 Task: Find and explore tourist information centers near Phase IV, Udyog Vihar, Sector 18, Gurugram.
Action: Mouse moved to (1040, 132)
Screenshot: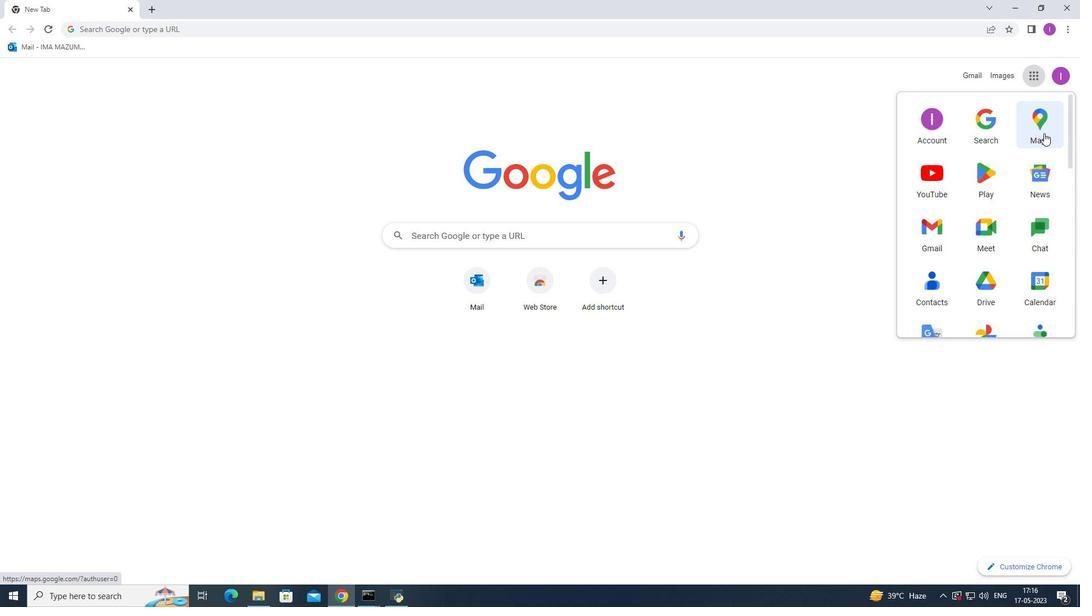 
Action: Mouse pressed left at (1040, 132)
Screenshot: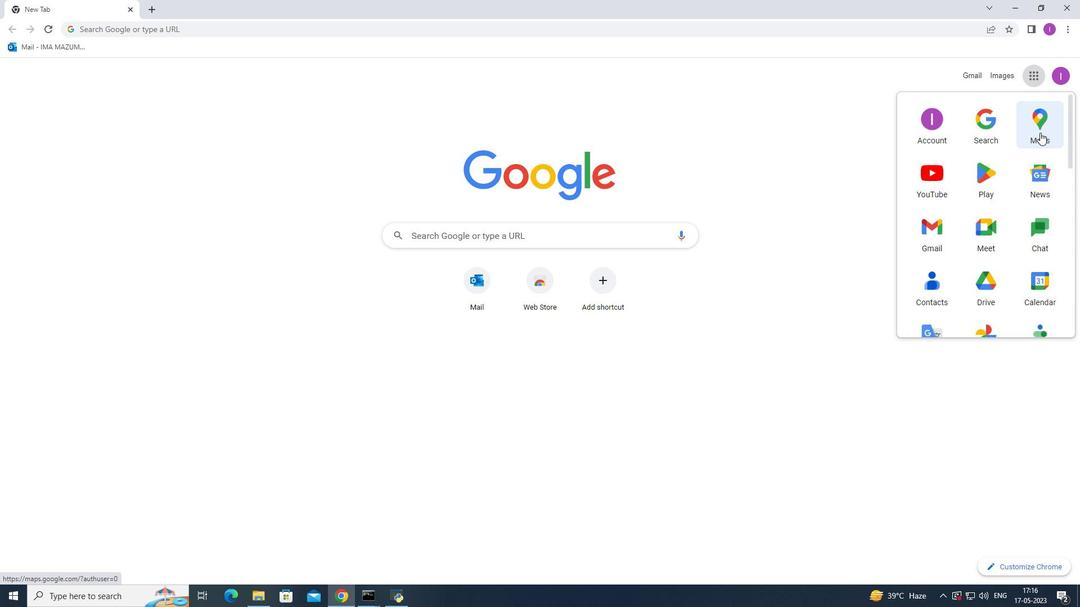 
Action: Mouse moved to (756, 177)
Screenshot: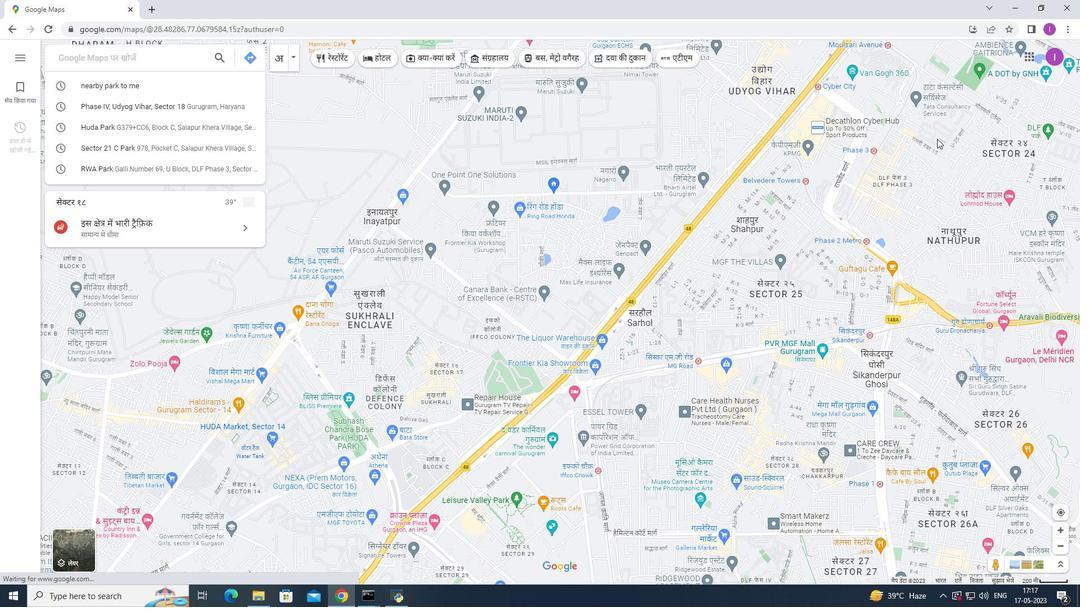 
Action: Key pressed my<Key.space>current<Key.space>location<Key.enter>
Screenshot: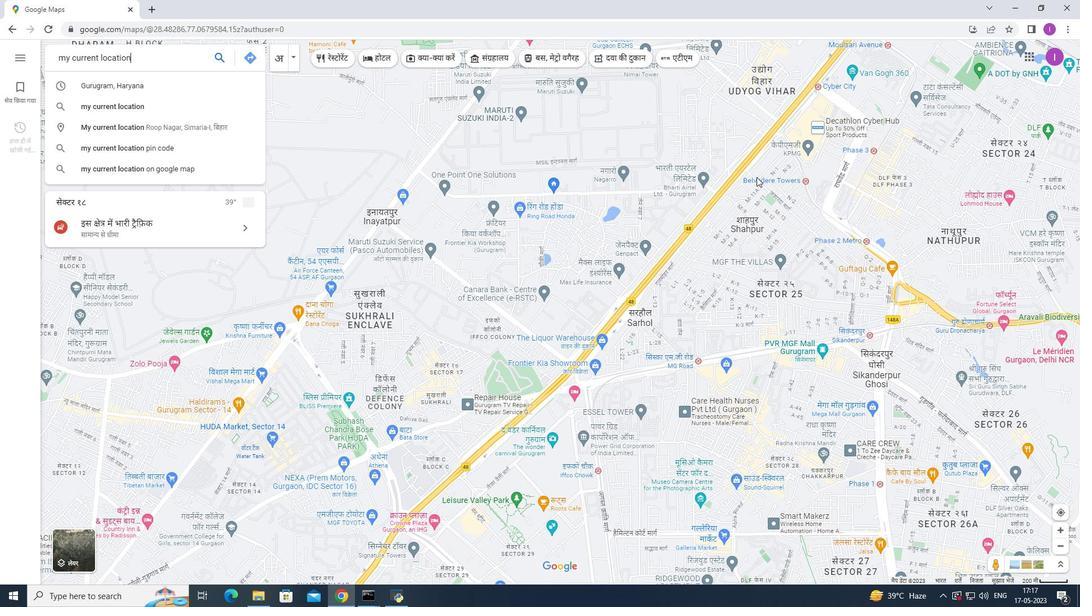 
Action: Mouse moved to (216, 56)
Screenshot: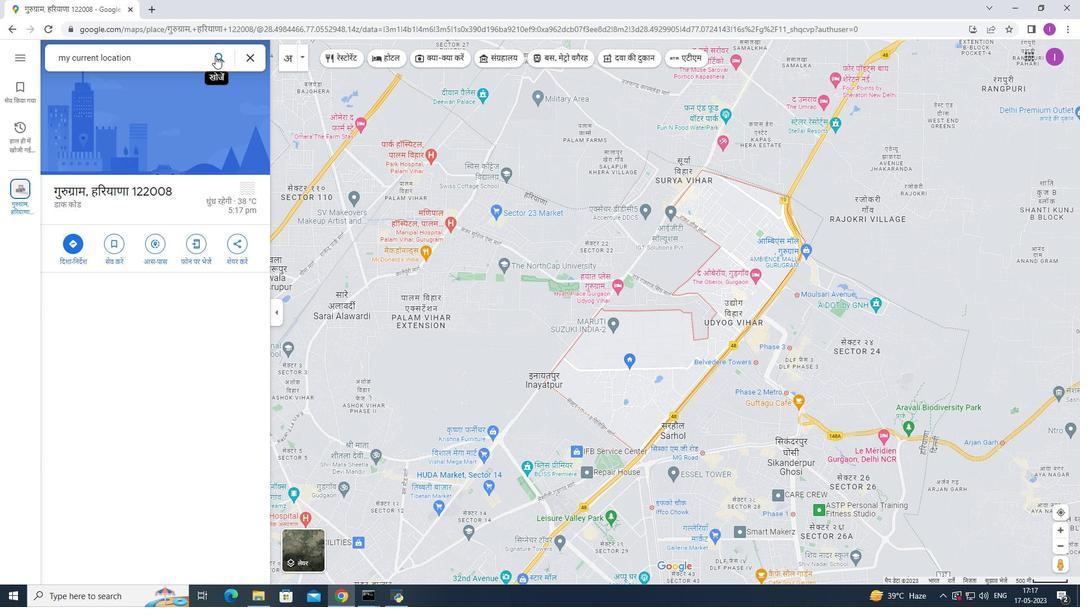 
Action: Mouse pressed left at (216, 56)
Screenshot: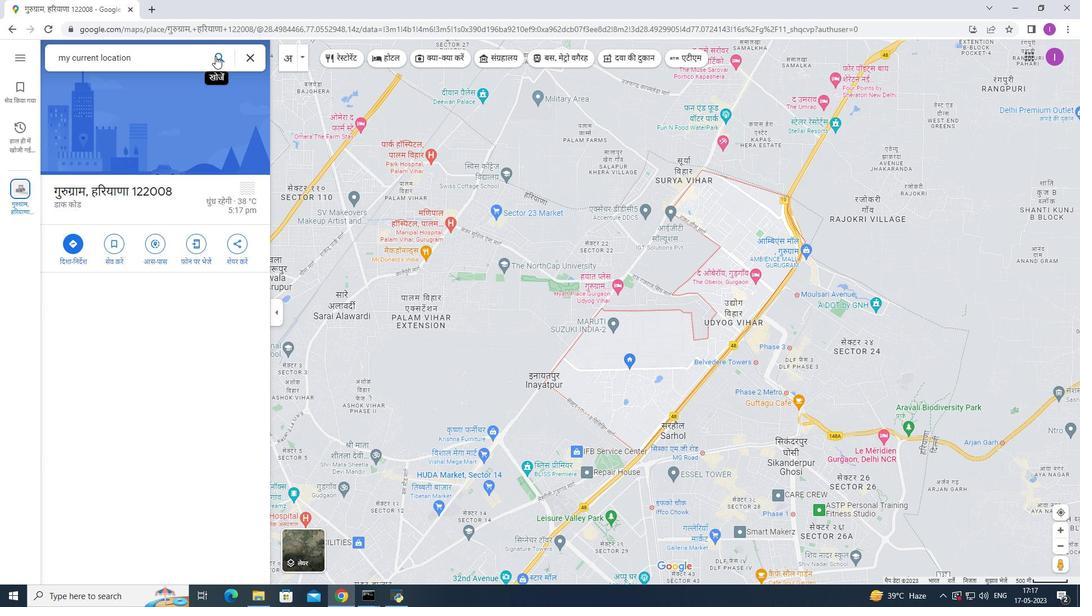 
Action: Mouse moved to (135, 59)
Screenshot: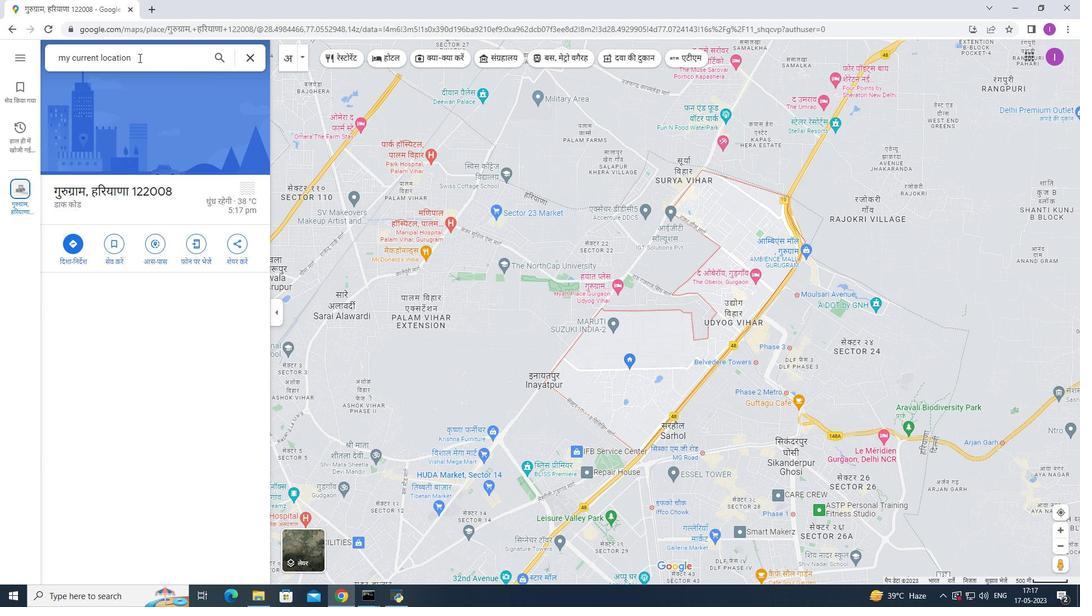 
Action: Mouse pressed left at (135, 59)
Screenshot: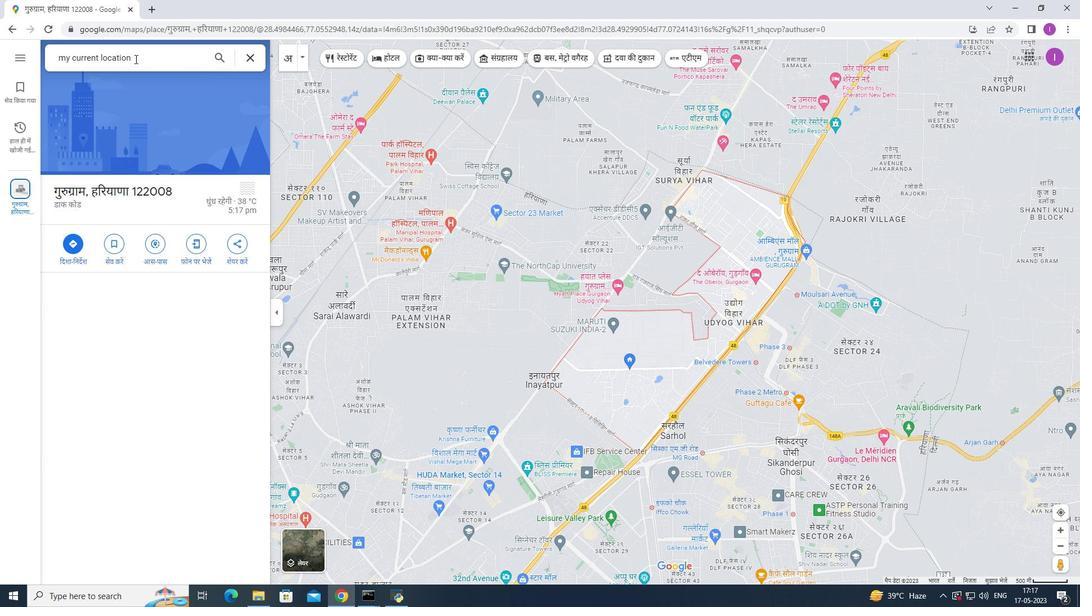 
Action: Mouse moved to (203, 82)
Screenshot: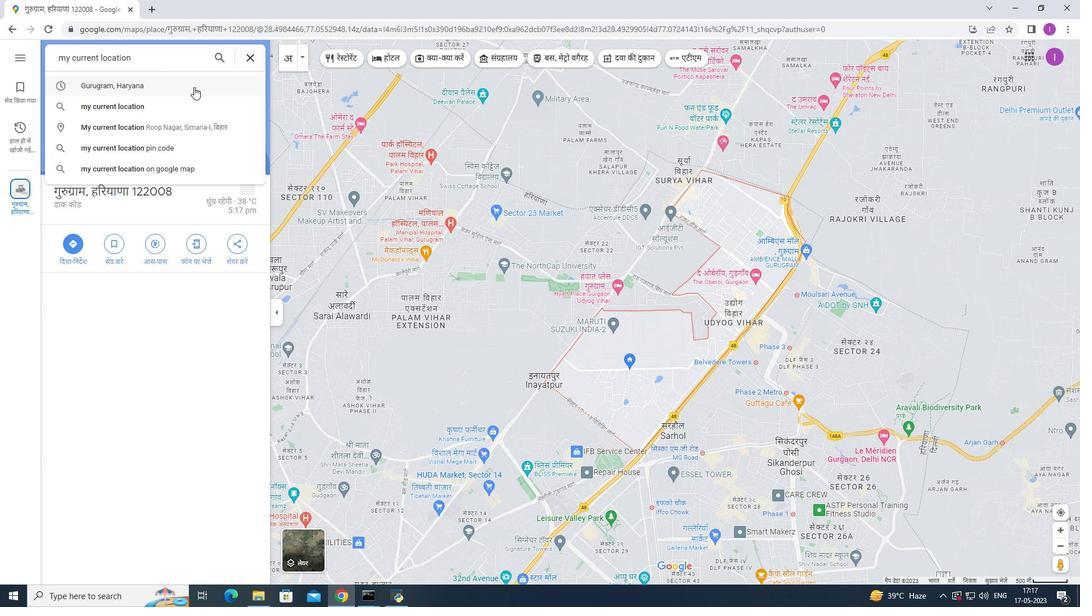 
Action: Key pressed <Key.backspace><Key.backspace><Key.backspace><Key.backspace><Key.backspace><Key.backspace><Key.backspace><Key.backspace><Key.backspace><Key.backspace><Key.backspace><Key.backspace><Key.backspace><Key.backspace><Key.backspace><Key.backspace><Key.backspace><Key.backspace><Key.backspace><Key.backspace><Key.backspace><Key.backspace><Key.backspace><Key.backspace><Key.backspace><Key.backspace><Key.backspace><Key.backspace><Key.backspace><Key.backspace><Key.backspace><Key.backspace>
Screenshot: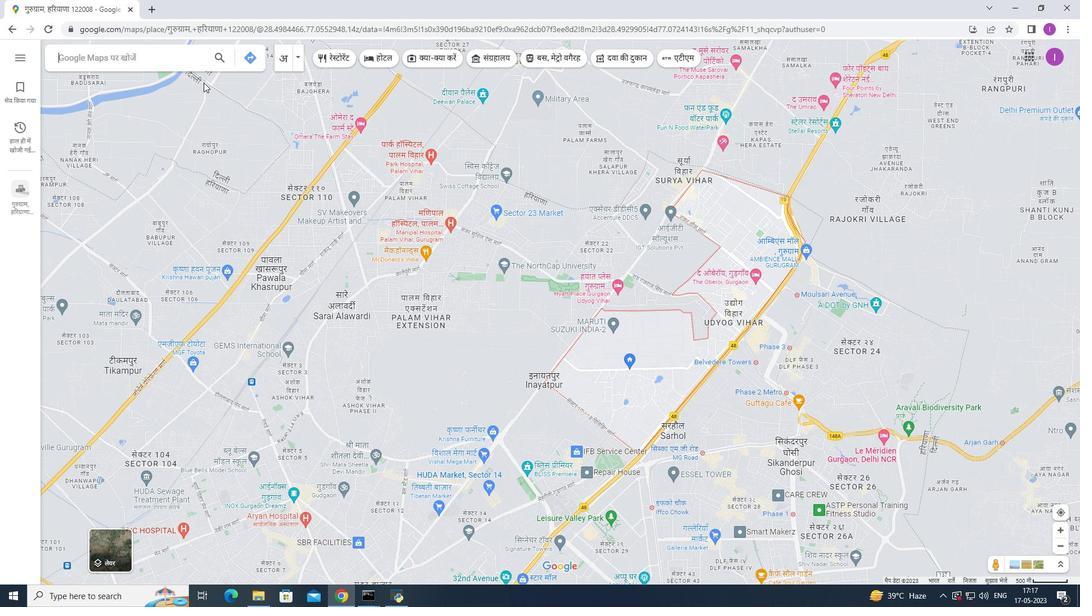 
Action: Mouse moved to (159, 92)
Screenshot: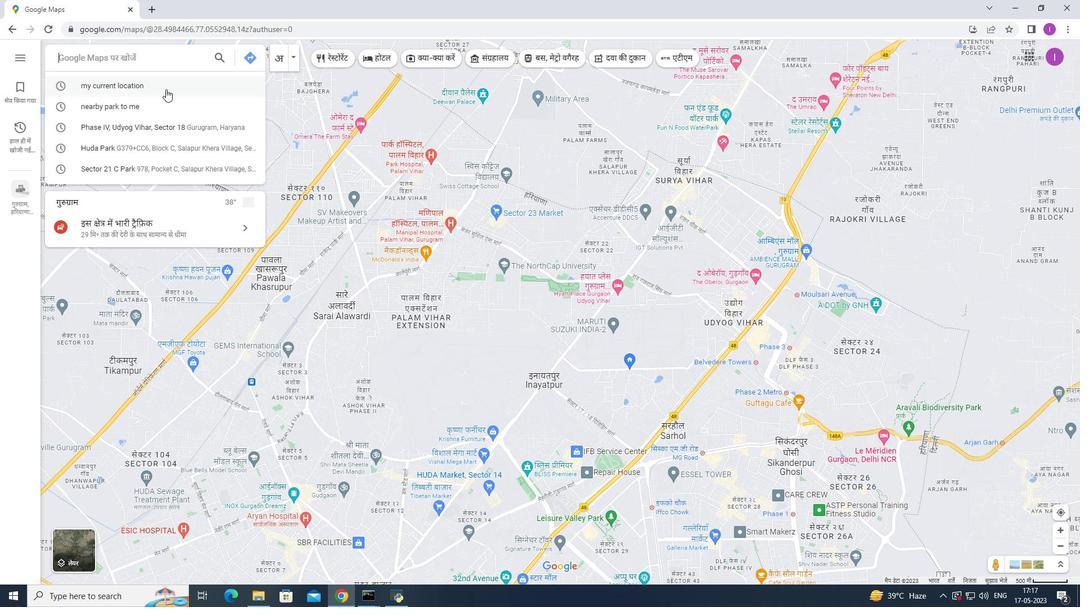 
Action: Key pressed <Key.shift><Key.shift><Key.shift><Key.shift><Key.shift><Key.shift><Key.shift><Key.shift><Key.shift><Key.shift><Key.shift><Key.shift><Key.shift><Key.shift><Key.shift><Key.shift><Key.shift><Key.shift><Key.shift><Key.shift><Key.shift><Key.shift><Key.shift><Key.shift><Key.shift><Key.shift><Key.shift><Key.shift><Key.shift><Key.shift><Key.shift><Key.shift><Key.shift><Key.shift><Key.shift><Key.shift><Key.shift><Key.shift><Key.shift><Key.shift><Key.shift><Key.shift><Key.shift><Key.shift><Key.shift><Key.shift><Key.shift><Key.shift><Key.shift><Key.shift><Key.shift><Key.shift><Key.shift><Key.shift><Key.shift><Key.shift><Key.shift><Key.shift><Key.shift><Key.shift><Key.shift><Key.shift><Key.shift><Key.shift><Key.shift><Key.shift><Key.shift><Key.shift><Key.shift><Key.shift><Key.shift><Key.shift><Key.shift><Key.shift><Key.shift><Key.shift><Key.shift><Key.shift><Key.shift><Key.shift><Key.shift><Key.shift><Key.shift><Key.shift><Key.shift><Key.shift><Key.shift><Key.shift><Key.shift><Key.shift><Key.shift><Key.shift><Key.shift><Key.shift><Key.shift><Key.shift><Key.shift>Tourist<Key.space>information<Key.space>center<Key.space><Key.space>near<Key.space>to<Key.space>me<Key.enter>
Screenshot: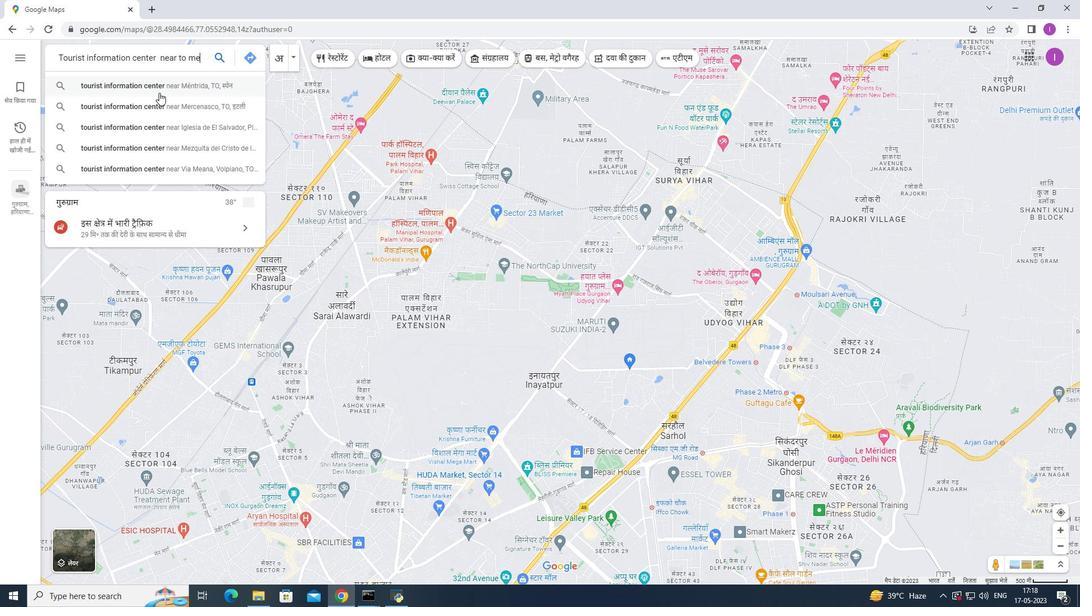 
Action: Mouse moved to (21, 57)
Screenshot: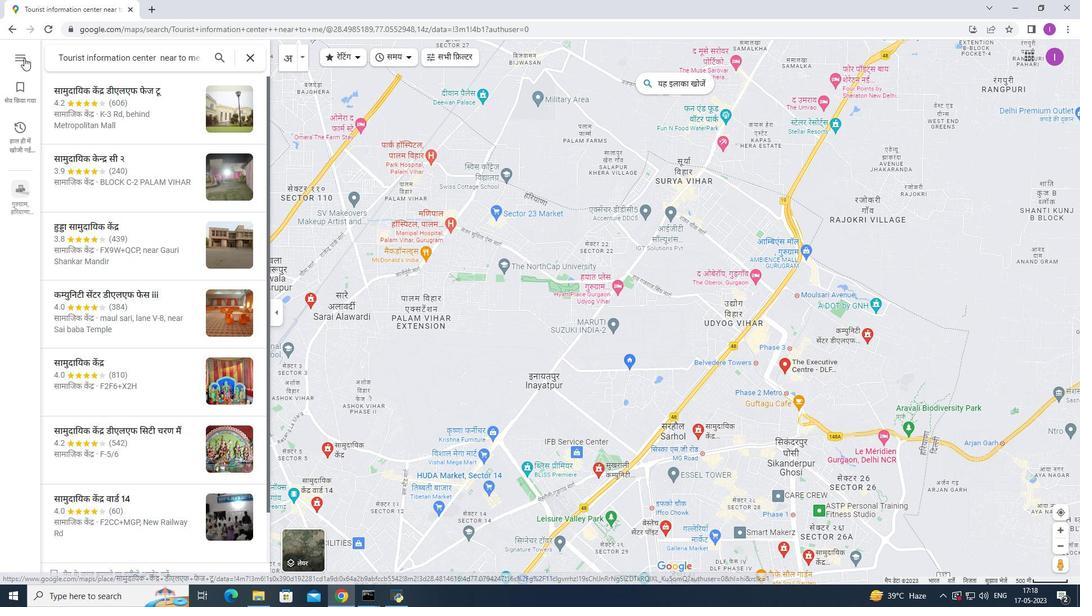 
Action: Mouse pressed left at (21, 57)
Screenshot: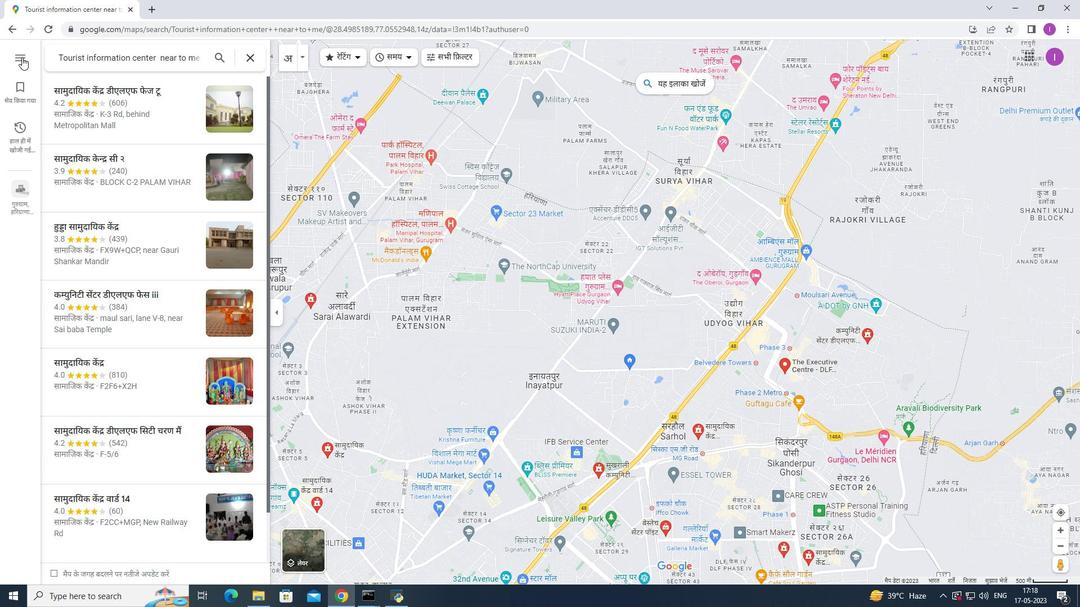 
Action: Mouse moved to (21, 495)
Screenshot: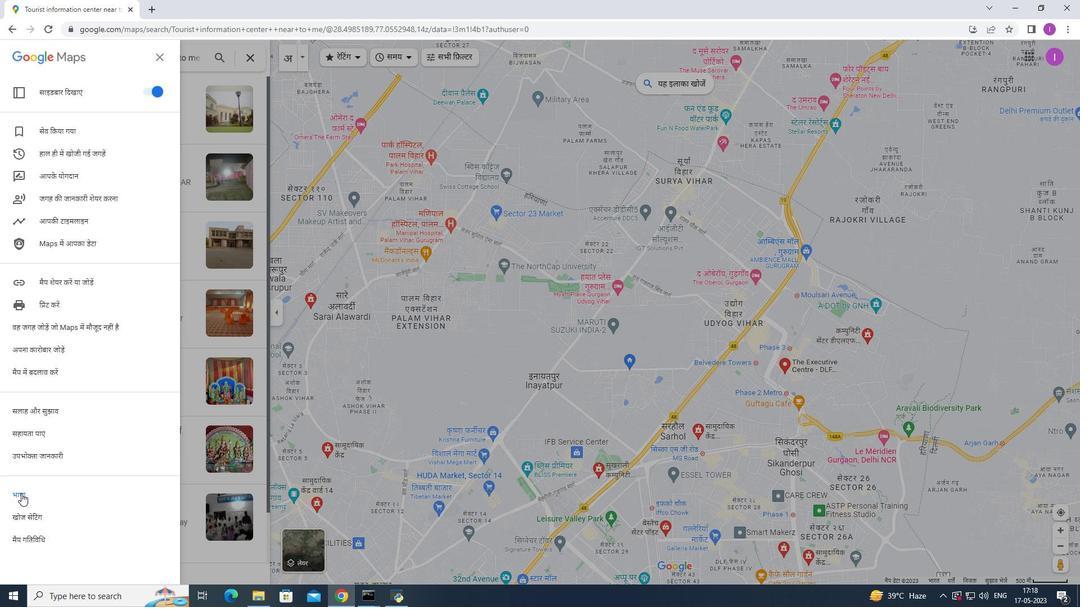 
Action: Mouse pressed left at (21, 495)
Screenshot: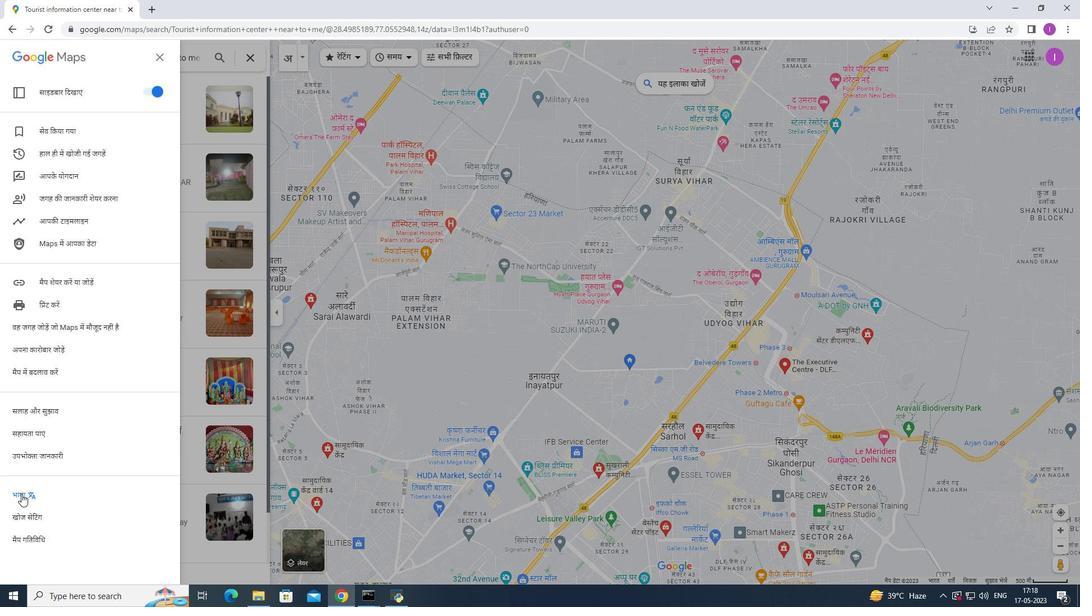 
Action: Mouse moved to (378, 187)
Screenshot: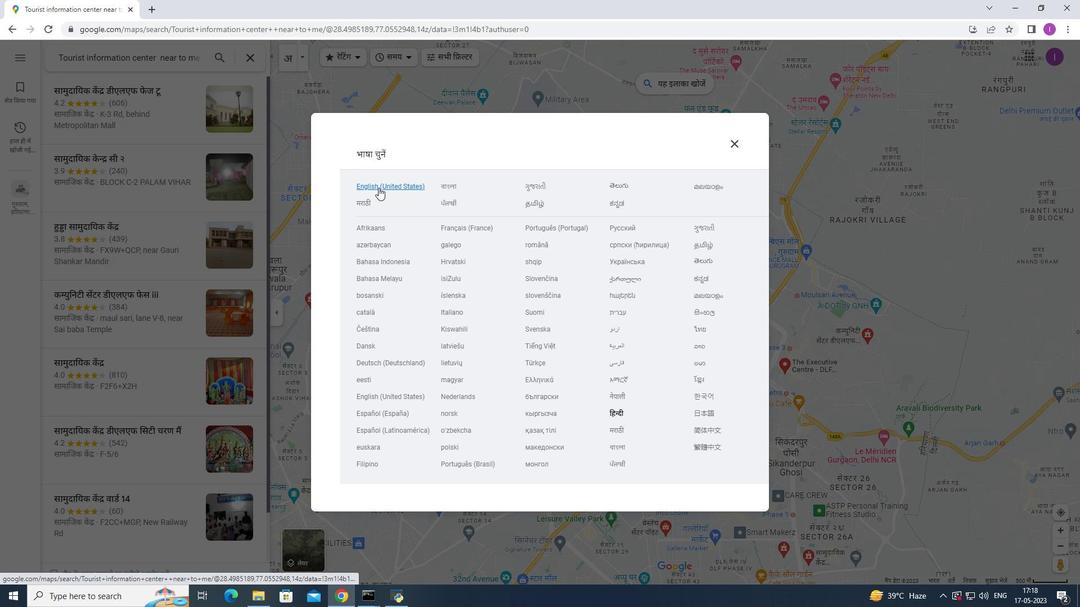 
Action: Mouse pressed left at (378, 187)
Screenshot: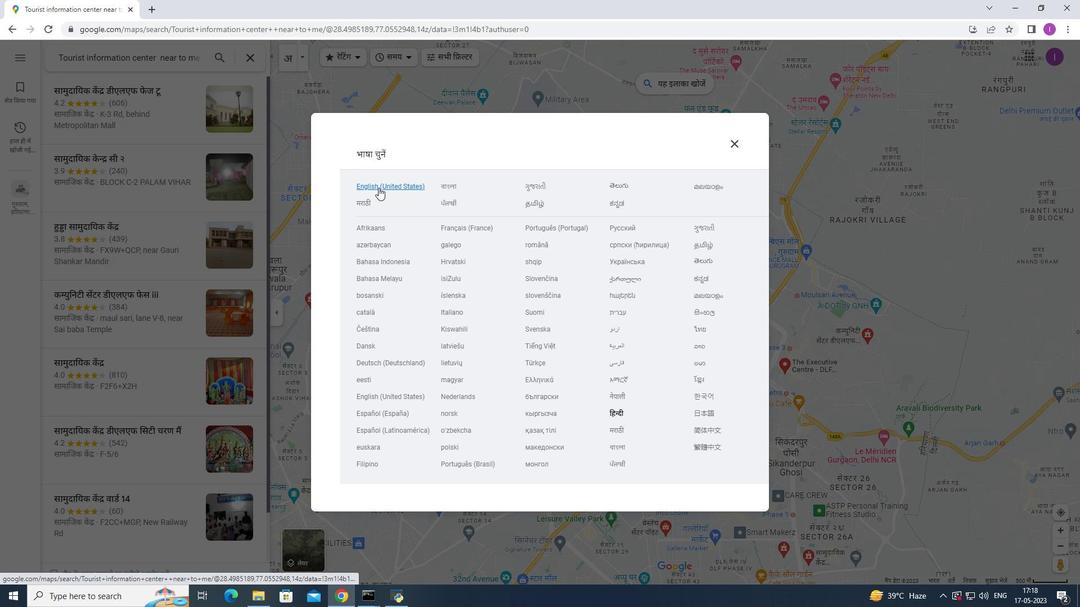 
Action: Mouse moved to (379, 187)
Screenshot: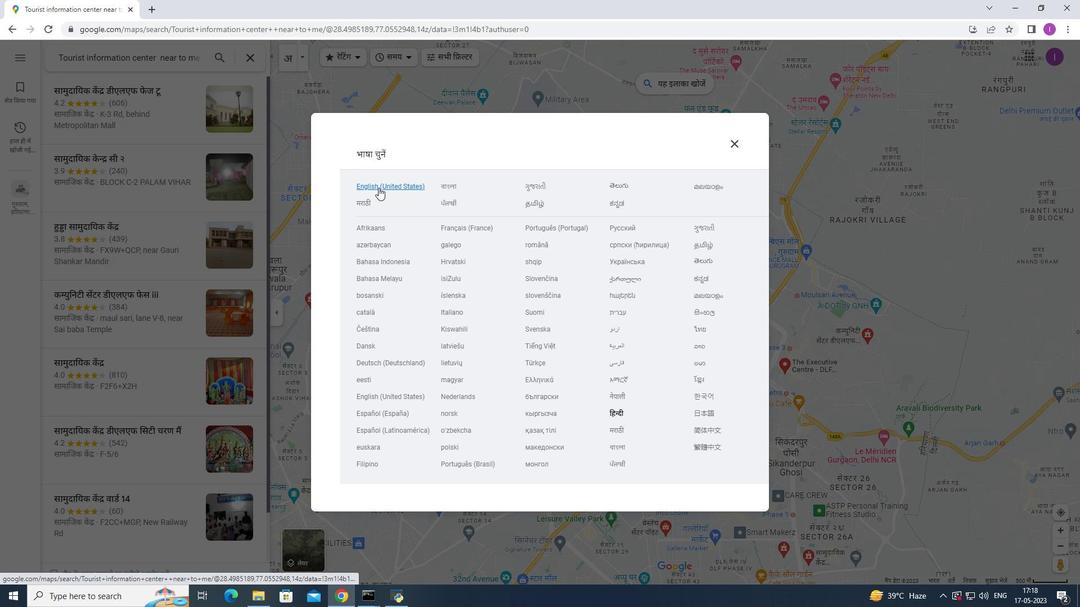 
Action: Mouse pressed left at (379, 187)
Screenshot: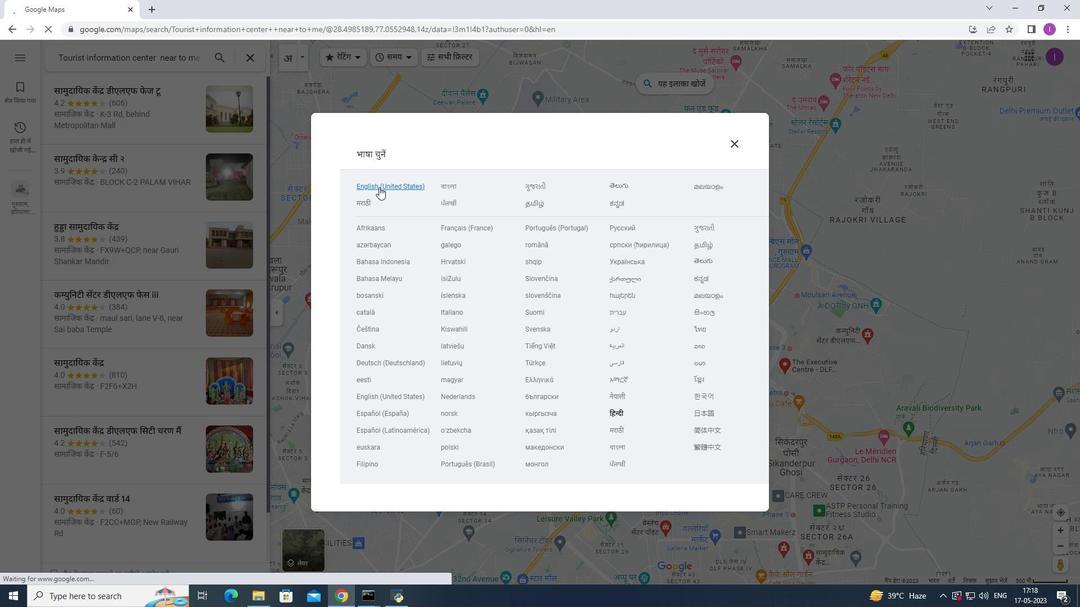 
Action: Mouse moved to (380, 181)
Screenshot: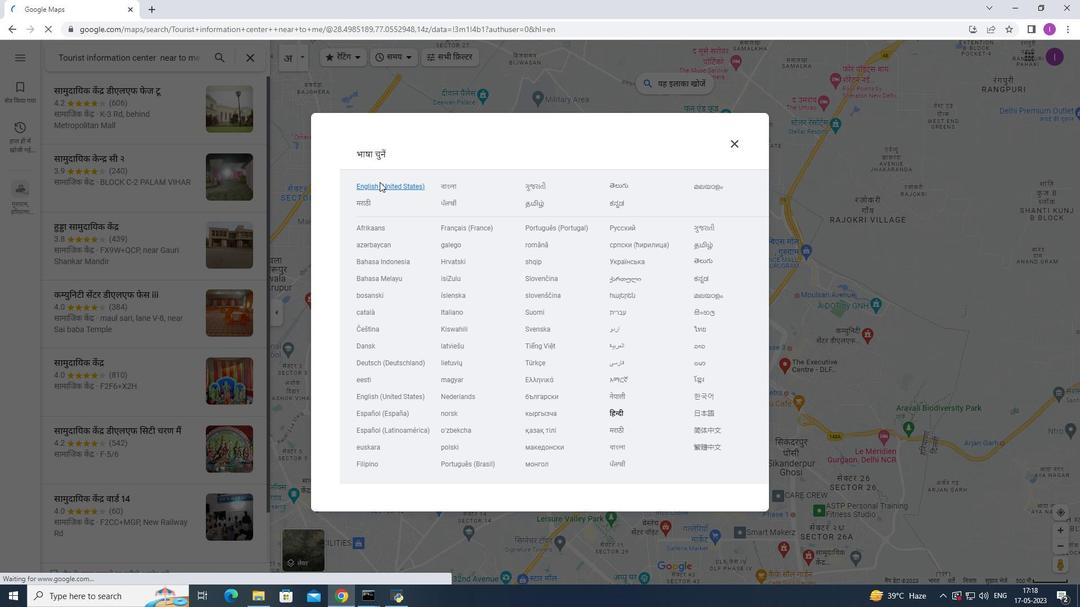 
Action: Mouse pressed left at (380, 181)
Screenshot: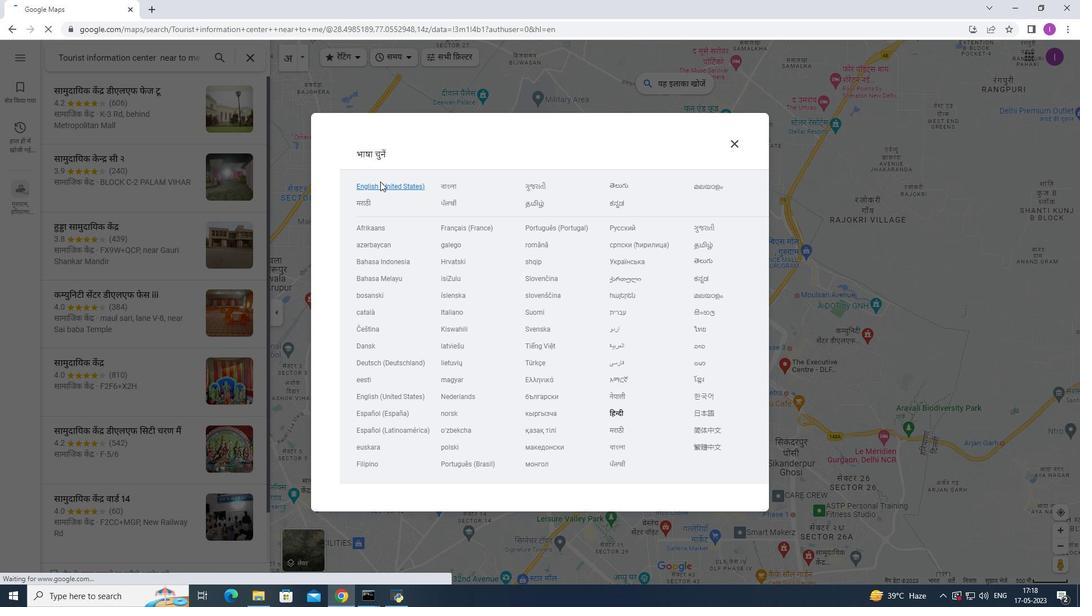 
Action: Mouse moved to (128, 108)
Screenshot: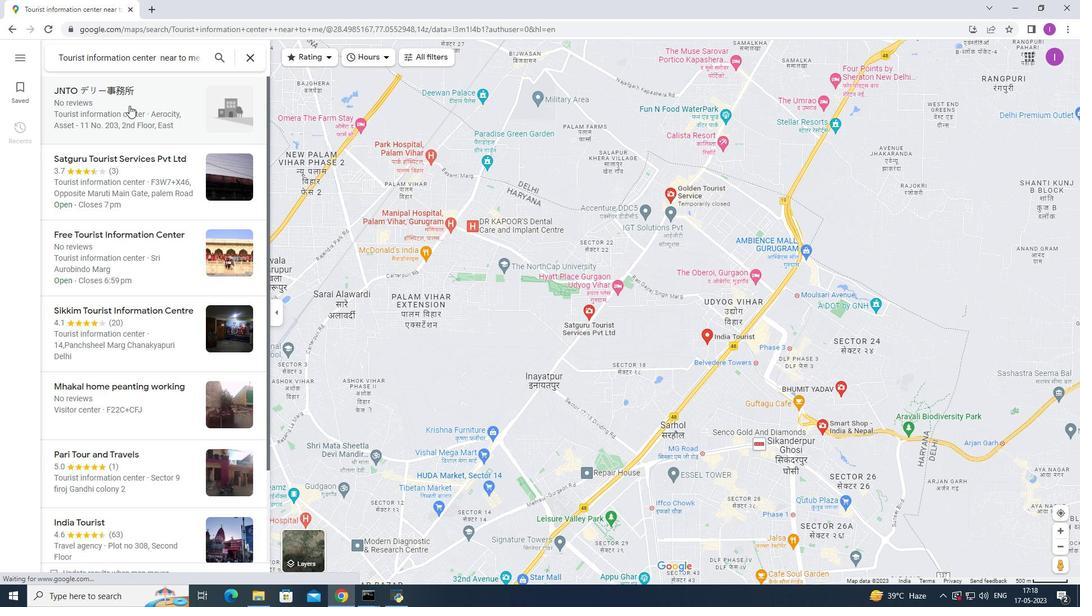 
Action: Mouse pressed left at (128, 108)
Screenshot: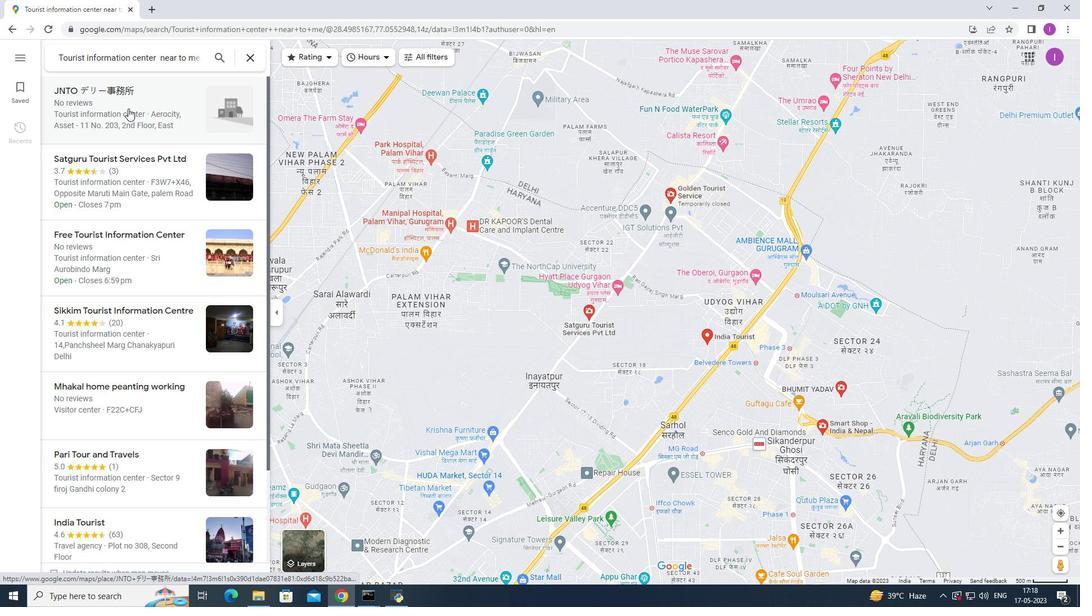 
Action: Mouse moved to (316, 294)
Screenshot: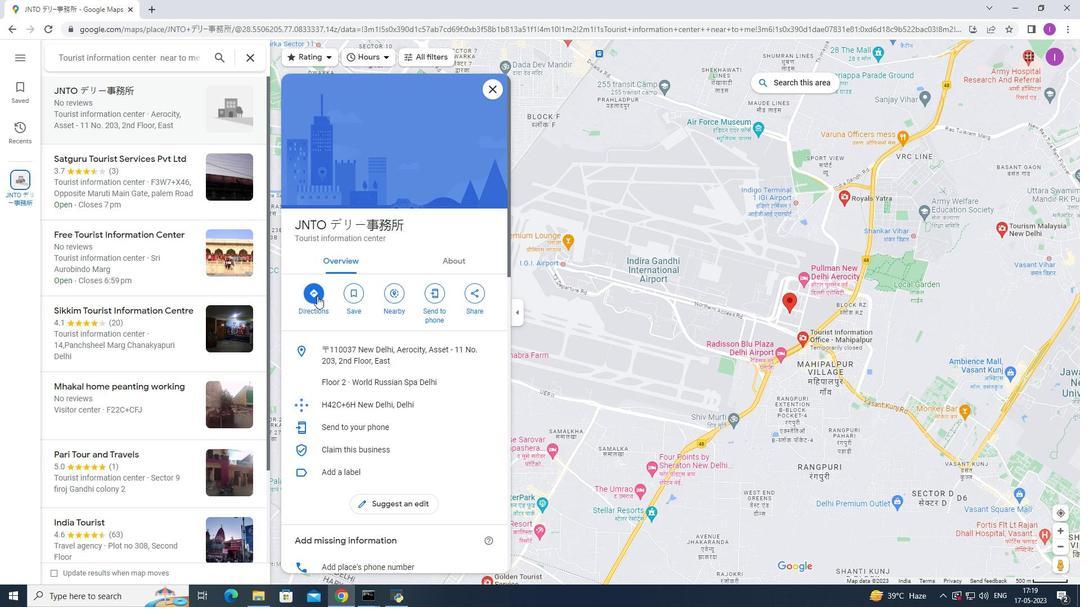 
Action: Mouse pressed left at (316, 294)
Screenshot: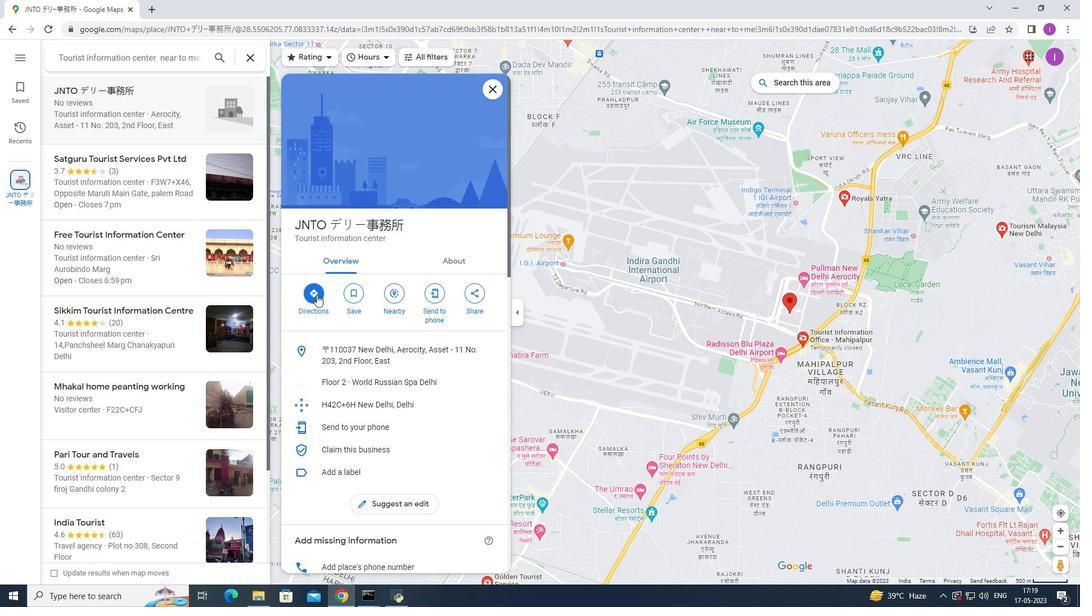 
Action: Mouse moved to (108, 250)
Screenshot: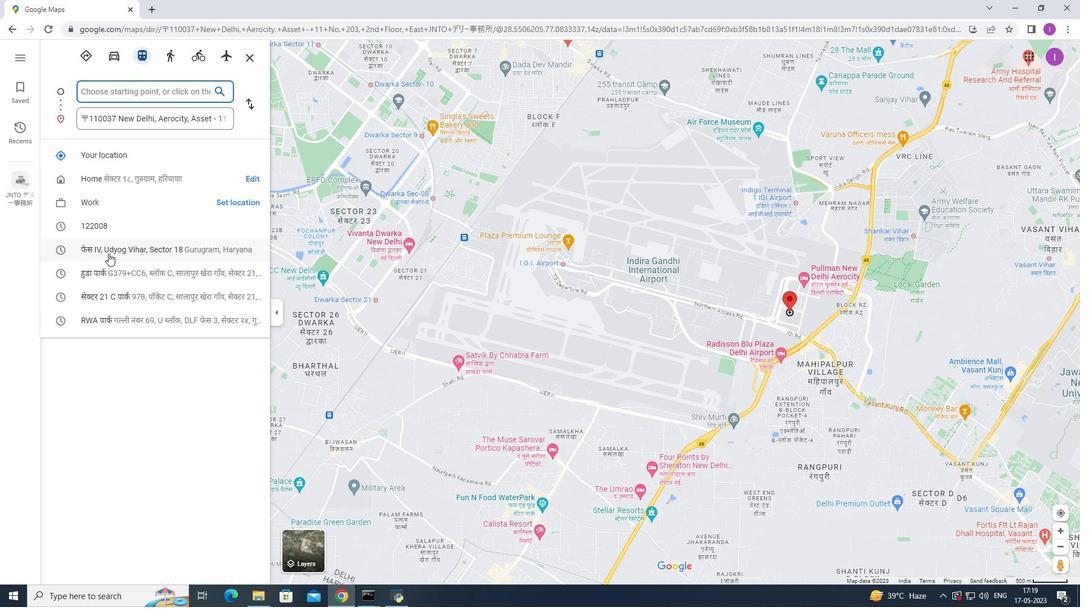 
Action: Mouse pressed left at (108, 250)
Screenshot: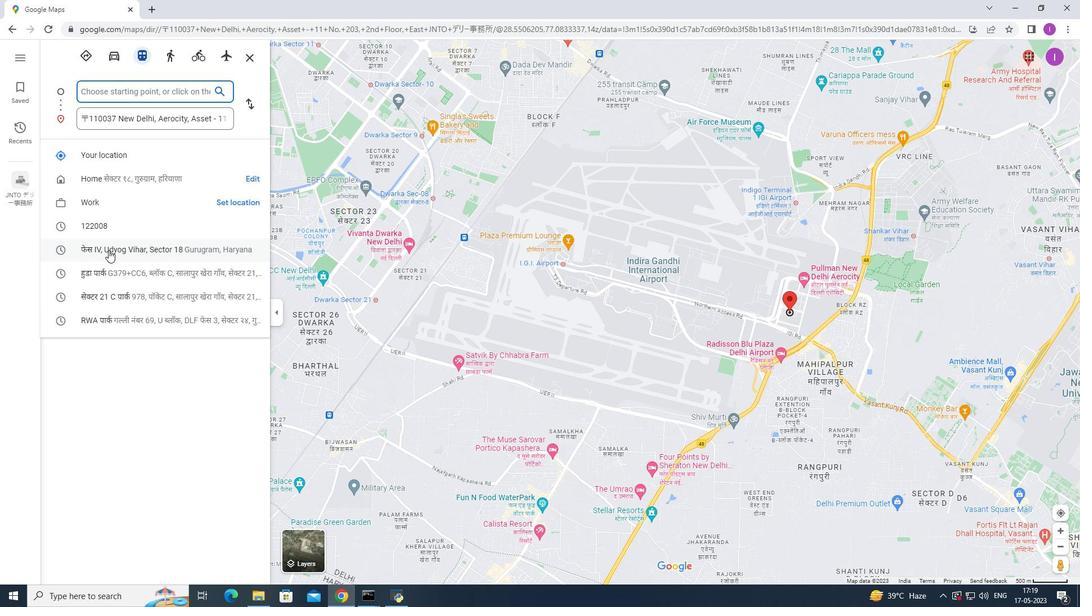 
Action: Mouse moved to (597, 343)
Screenshot: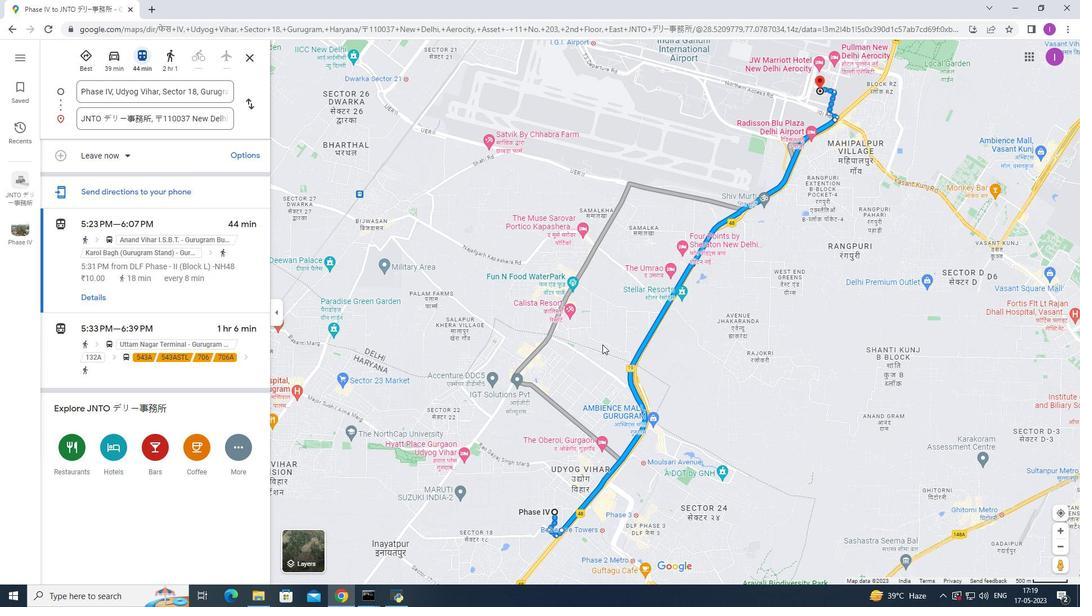 
Action: Mouse scrolled (597, 343) with delta (0, 0)
Screenshot: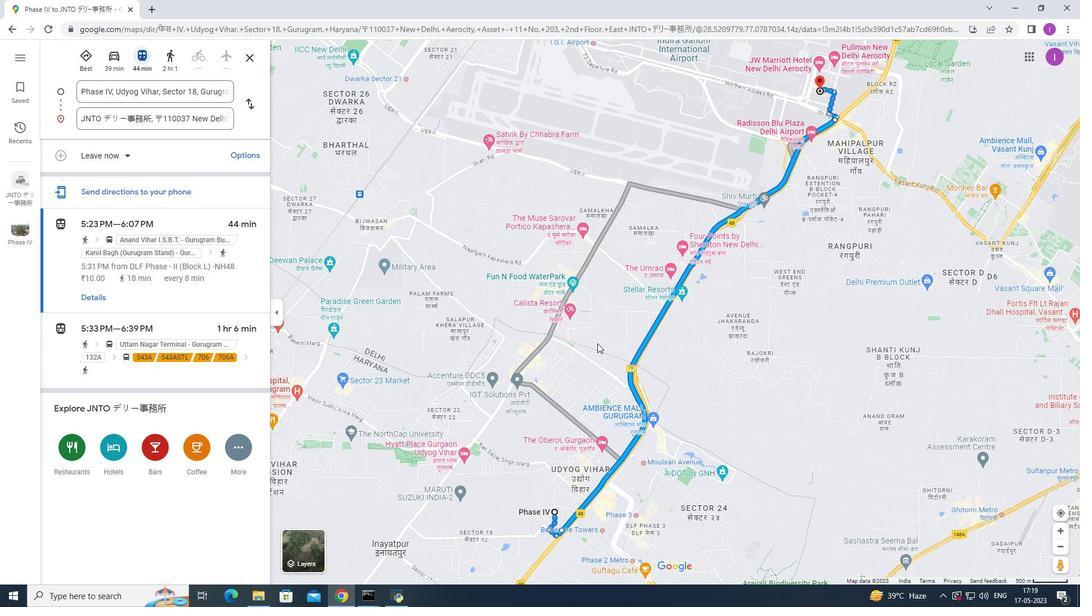 
Action: Mouse scrolled (597, 343) with delta (0, 0)
Screenshot: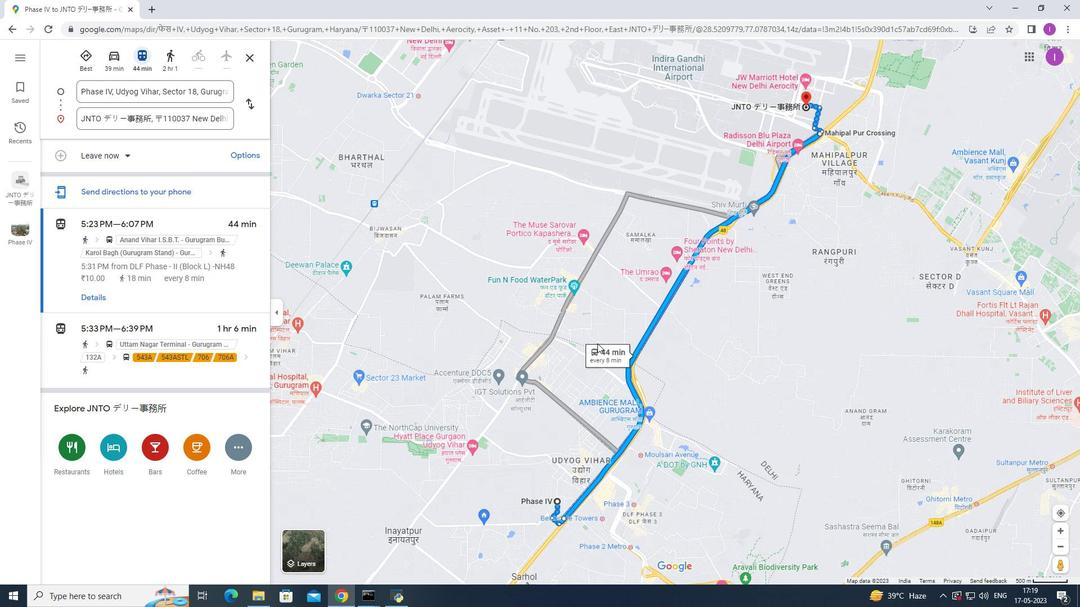 
Action: Mouse moved to (597, 343)
Screenshot: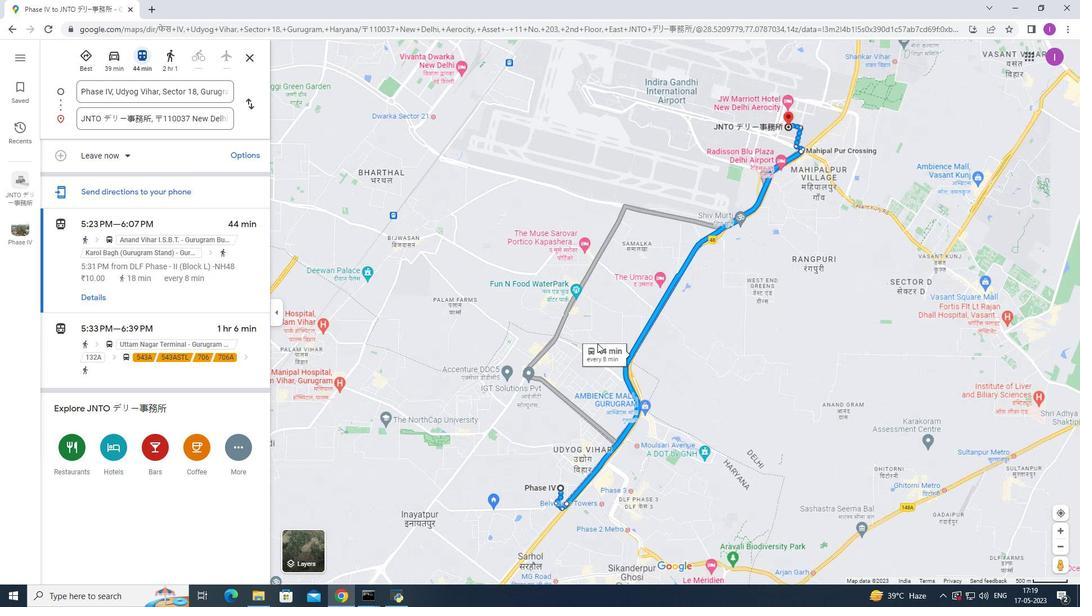 
Action: Mouse scrolled (597, 344) with delta (0, 0)
Screenshot: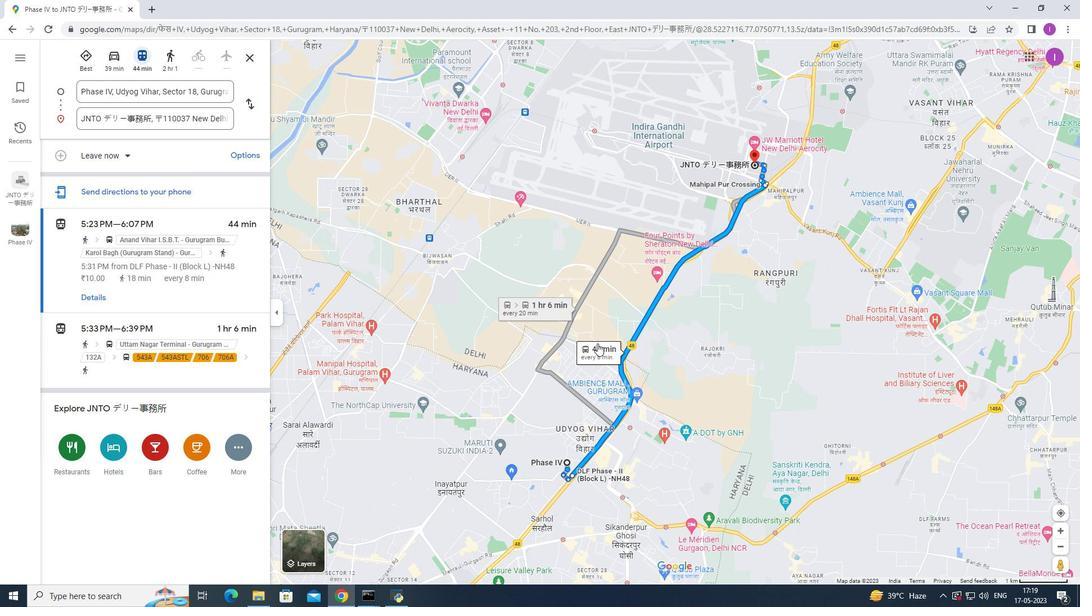 
Action: Mouse scrolled (597, 344) with delta (0, 0)
Screenshot: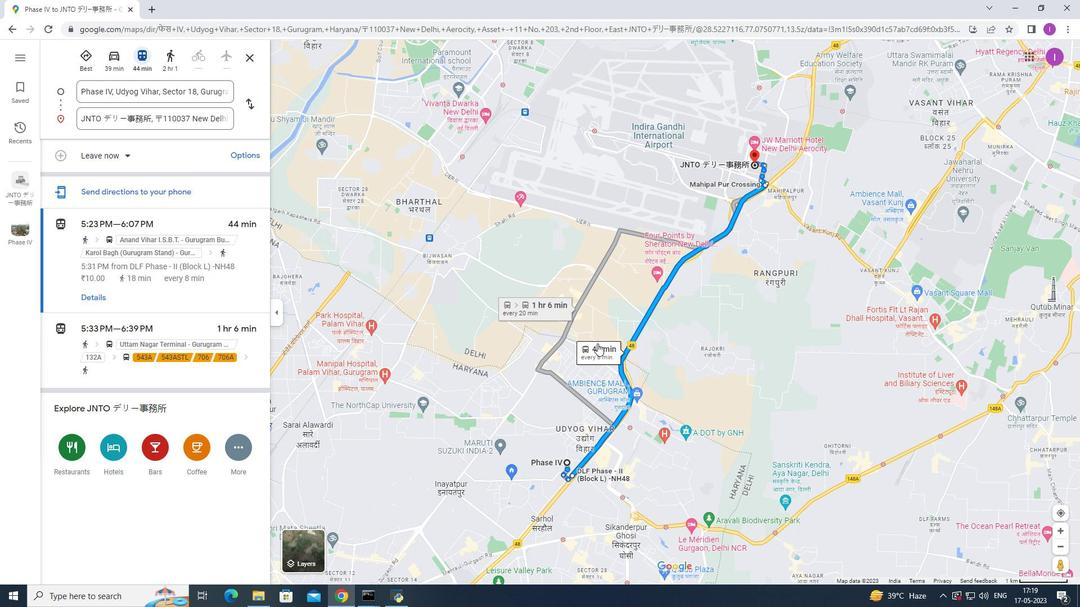 
Action: Mouse scrolled (597, 344) with delta (0, 0)
Screenshot: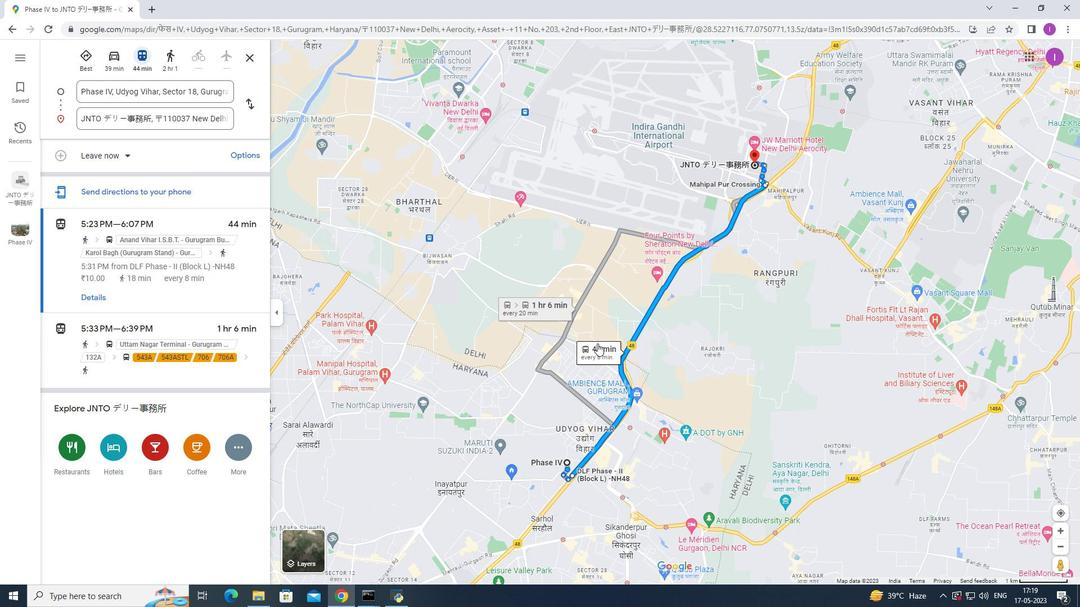 
Action: Mouse scrolled (597, 343) with delta (0, 0)
Screenshot: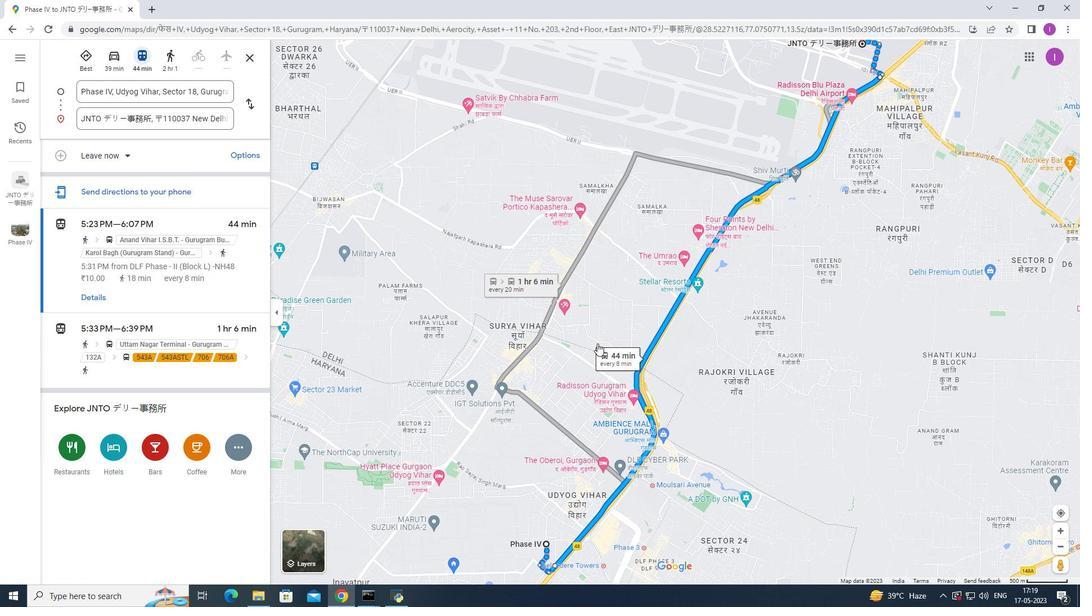
Action: Mouse scrolled (597, 343) with delta (0, 0)
Screenshot: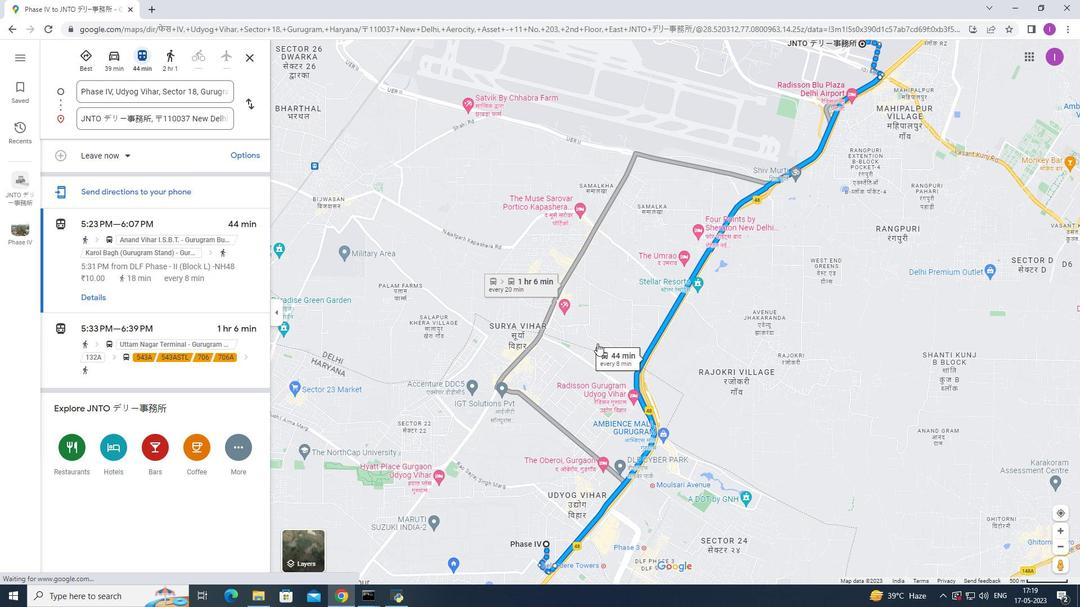 
Action: Mouse scrolled (597, 343) with delta (0, 0)
Screenshot: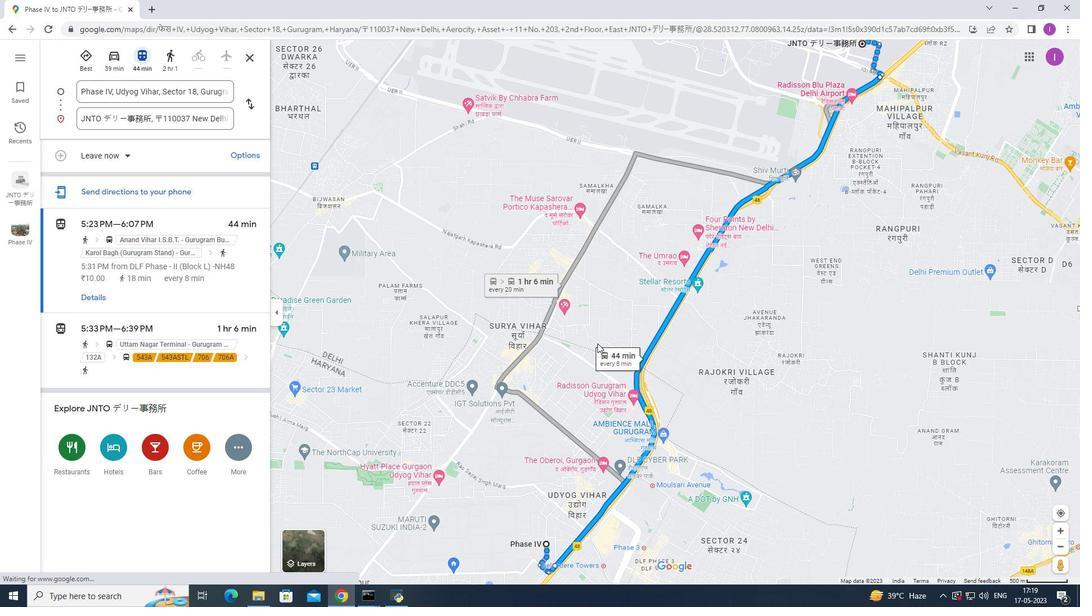 
Action: Mouse scrolled (597, 343) with delta (0, 0)
Screenshot: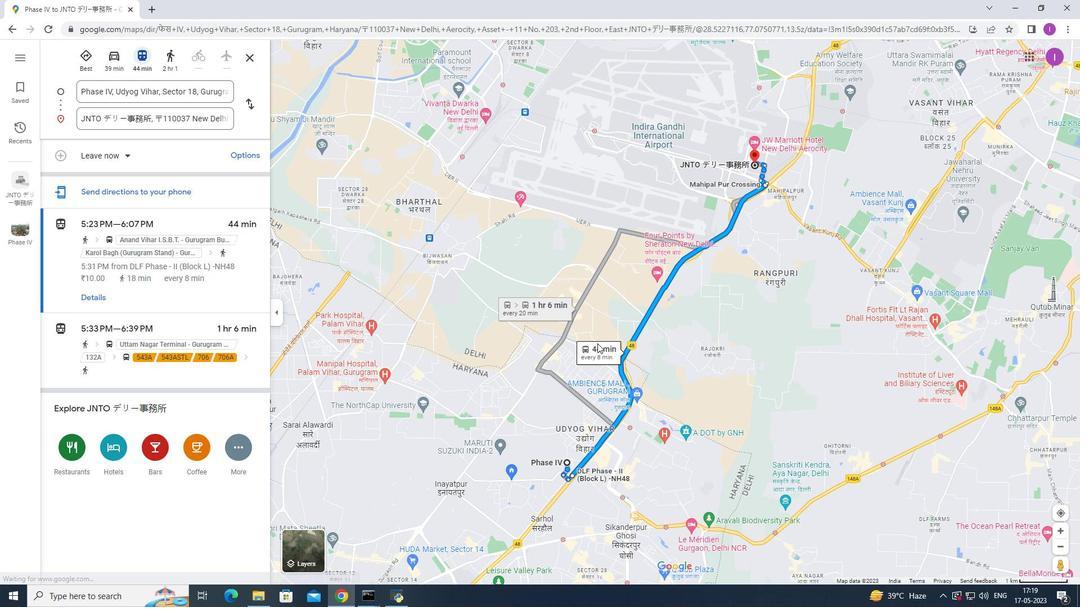 
Action: Mouse scrolled (597, 343) with delta (0, 0)
Screenshot: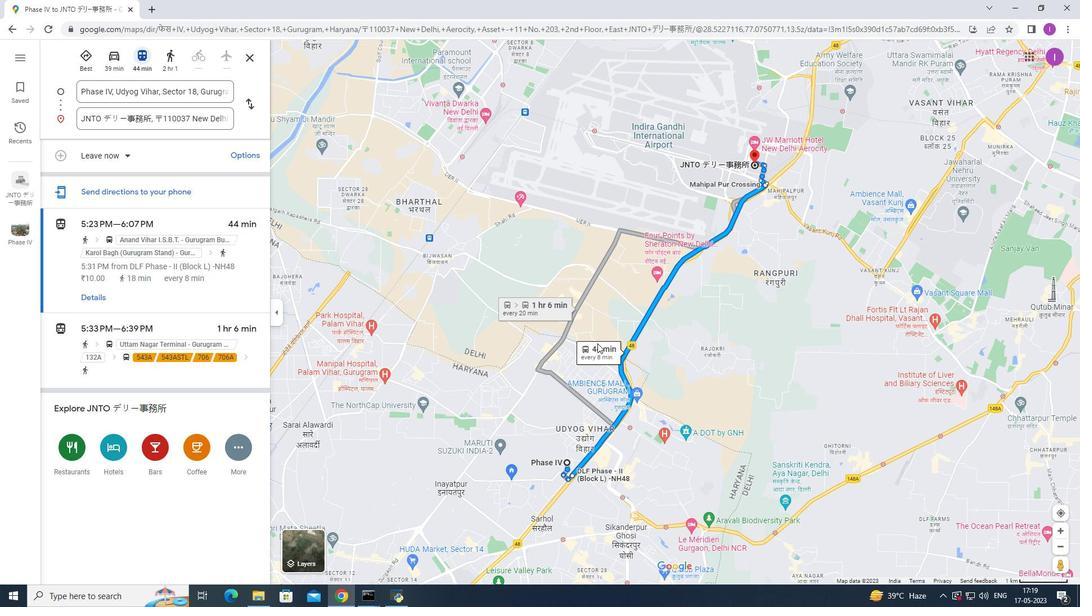 
Action: Mouse scrolled (597, 343) with delta (0, 0)
Screenshot: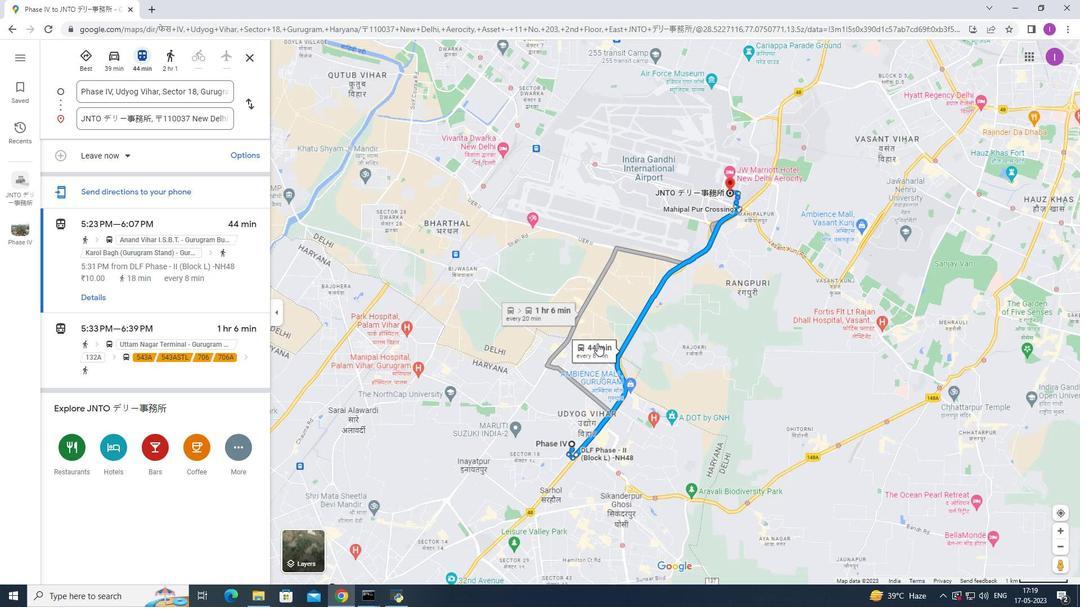 
Action: Mouse scrolled (597, 343) with delta (0, 0)
Screenshot: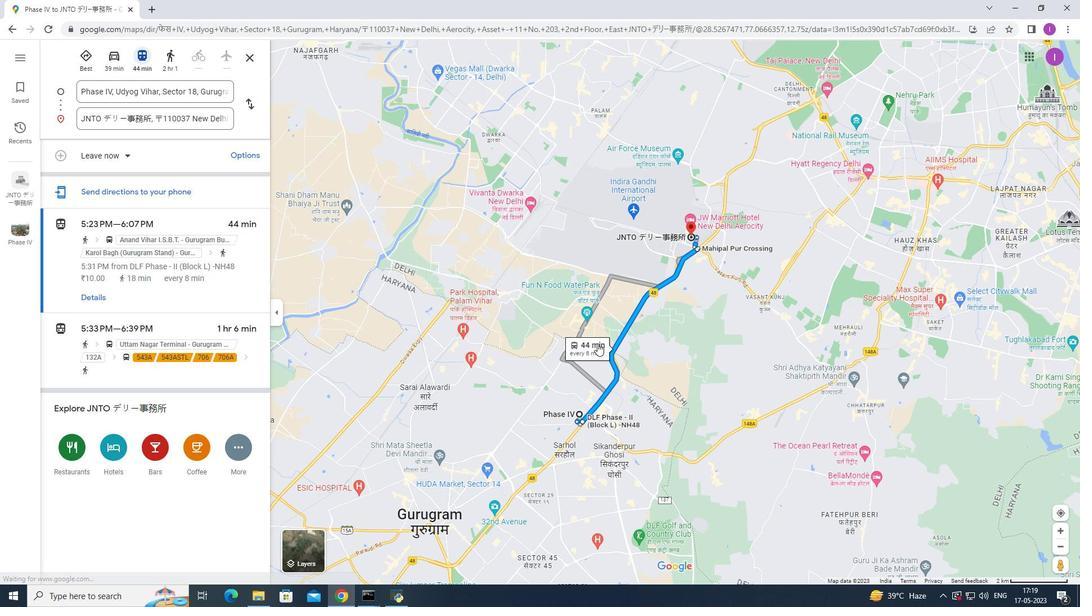 
Action: Mouse scrolled (597, 343) with delta (0, 0)
Screenshot: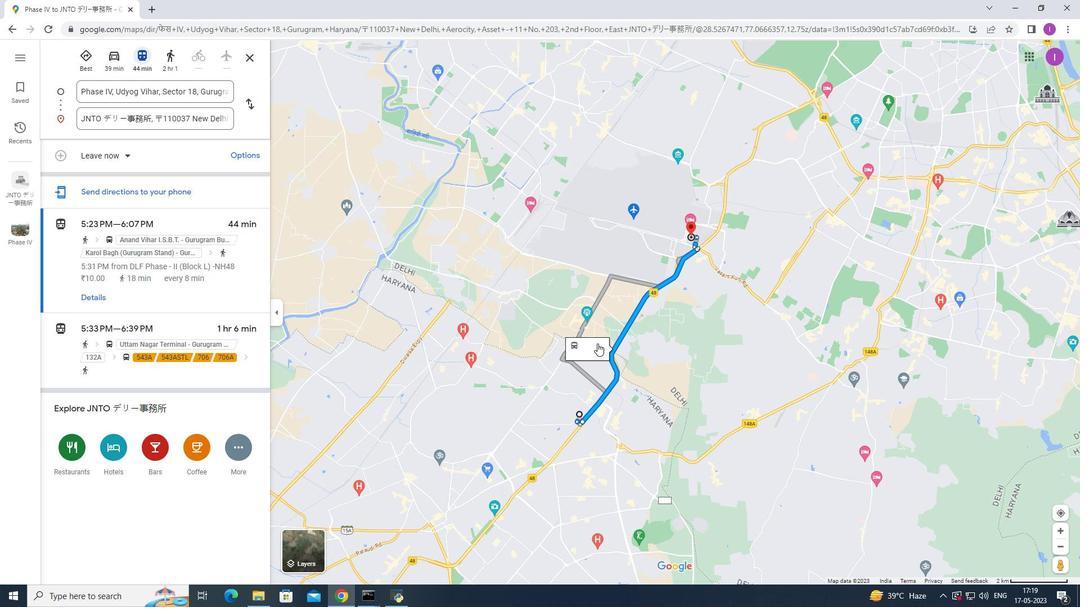 
Action: Mouse moved to (593, 355)
Screenshot: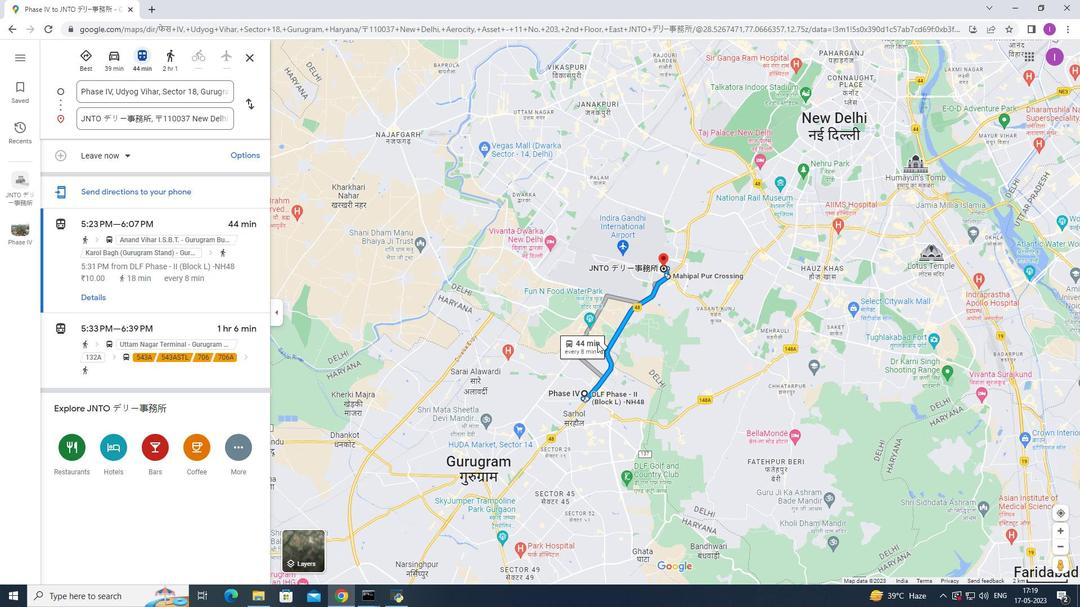 
Action: Mouse scrolled (593, 355) with delta (0, 0)
Screenshot: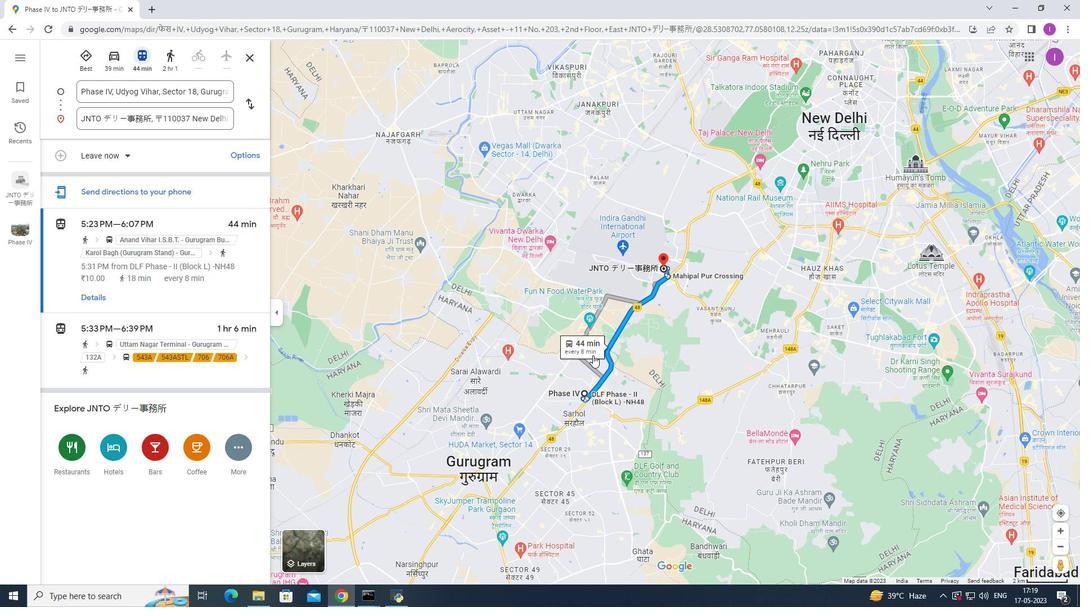 
Action: Mouse scrolled (593, 355) with delta (0, 0)
Screenshot: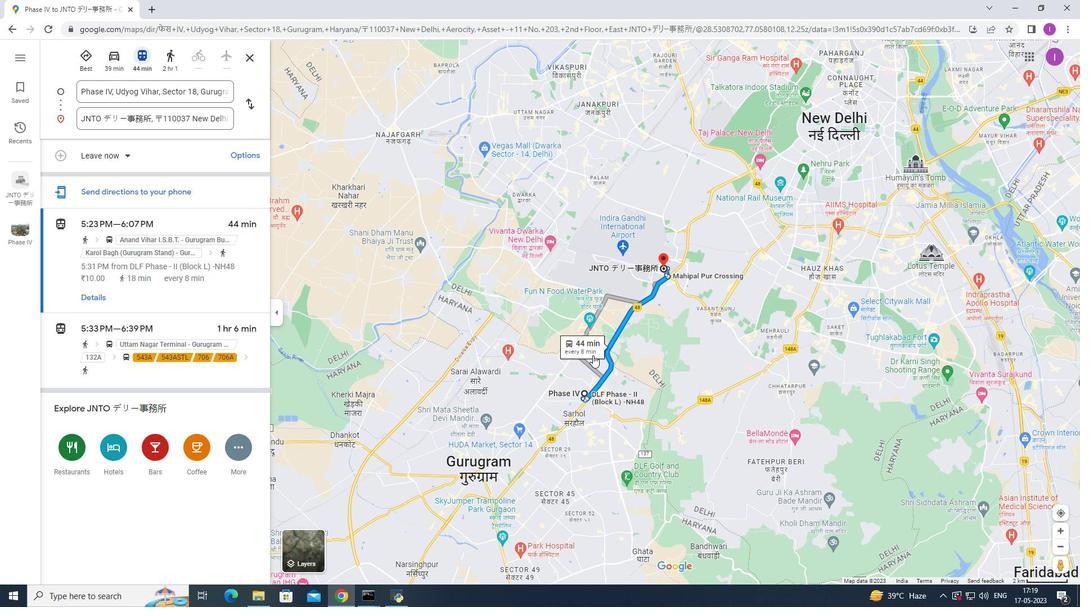 
Action: Mouse scrolled (593, 356) with delta (0, 0)
Screenshot: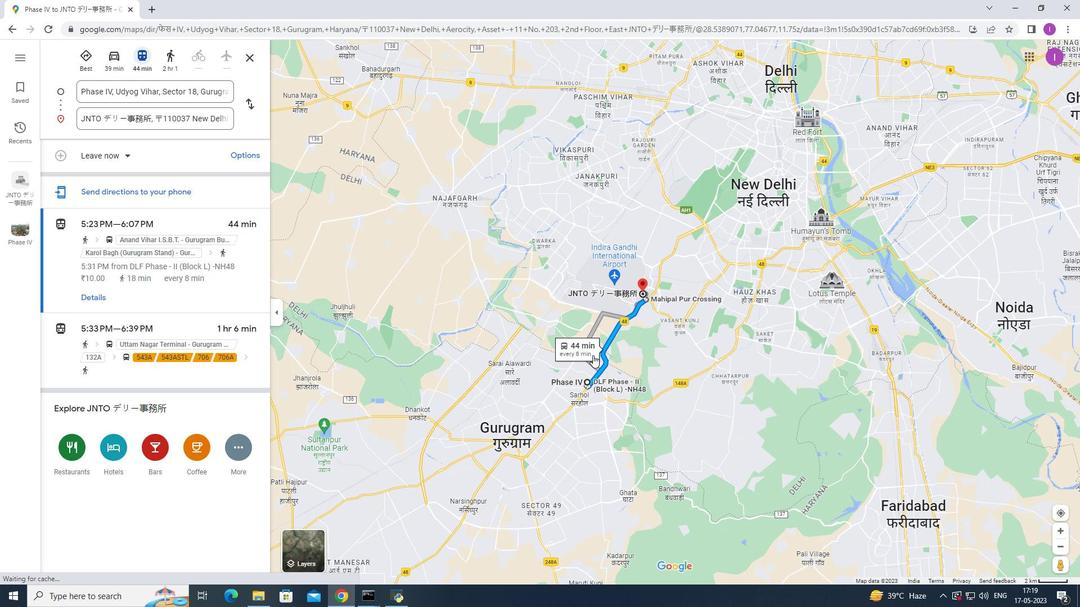 
Action: Mouse scrolled (593, 356) with delta (0, 0)
Screenshot: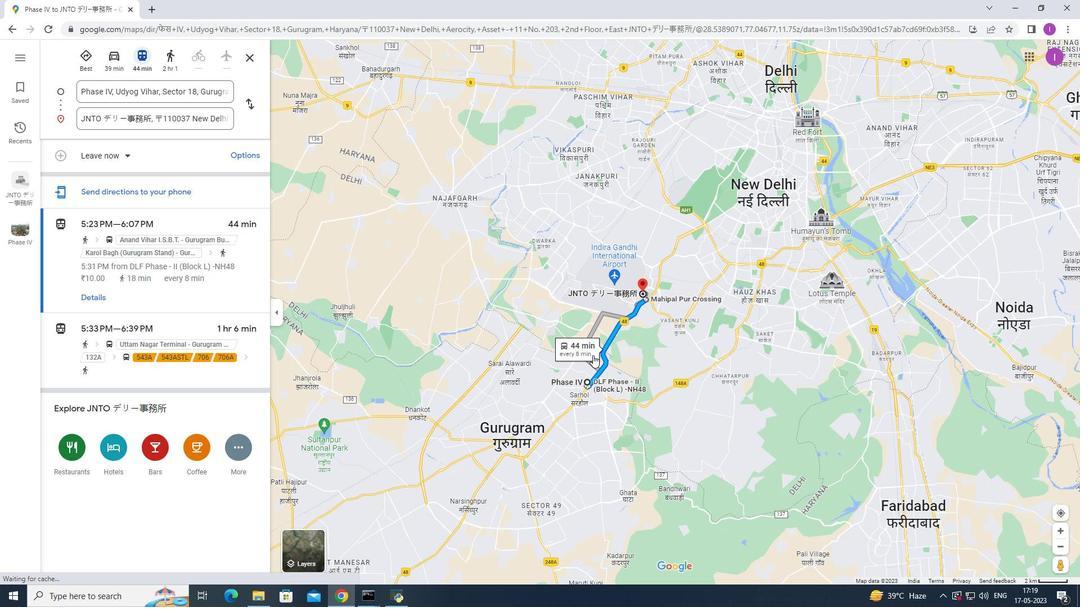 
Action: Mouse scrolled (593, 356) with delta (0, 0)
Screenshot: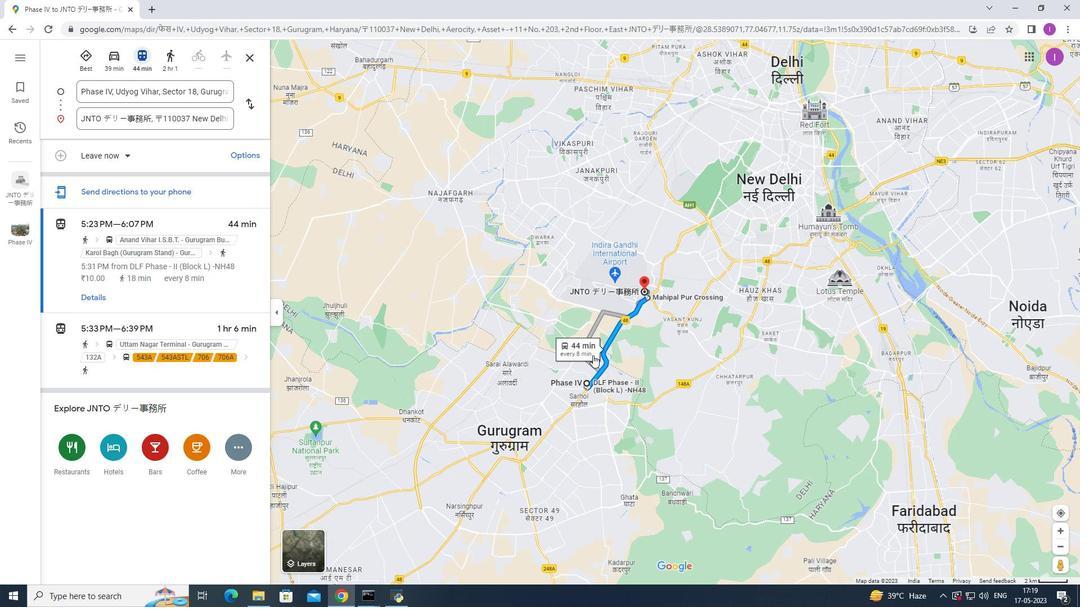 
Action: Mouse scrolled (593, 356) with delta (0, 0)
Screenshot: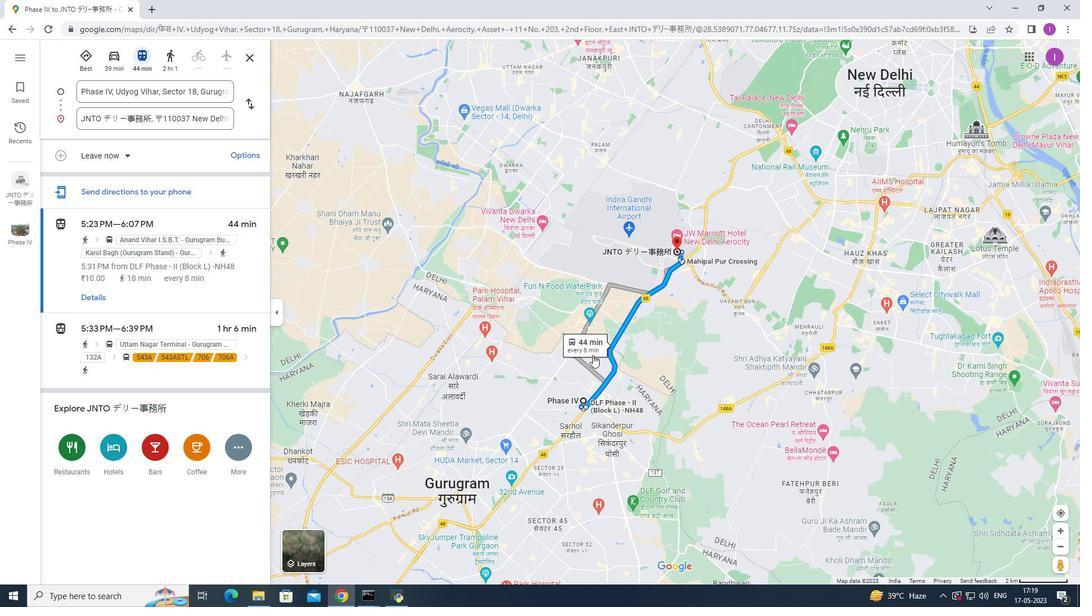 
Action: Mouse scrolled (593, 356) with delta (0, 0)
Screenshot: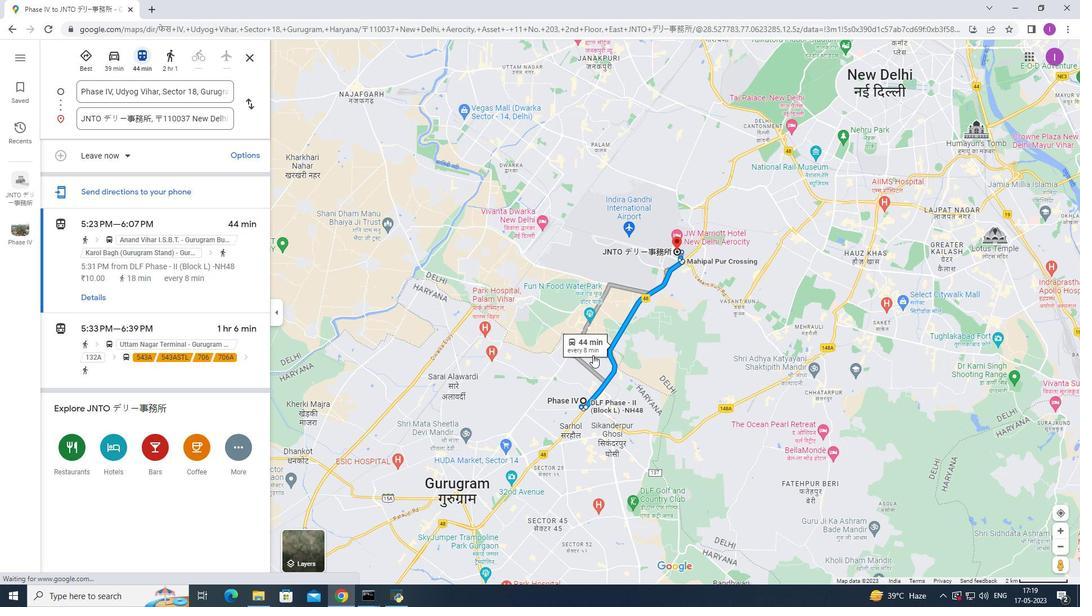 
Action: Mouse scrolled (593, 356) with delta (0, 0)
Screenshot: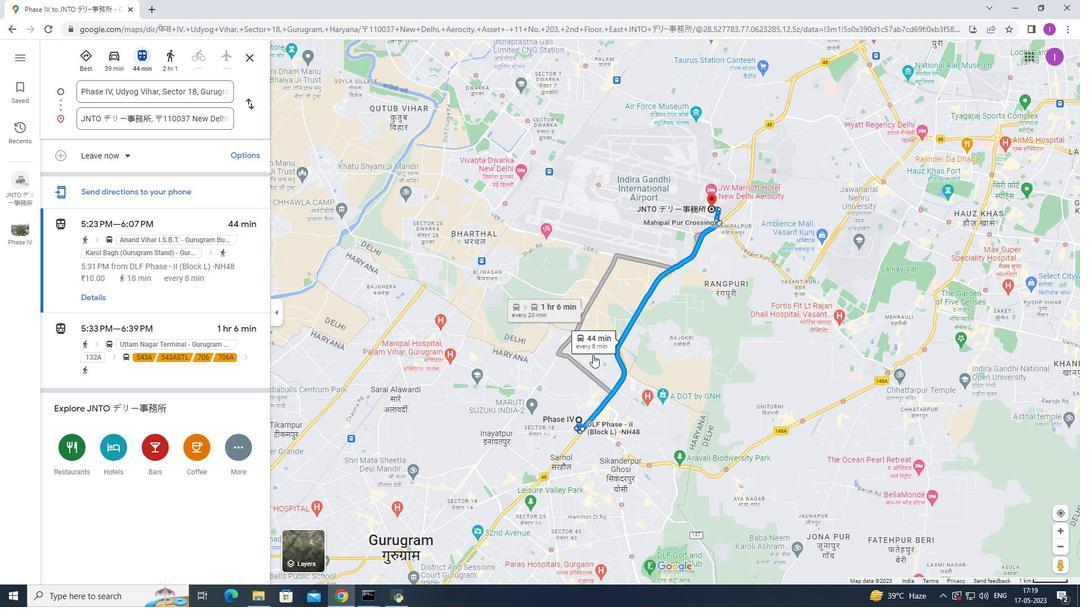 
Action: Mouse scrolled (593, 356) with delta (0, 0)
Screenshot: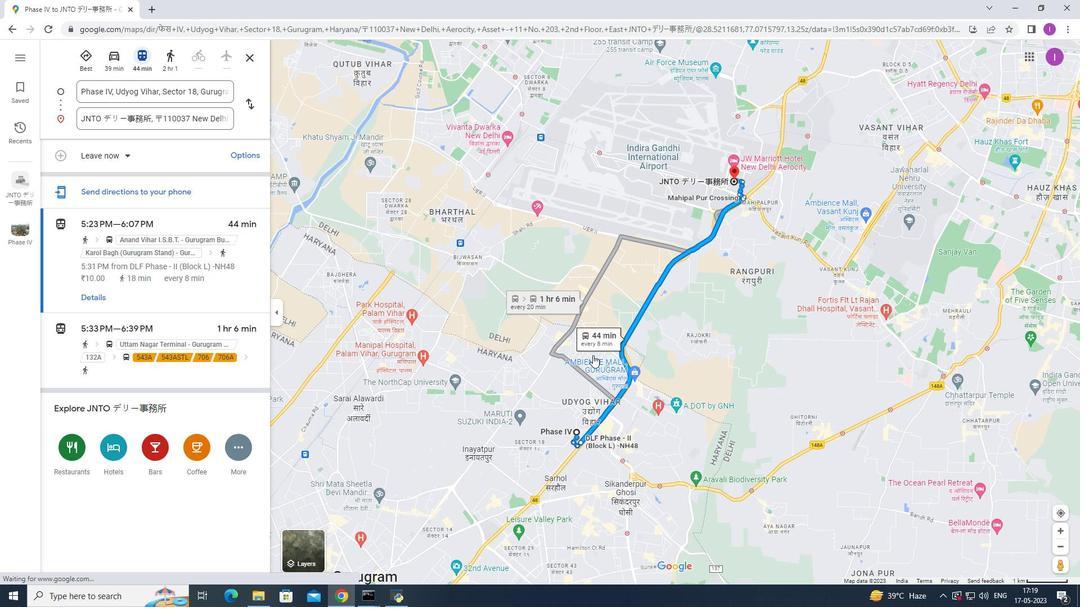 
Action: Mouse moved to (374, 276)
Screenshot: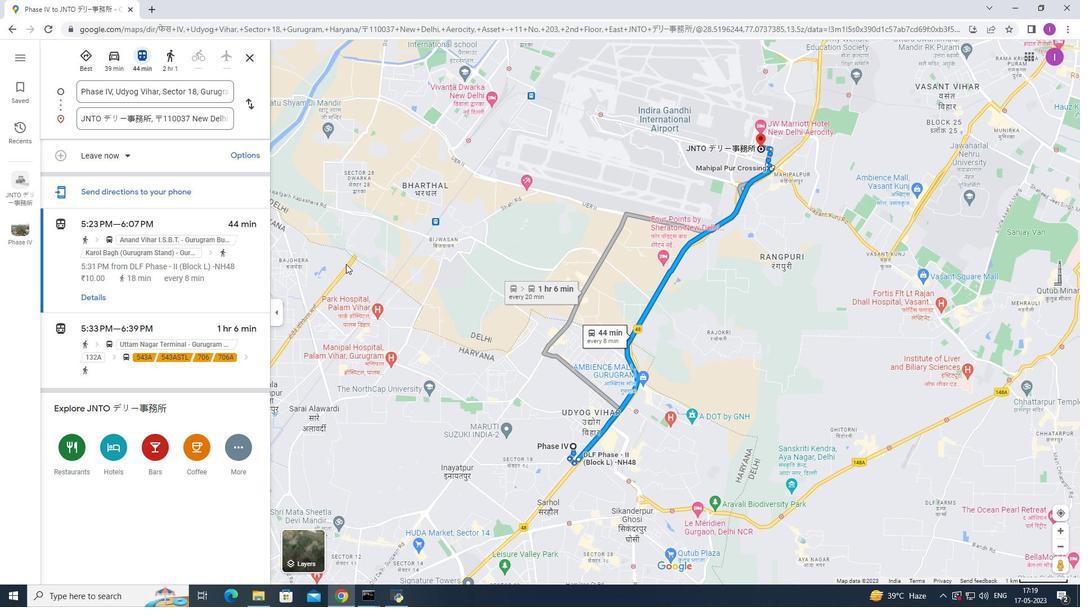 
Action: Mouse scrolled (374, 276) with delta (0, 0)
Screenshot: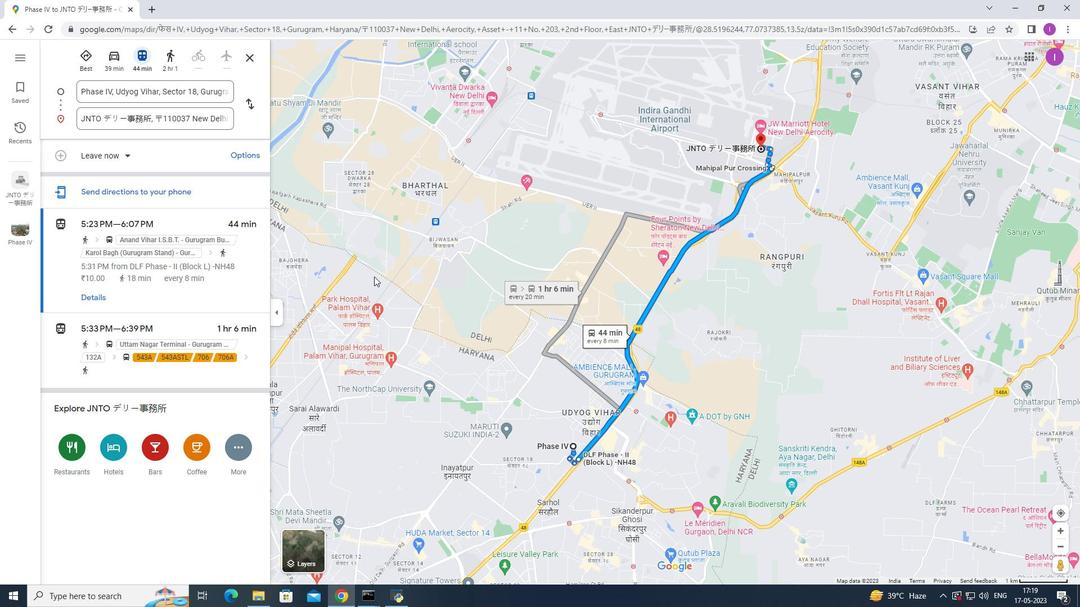 
Action: Mouse moved to (375, 276)
Screenshot: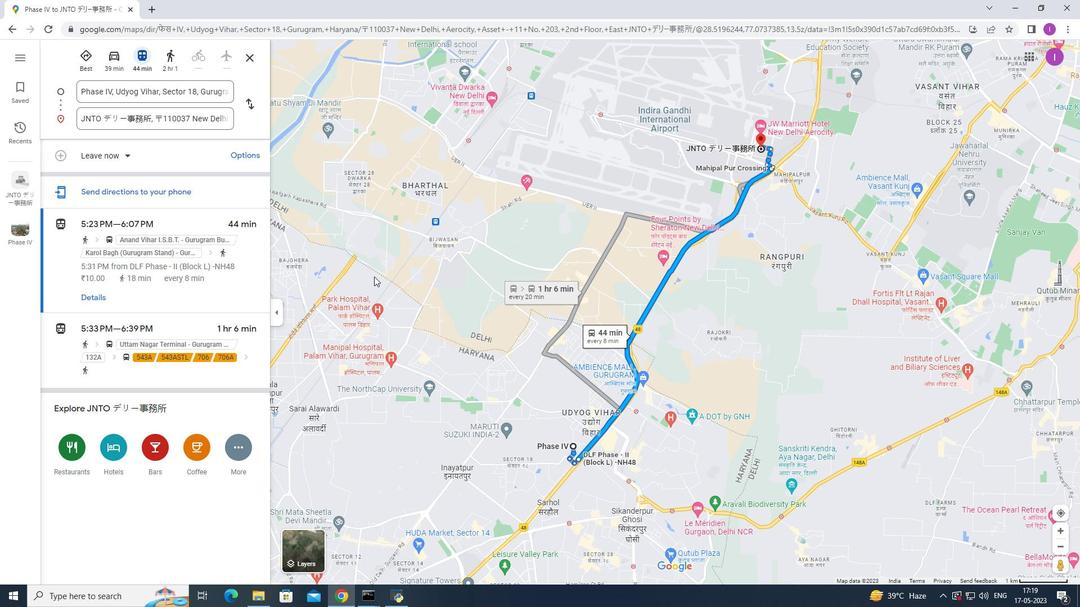 
Action: Mouse scrolled (375, 276) with delta (0, 0)
Screenshot: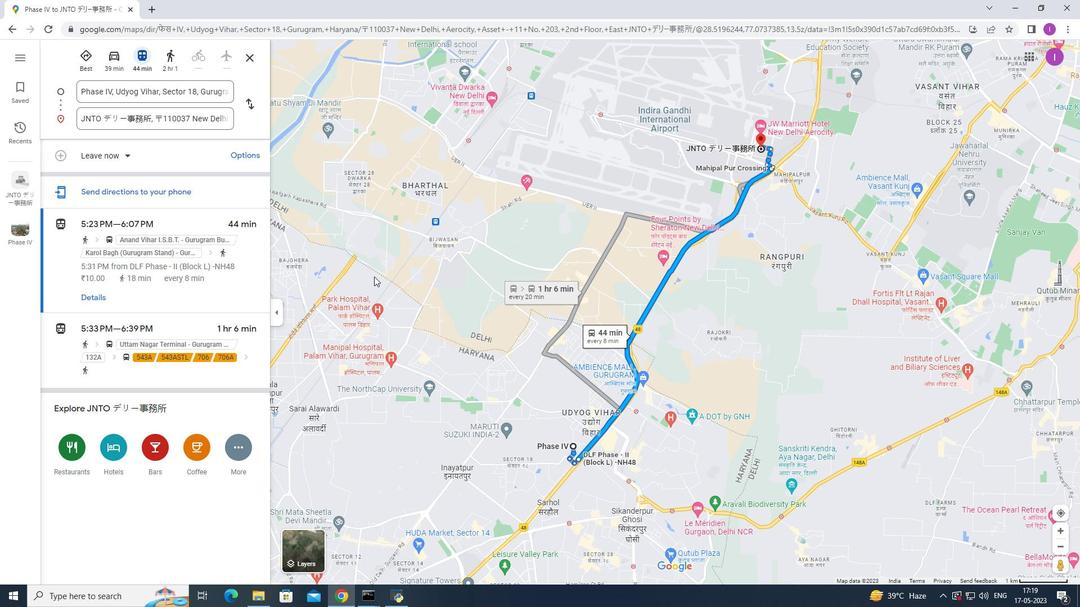 
Action: Mouse moved to (5, 28)
Screenshot: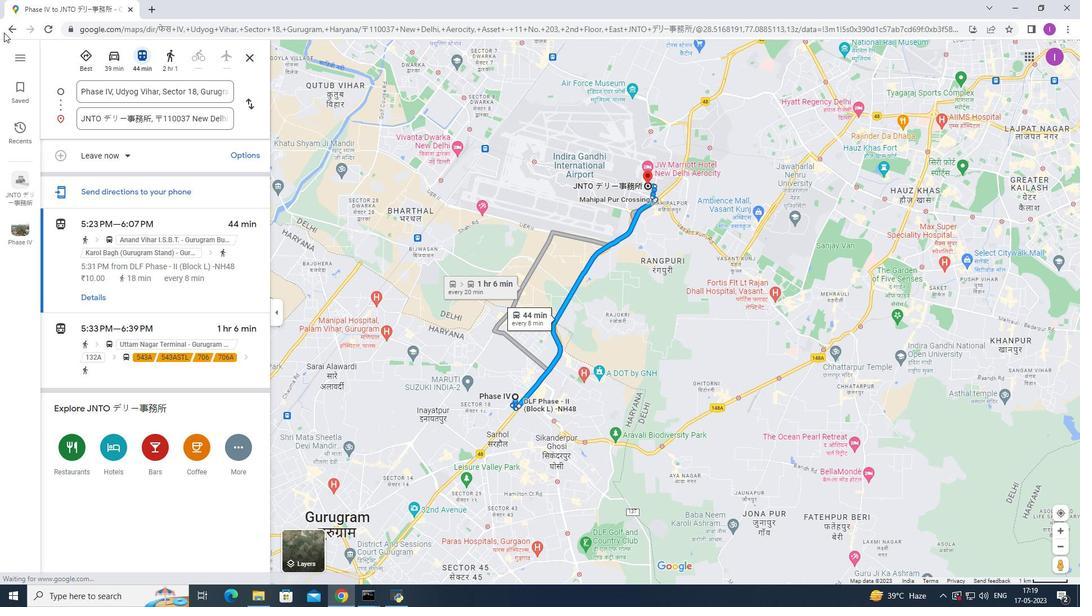 
Action: Mouse pressed left at (5, 28)
Screenshot: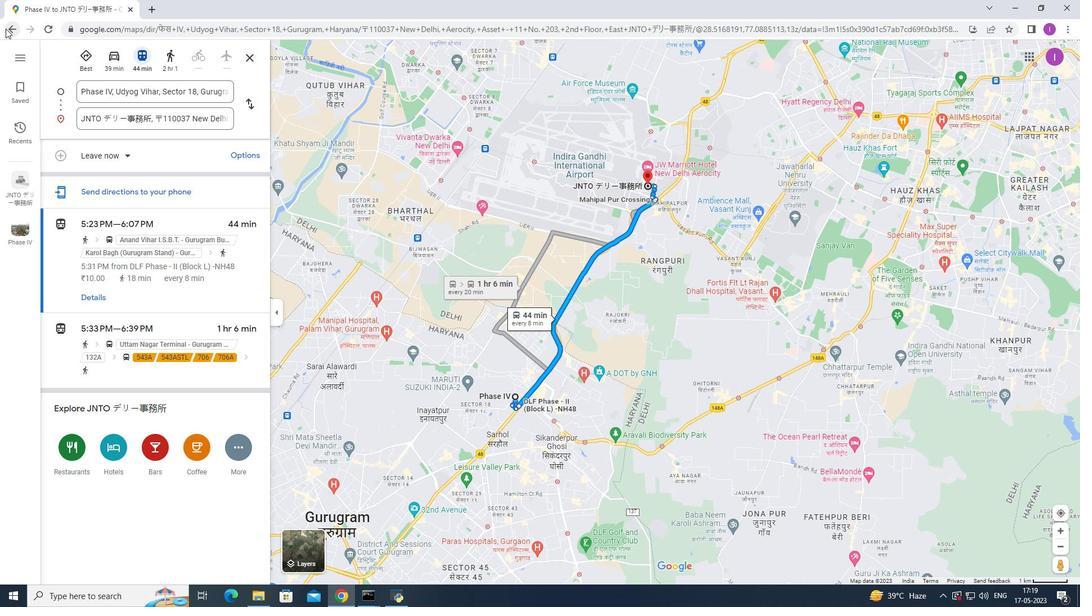 
Action: Mouse moved to (12, 25)
Screenshot: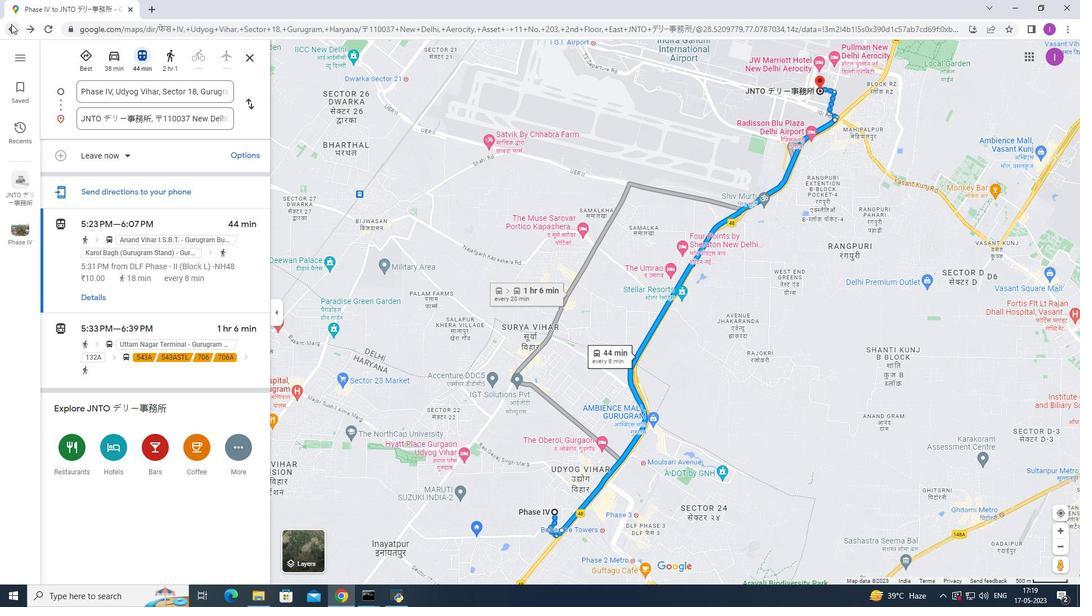 
Action: Mouse pressed left at (12, 25)
Screenshot: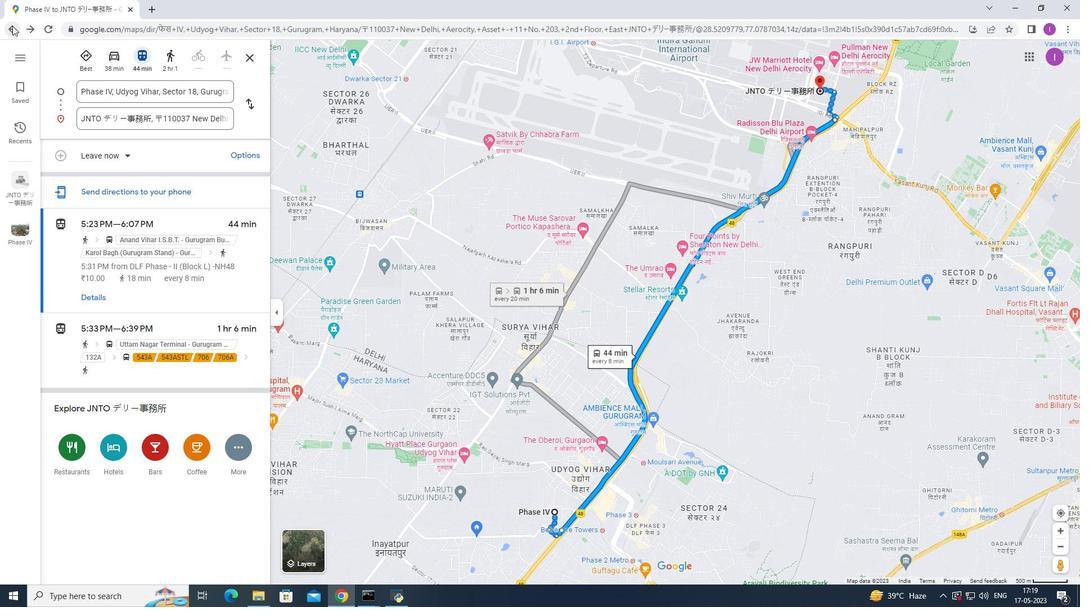 
Action: Mouse moved to (106, 173)
Screenshot: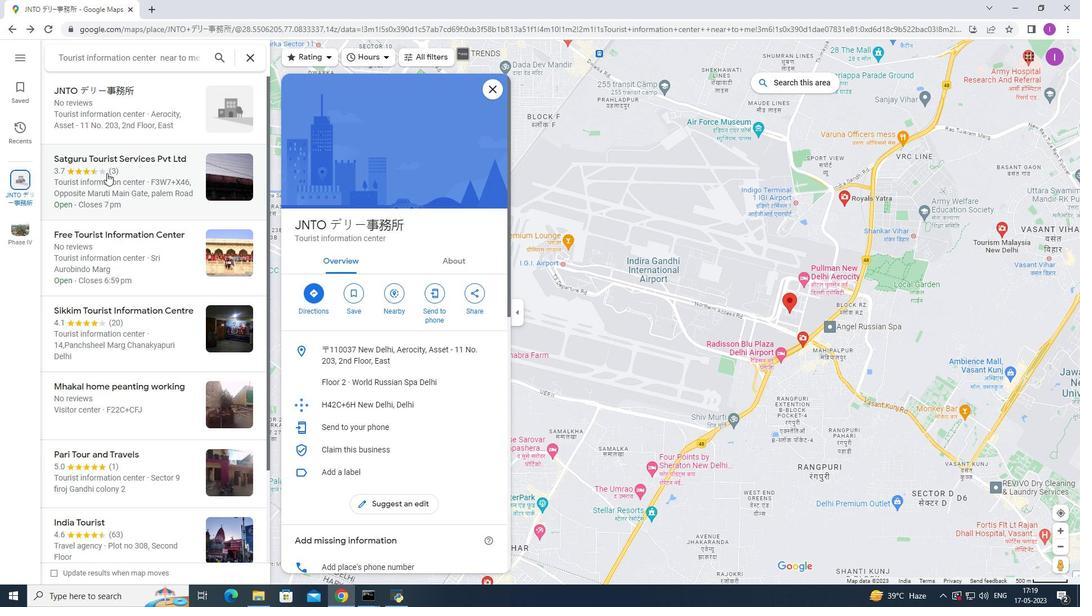 
Action: Mouse pressed left at (106, 173)
Screenshot: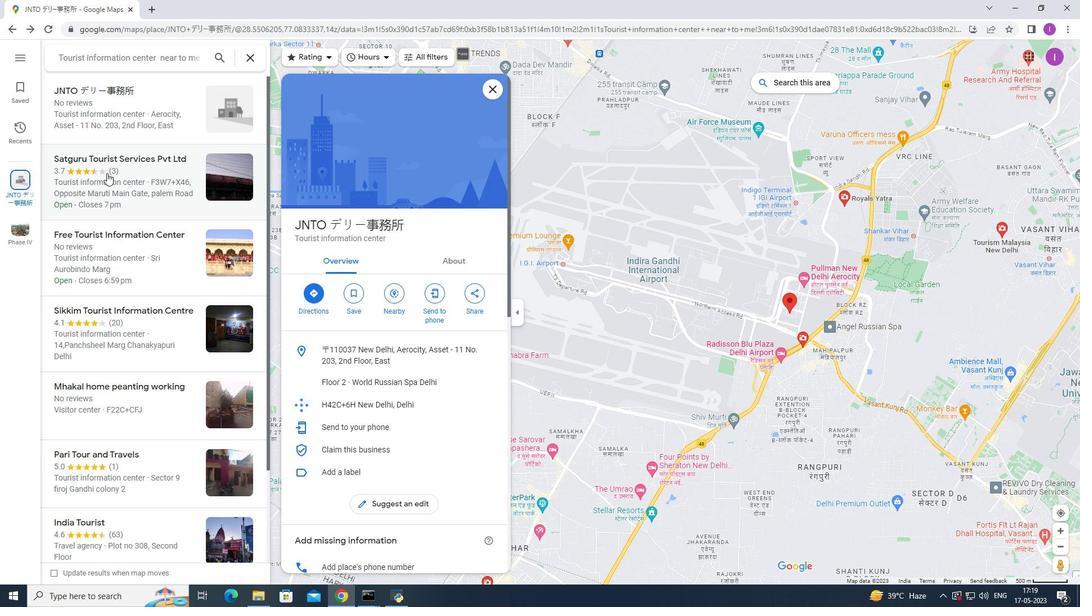 
Action: Mouse moved to (321, 330)
Screenshot: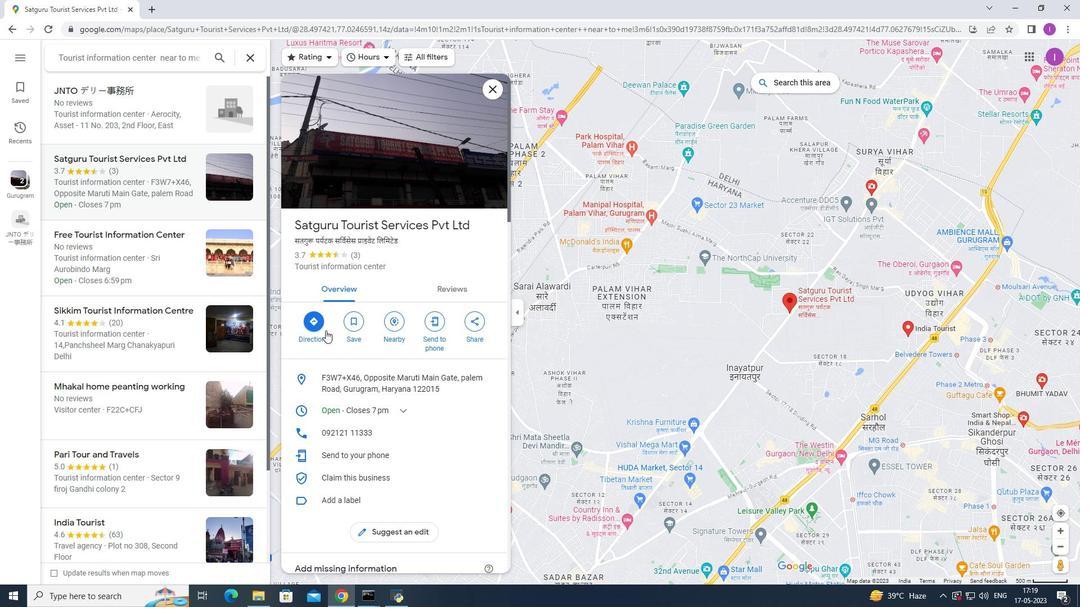 
Action: Mouse pressed left at (321, 330)
Screenshot: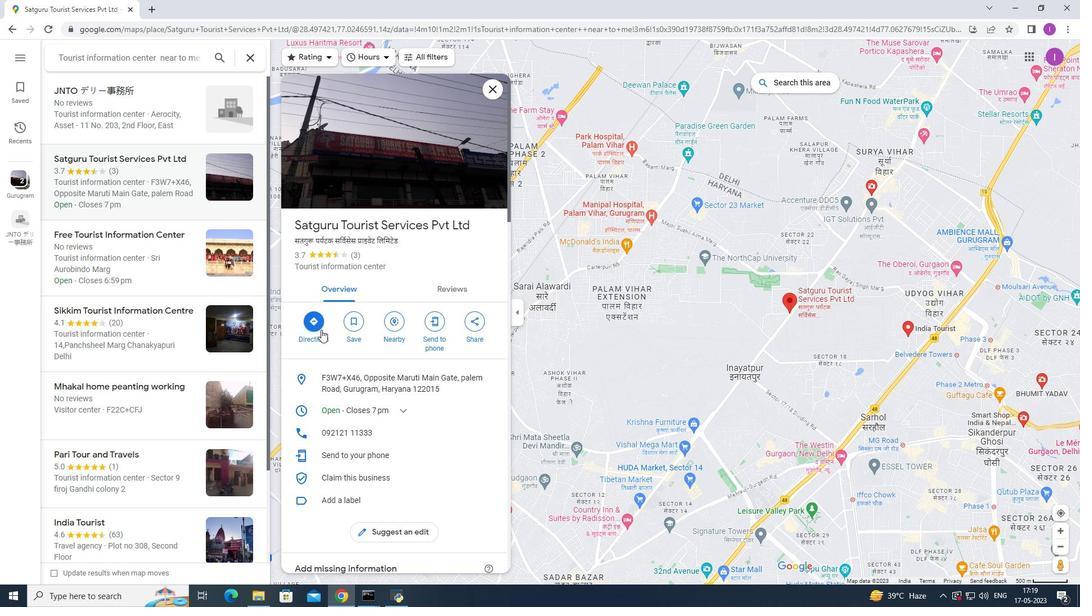 
Action: Mouse moved to (105, 272)
Screenshot: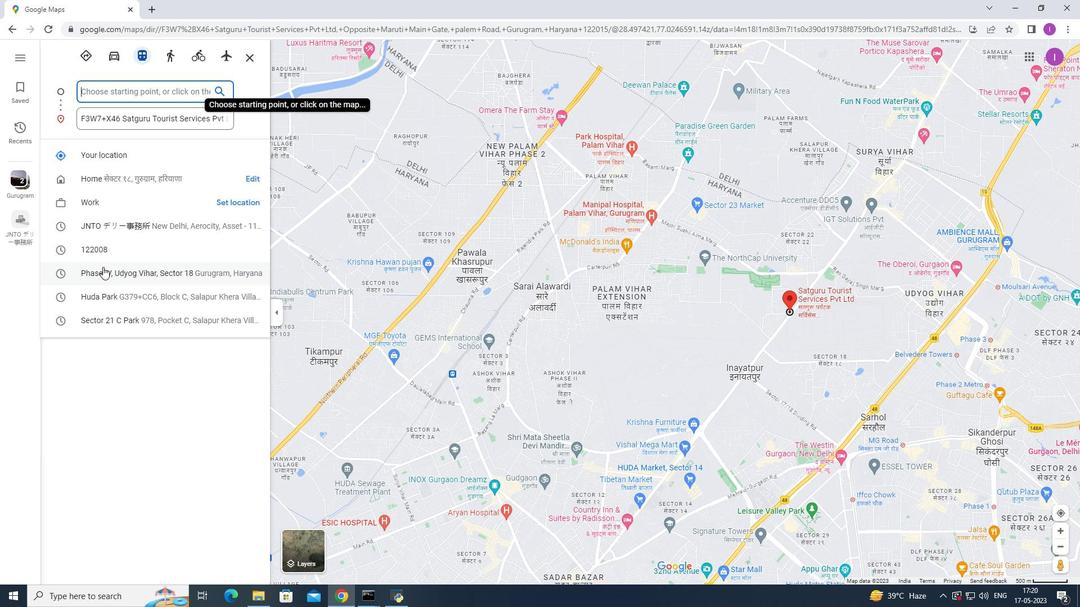 
Action: Mouse pressed left at (105, 272)
Screenshot: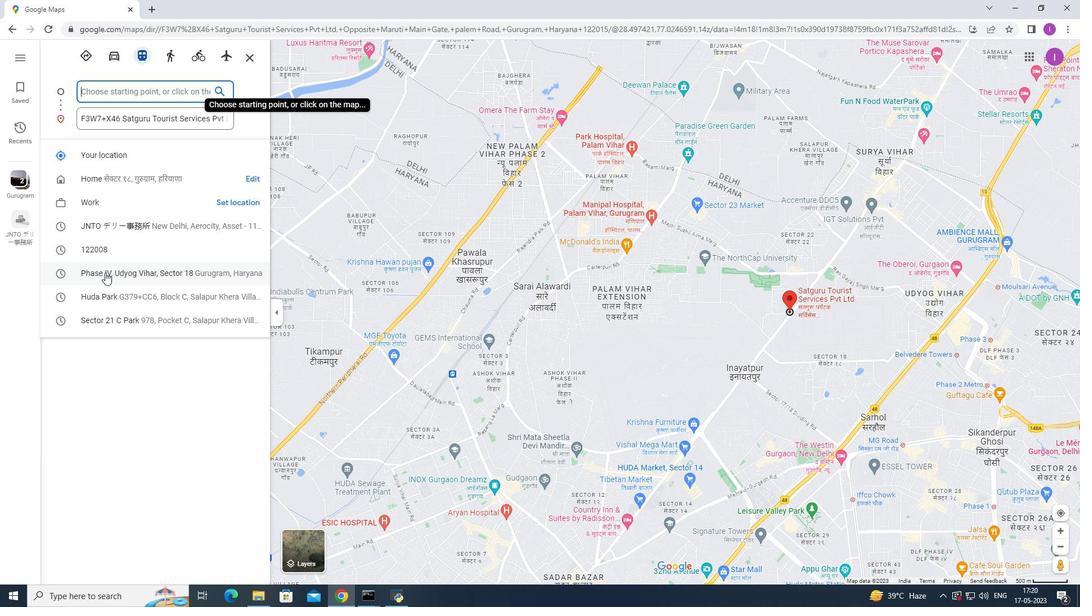 
Action: Mouse moved to (357, 313)
Screenshot: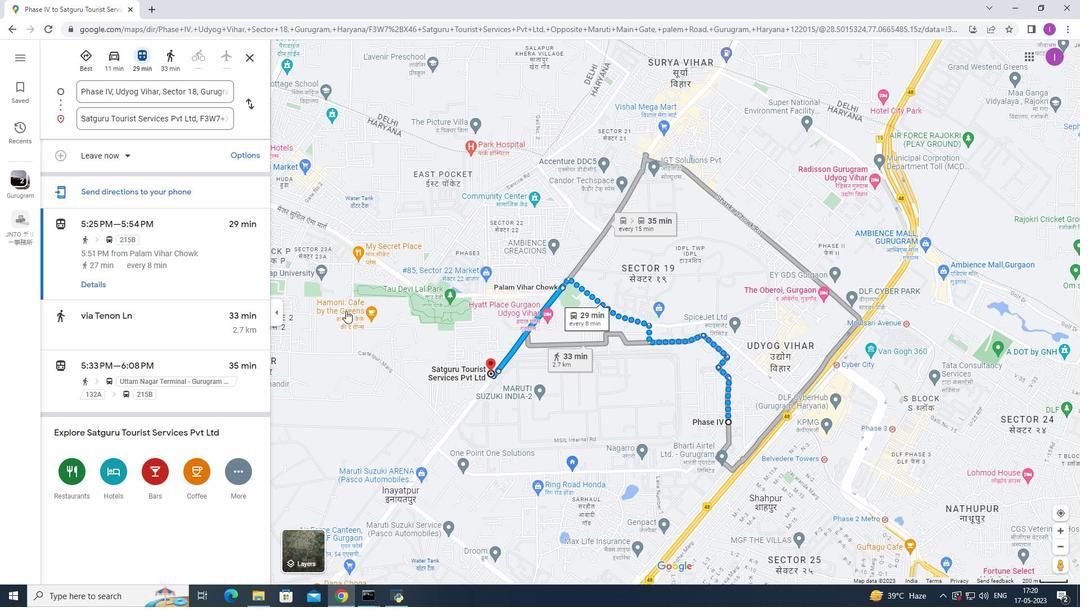 
Action: Mouse scrolled (357, 312) with delta (0, 0)
Screenshot: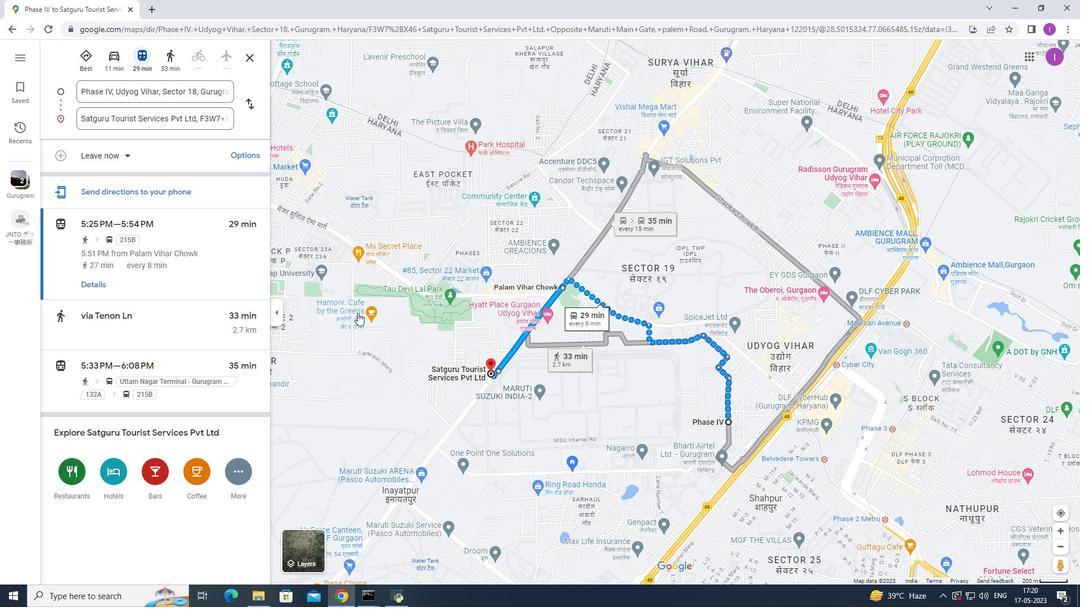 
Action: Mouse scrolled (357, 312) with delta (0, 0)
Screenshot: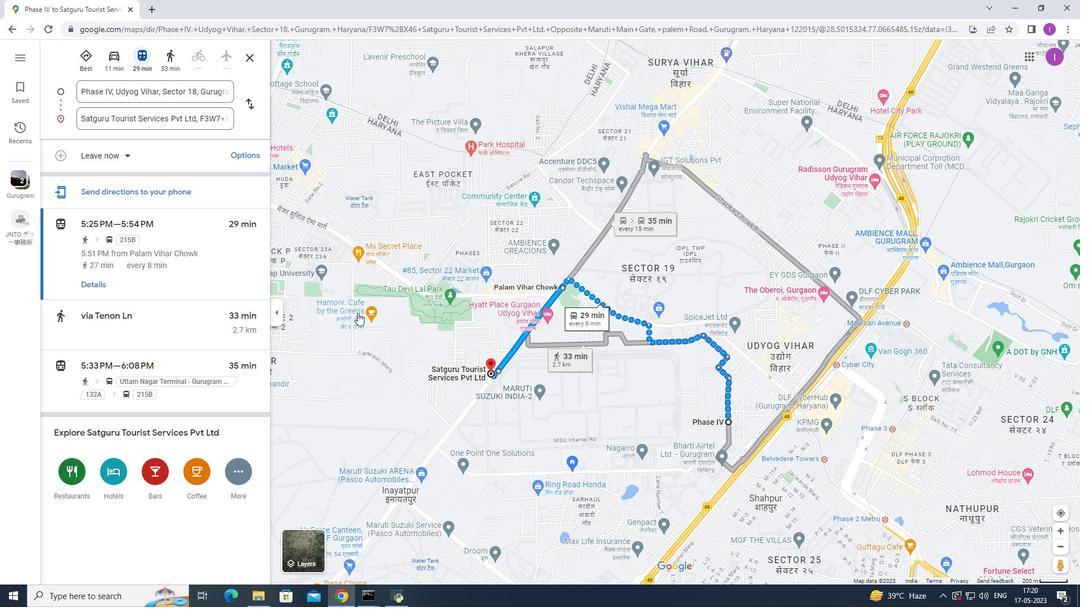 
Action: Mouse scrolled (357, 312) with delta (0, 0)
Screenshot: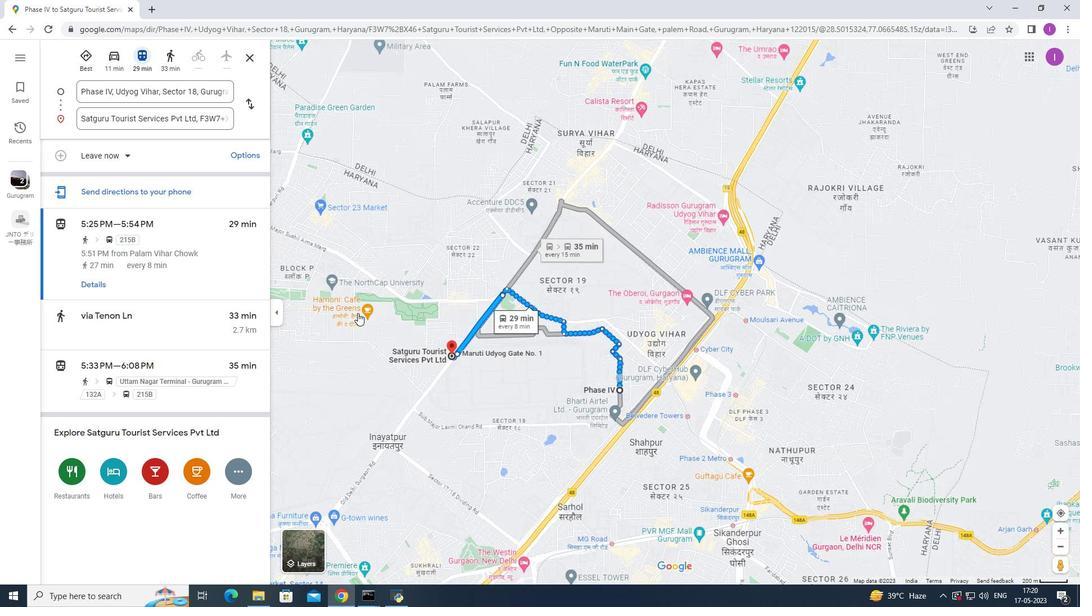 
Action: Mouse moved to (358, 313)
Screenshot: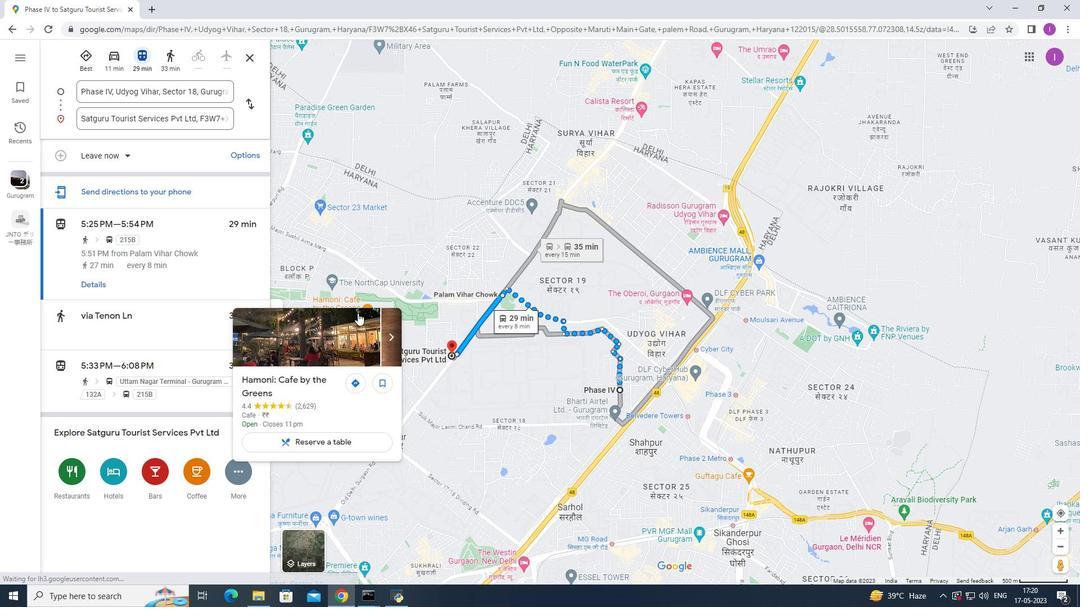 
Action: Mouse scrolled (358, 314) with delta (0, 0)
Screenshot: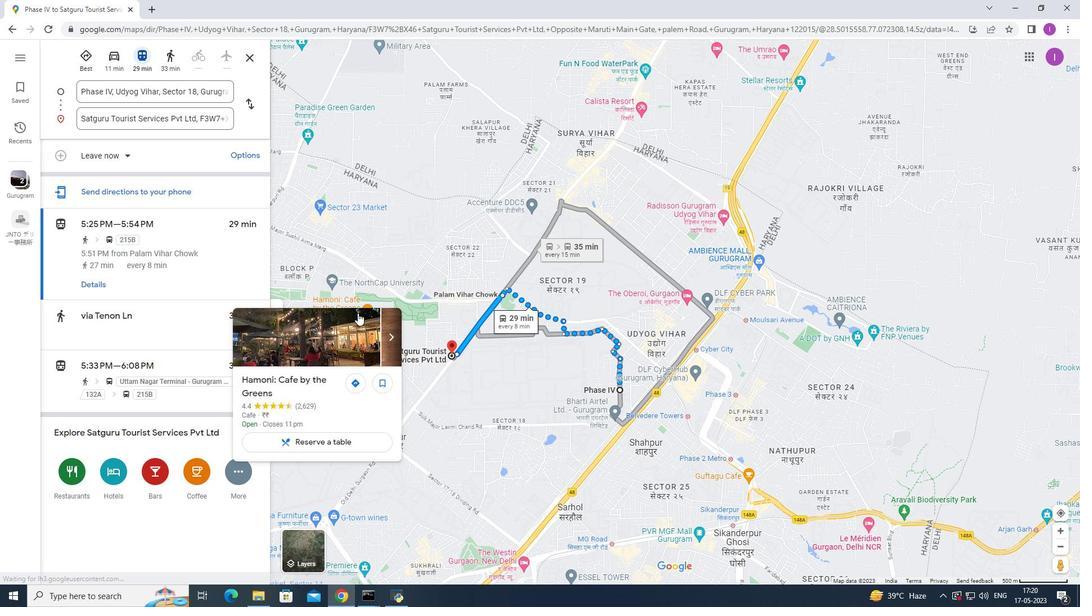 
Action: Mouse scrolled (358, 314) with delta (0, 0)
Screenshot: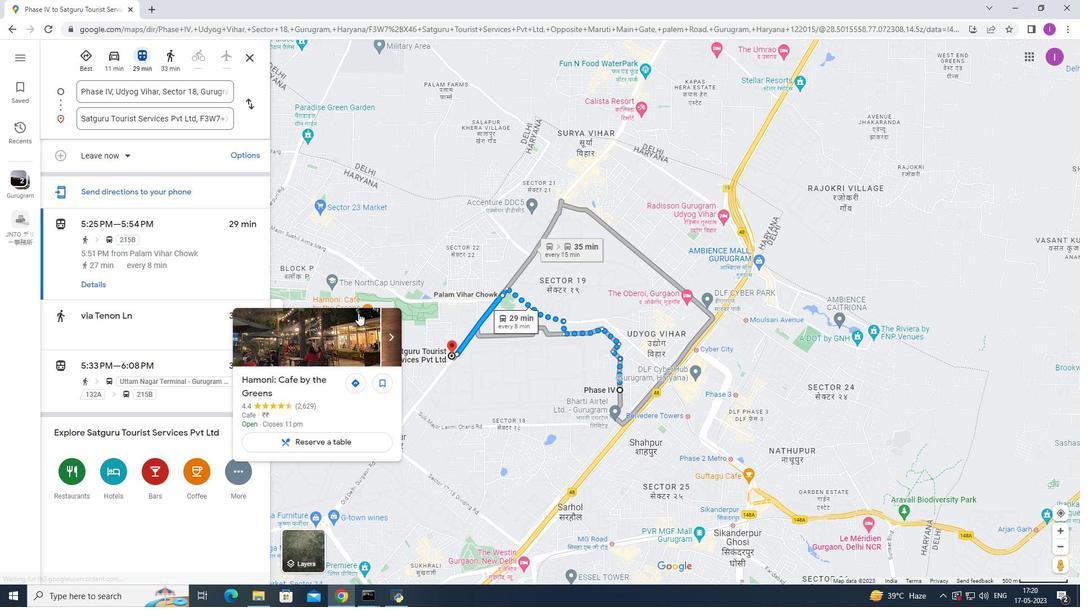 
Action: Mouse moved to (360, 311)
Screenshot: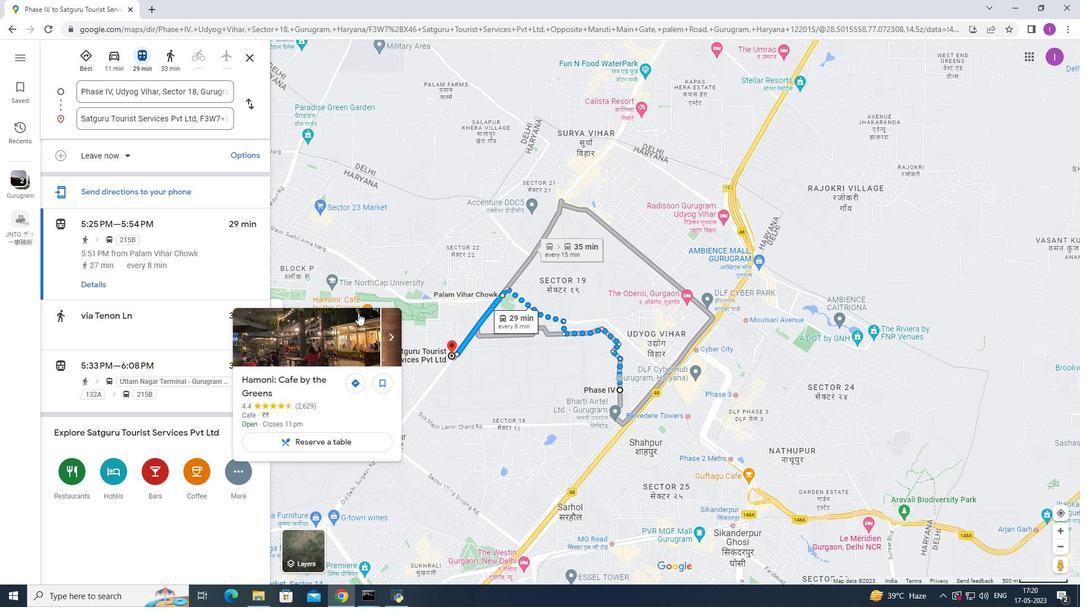 
Action: Mouse scrolled (360, 311) with delta (0, 0)
Screenshot: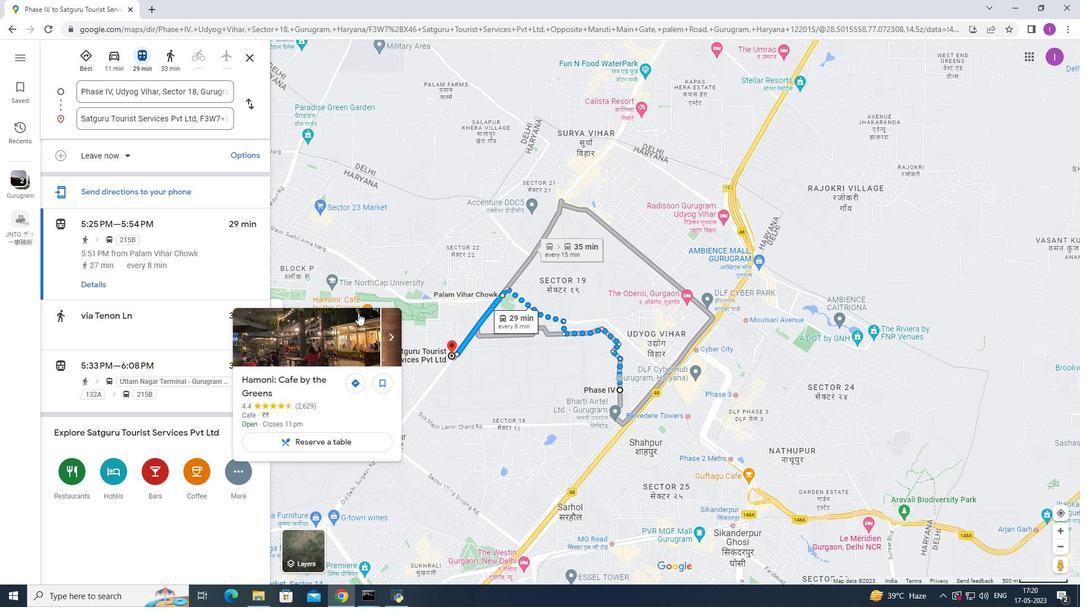
Action: Mouse moved to (12, 19)
Screenshot: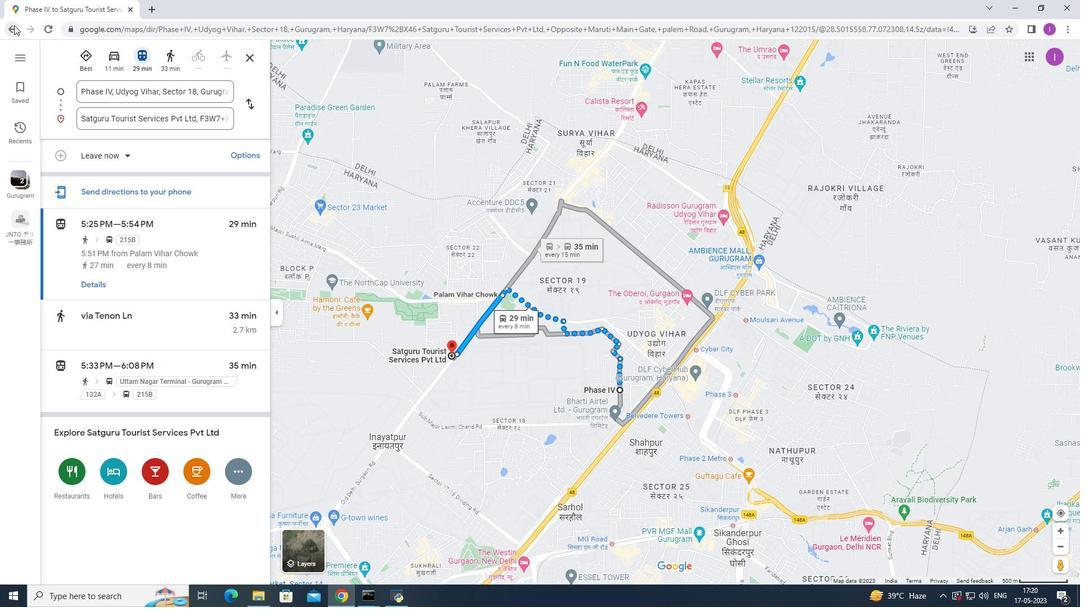 
Action: Mouse pressed left at (12, 19)
Screenshot: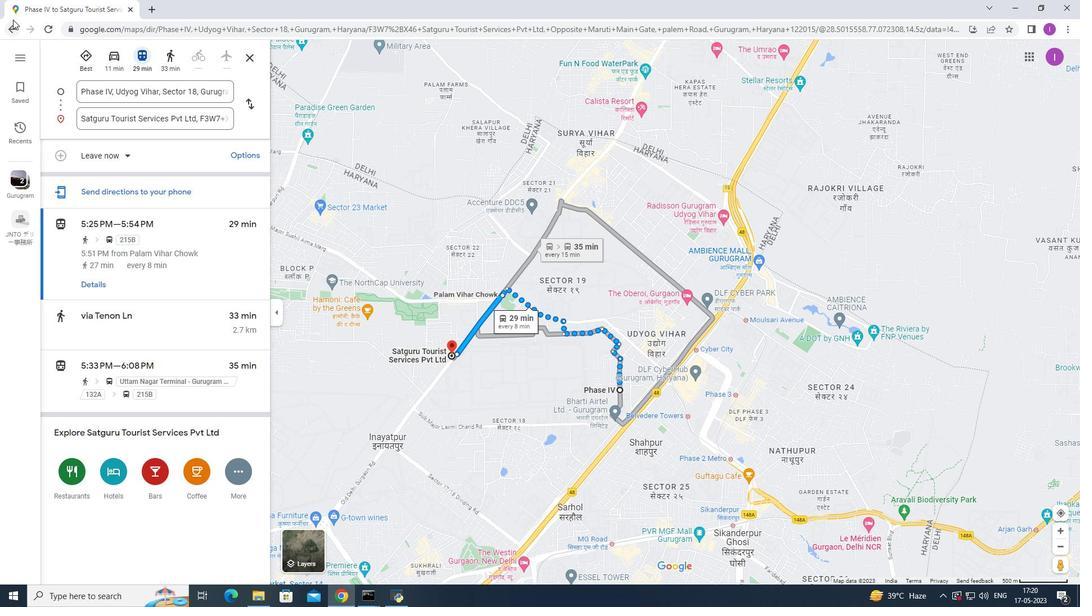 
Action: Mouse moved to (15, 26)
Screenshot: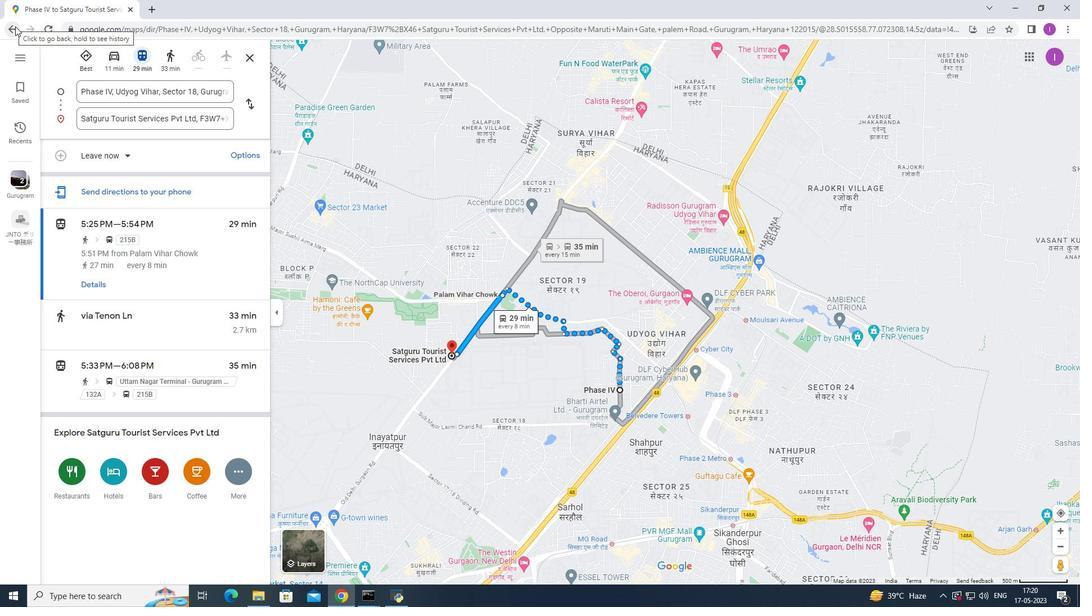 
Action: Mouse pressed left at (15, 26)
Screenshot: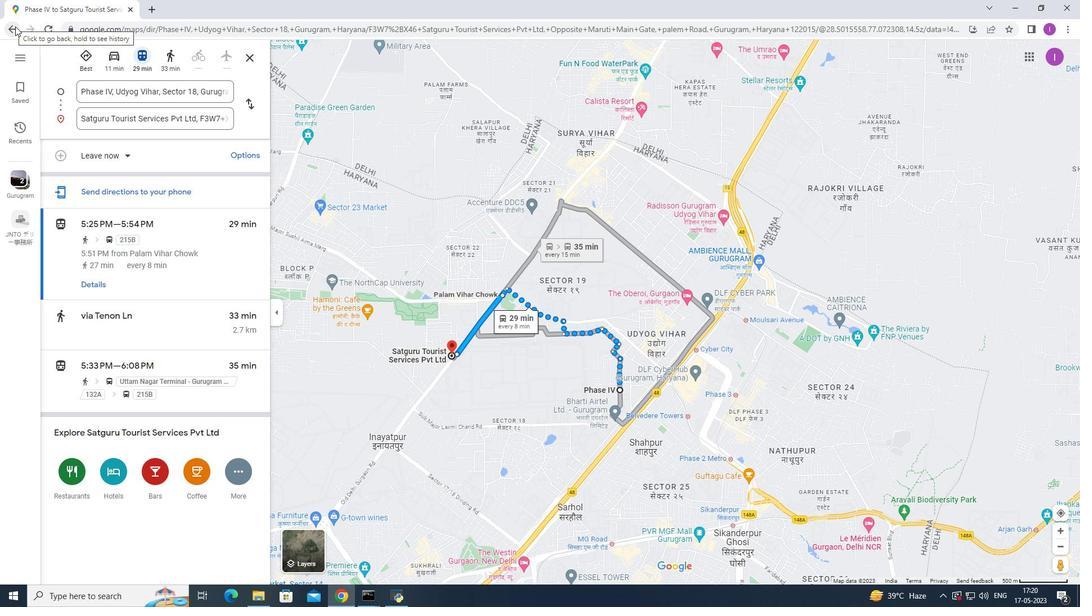
Action: Mouse moved to (16, 28)
Screenshot: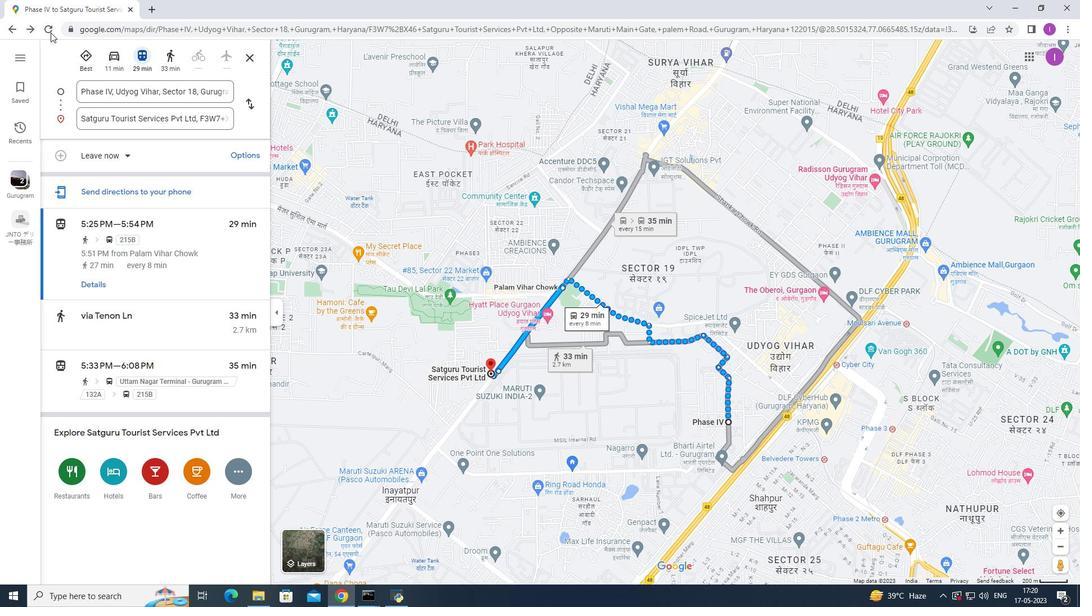 
Action: Mouse pressed left at (16, 28)
Screenshot: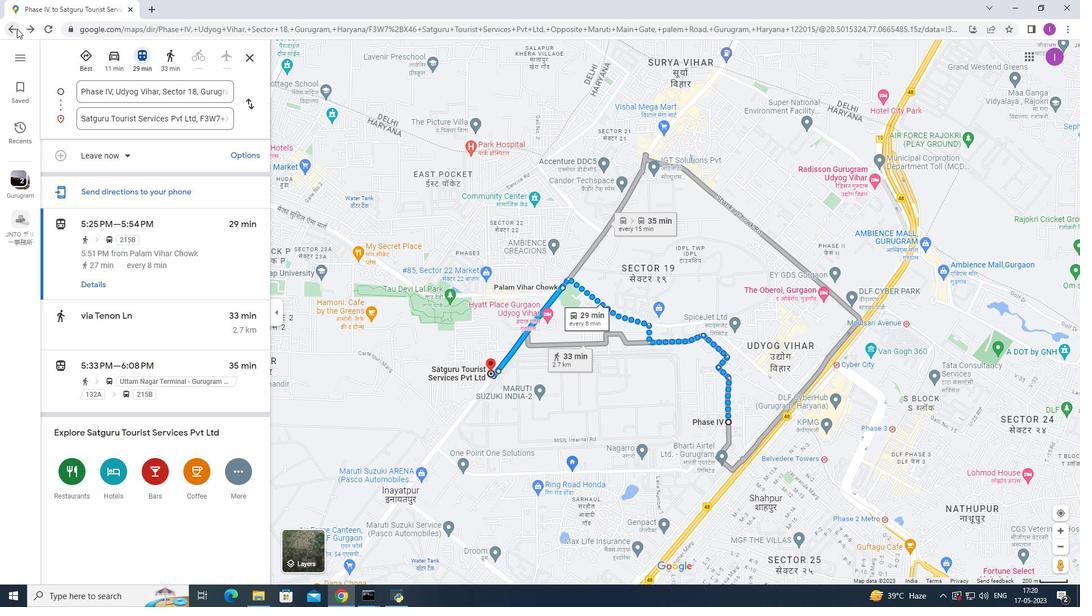 
Action: Mouse moved to (107, 196)
Screenshot: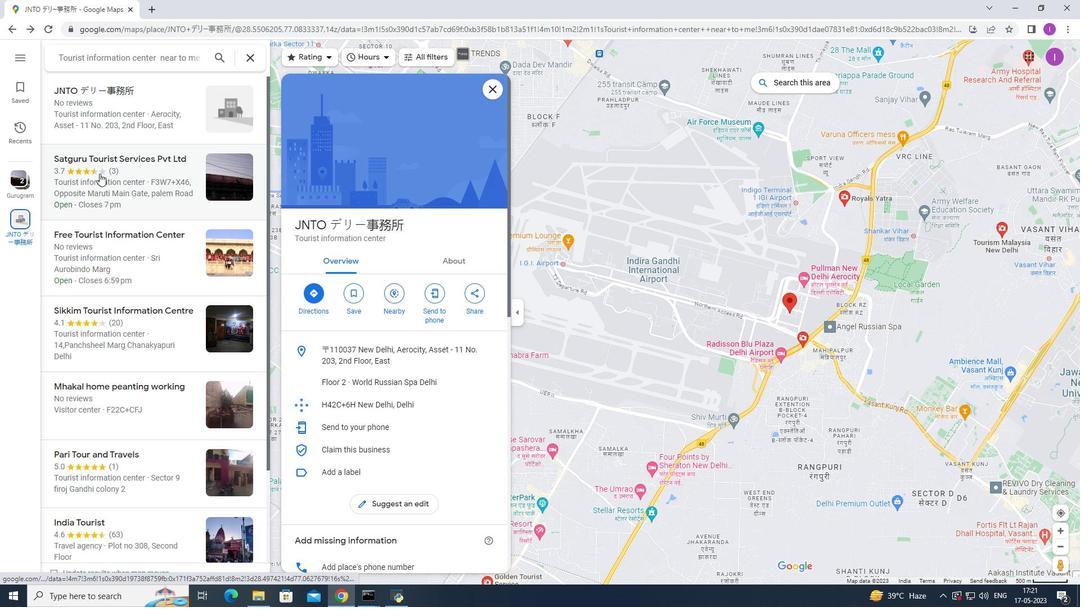 
Action: Mouse pressed left at (107, 196)
Screenshot: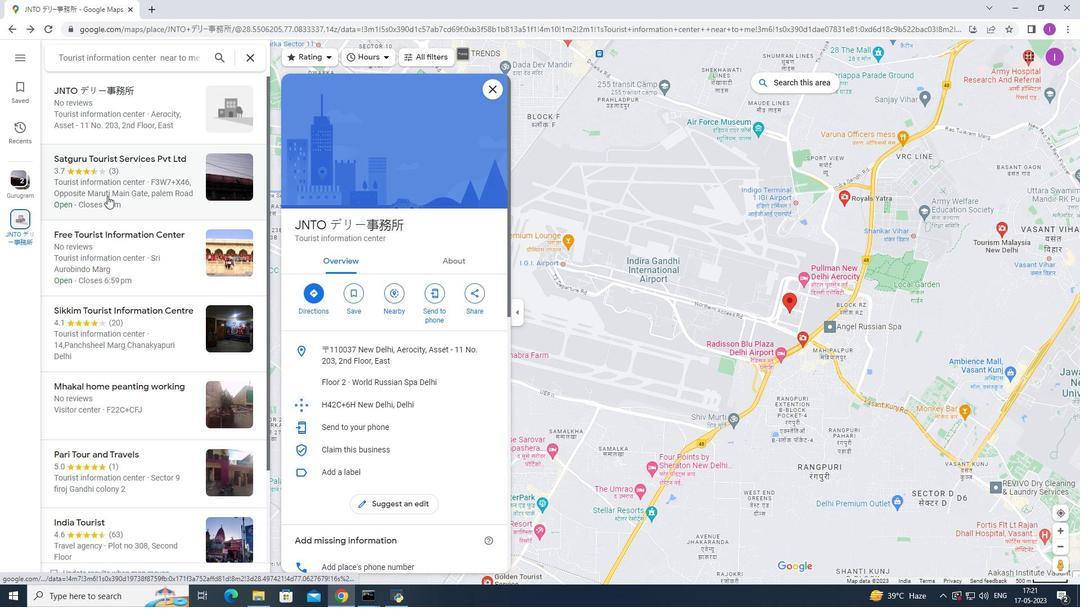 
Action: Mouse moved to (317, 323)
Screenshot: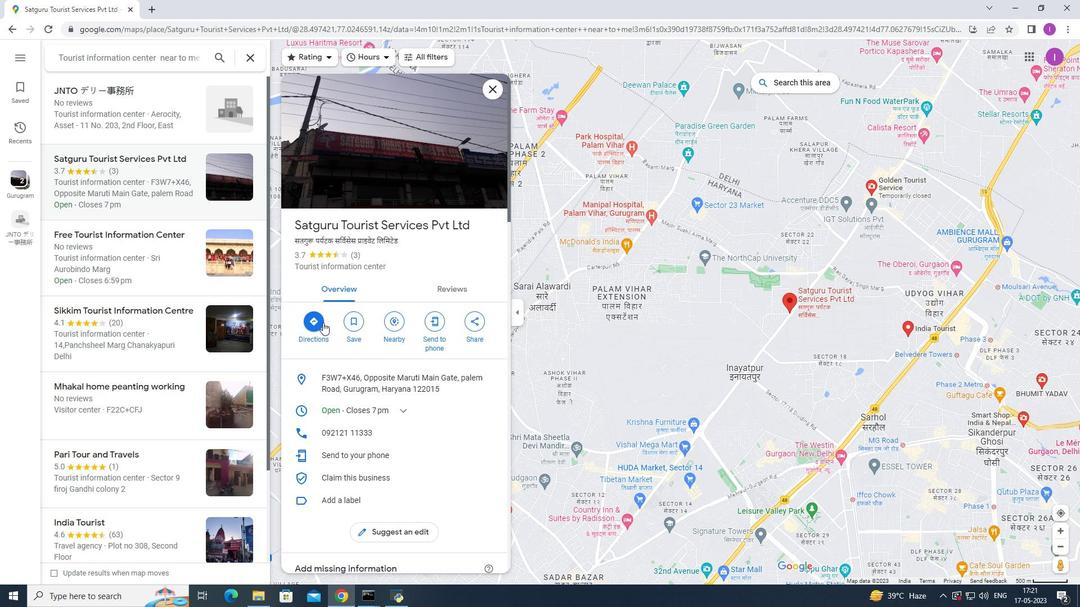 
Action: Mouse pressed left at (317, 323)
Screenshot: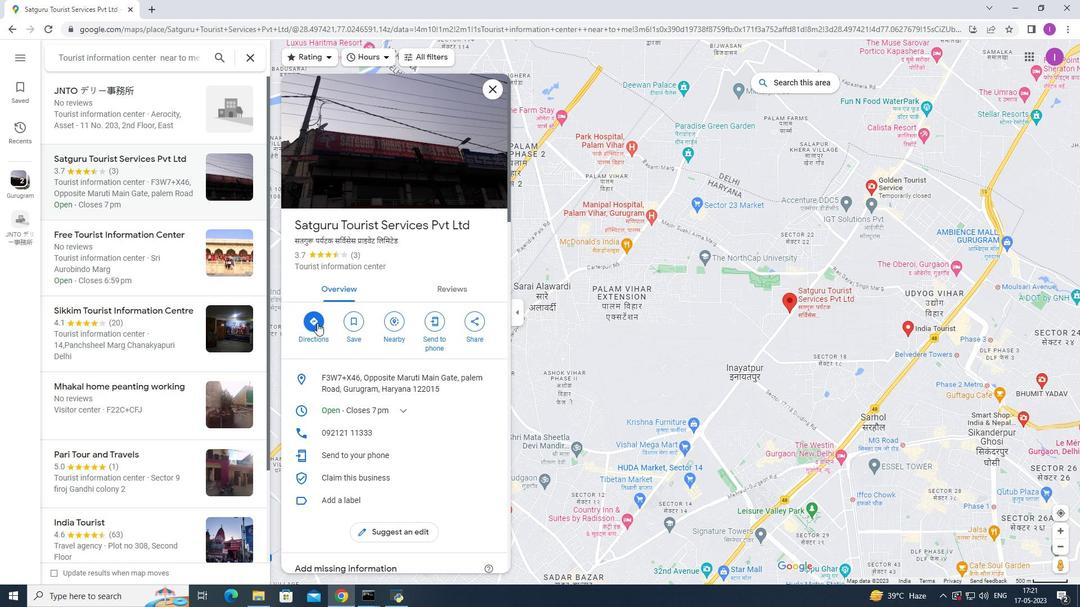 
Action: Mouse moved to (106, 251)
Screenshot: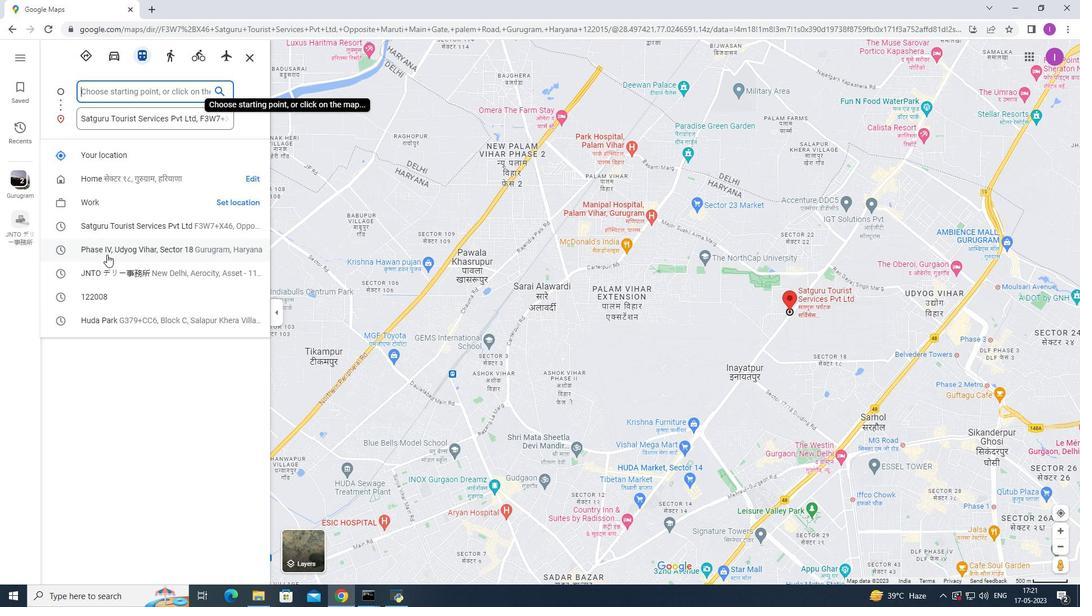 
Action: Mouse pressed left at (106, 251)
Screenshot: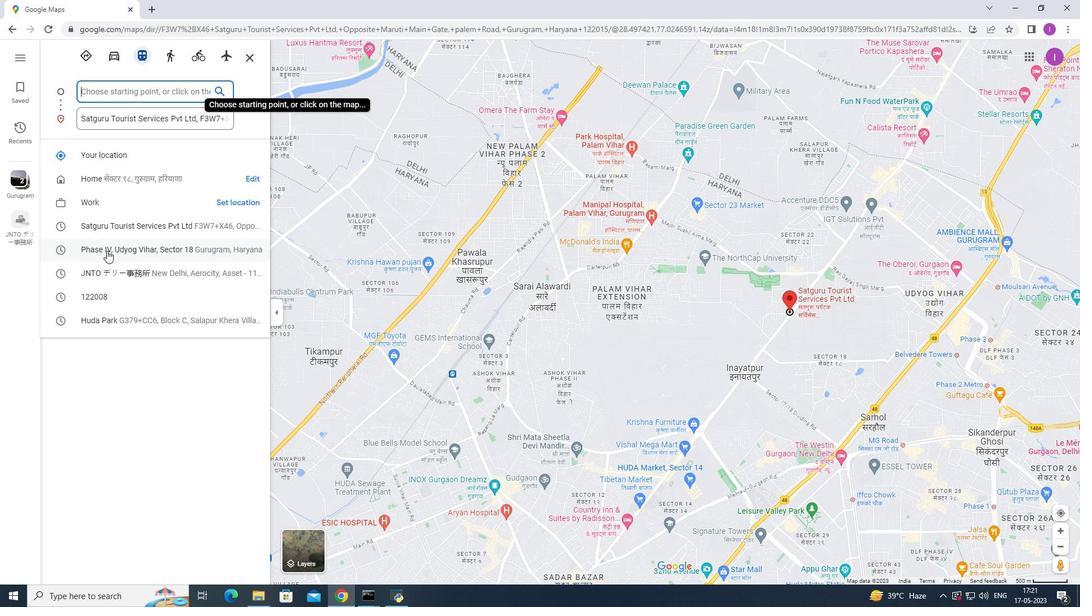 
Action: Mouse moved to (15, 34)
Screenshot: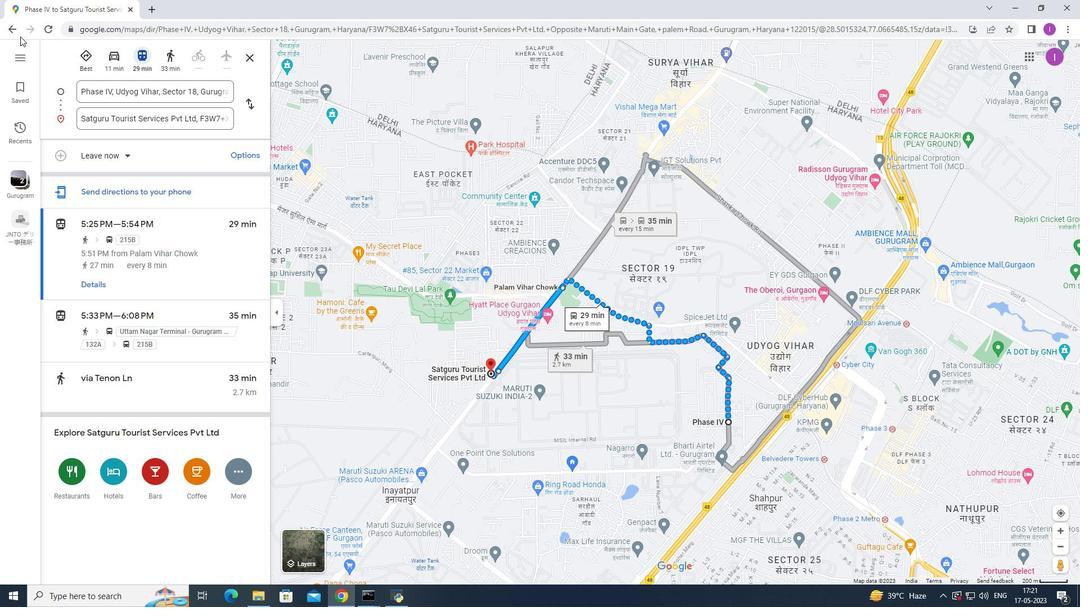 
Action: Mouse pressed left at (15, 34)
Screenshot: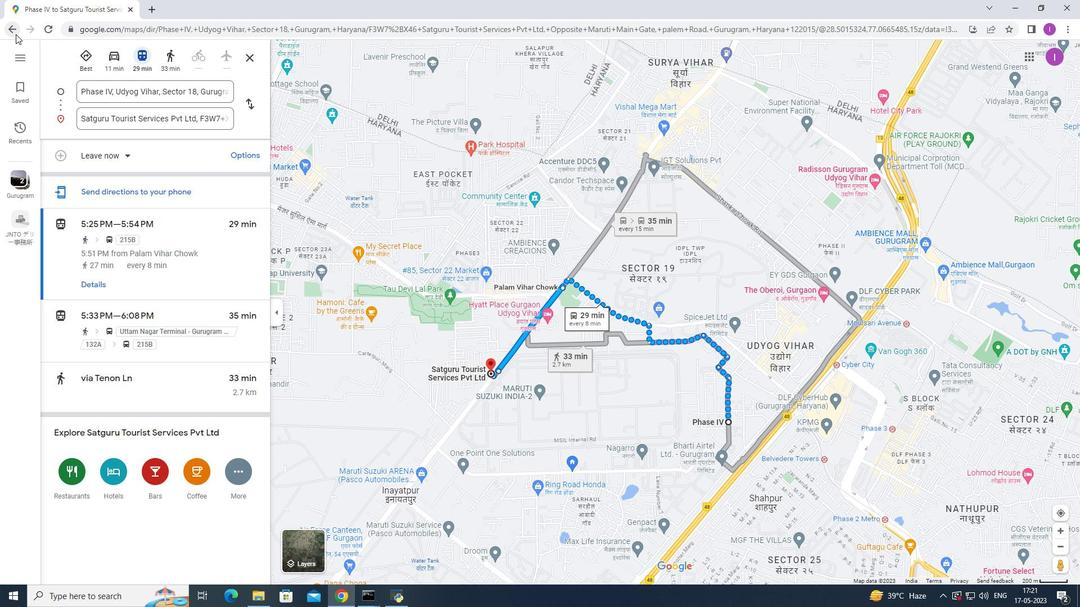 
Action: Mouse moved to (405, 315)
Screenshot: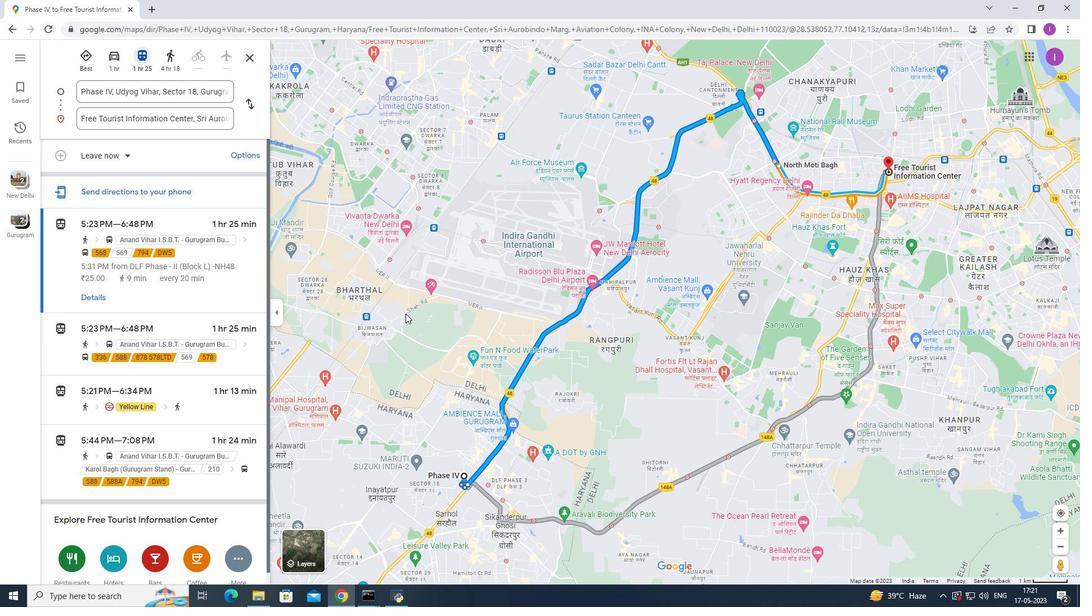
Action: Mouse scrolled (405, 315) with delta (0, 0)
Screenshot: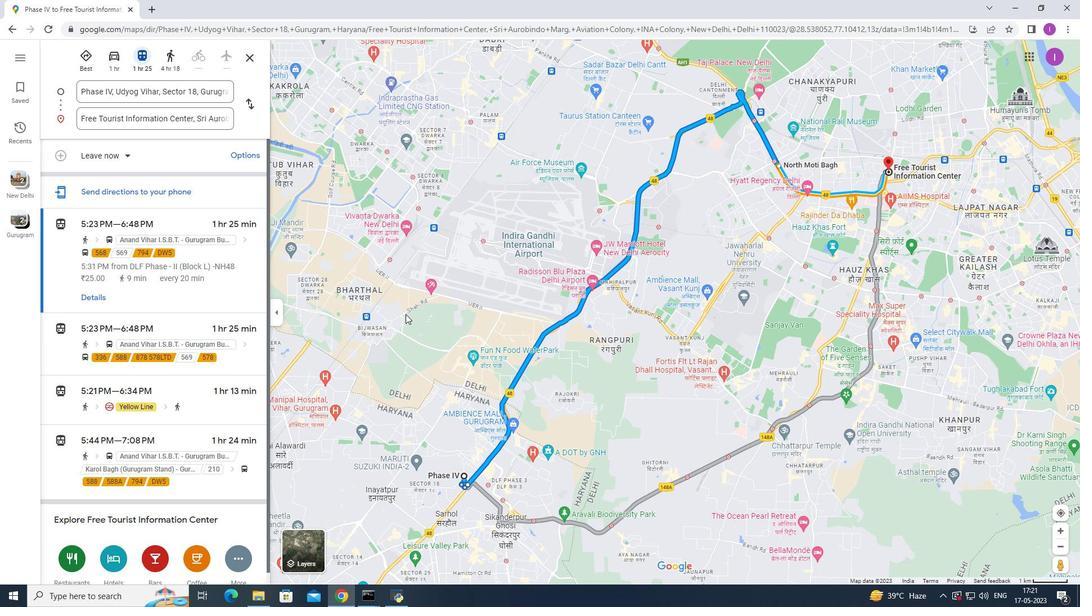 
Action: Mouse scrolled (405, 315) with delta (0, 0)
Screenshot: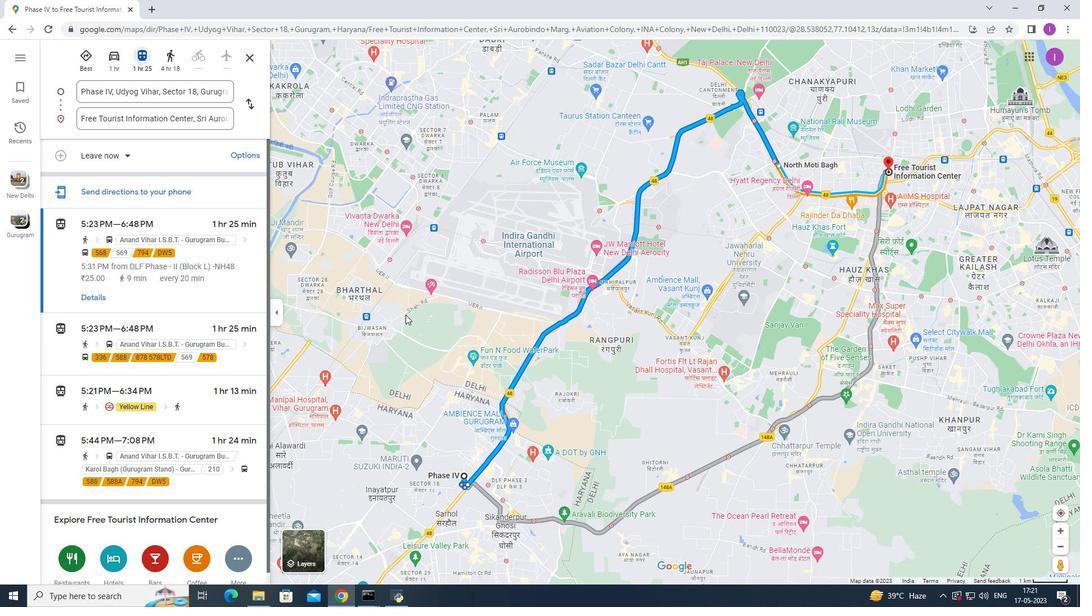 
Action: Mouse scrolled (405, 315) with delta (0, 0)
Screenshot: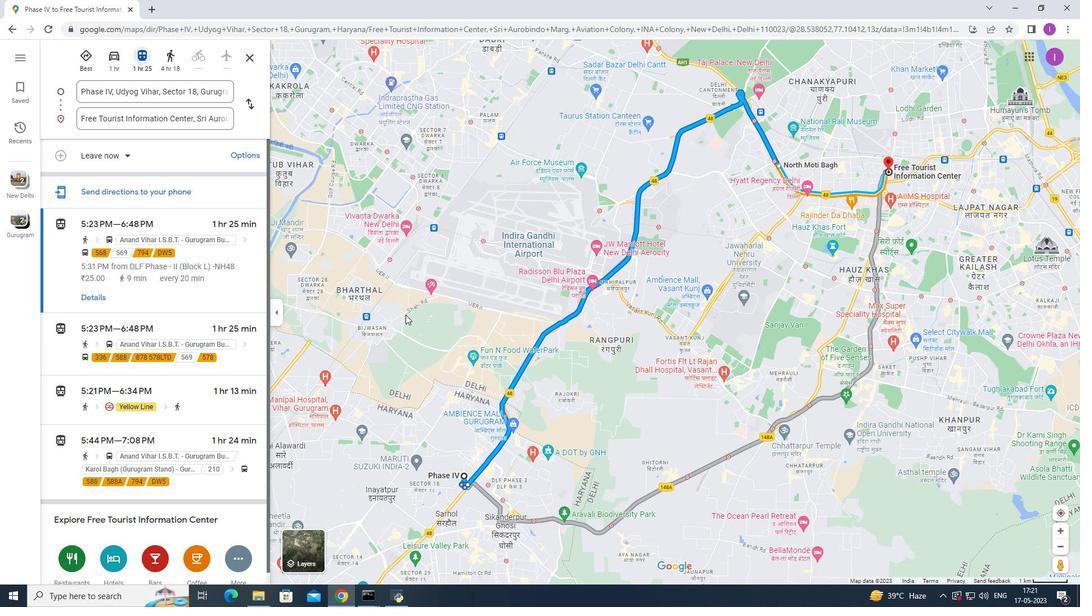 
Action: Mouse scrolled (405, 314) with delta (0, 0)
Screenshot: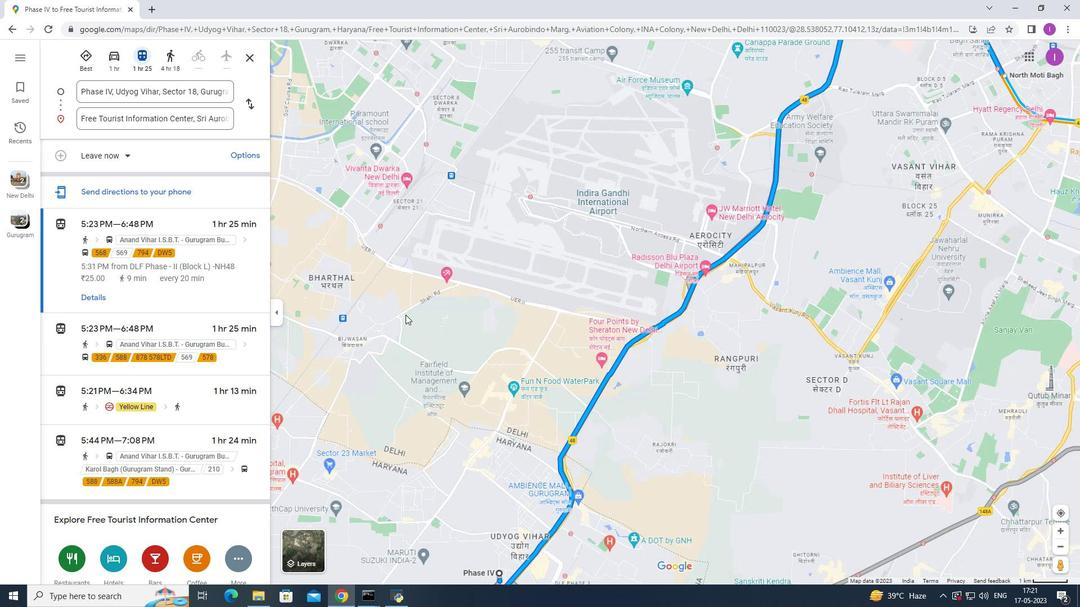 
Action: Mouse scrolled (405, 314) with delta (0, 0)
Screenshot: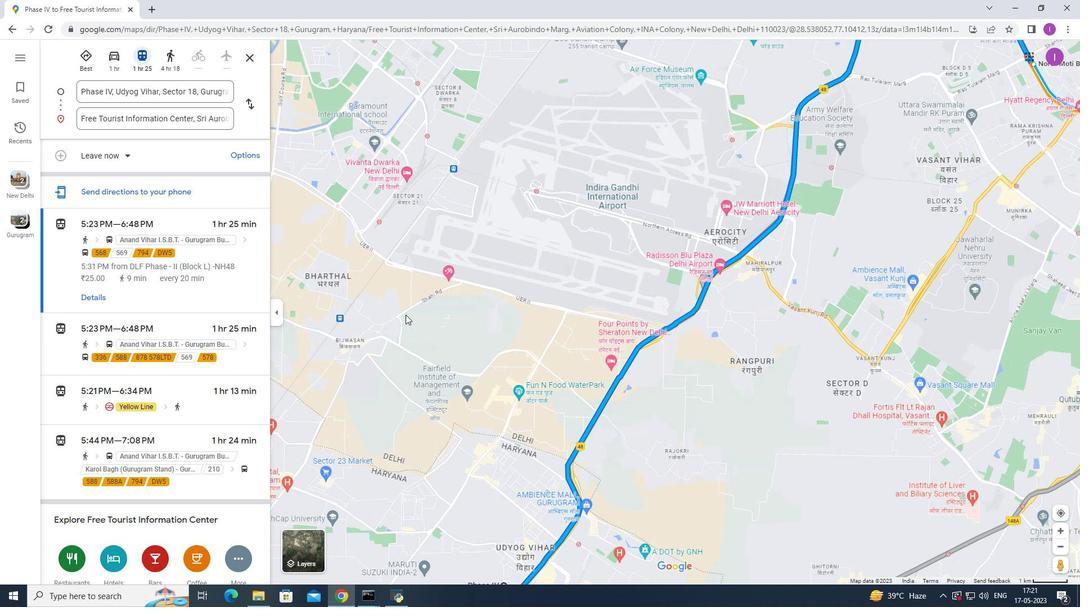 
Action: Mouse scrolled (405, 314) with delta (0, 0)
Screenshot: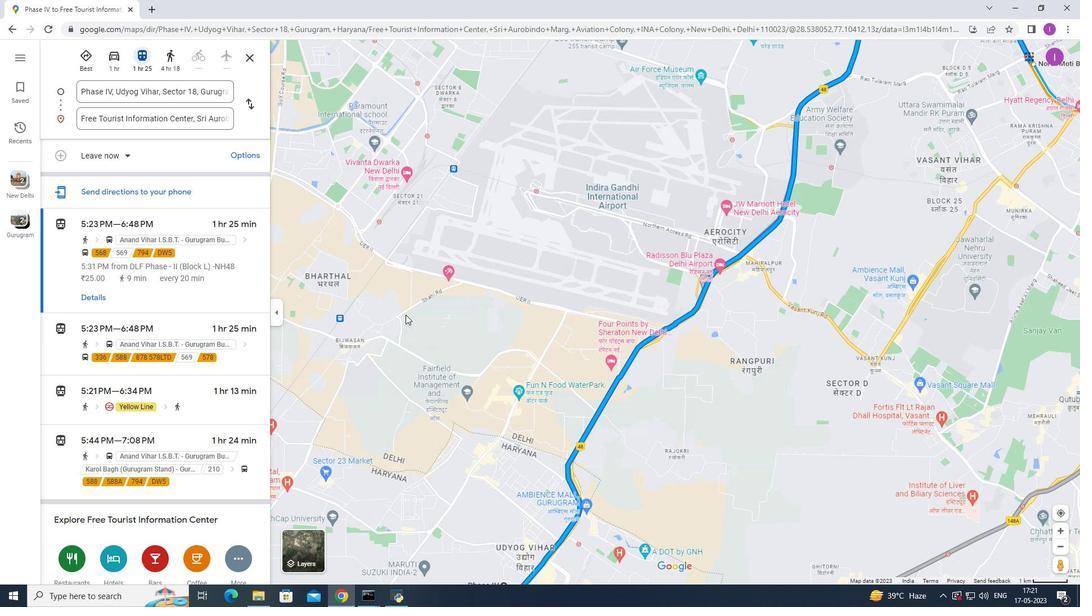 
Action: Mouse scrolled (405, 314) with delta (0, 0)
Screenshot: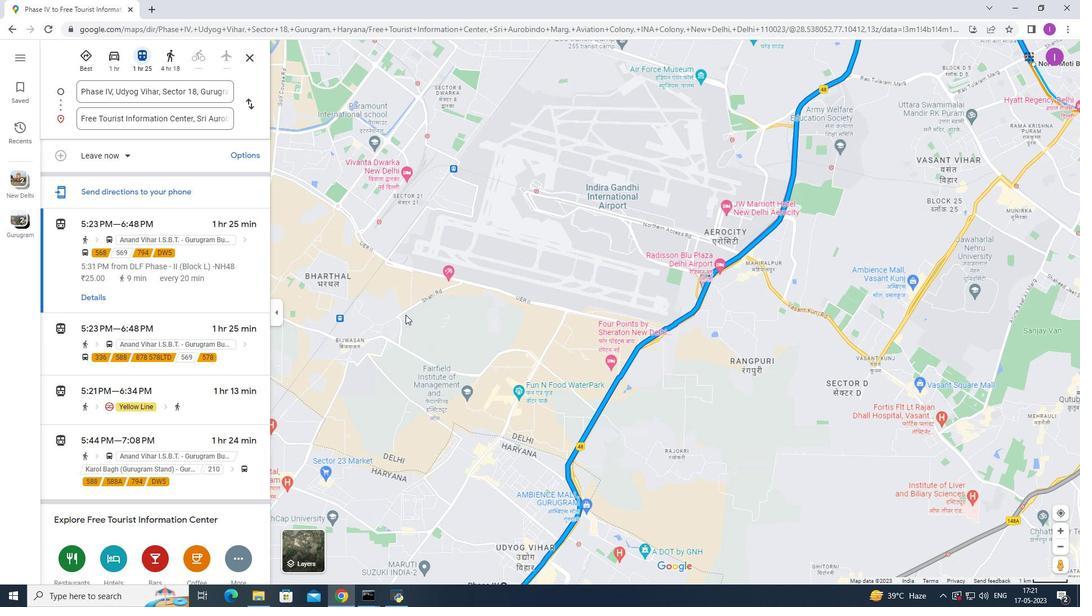 
Action: Mouse scrolled (405, 314) with delta (0, 0)
Screenshot: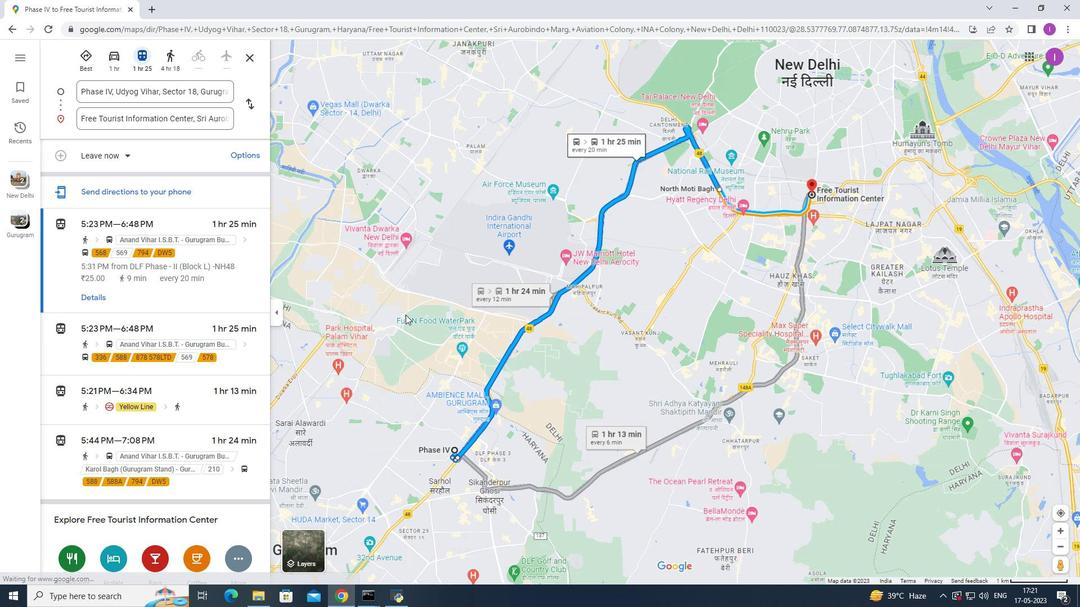 
Action: Mouse scrolled (405, 314) with delta (0, 0)
Screenshot: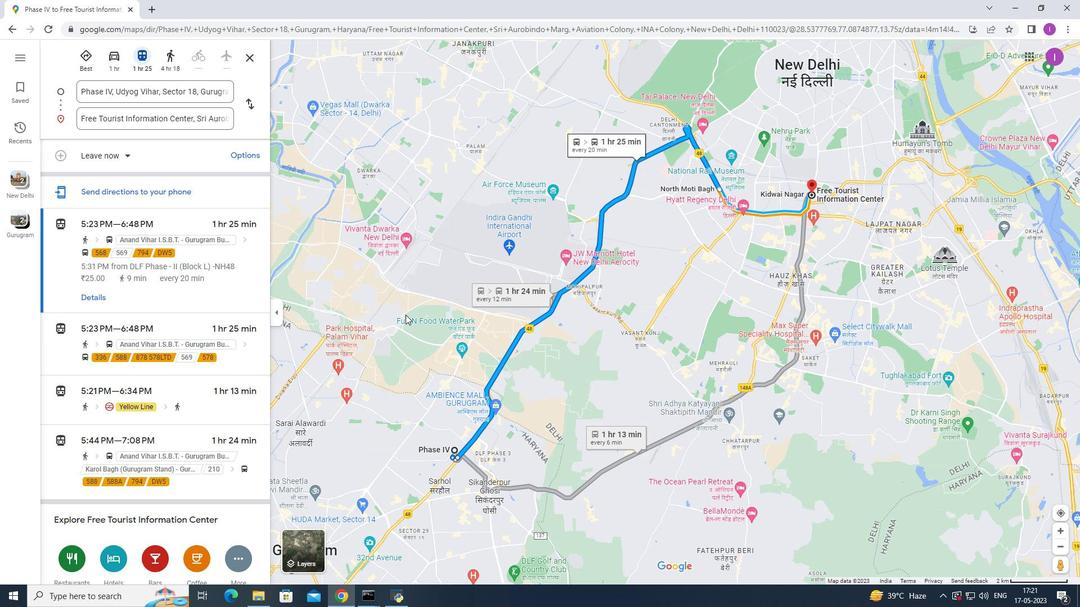 
Action: Mouse scrolled (405, 314) with delta (0, 0)
Screenshot: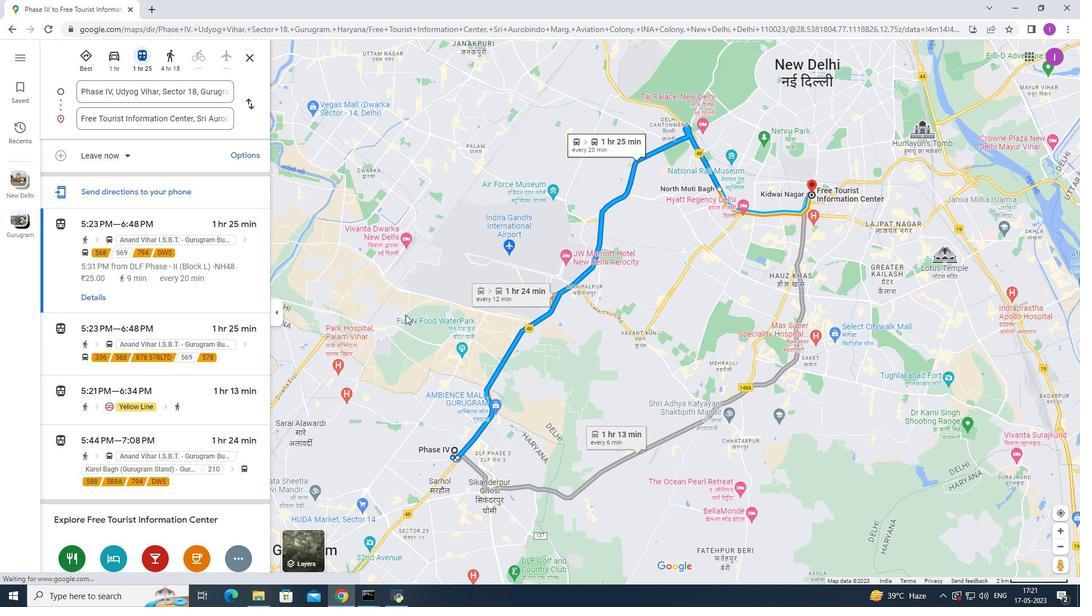 
Action: Mouse scrolled (405, 314) with delta (0, 0)
Screenshot: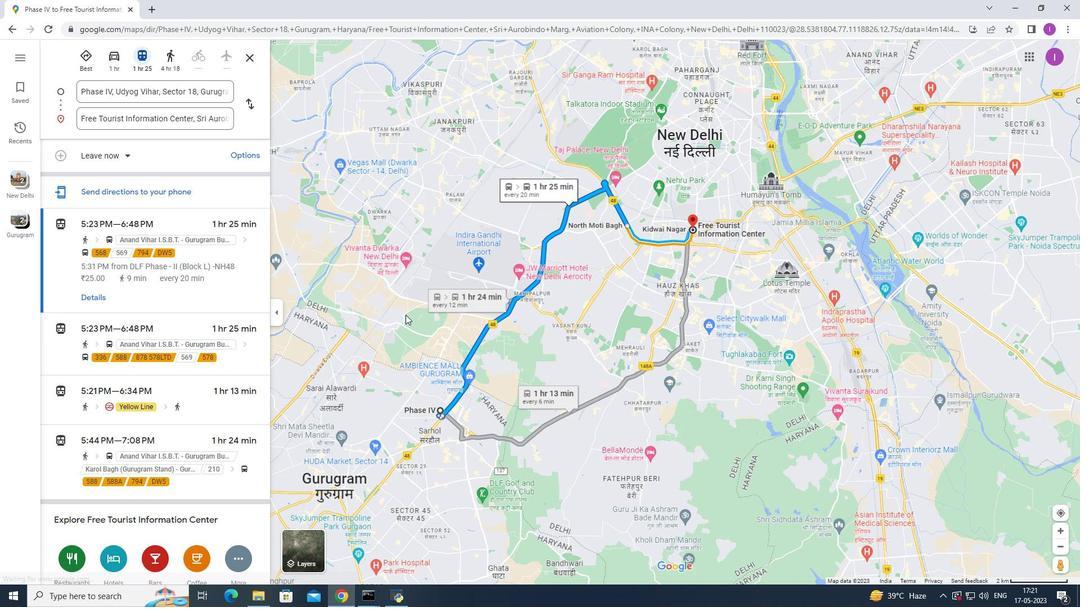 
Action: Mouse moved to (423, 277)
Screenshot: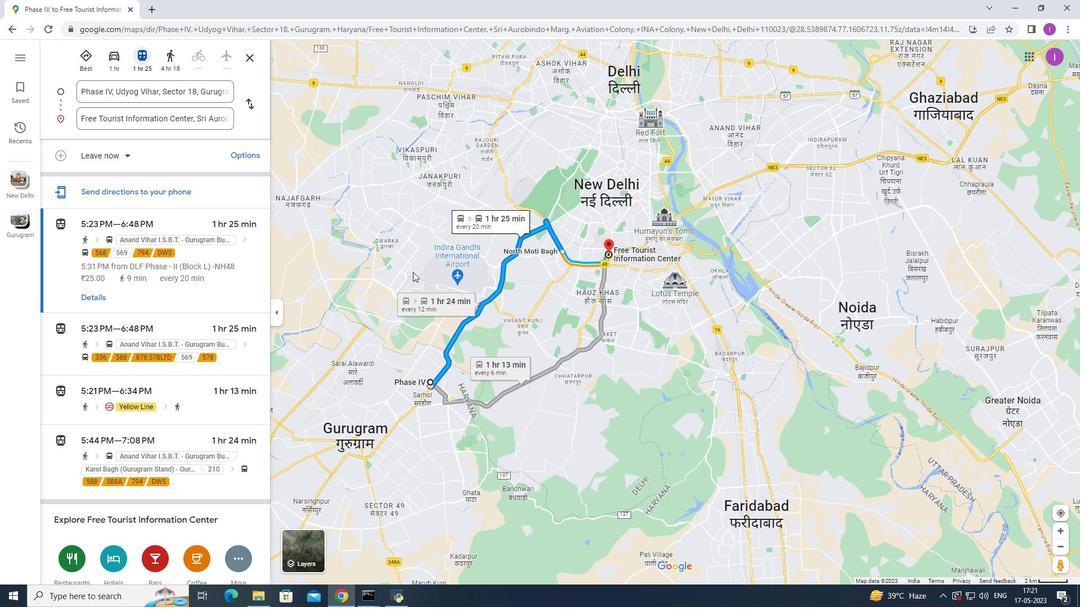 
Action: Mouse scrolled (423, 278) with delta (0, 0)
Screenshot: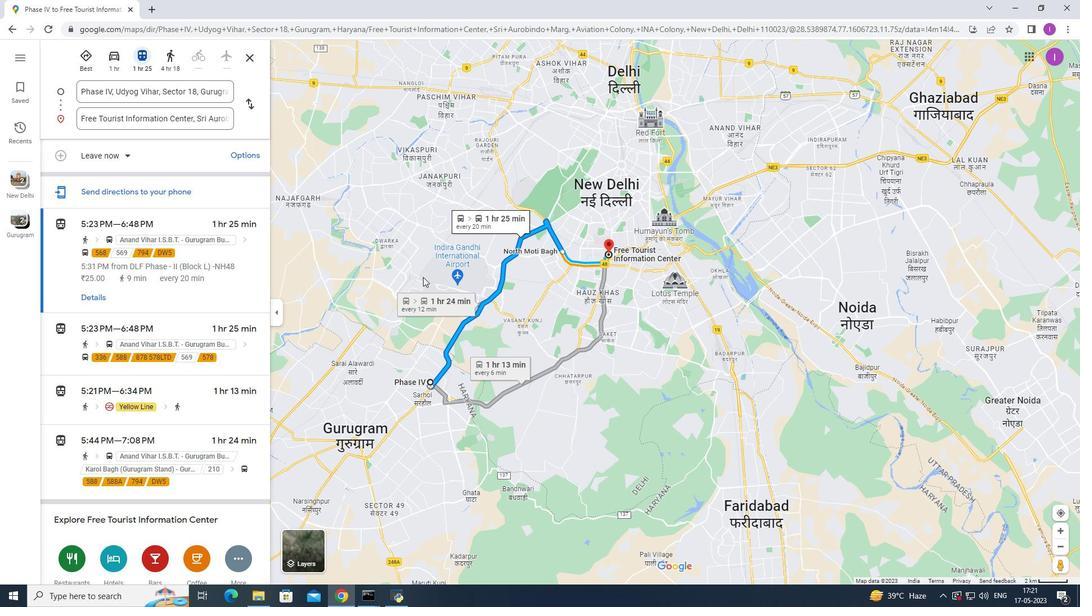 
Action: Mouse scrolled (423, 278) with delta (0, 0)
Screenshot: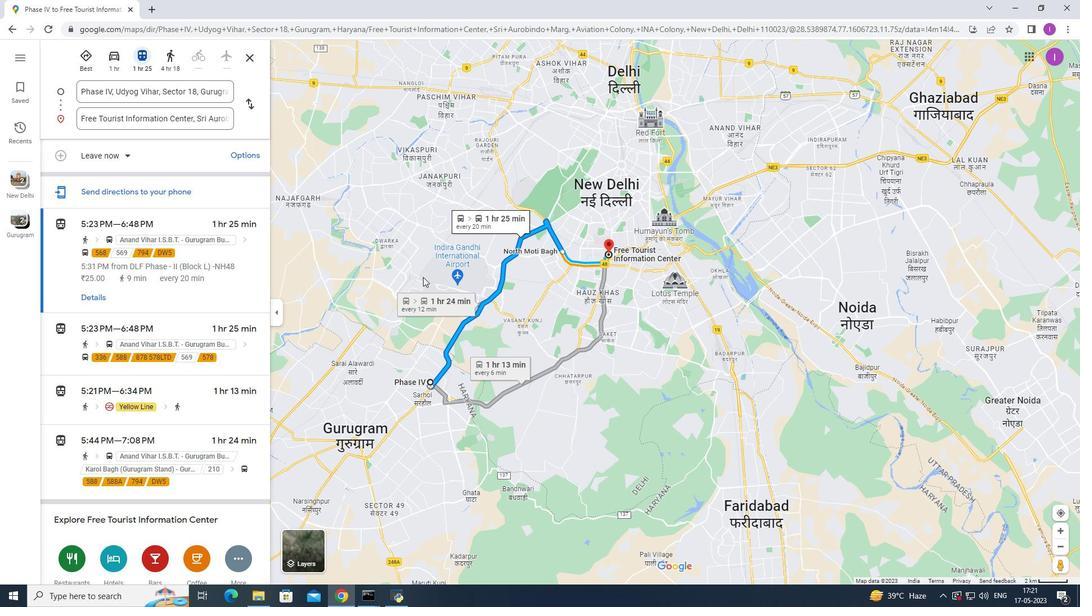 
Action: Mouse scrolled (423, 278) with delta (0, 0)
Screenshot: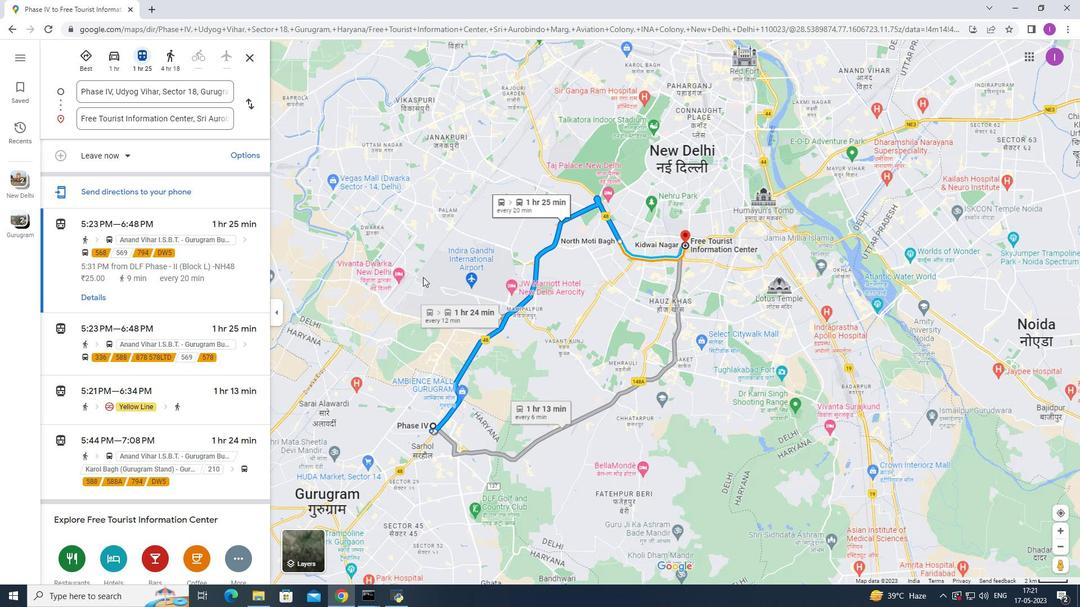 
Action: Mouse moved to (423, 278)
Screenshot: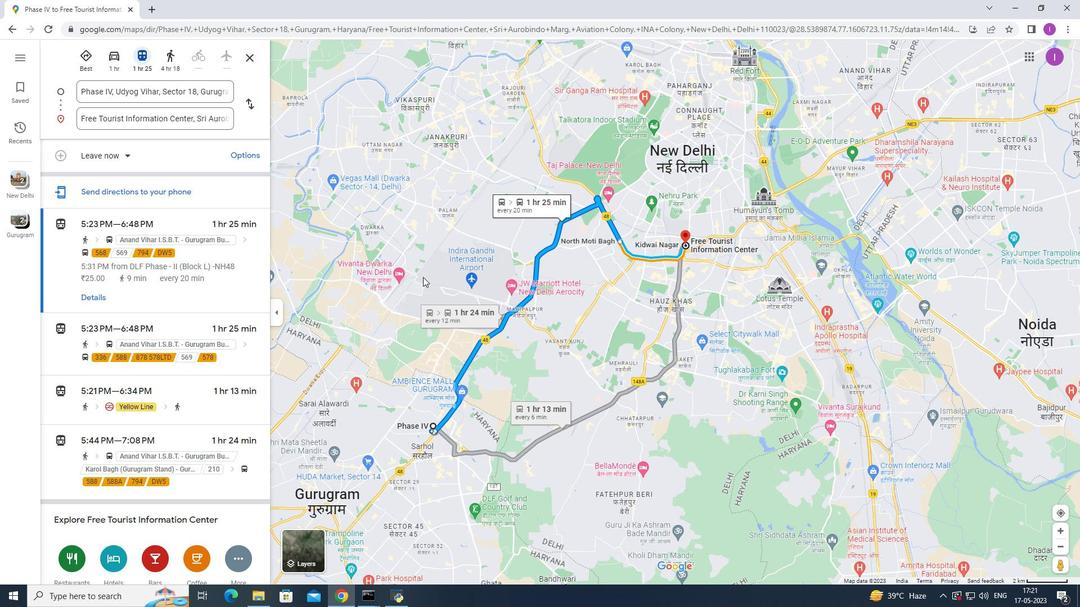 
Action: Mouse scrolled (423, 278) with delta (0, 0)
Screenshot: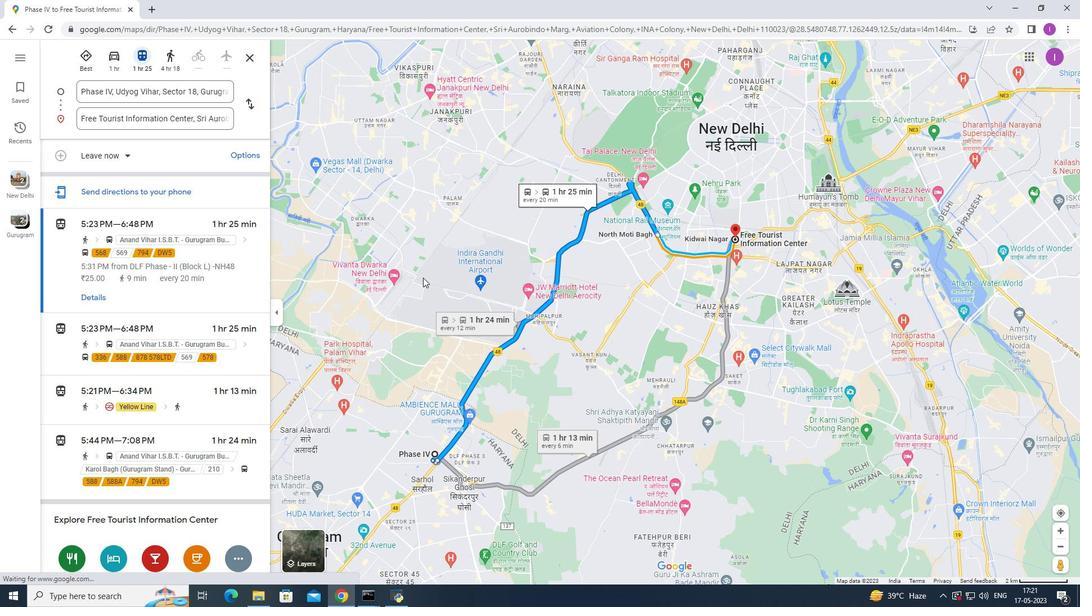
Action: Mouse moved to (357, 279)
Screenshot: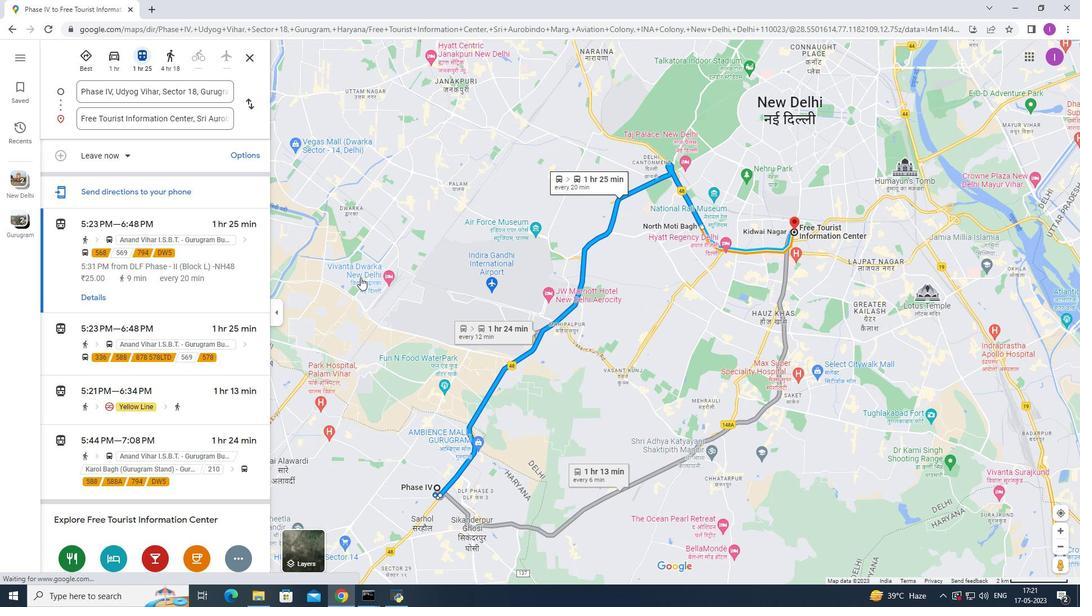 
Action: Mouse scrolled (357, 278) with delta (0, 0)
Screenshot: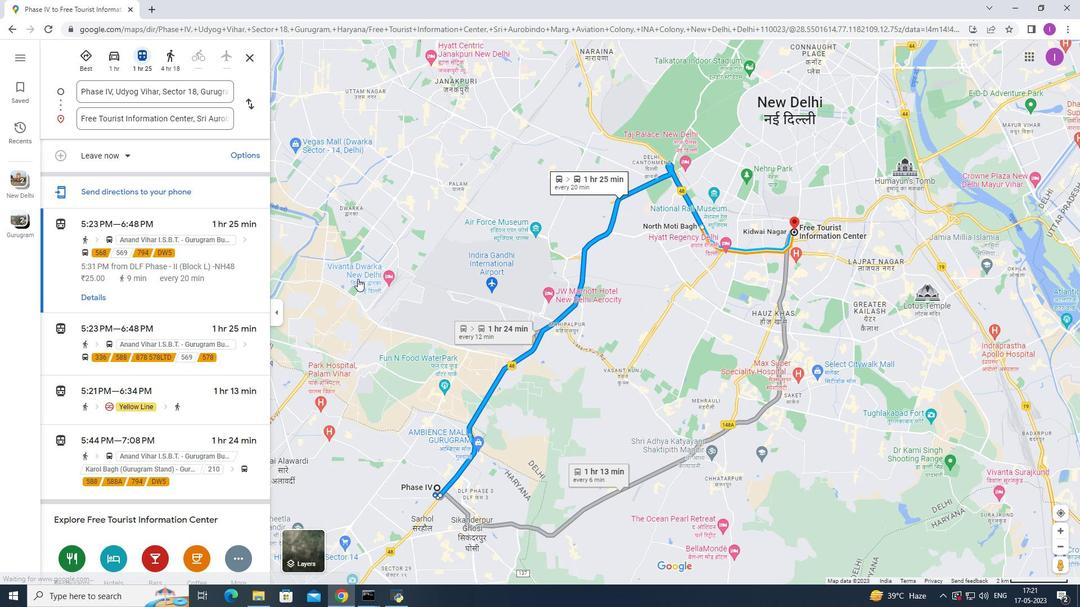 
Action: Mouse scrolled (357, 278) with delta (0, 0)
Screenshot: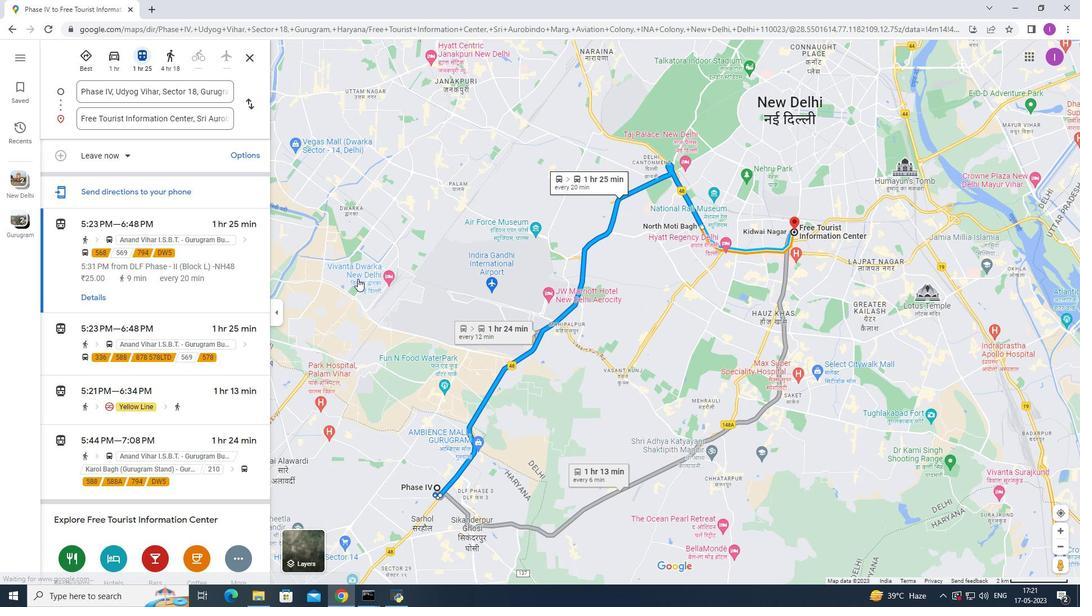 
Action: Mouse moved to (360, 259)
Screenshot: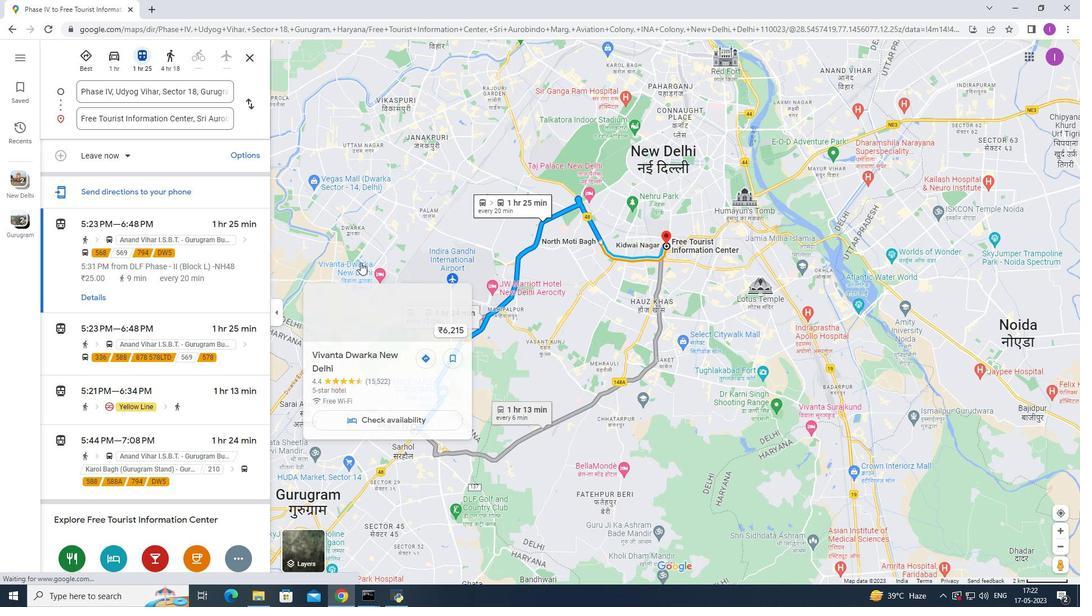 
Action: Mouse scrolled (360, 258) with delta (0, 0)
Screenshot: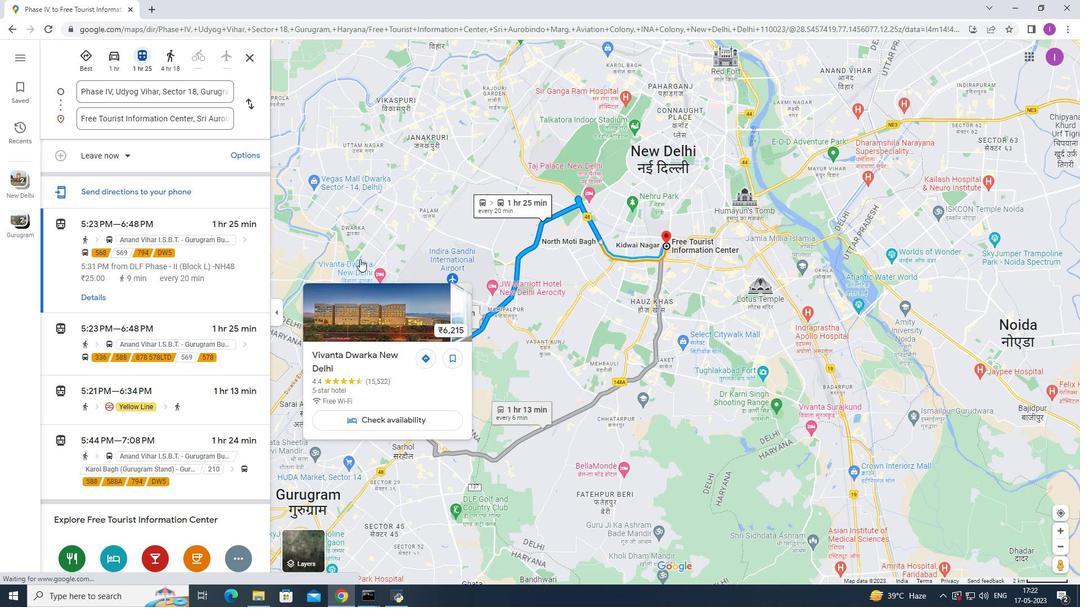 
Action: Mouse moved to (15, 27)
Screenshot: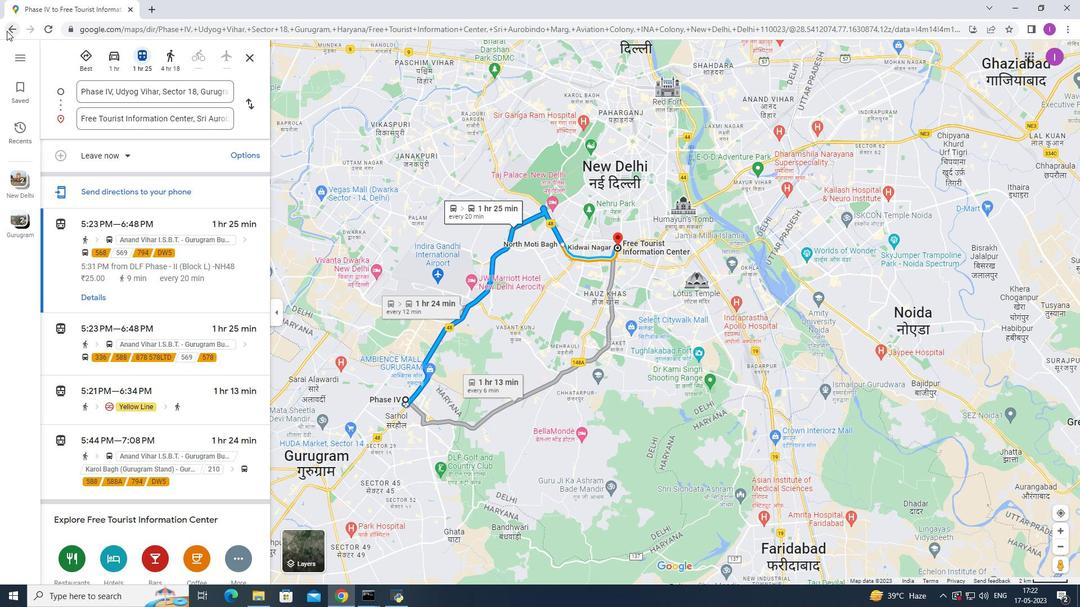 
Action: Mouse pressed left at (15, 27)
Screenshot: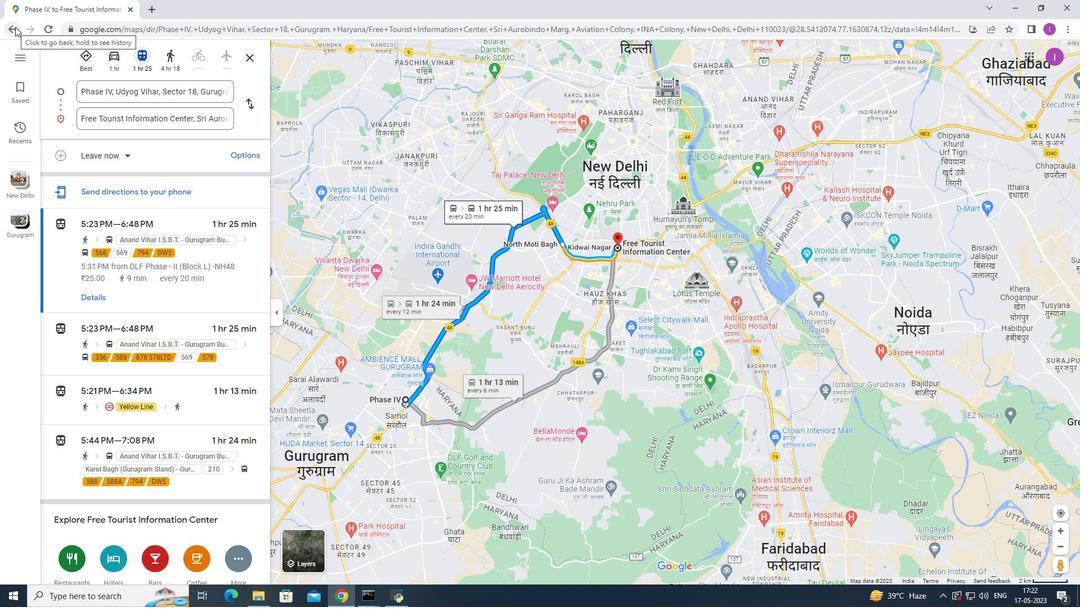 
Action: Mouse moved to (11, 26)
Screenshot: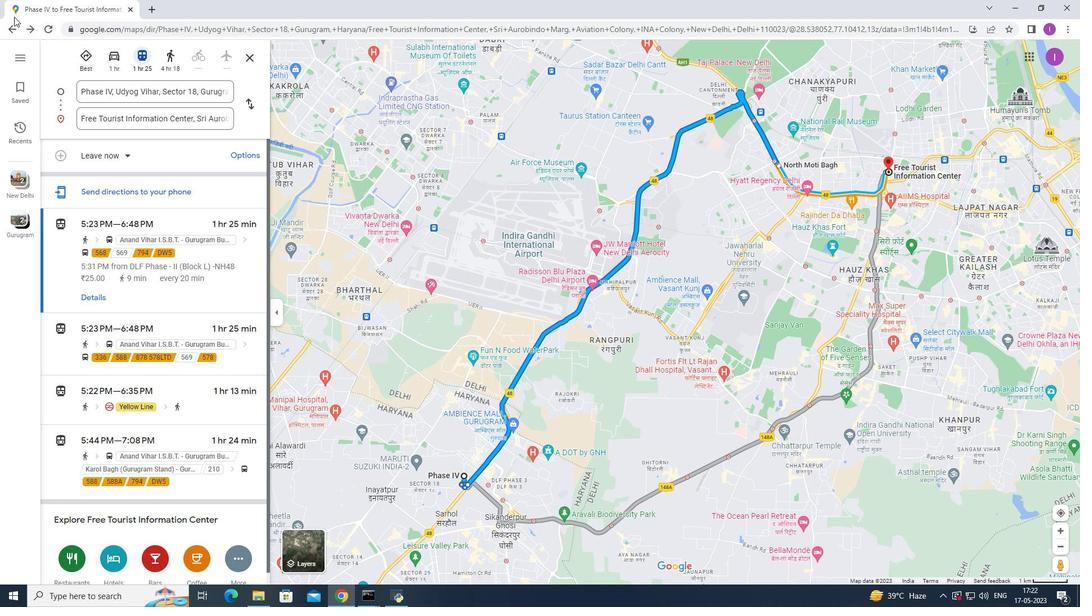 
Action: Mouse pressed left at (11, 26)
Screenshot: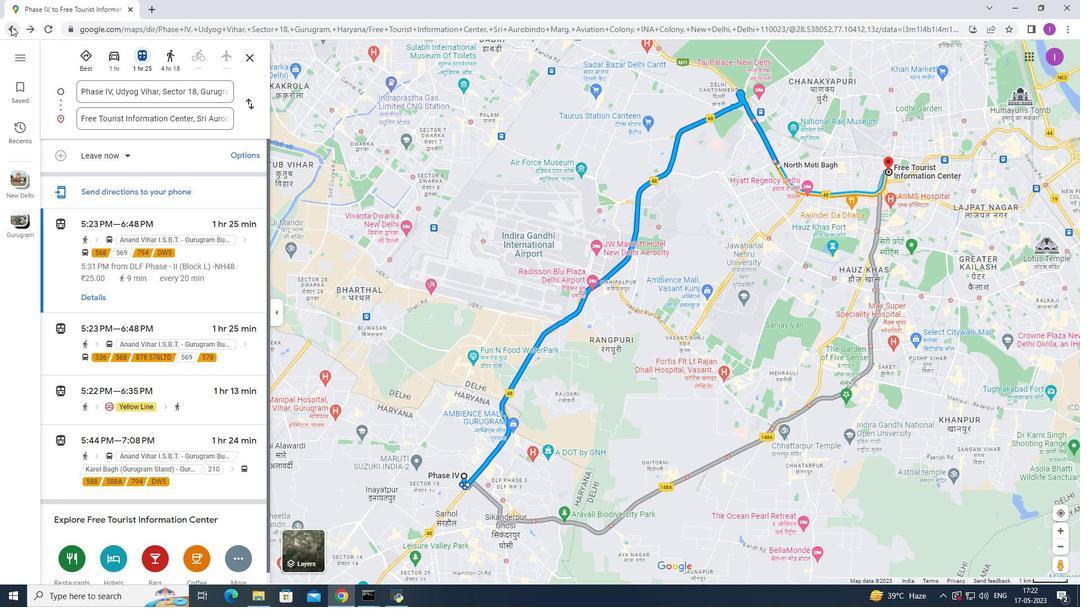 
Action: Mouse moved to (72, 339)
Screenshot: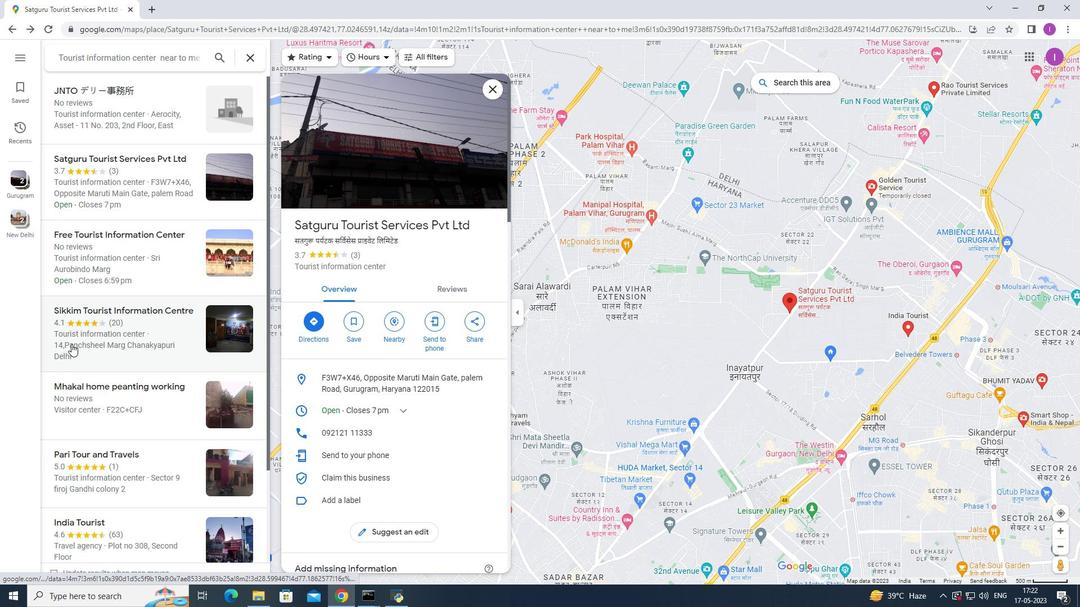 
Action: Mouse pressed left at (72, 339)
Screenshot: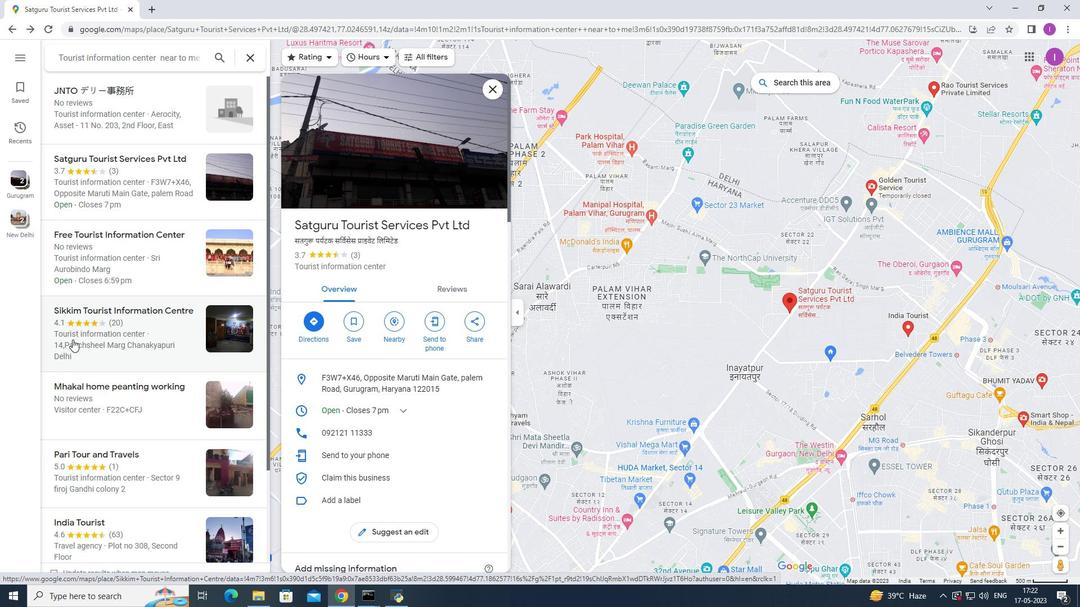
Action: Mouse moved to (319, 319)
Screenshot: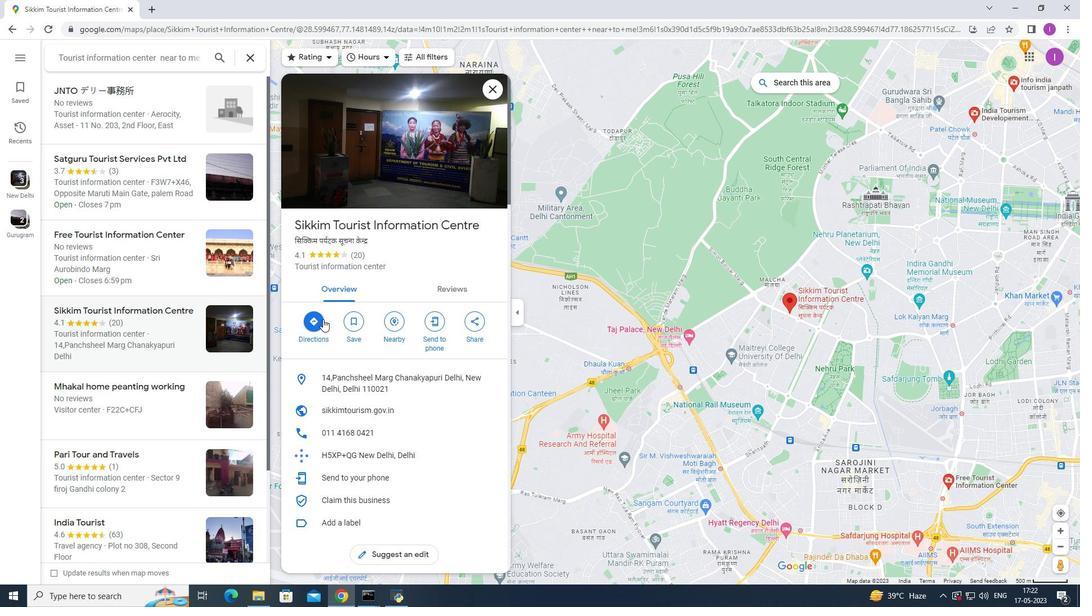 
Action: Mouse pressed left at (319, 319)
Screenshot: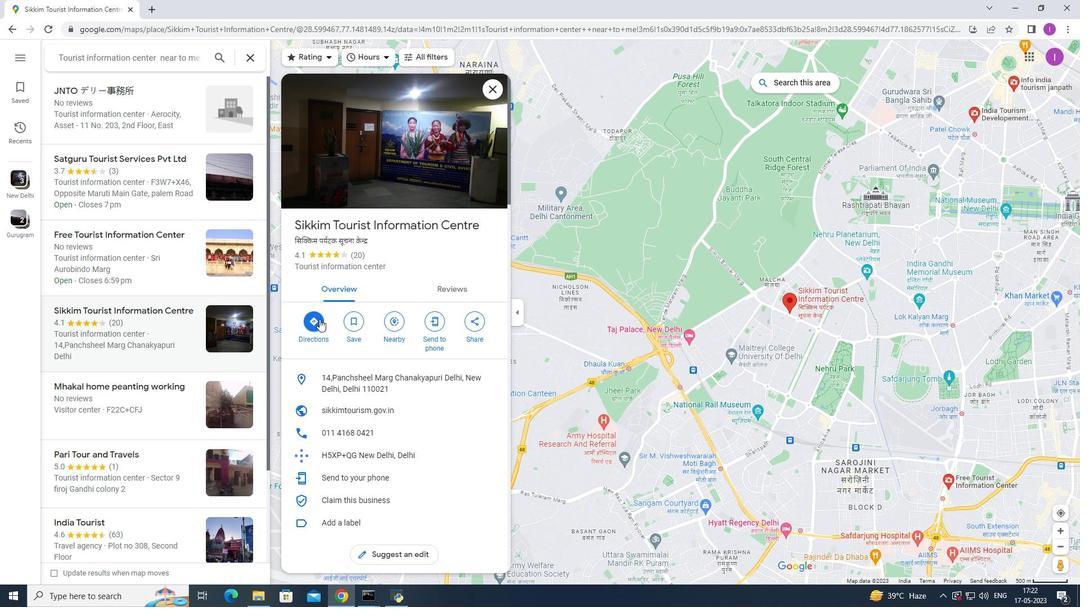 
Action: Mouse moved to (104, 245)
Screenshot: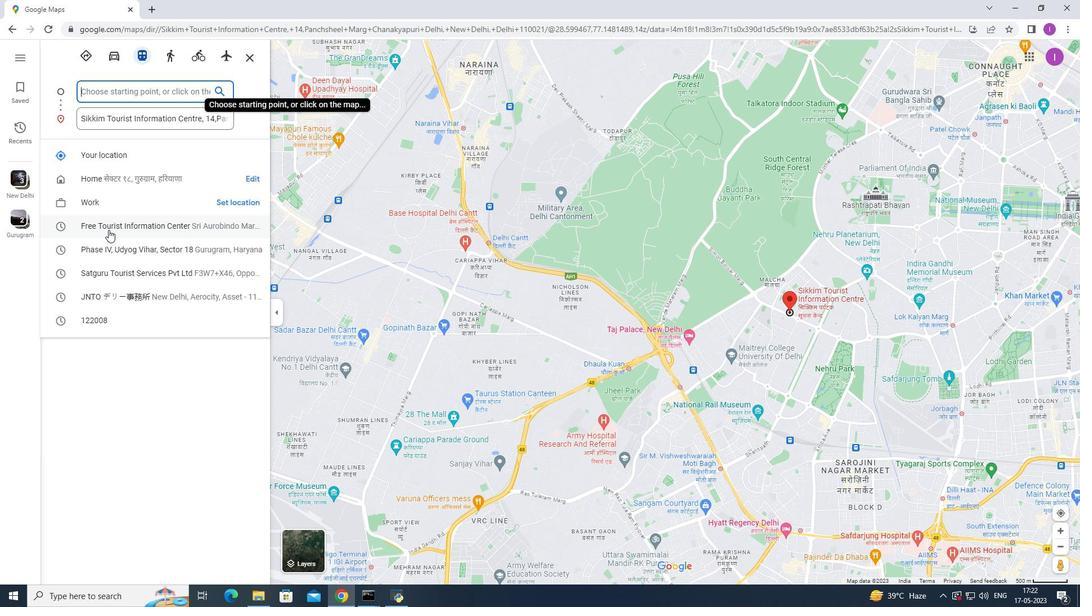 
Action: Mouse pressed left at (104, 245)
Screenshot: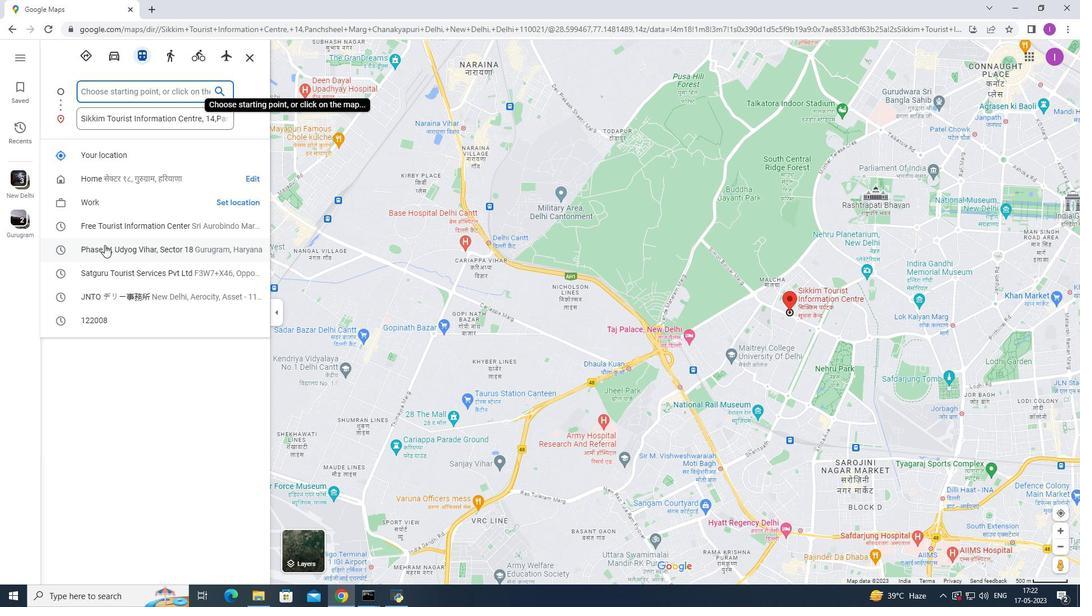
Action: Mouse moved to (337, 172)
Screenshot: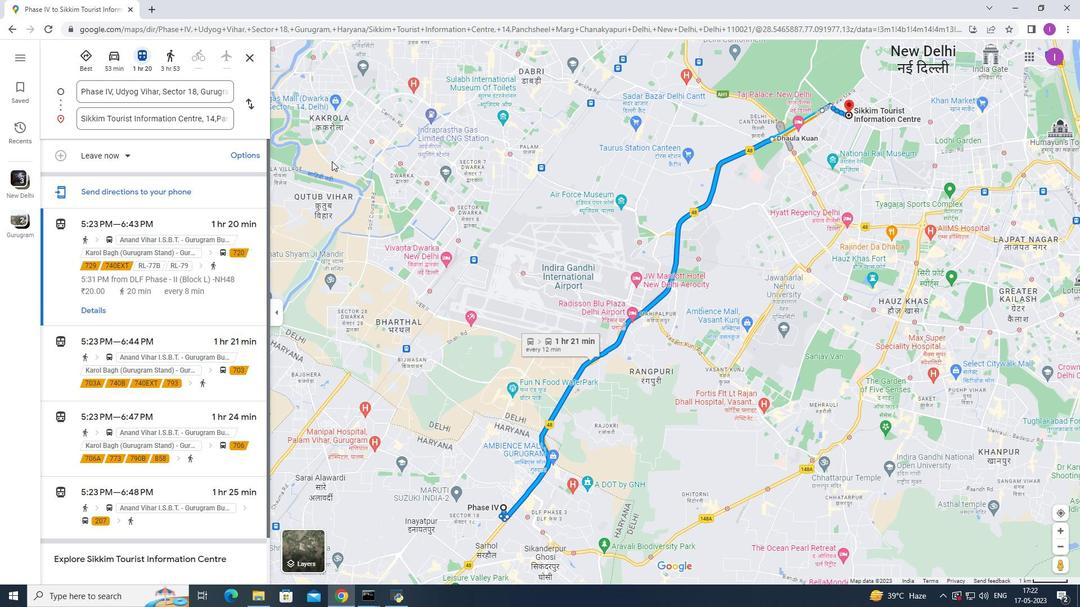 
Action: Mouse scrolled (337, 172) with delta (0, 0)
Screenshot: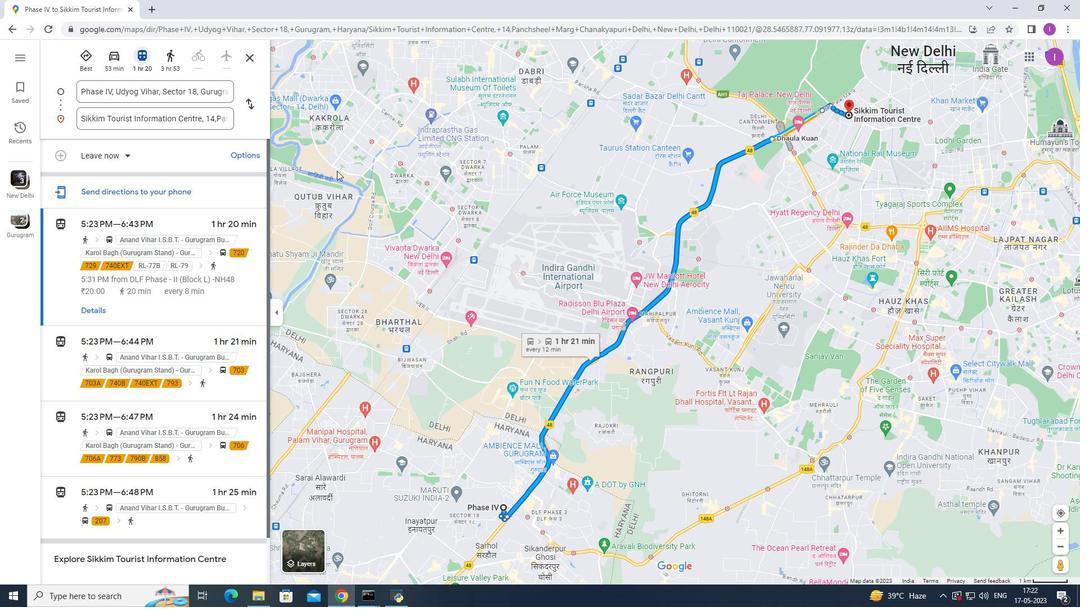 
Action: Mouse scrolled (337, 172) with delta (0, 0)
Screenshot: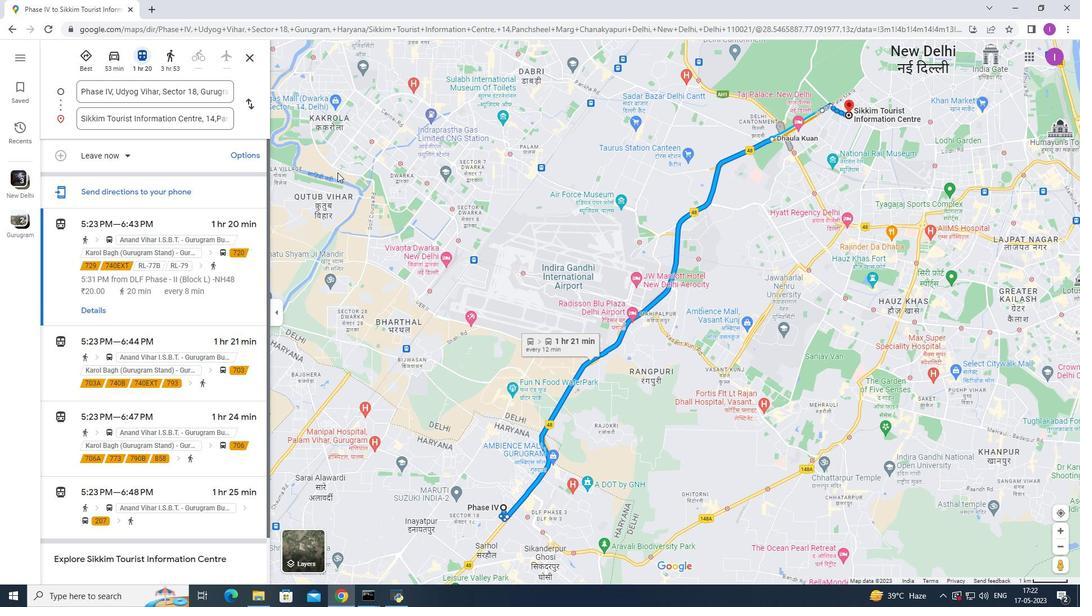 
Action: Mouse moved to (8, 26)
Screenshot: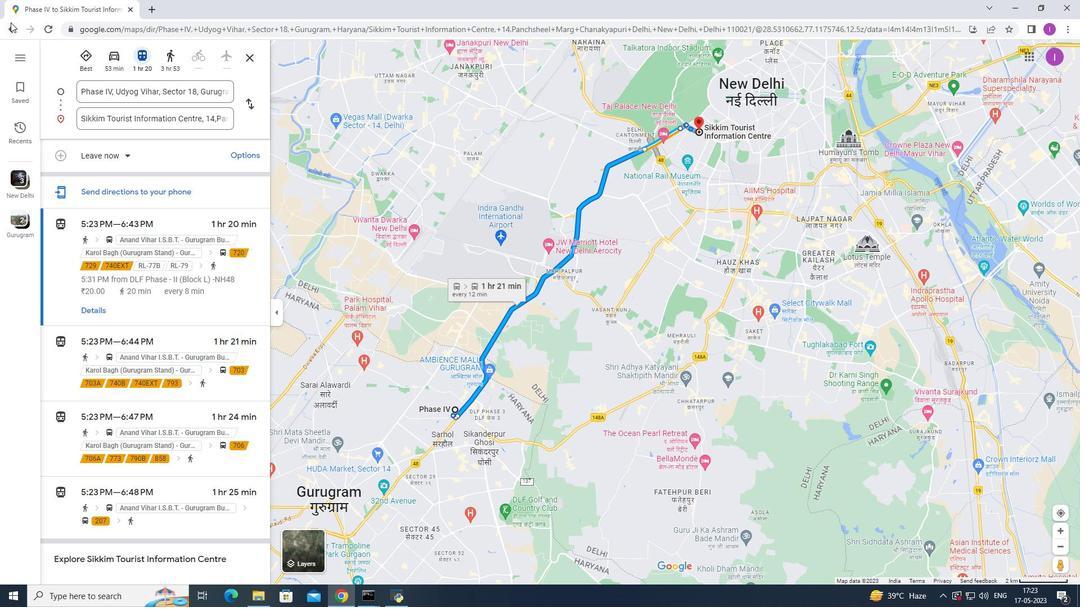 
Action: Mouse pressed left at (8, 26)
Screenshot: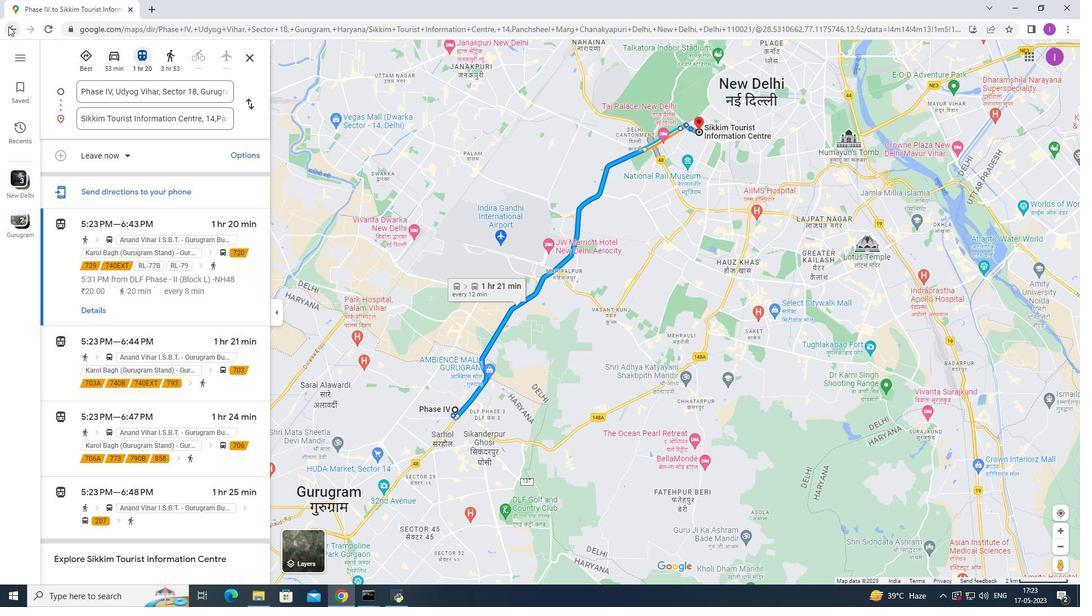 
Action: Mouse moved to (10, 26)
Screenshot: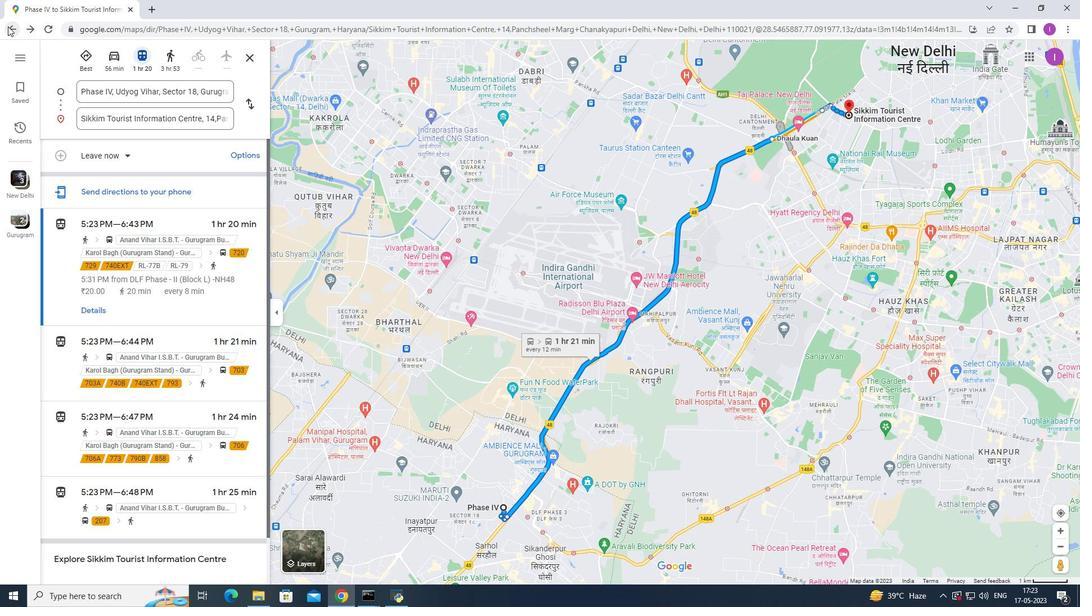 
Action: Mouse pressed left at (10, 26)
Screenshot: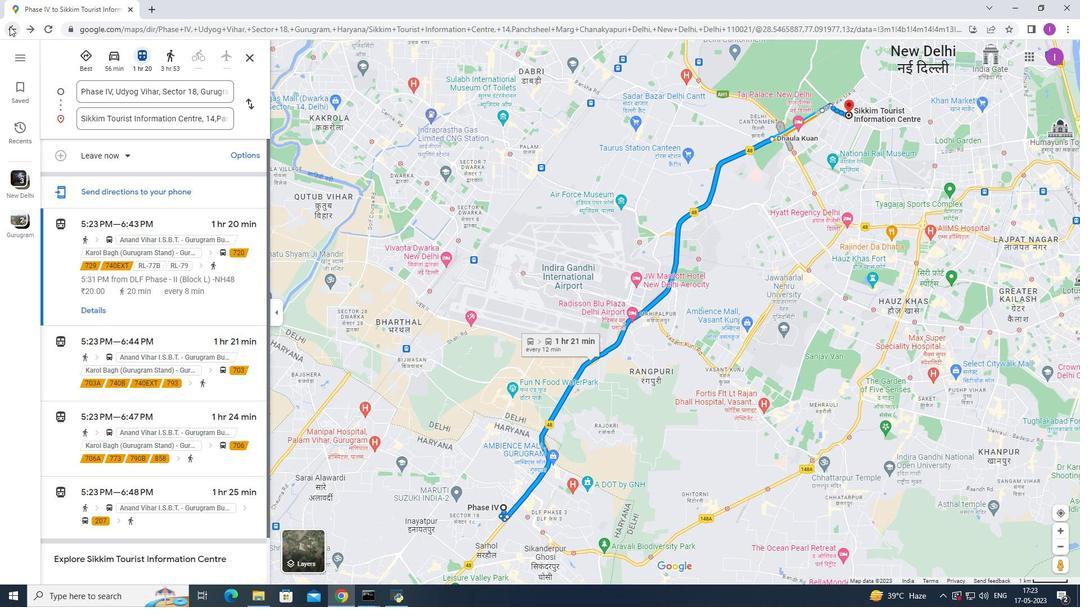 
Action: Mouse moved to (63, 368)
Screenshot: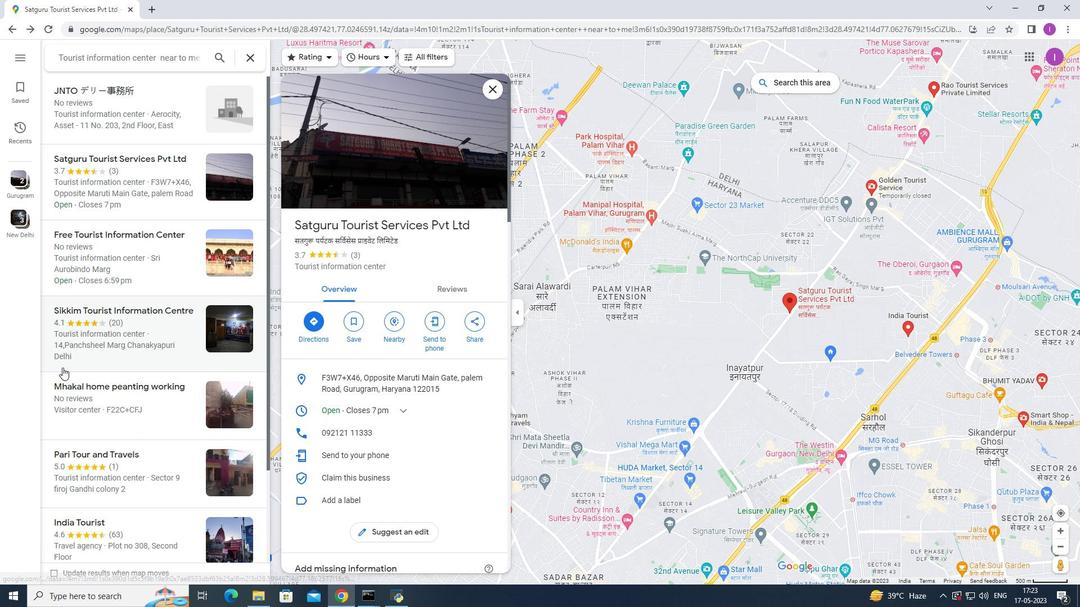 
Action: Mouse scrolled (63, 368) with delta (0, 0)
Screenshot: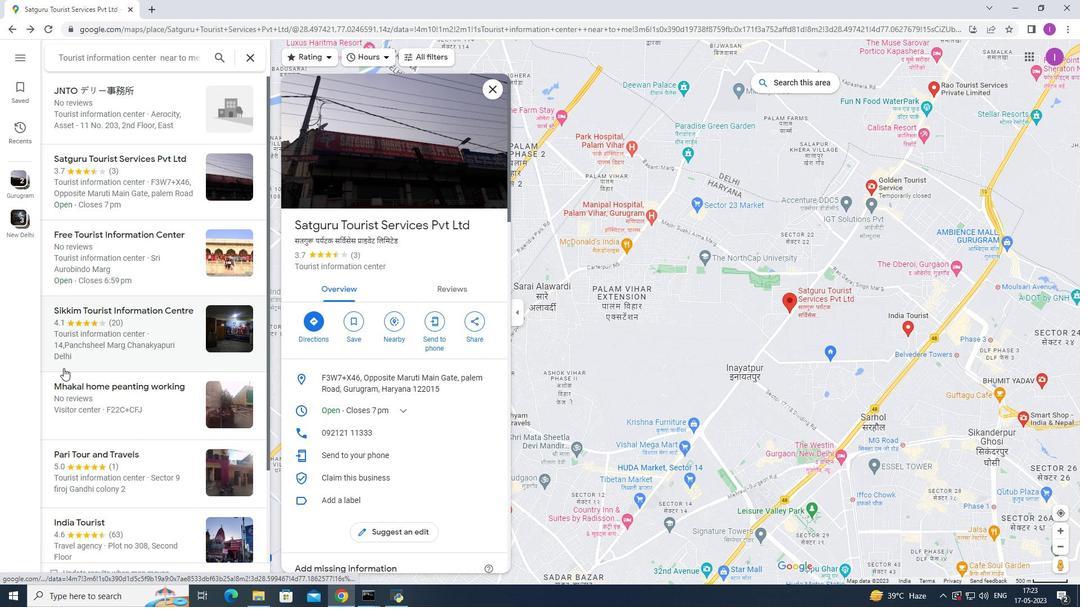 
Action: Mouse scrolled (63, 368) with delta (0, 0)
Screenshot: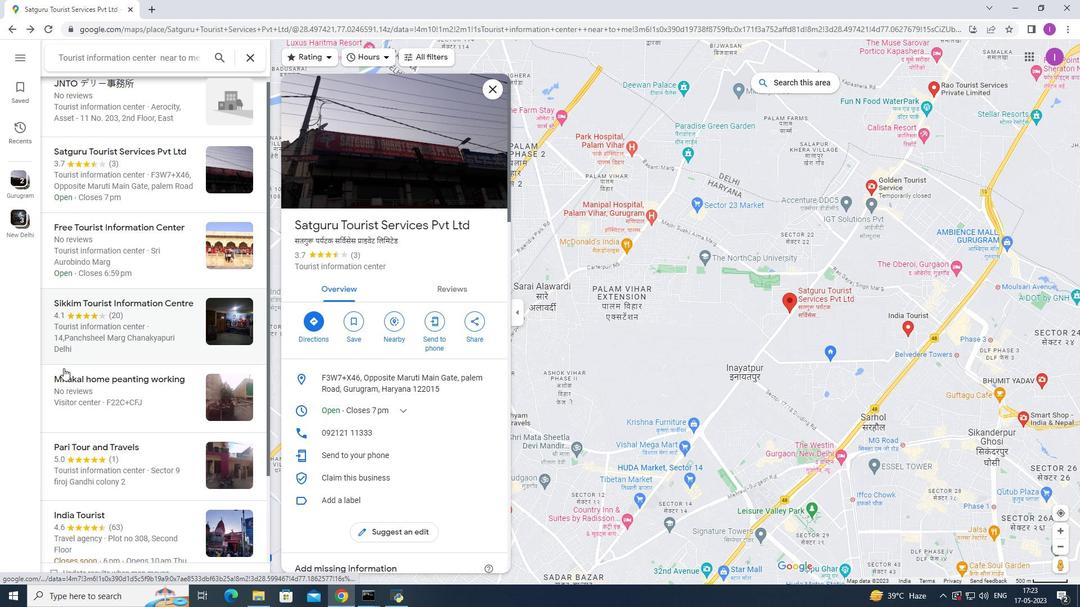 
Action: Mouse moved to (79, 281)
Screenshot: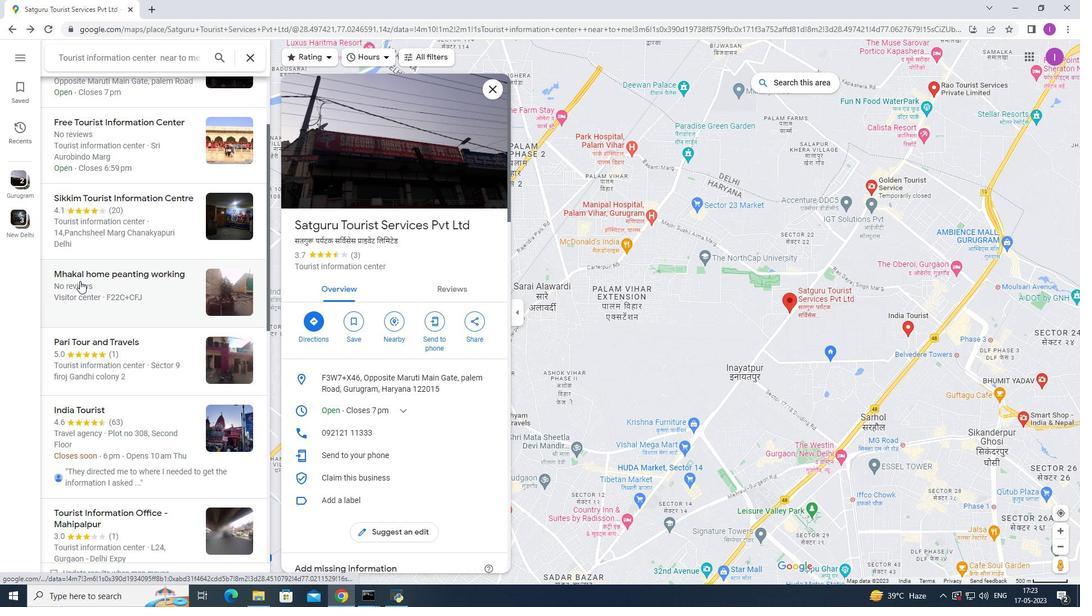 
Action: Mouse pressed left at (79, 281)
Screenshot: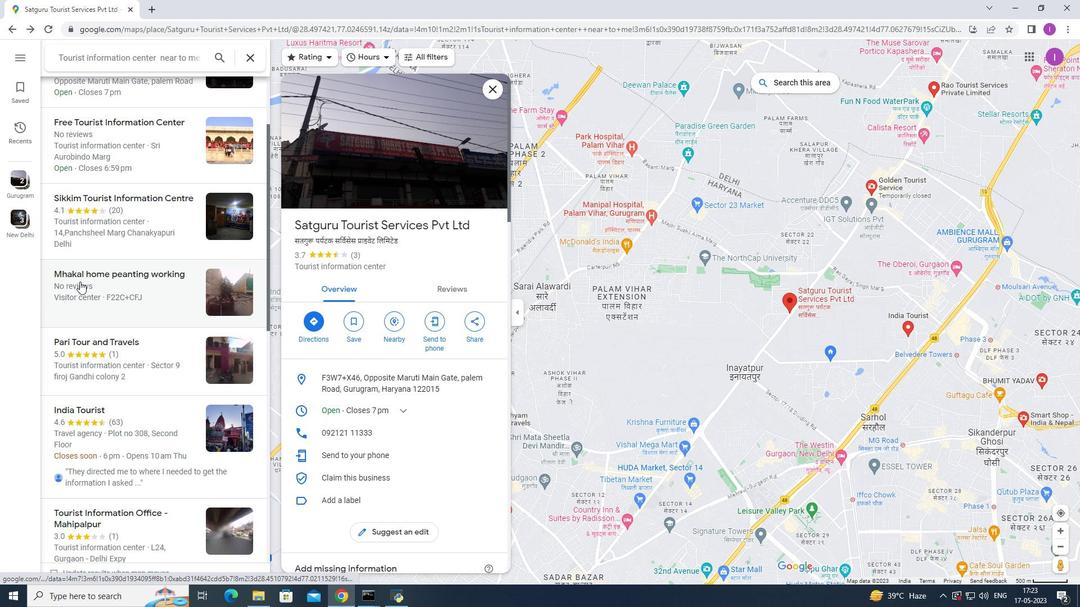 
Action: Mouse moved to (309, 295)
Screenshot: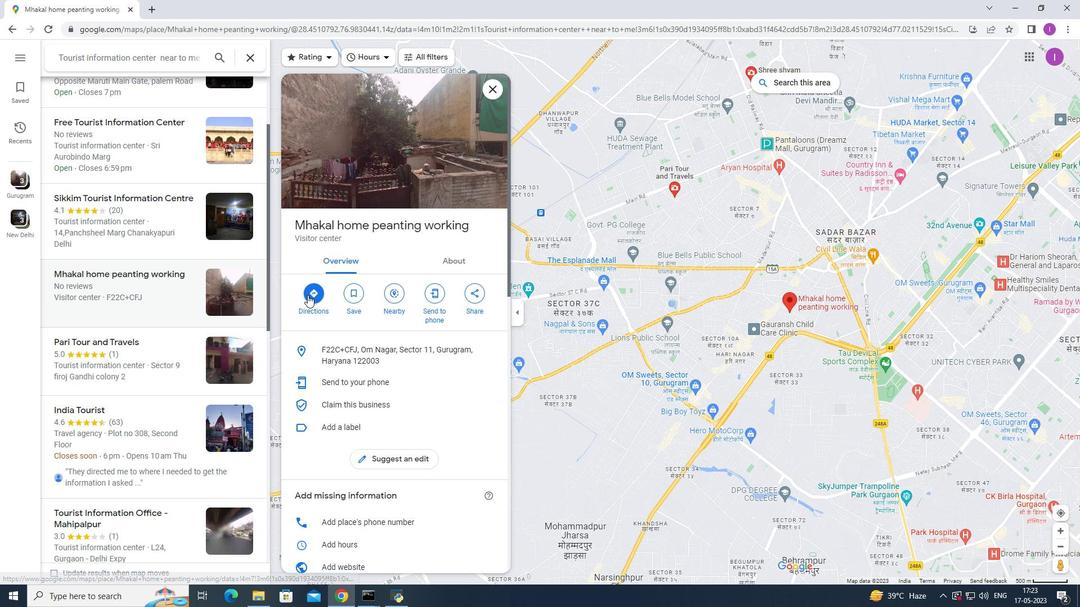 
Action: Mouse pressed left at (309, 295)
Screenshot: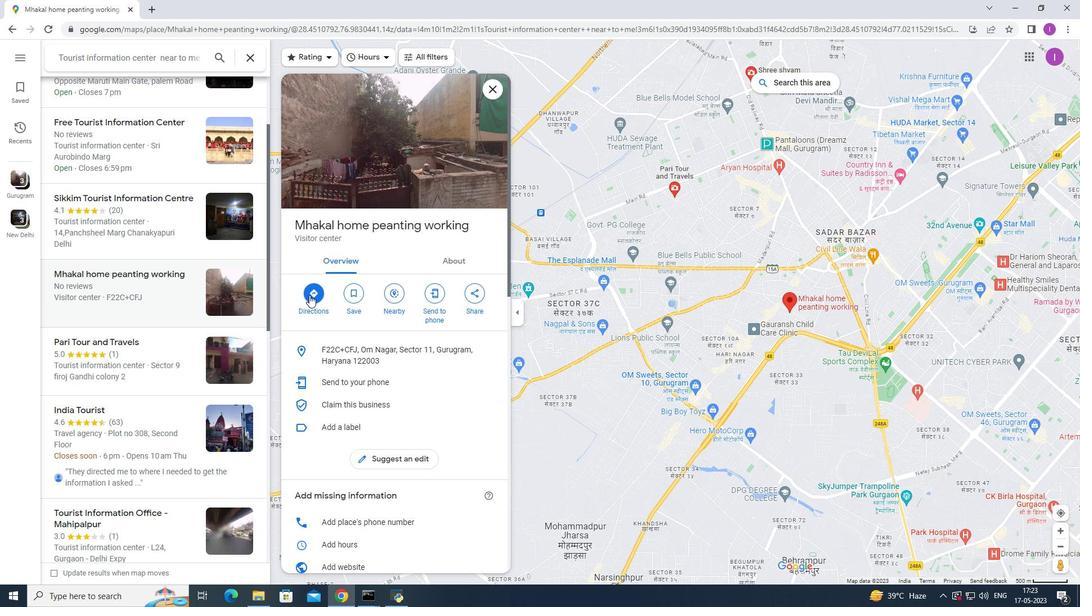 
Action: Mouse moved to (131, 246)
Screenshot: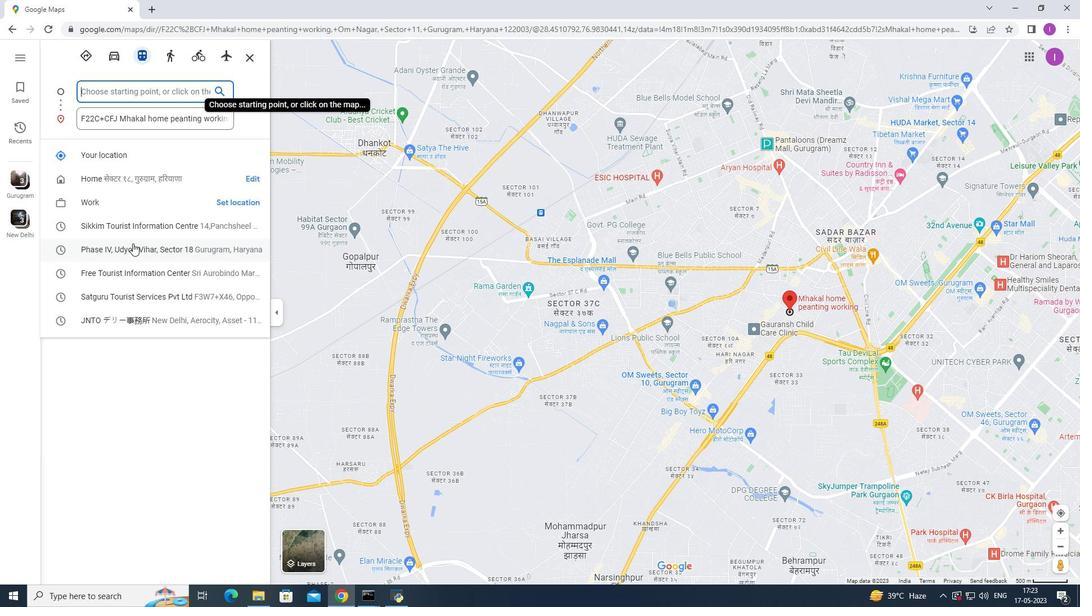 
Action: Mouse pressed left at (131, 246)
Screenshot: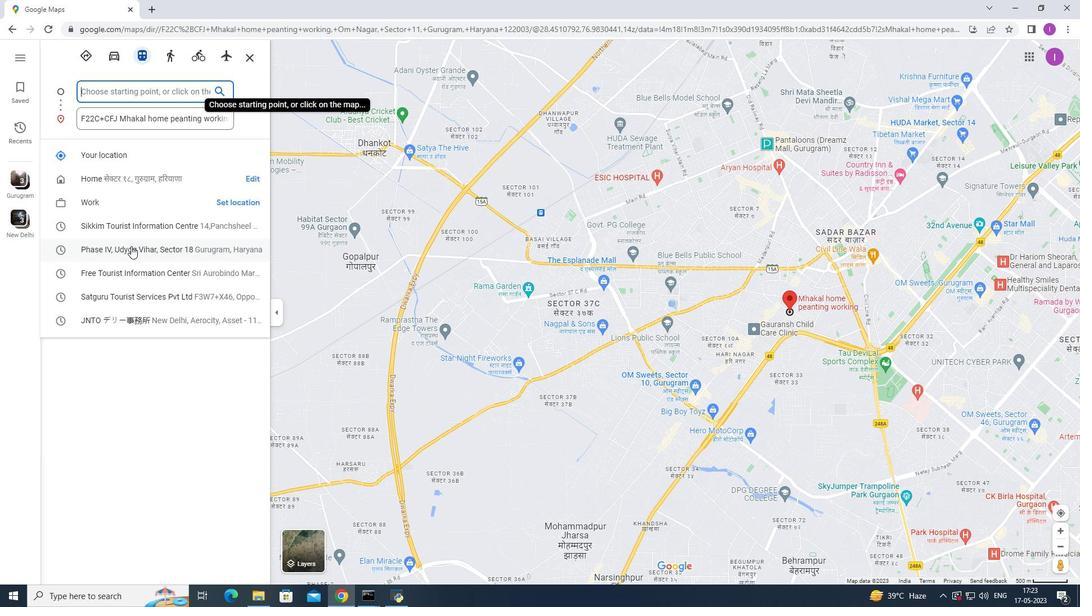 
Action: Mouse moved to (14, 29)
Screenshot: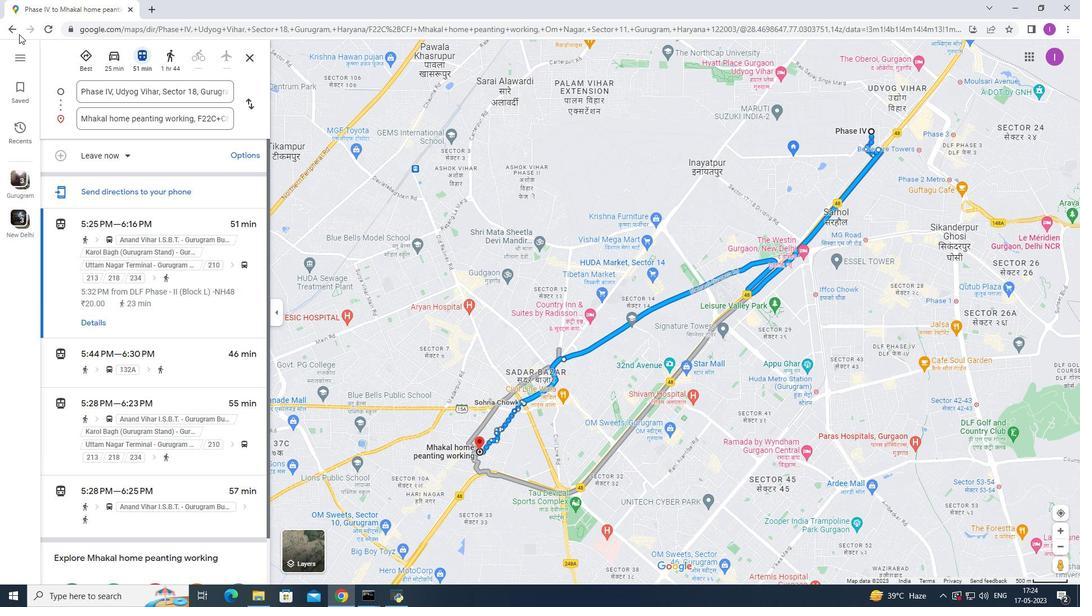 
Action: Mouse pressed left at (14, 29)
Screenshot: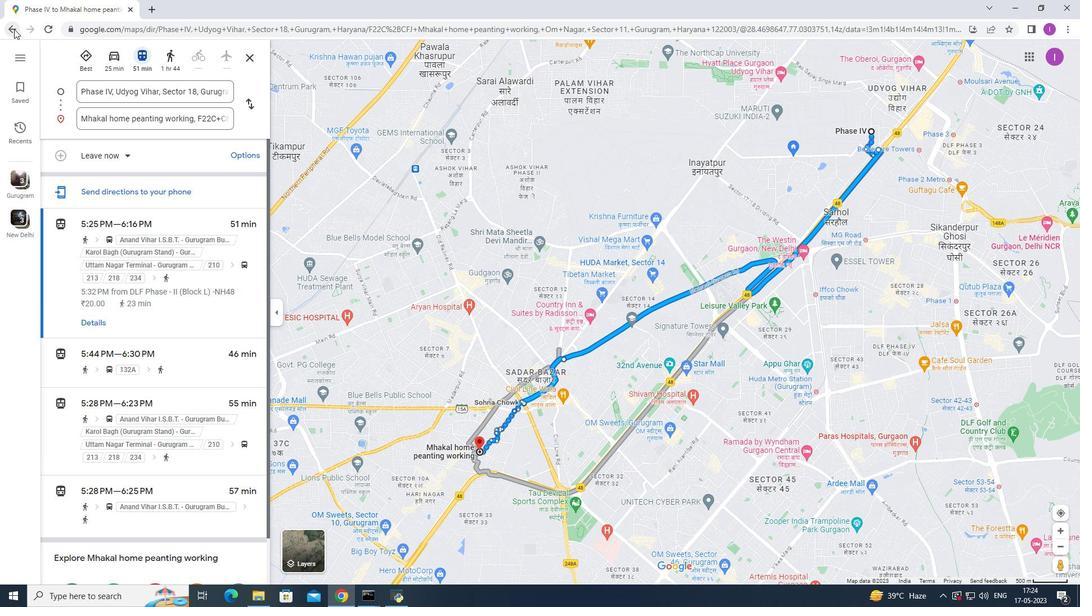 
Action: Mouse moved to (116, 393)
Screenshot: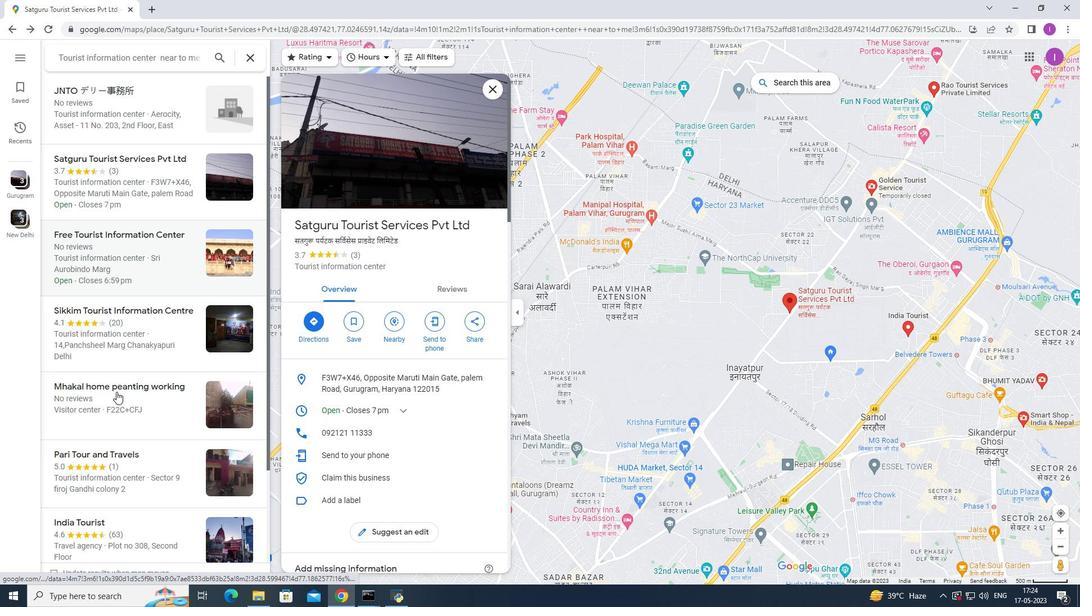 
Action: Mouse scrolled (116, 393) with delta (0, 0)
Screenshot: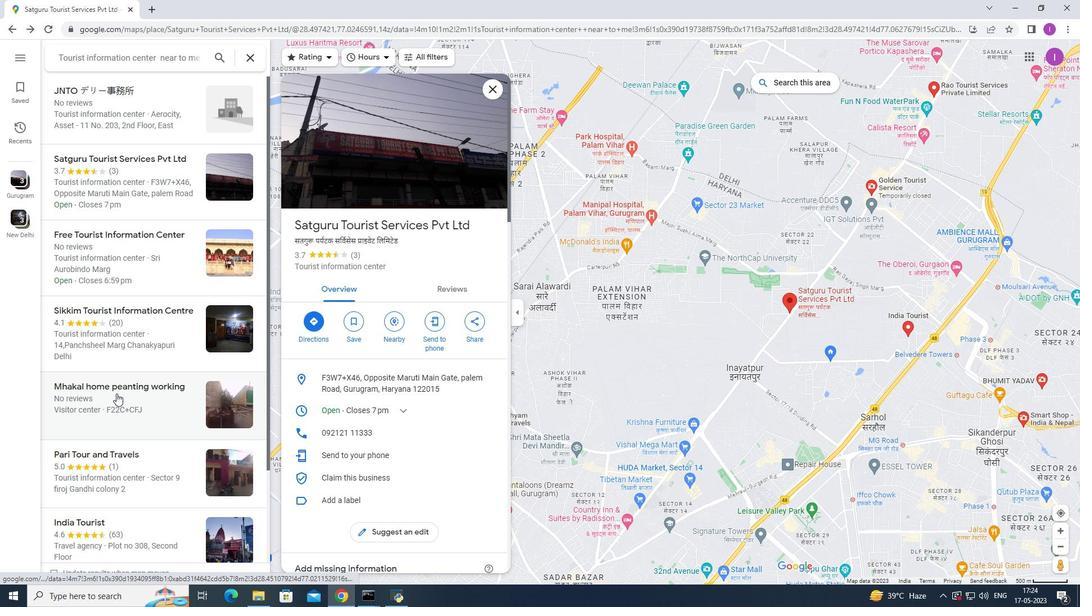 
Action: Mouse moved to (119, 384)
Screenshot: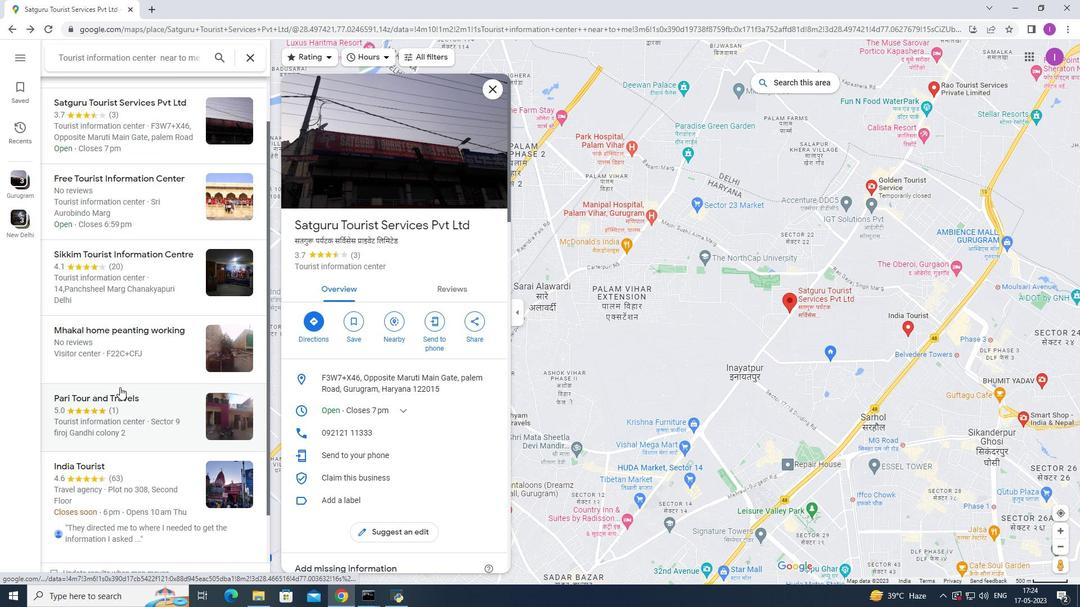 
Action: Mouse scrolled (119, 384) with delta (0, 0)
Screenshot: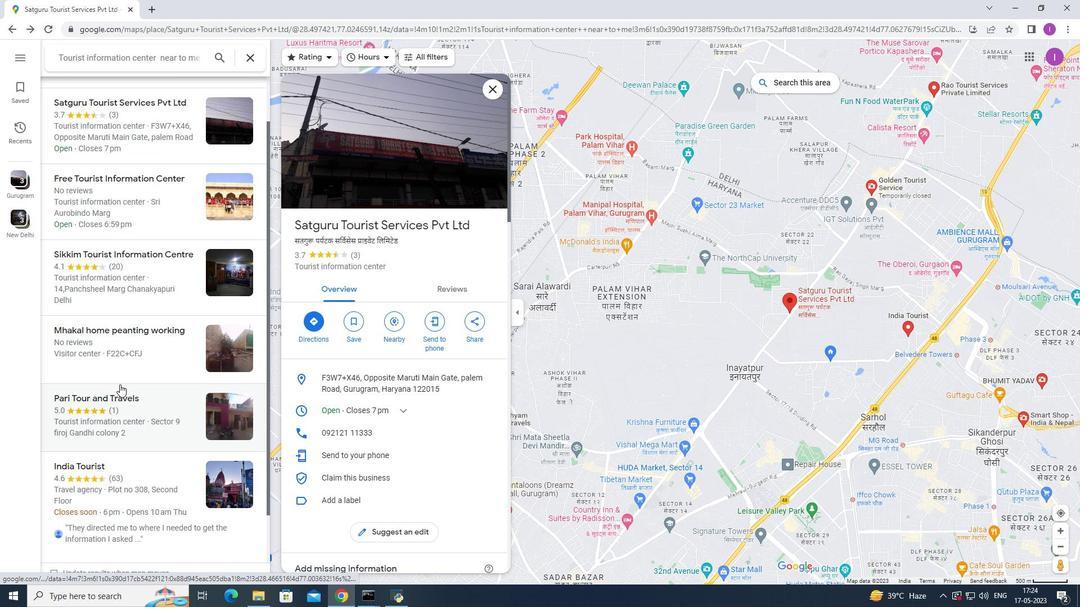 
Action: Mouse scrolled (119, 384) with delta (0, 0)
Screenshot: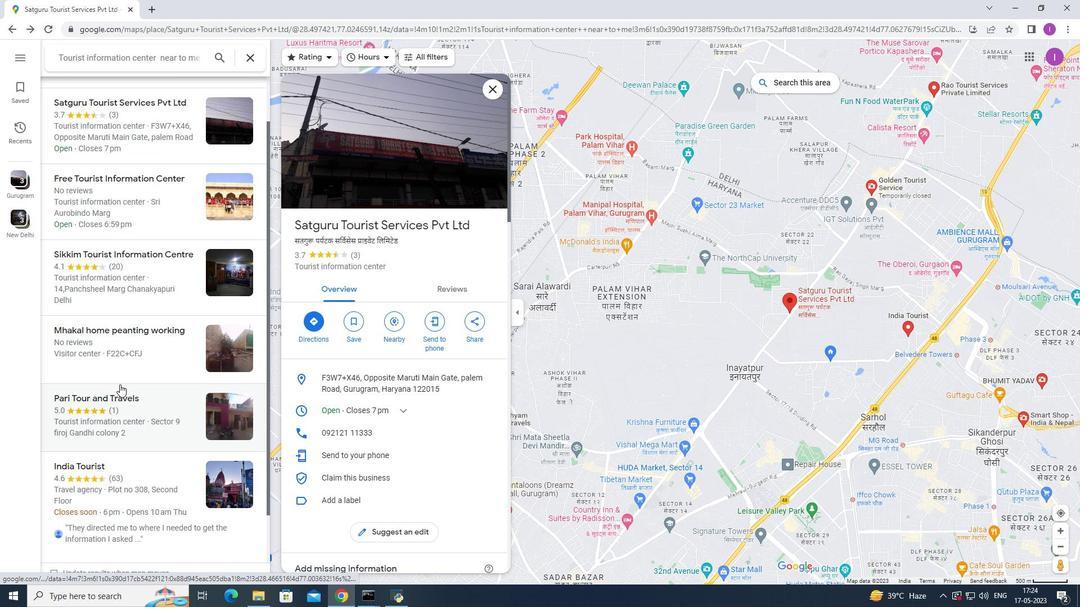 
Action: Mouse moved to (126, 350)
Screenshot: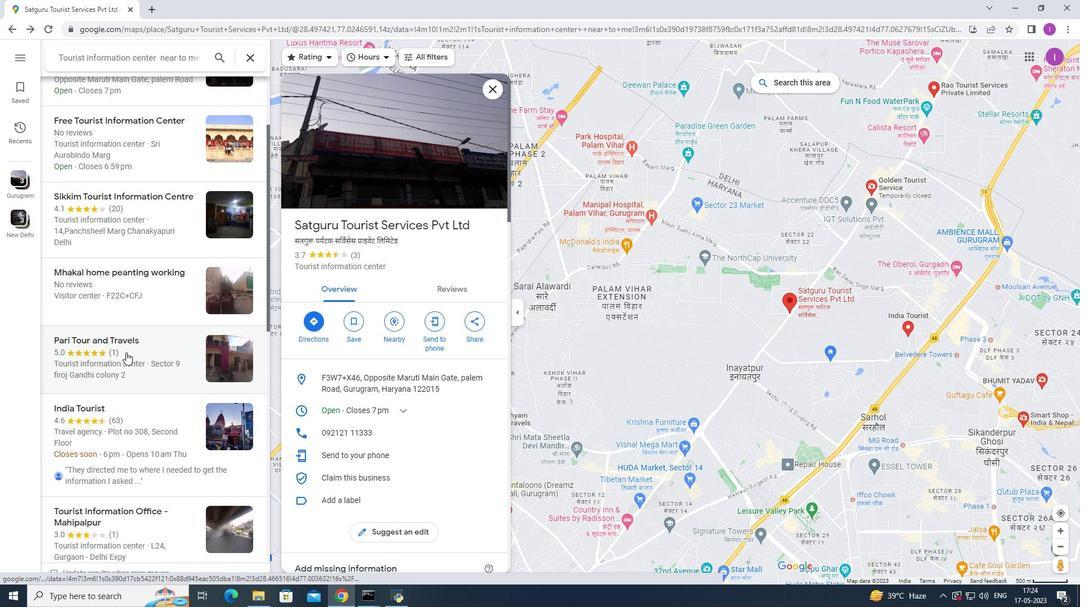 
Action: Mouse pressed left at (126, 350)
Screenshot: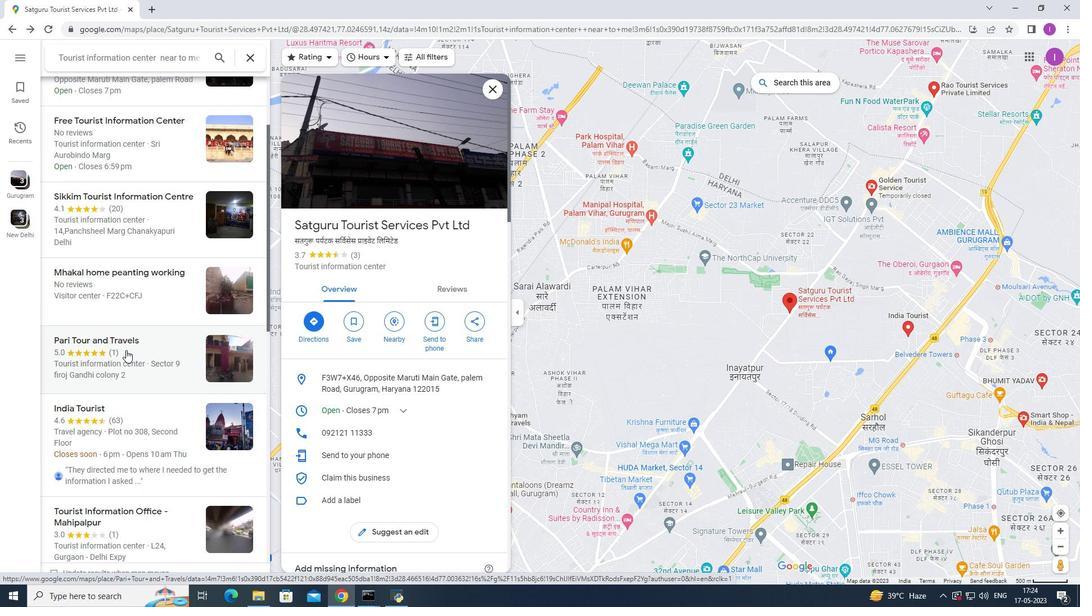
Action: Mouse moved to (320, 321)
Screenshot: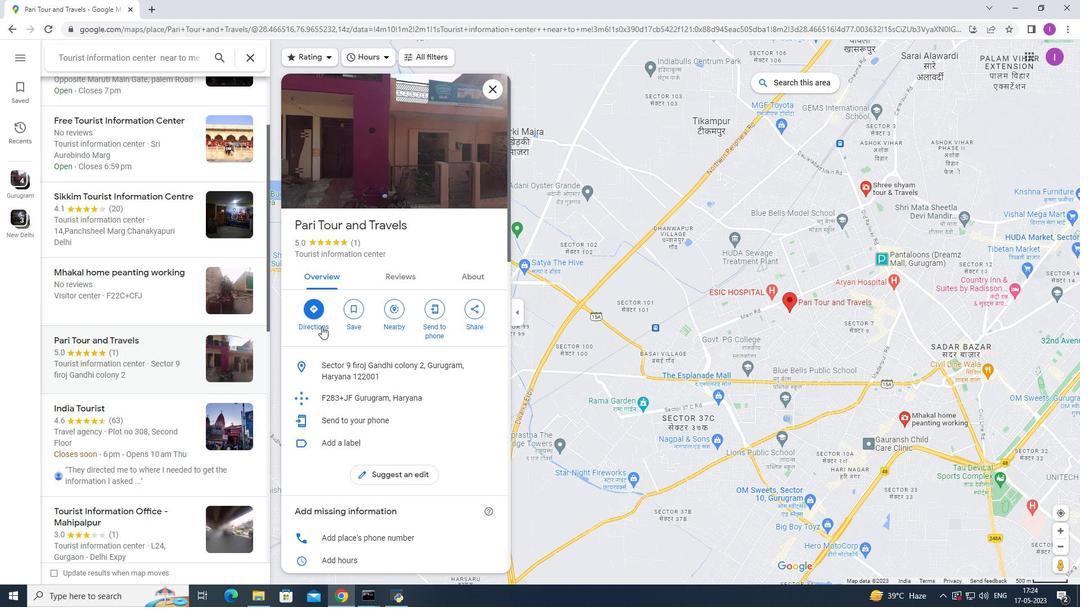 
Action: Mouse pressed left at (320, 321)
Screenshot: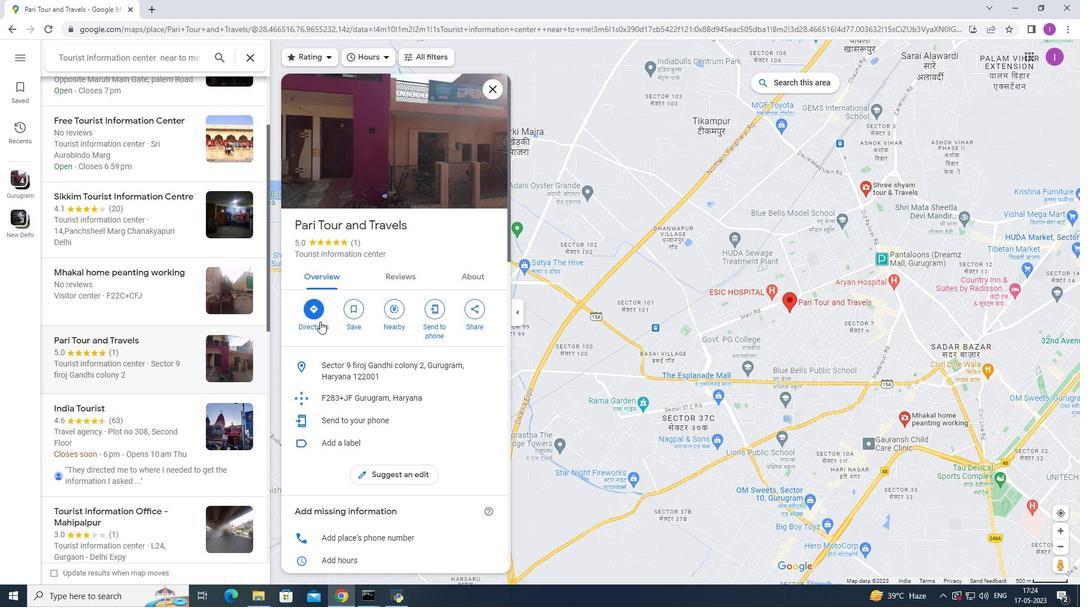
Action: Mouse moved to (126, 252)
Screenshot: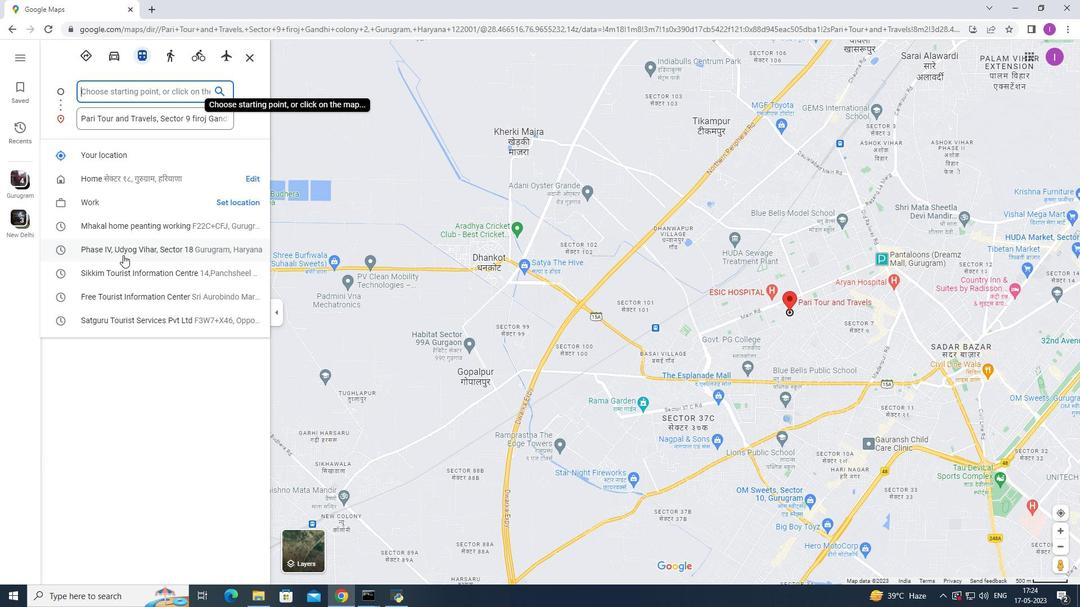 
Action: Mouse pressed left at (126, 252)
Screenshot: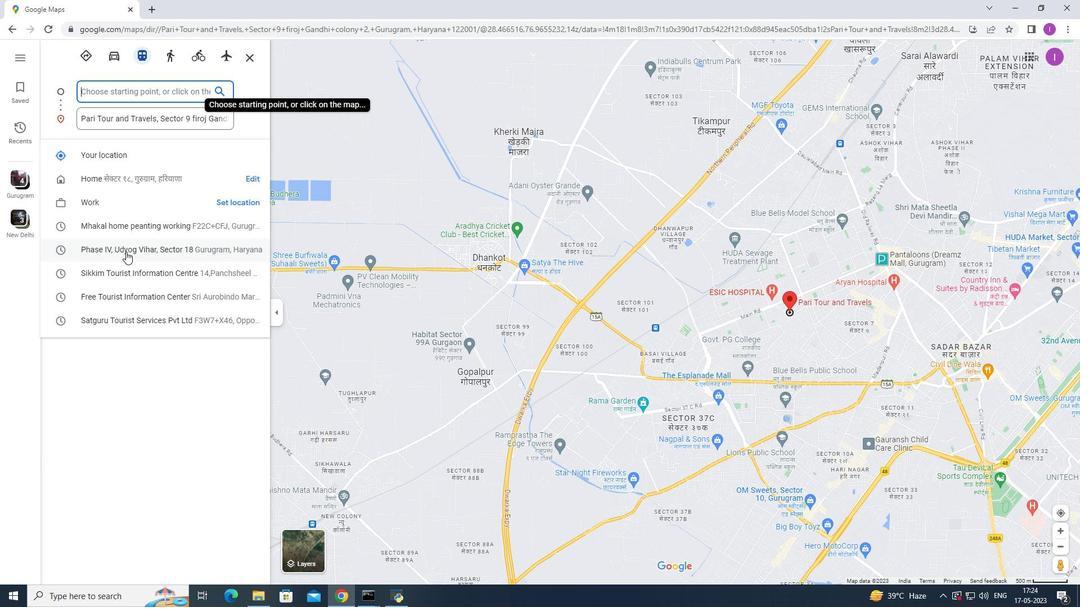 
Action: Mouse moved to (7, 28)
Screenshot: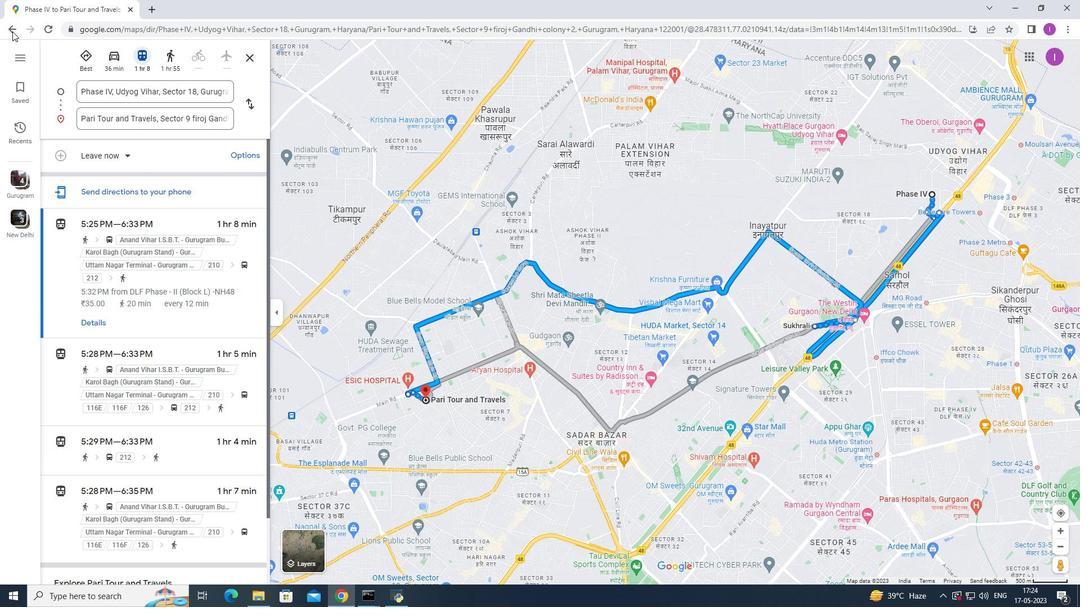 
Action: Mouse pressed left at (7, 28)
Screenshot: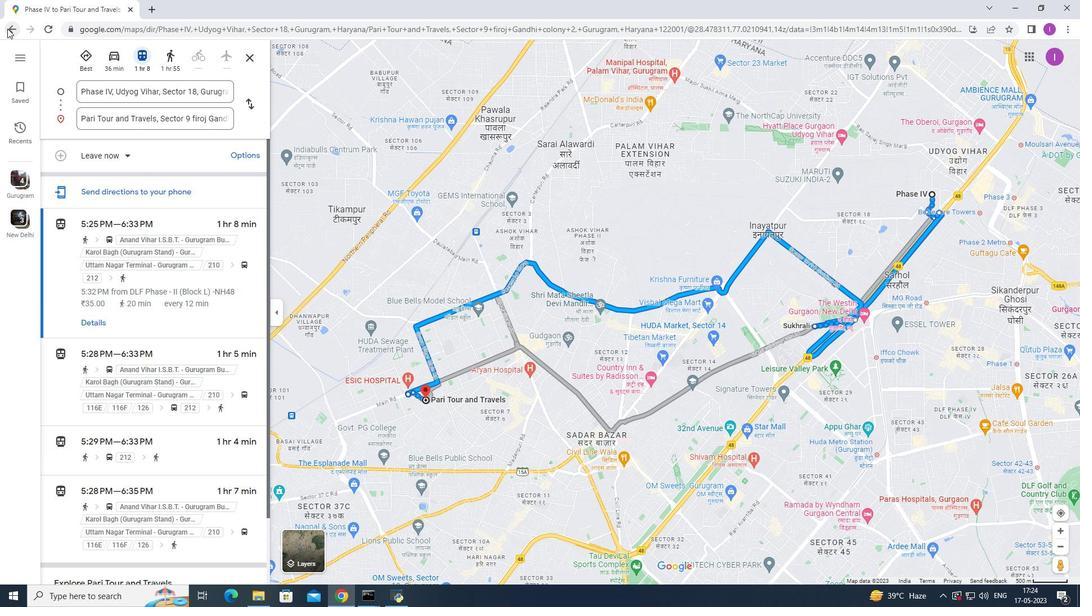 
Action: Mouse moved to (65, 364)
Screenshot: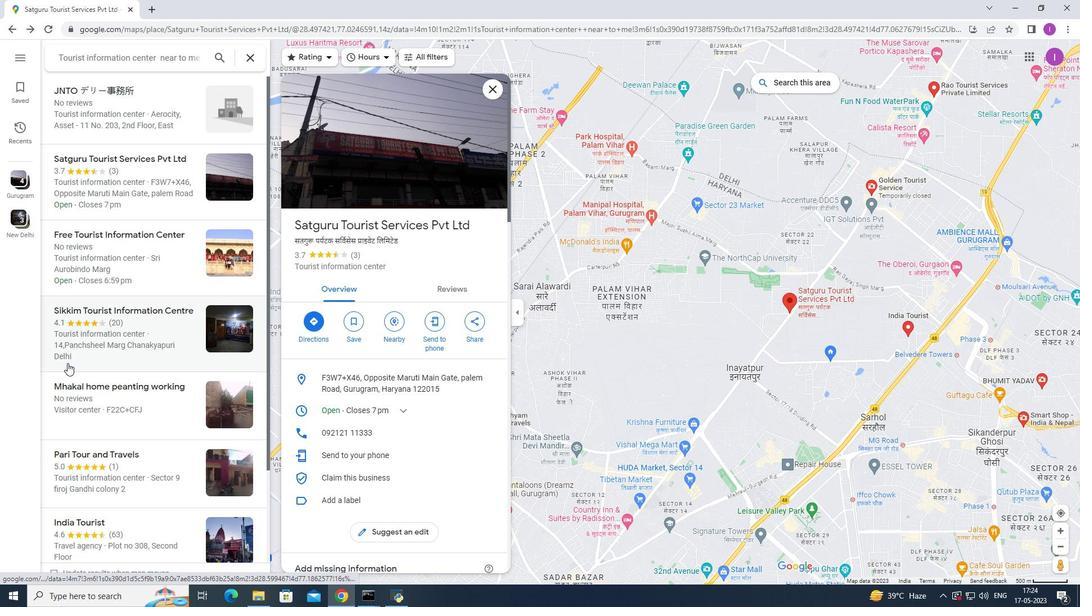 
Action: Mouse scrolled (65, 364) with delta (0, 0)
Screenshot: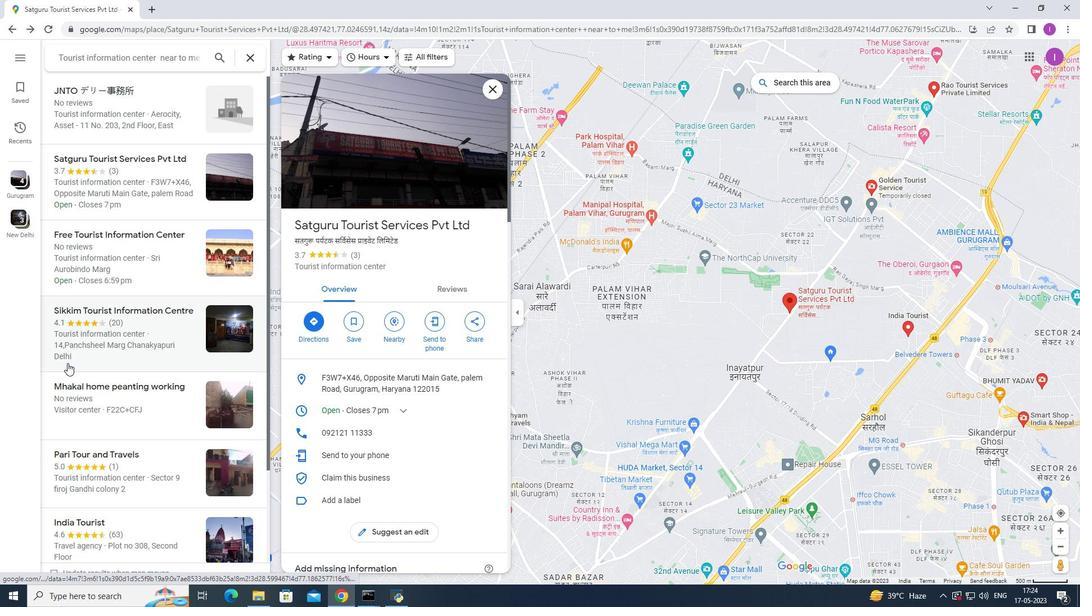 
Action: Mouse scrolled (65, 364) with delta (0, 0)
Screenshot: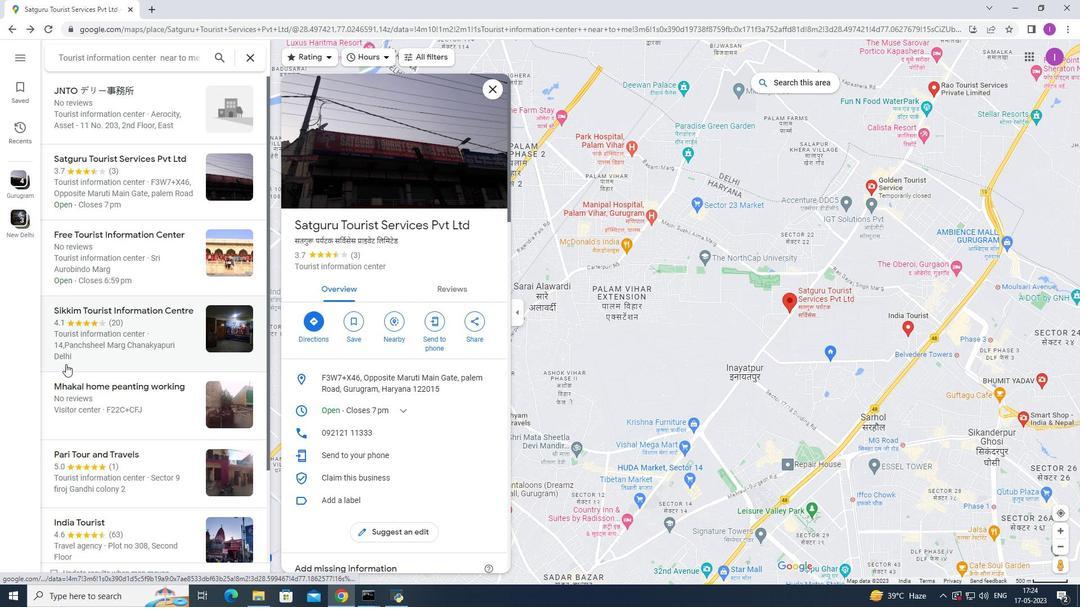 
Action: Mouse scrolled (65, 364) with delta (0, 0)
Screenshot: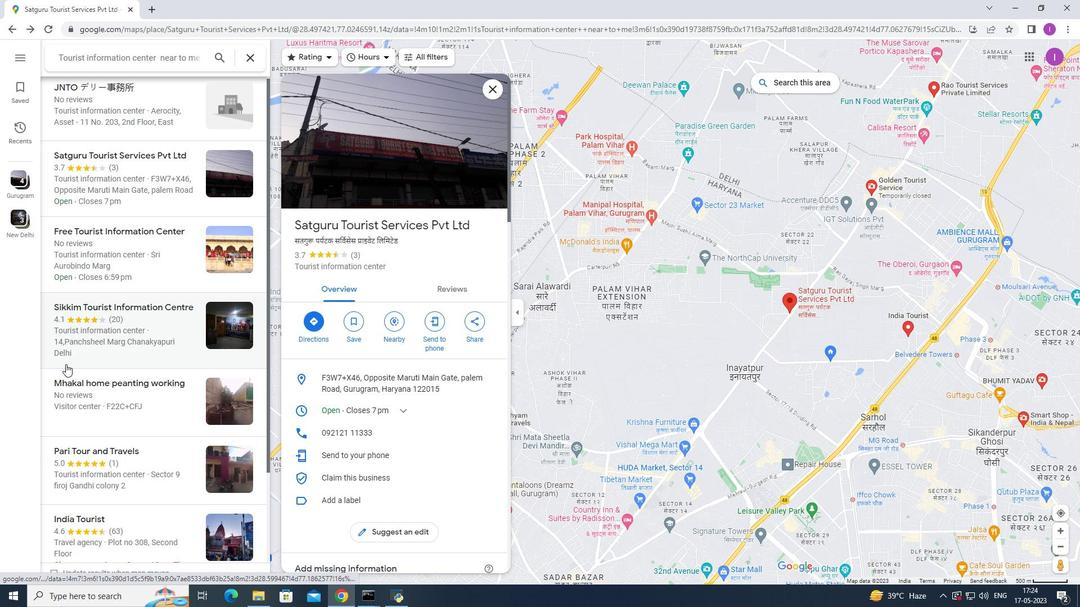 
Action: Mouse scrolled (65, 364) with delta (0, 0)
Screenshot: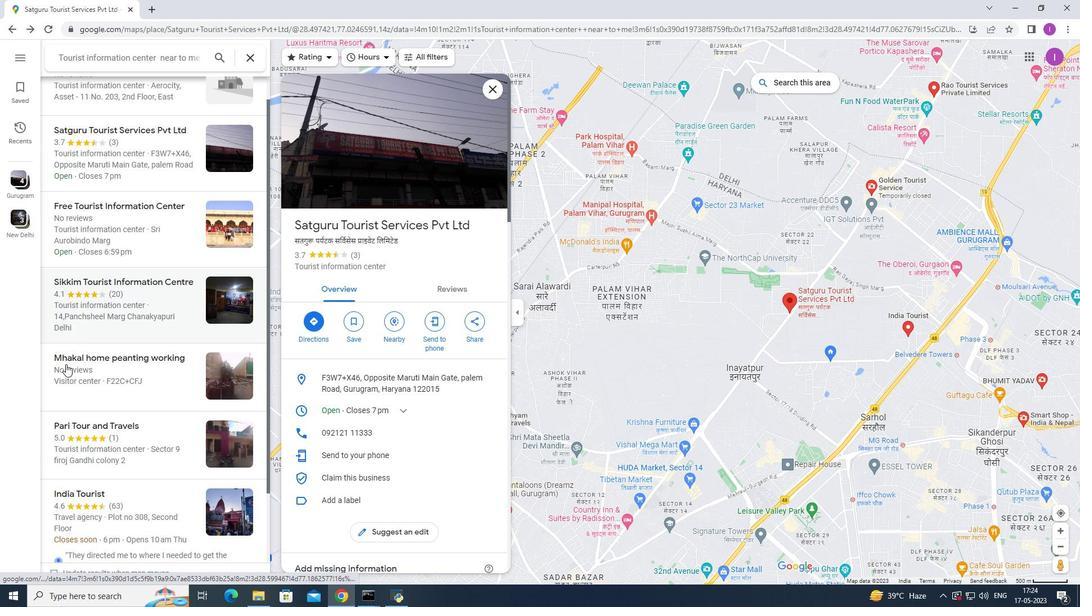 
Action: Mouse moved to (90, 372)
Screenshot: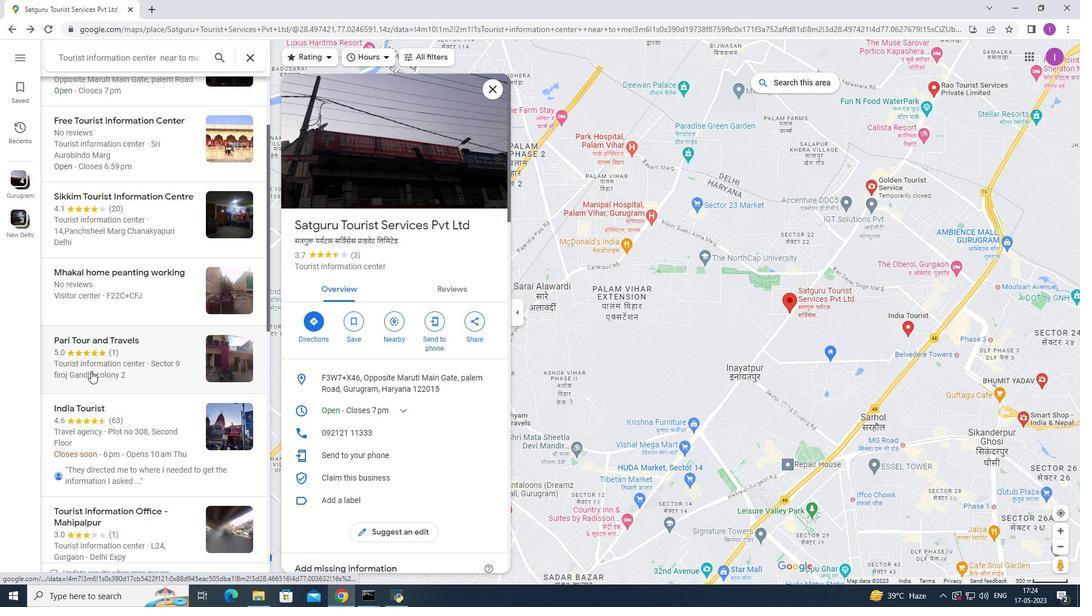 
Action: Mouse scrolled (90, 371) with delta (0, 0)
Screenshot: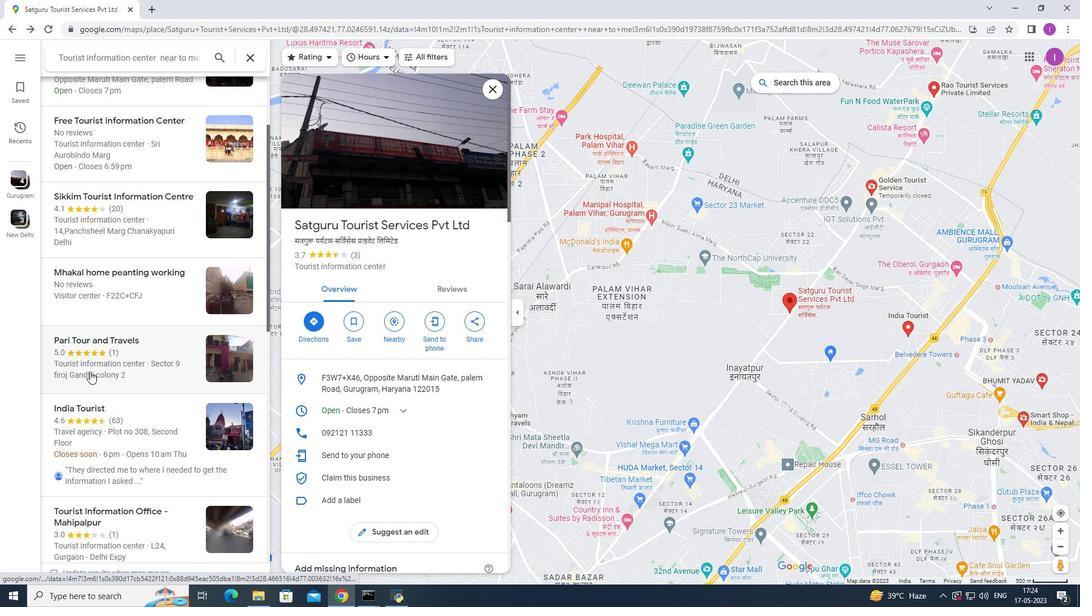 
Action: Mouse scrolled (90, 371) with delta (0, 0)
Screenshot: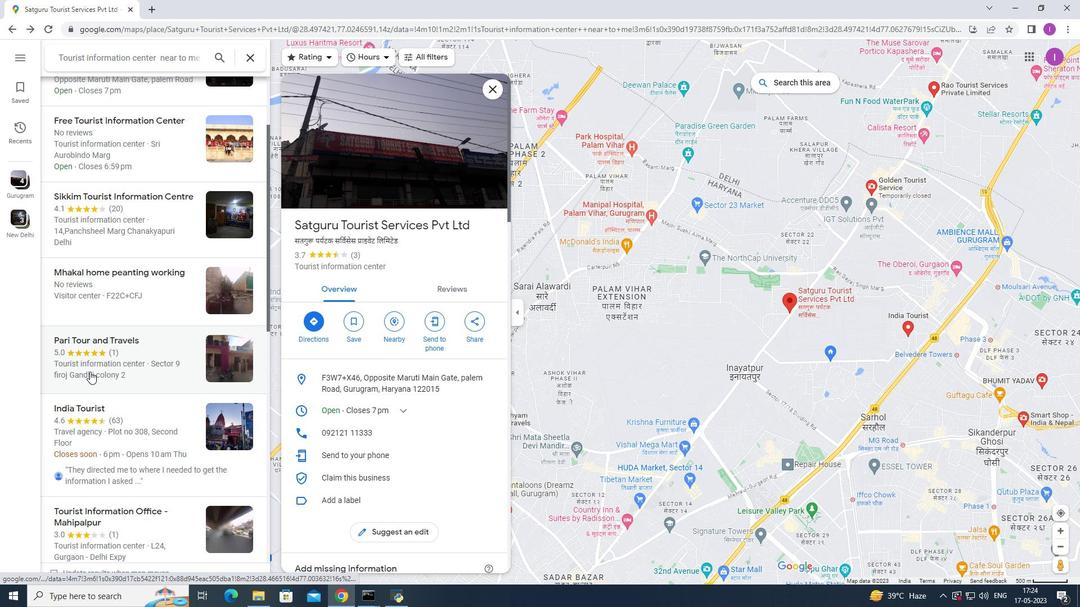 
Action: Mouse moved to (103, 313)
Screenshot: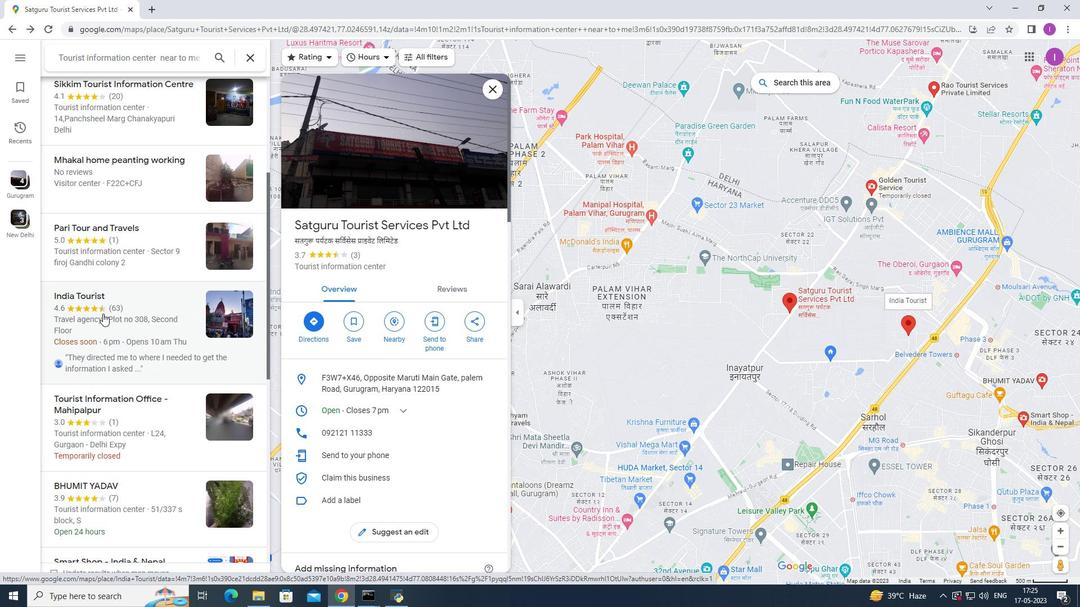 
Action: Mouse pressed left at (103, 313)
Screenshot: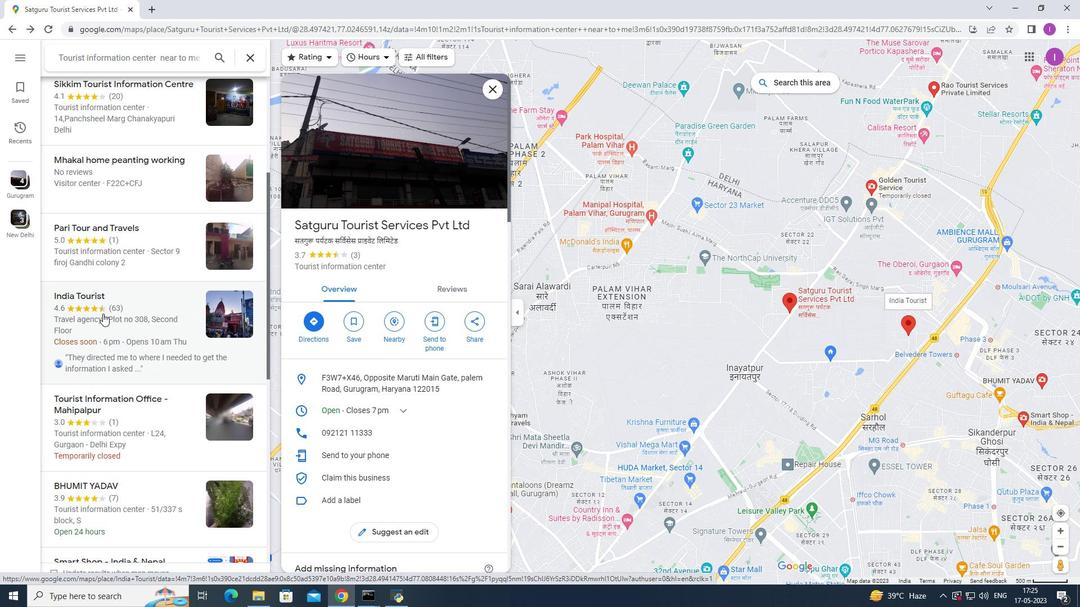 
Action: Mouse moved to (309, 326)
Screenshot: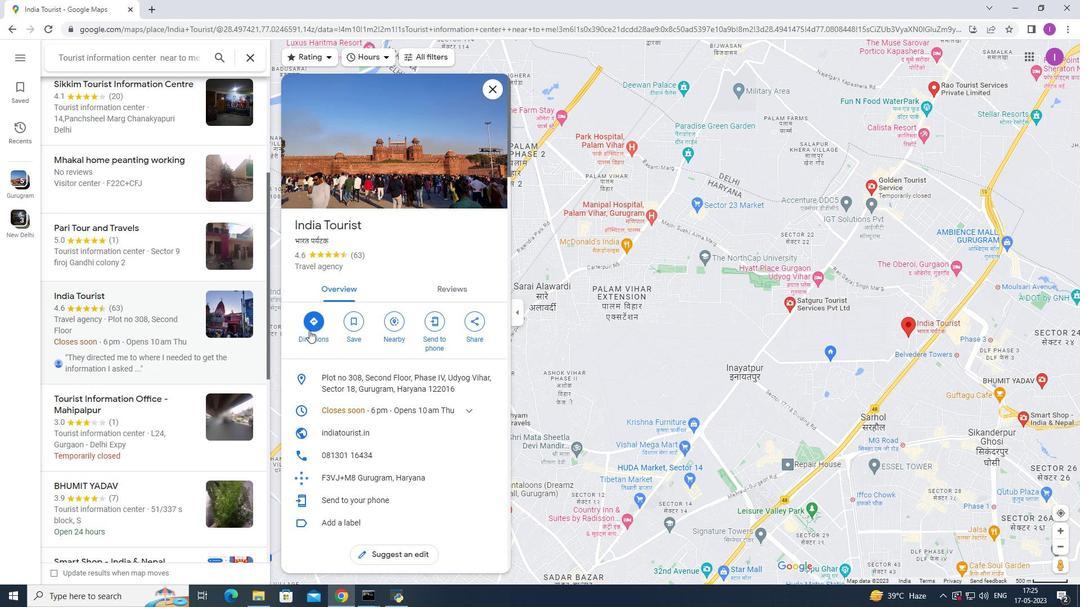 
Action: Mouse pressed left at (309, 326)
Screenshot: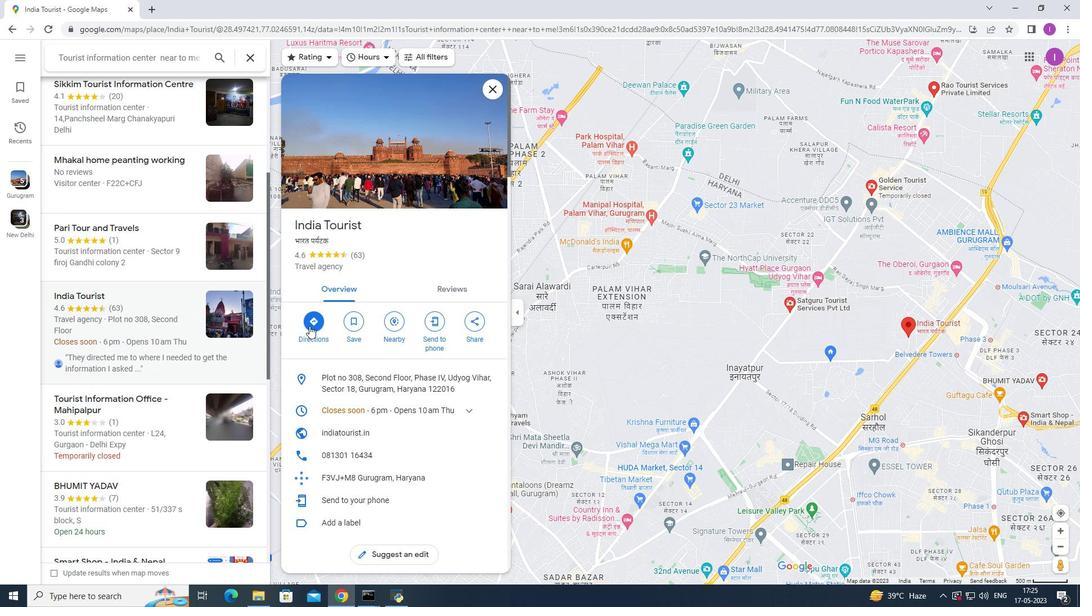 
Action: Mouse moved to (105, 247)
Screenshot: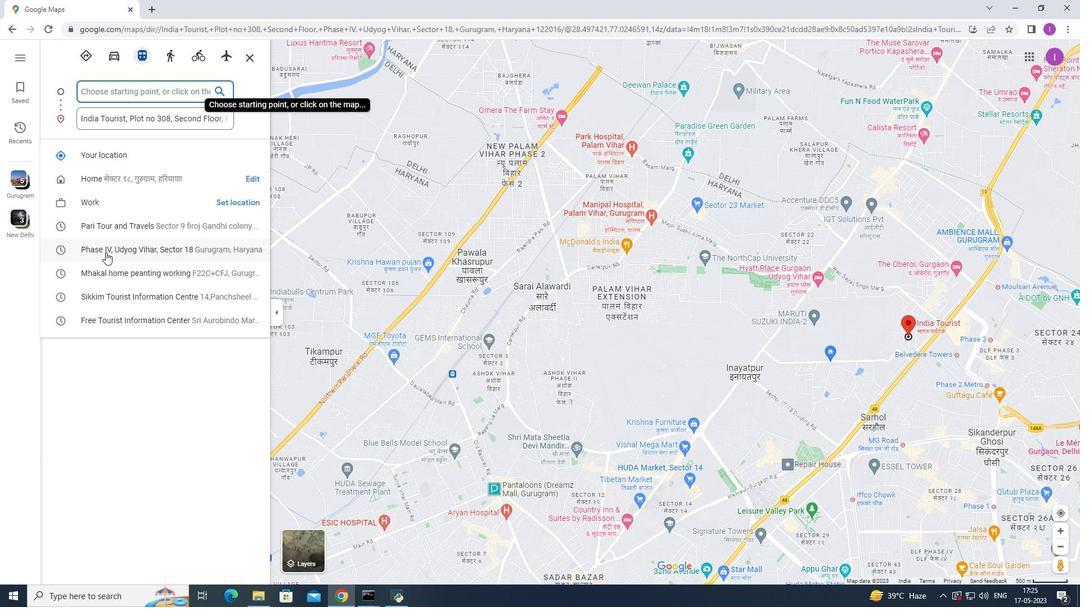 
Action: Mouse pressed left at (105, 247)
Screenshot: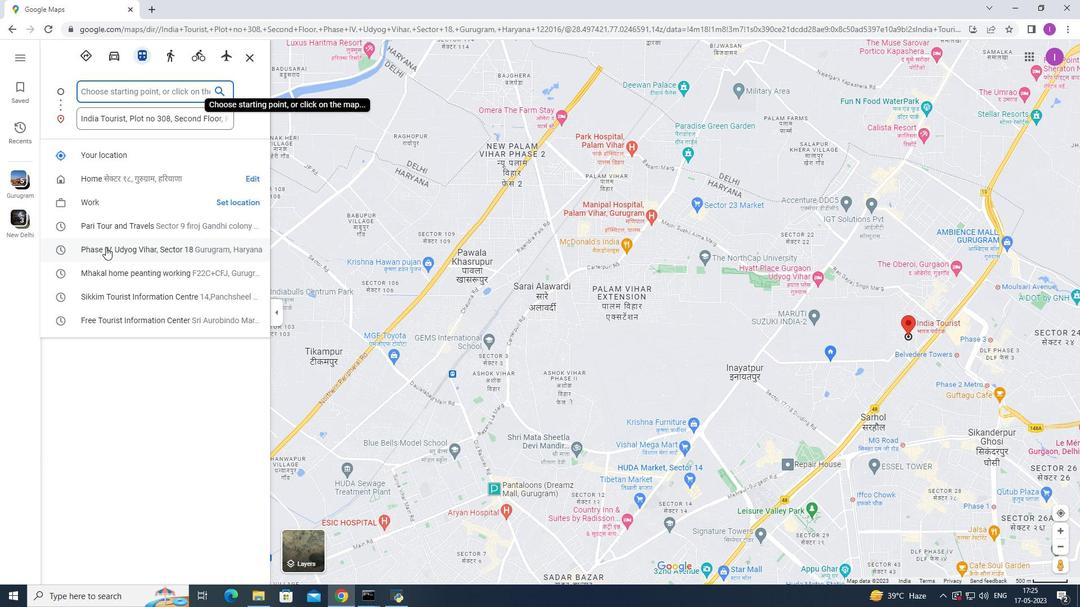 
Action: Mouse moved to (346, 240)
Screenshot: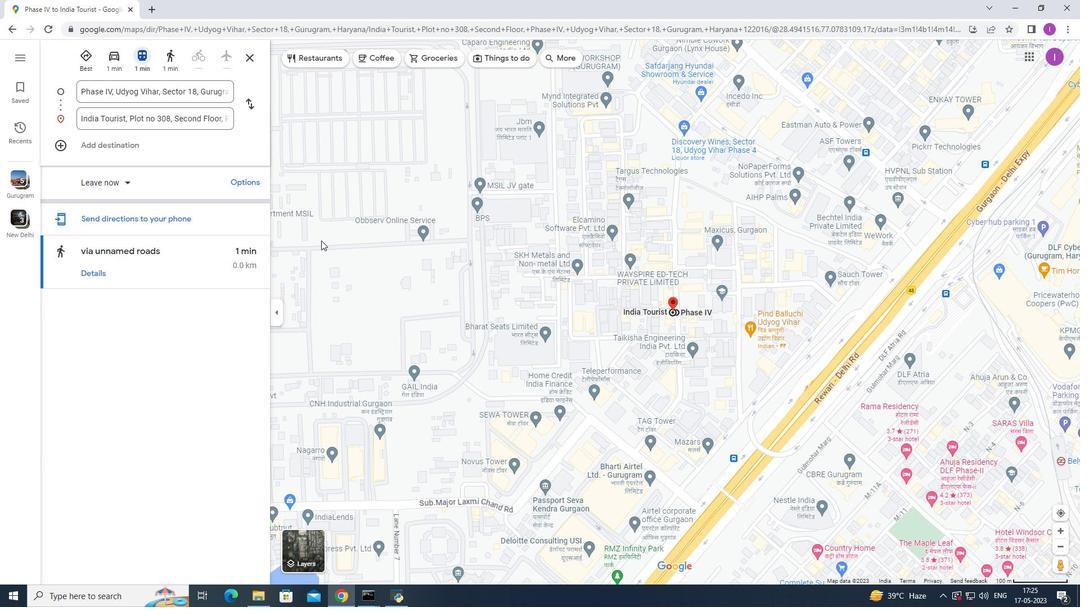 
Action: Mouse scrolled (346, 240) with delta (0, 0)
Screenshot: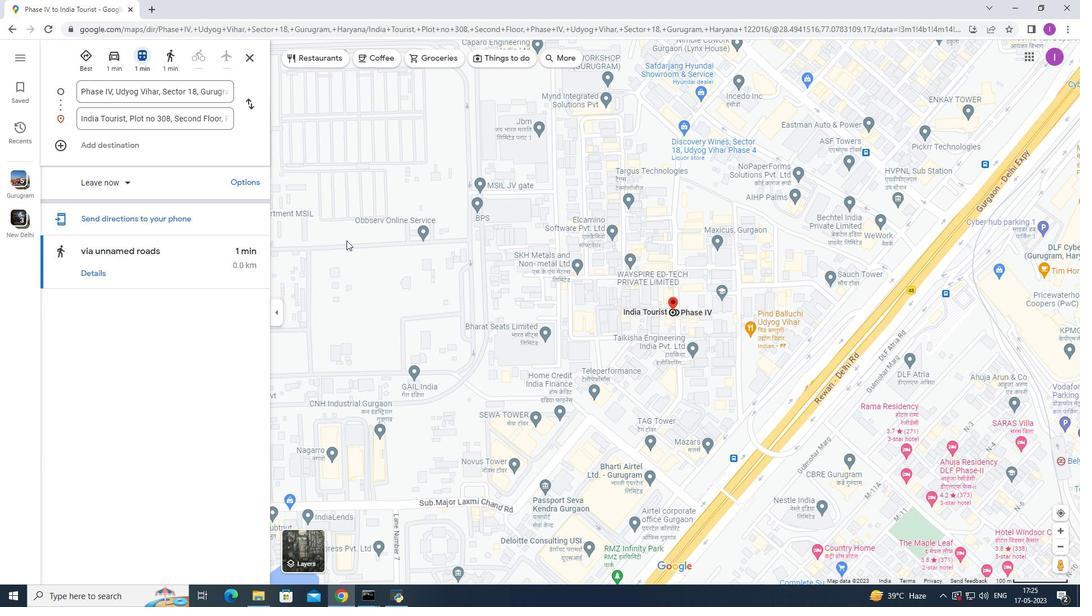 
Action: Mouse scrolled (346, 241) with delta (0, 0)
Screenshot: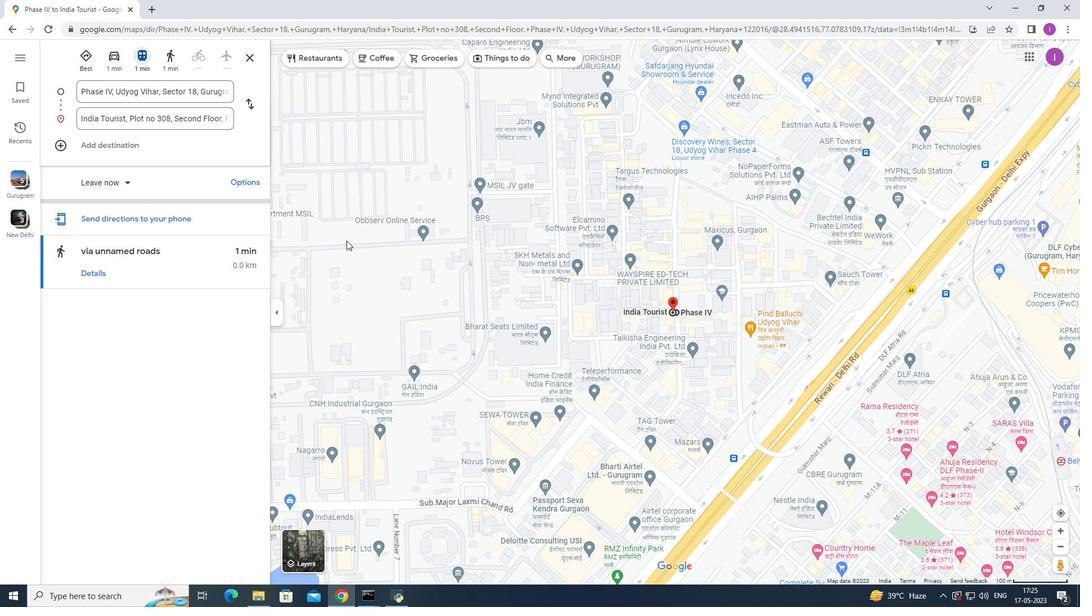 
Action: Mouse moved to (347, 240)
Screenshot: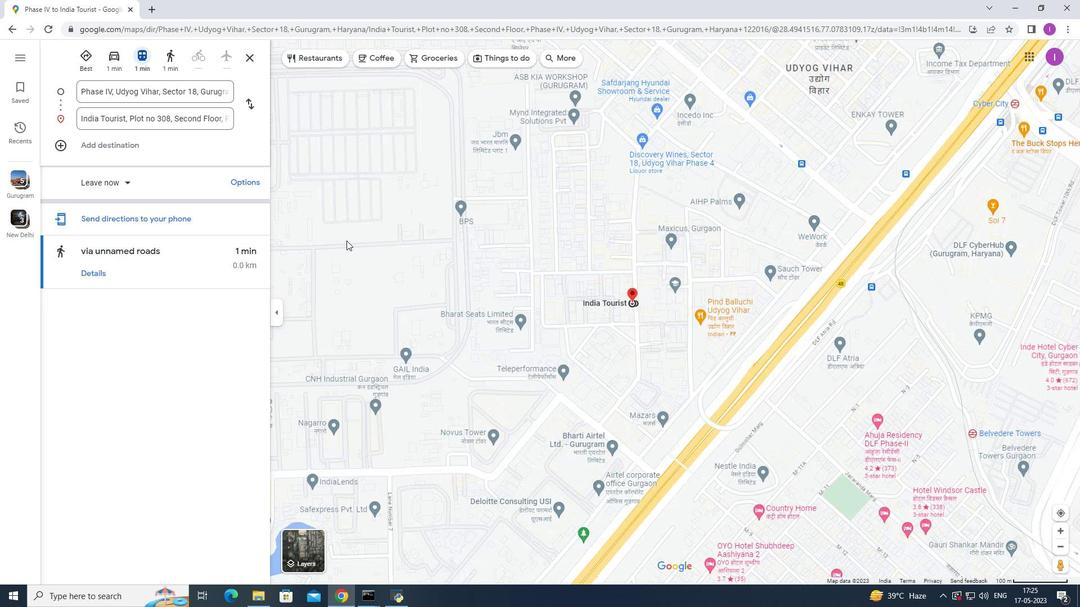
Action: Mouse scrolled (347, 239) with delta (0, 0)
Screenshot: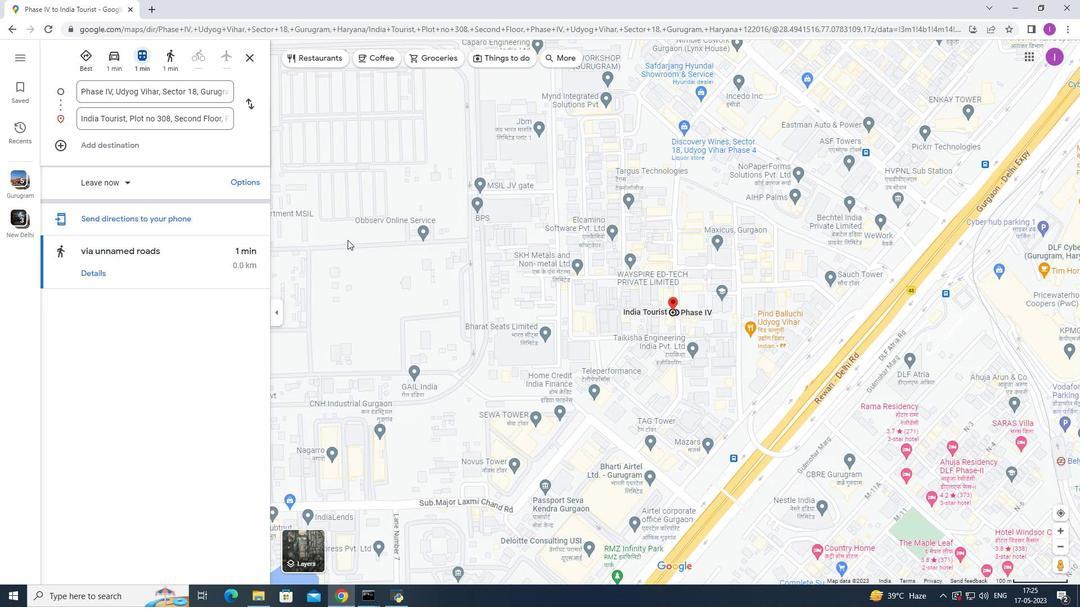 
Action: Mouse scrolled (347, 239) with delta (0, 0)
Screenshot: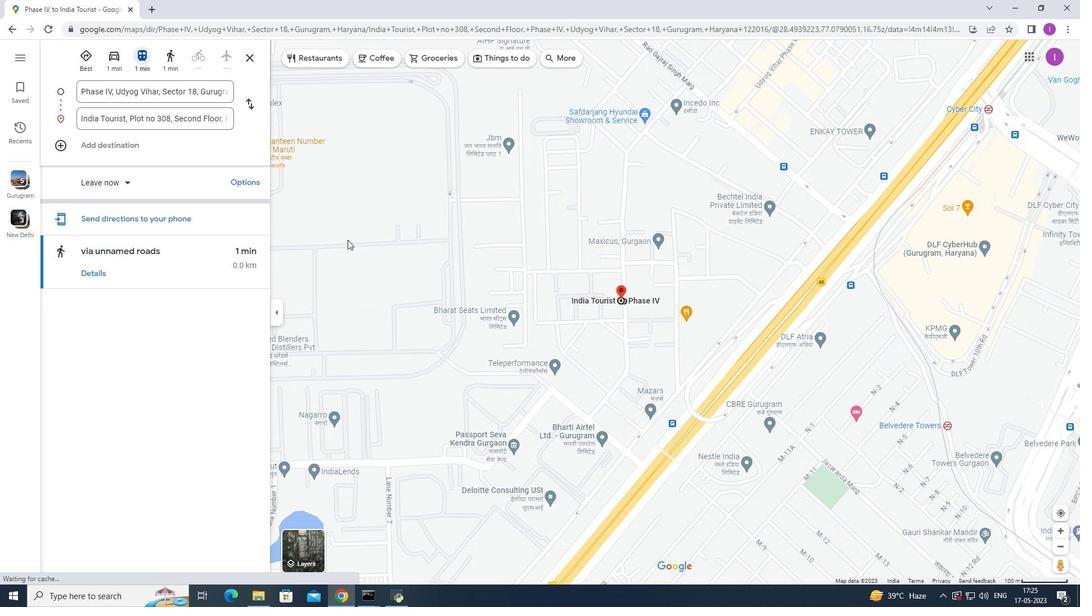 
Action: Mouse scrolled (347, 239) with delta (0, 0)
Screenshot: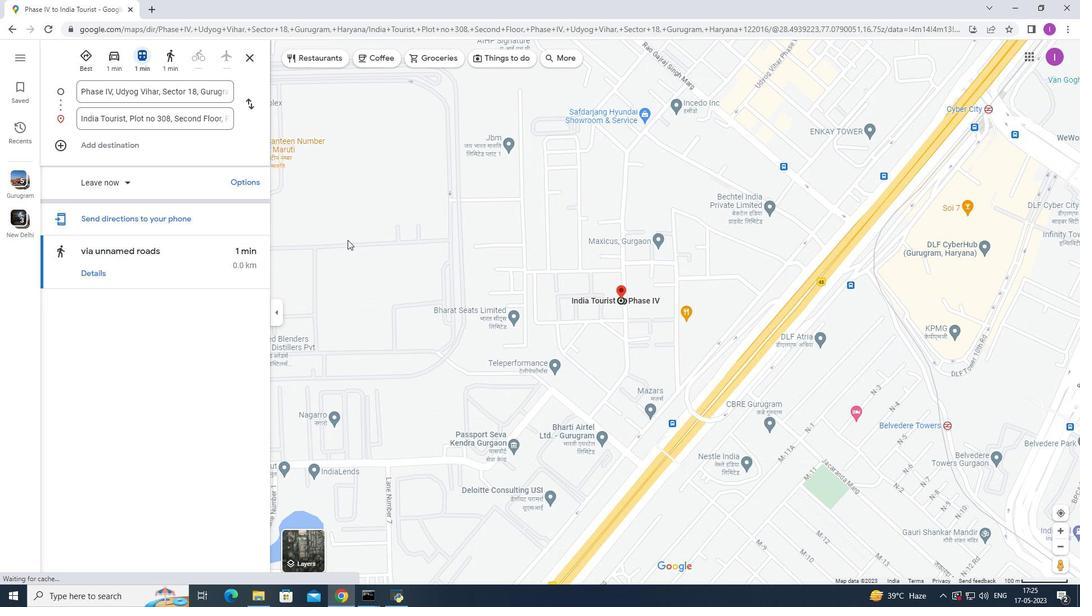 
Action: Mouse scrolled (347, 239) with delta (0, 0)
Screenshot: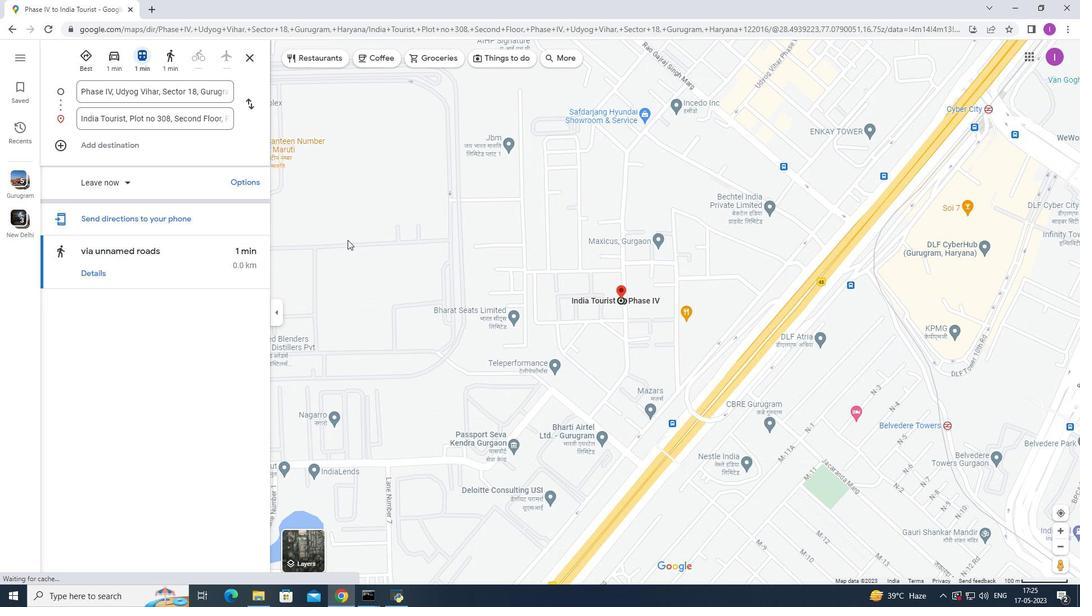 
Action: Mouse scrolled (347, 239) with delta (0, 0)
Screenshot: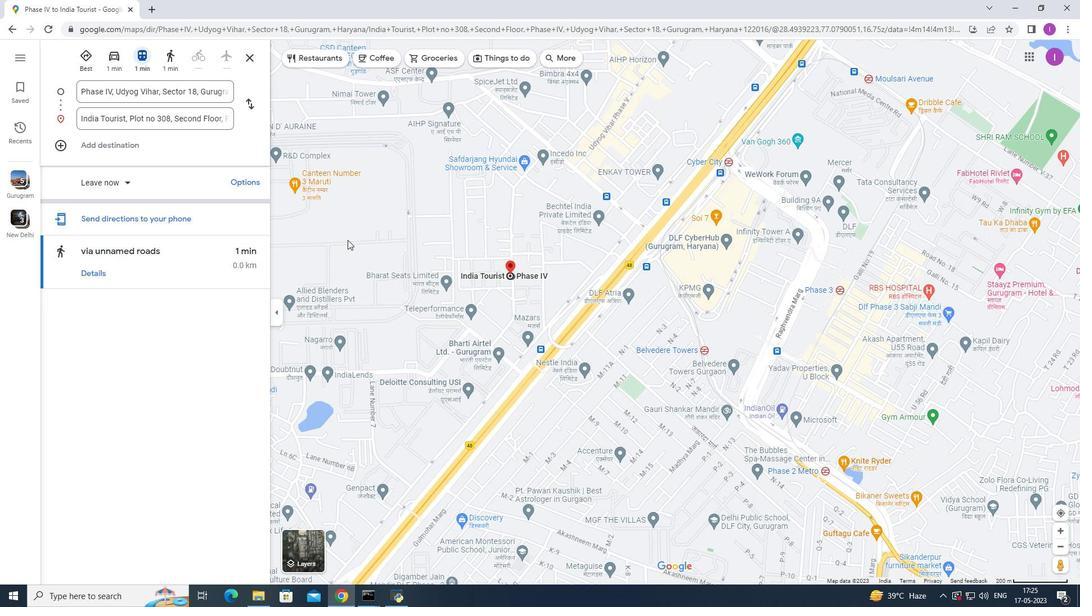 
Action: Mouse scrolled (347, 239) with delta (0, 0)
Screenshot: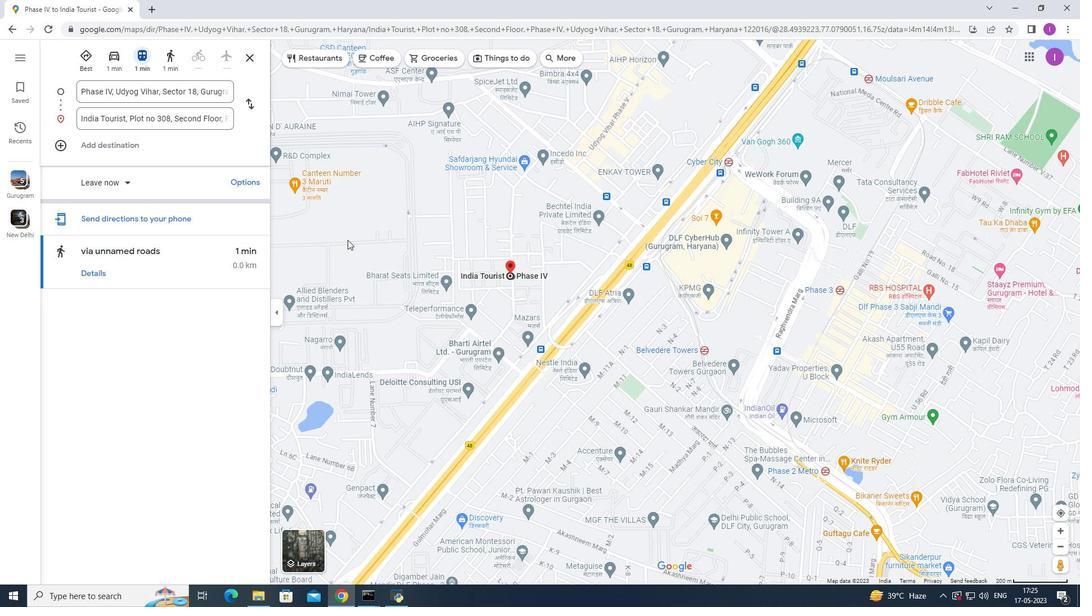 
Action: Mouse scrolled (347, 239) with delta (0, 0)
Screenshot: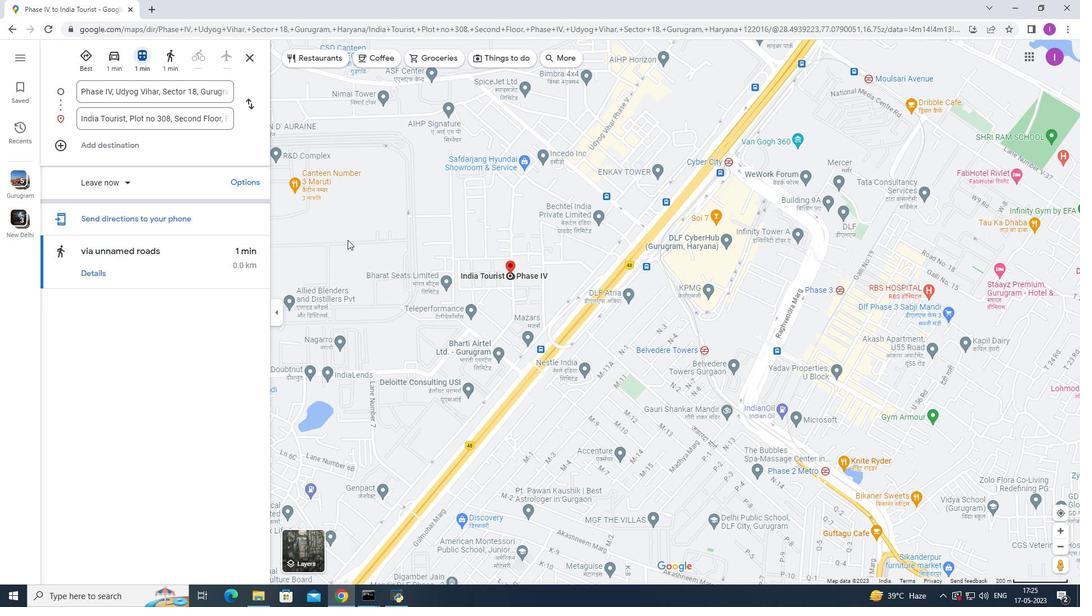 
Action: Mouse scrolled (347, 239) with delta (0, 0)
Screenshot: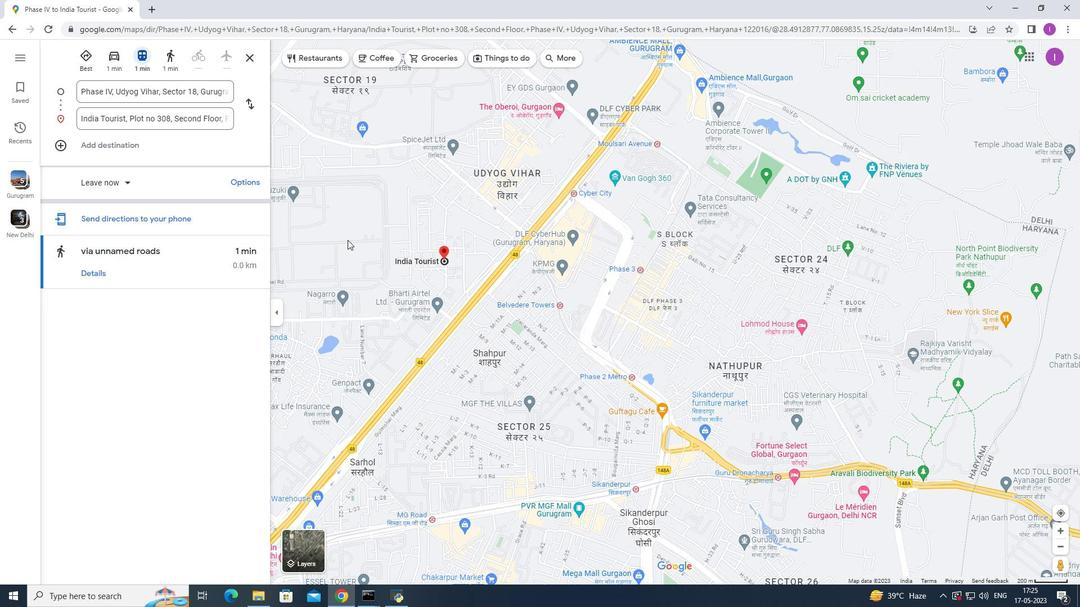 
Action: Mouse scrolled (347, 239) with delta (0, 0)
Screenshot: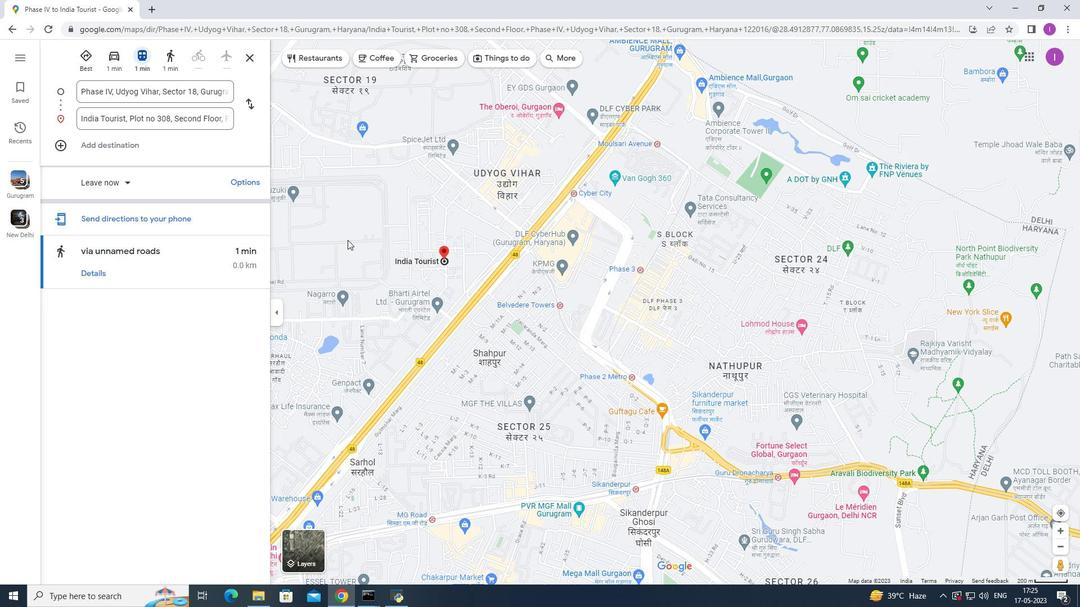 
Action: Mouse scrolled (347, 239) with delta (0, 0)
Screenshot: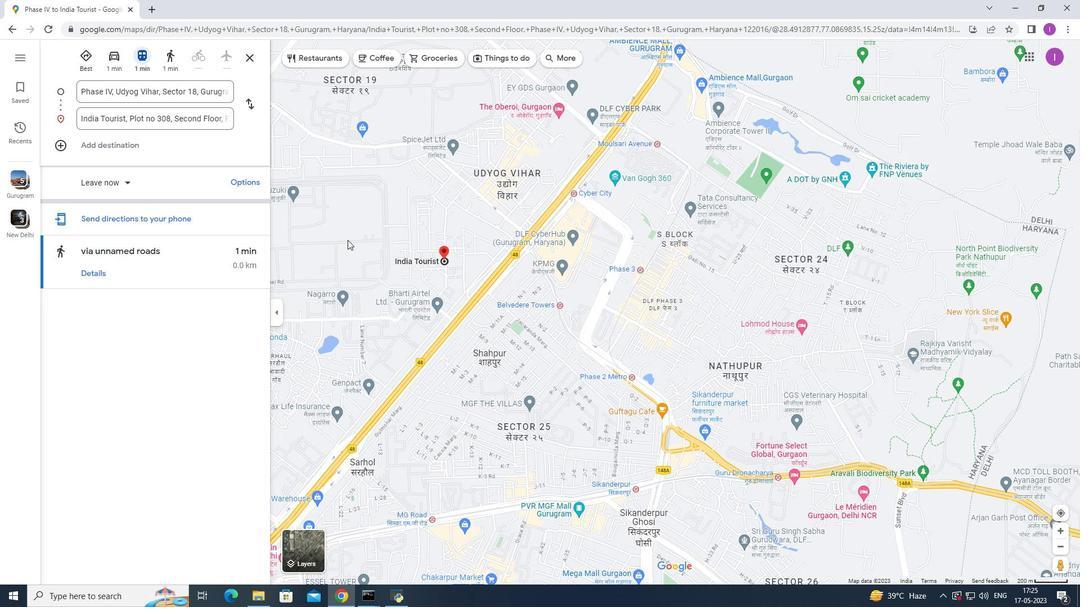 
Action: Mouse scrolled (347, 239) with delta (0, 0)
Screenshot: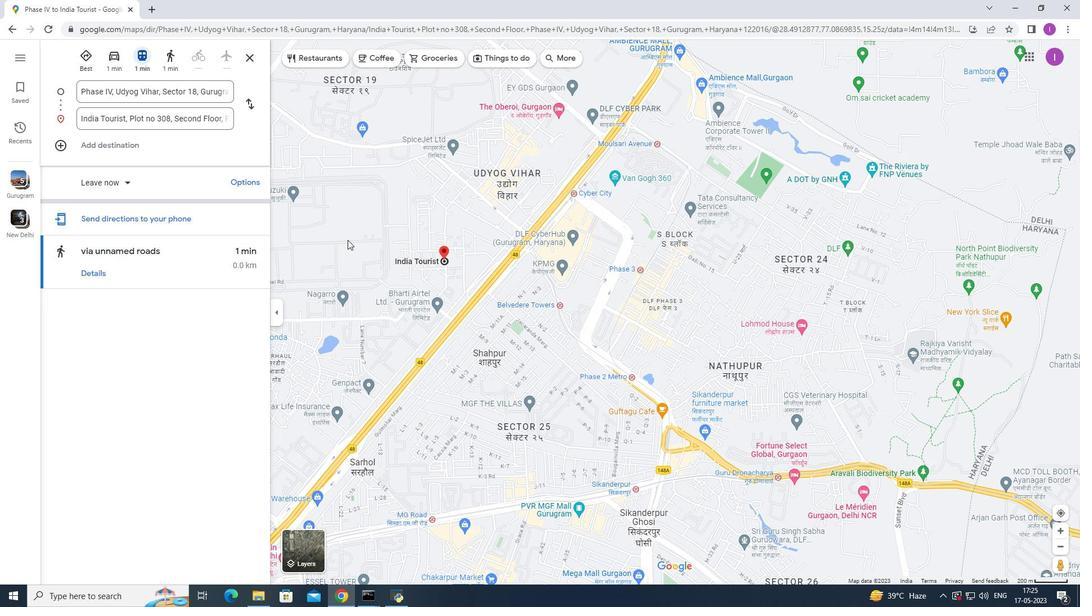 
Action: Mouse scrolled (347, 240) with delta (0, 0)
Screenshot: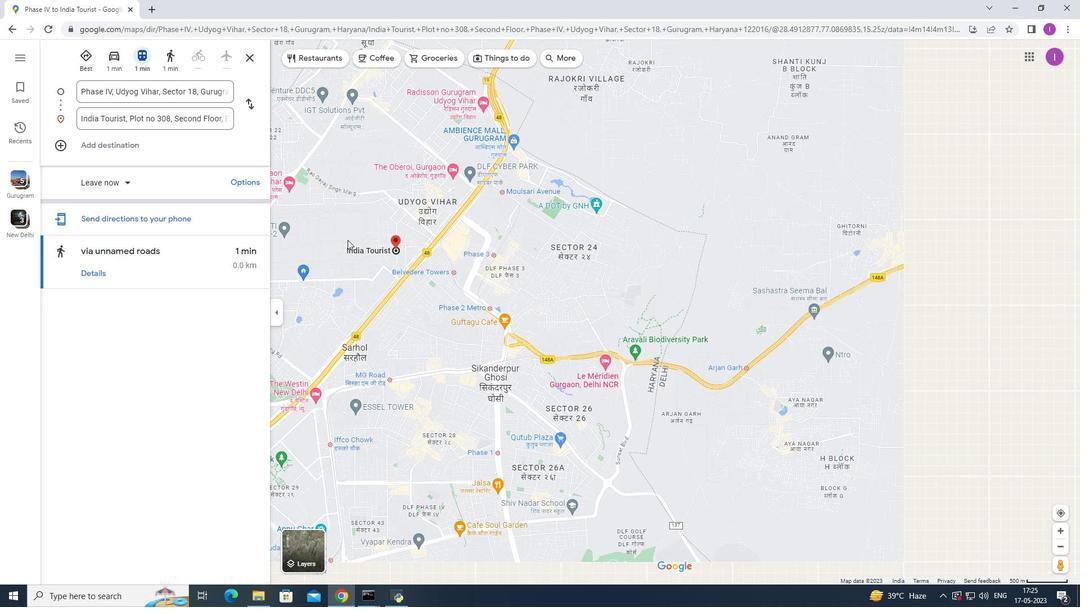 
Action: Mouse scrolled (347, 240) with delta (0, 0)
Screenshot: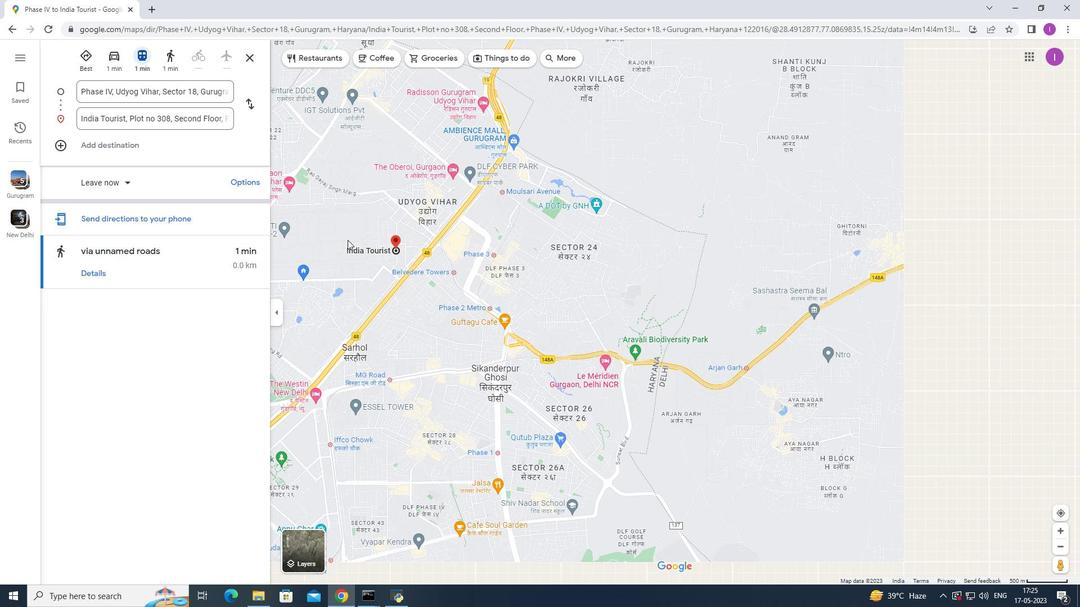 
Action: Mouse scrolled (347, 240) with delta (0, 0)
Screenshot: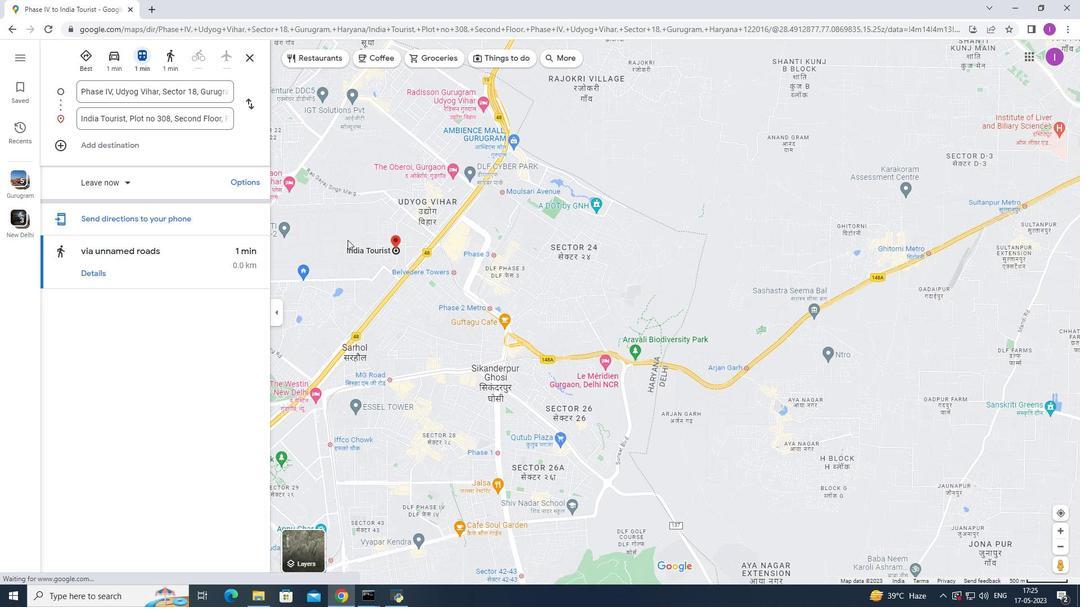 
Action: Mouse scrolled (347, 240) with delta (0, 0)
Screenshot: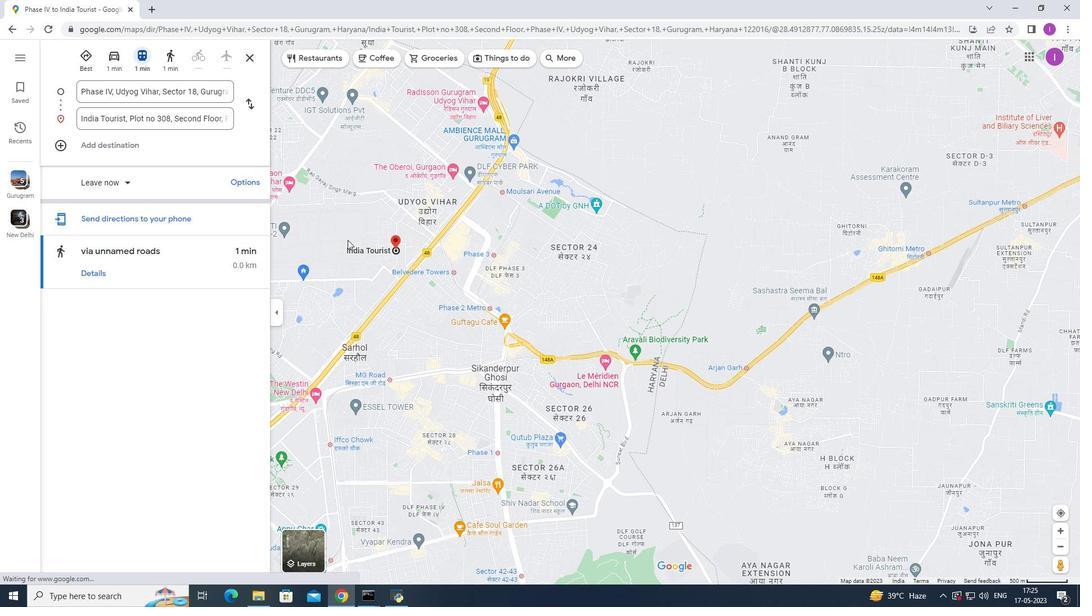 
Action: Mouse scrolled (347, 240) with delta (0, 0)
Screenshot: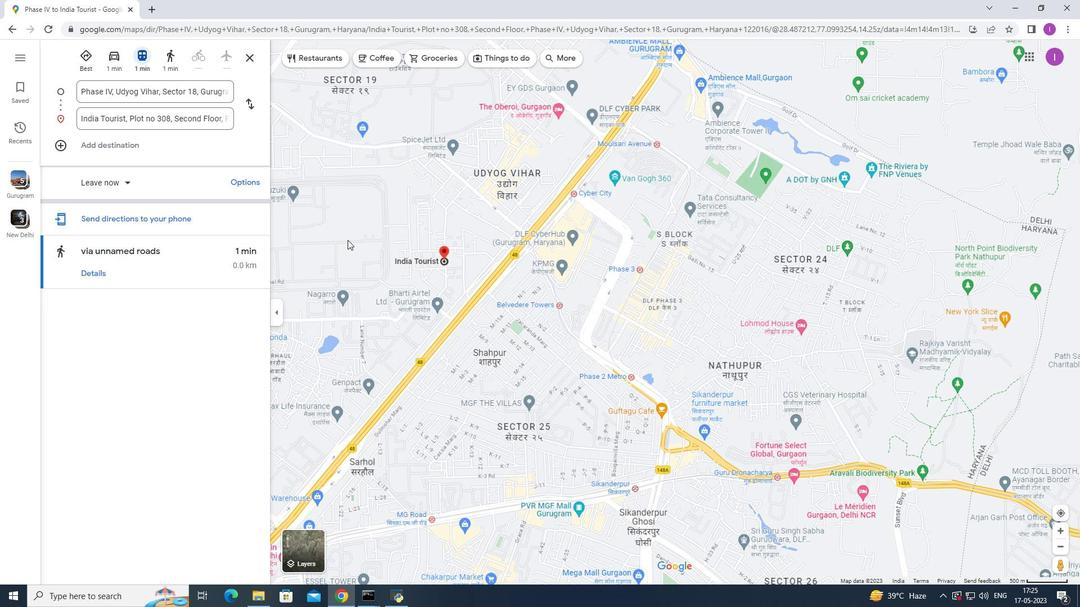 
Action: Mouse scrolled (347, 240) with delta (0, 0)
Screenshot: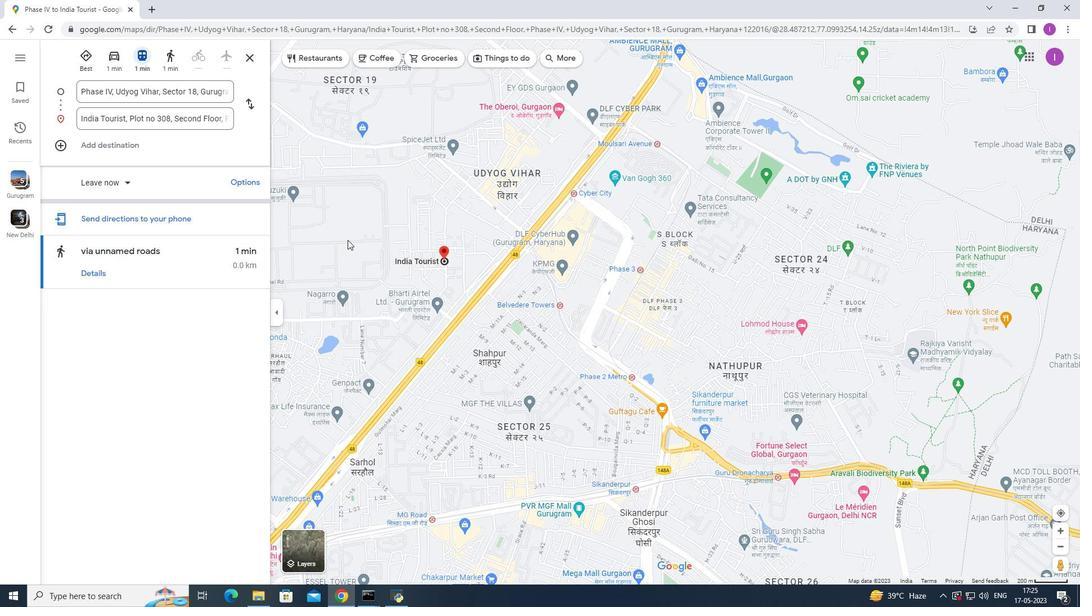 
Action: Mouse scrolled (347, 240) with delta (0, 0)
Screenshot: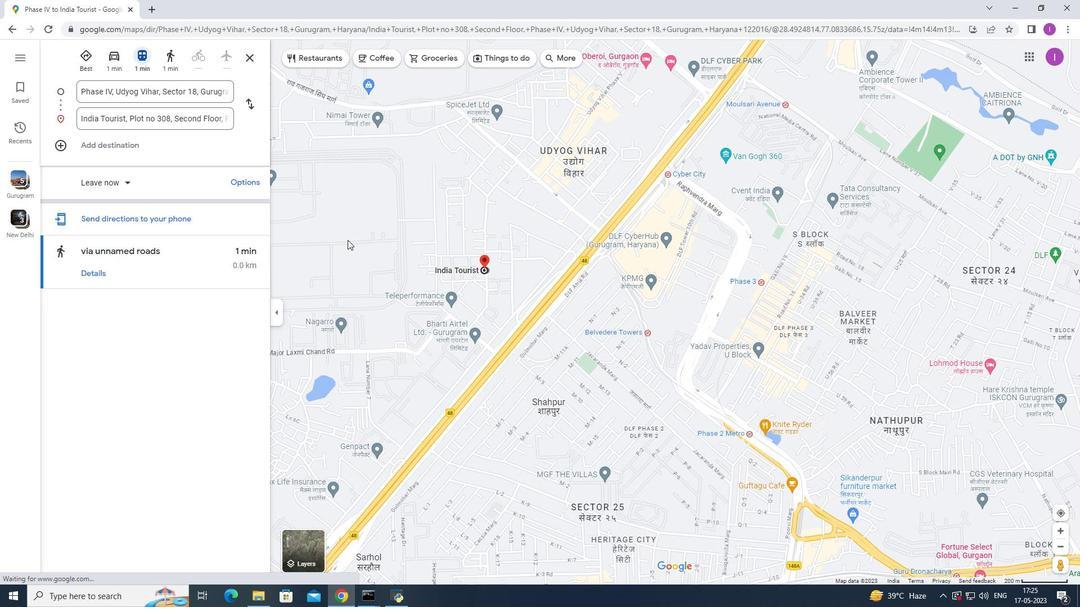 
Action: Mouse scrolled (347, 240) with delta (0, 0)
Screenshot: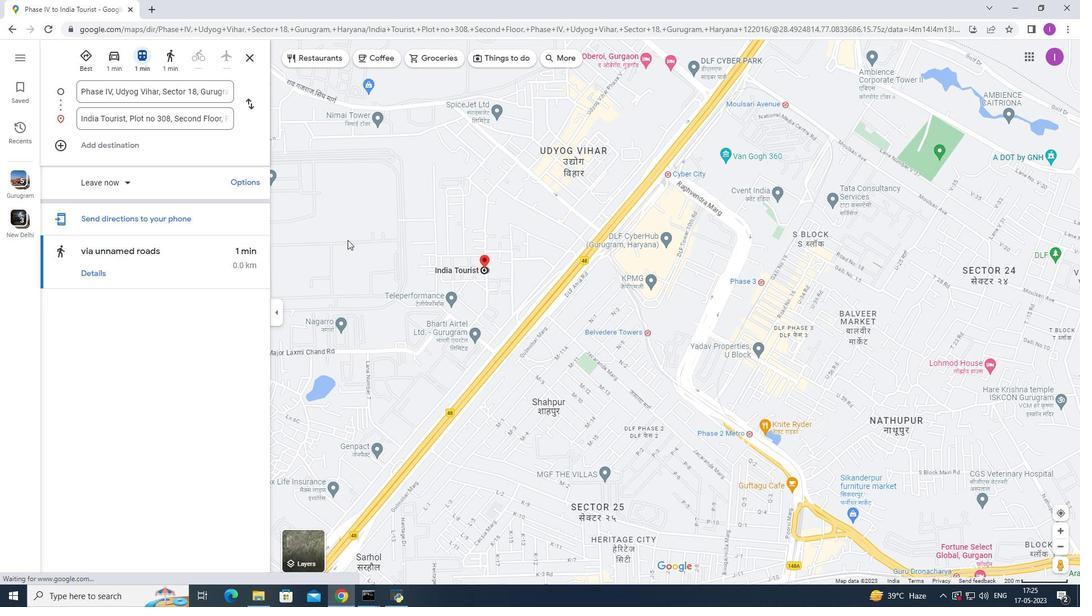 
Action: Mouse scrolled (347, 240) with delta (0, 0)
Screenshot: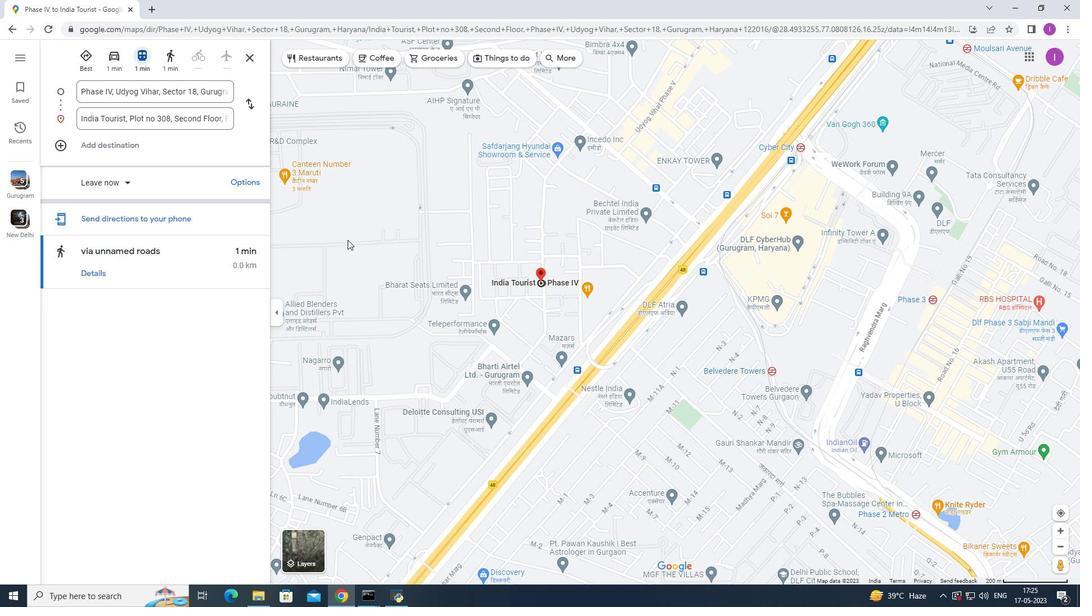 
Action: Mouse moved to (12, 28)
Screenshot: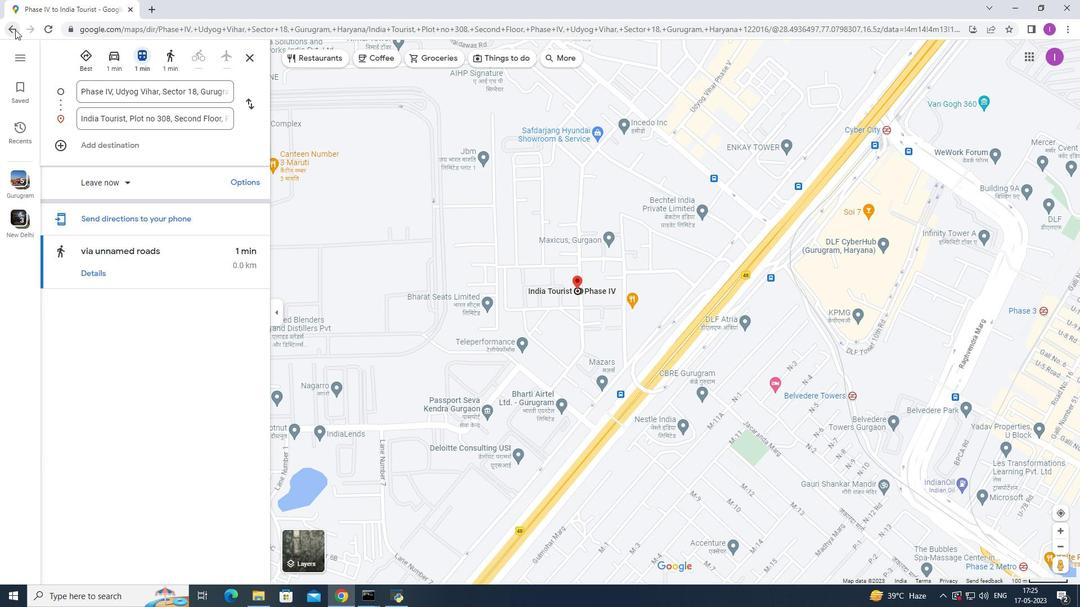 
Action: Mouse pressed left at (12, 28)
Screenshot: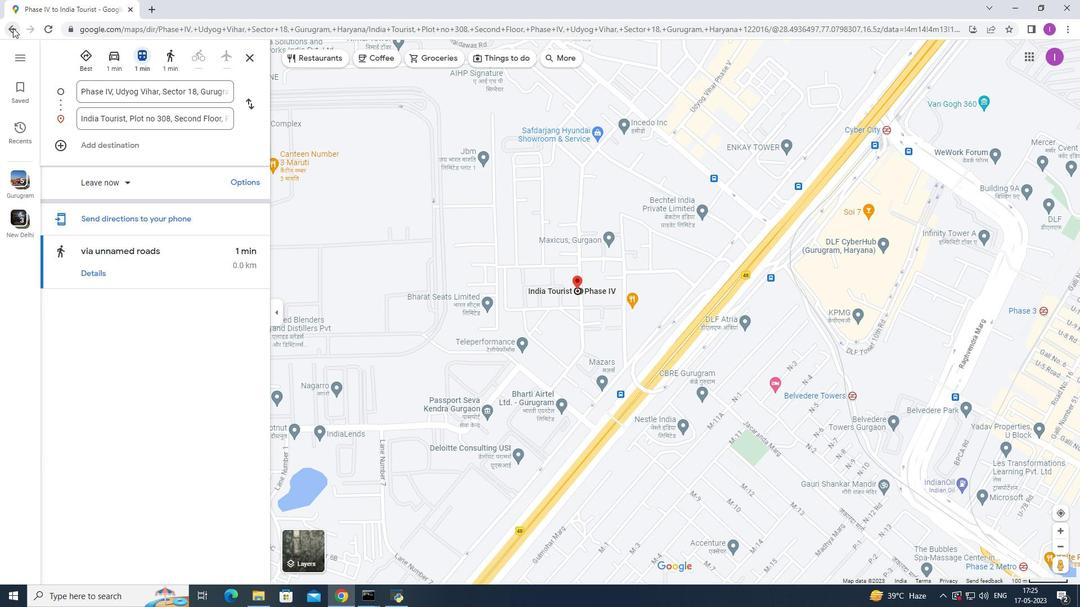 
Action: Mouse moved to (12, 29)
Screenshot: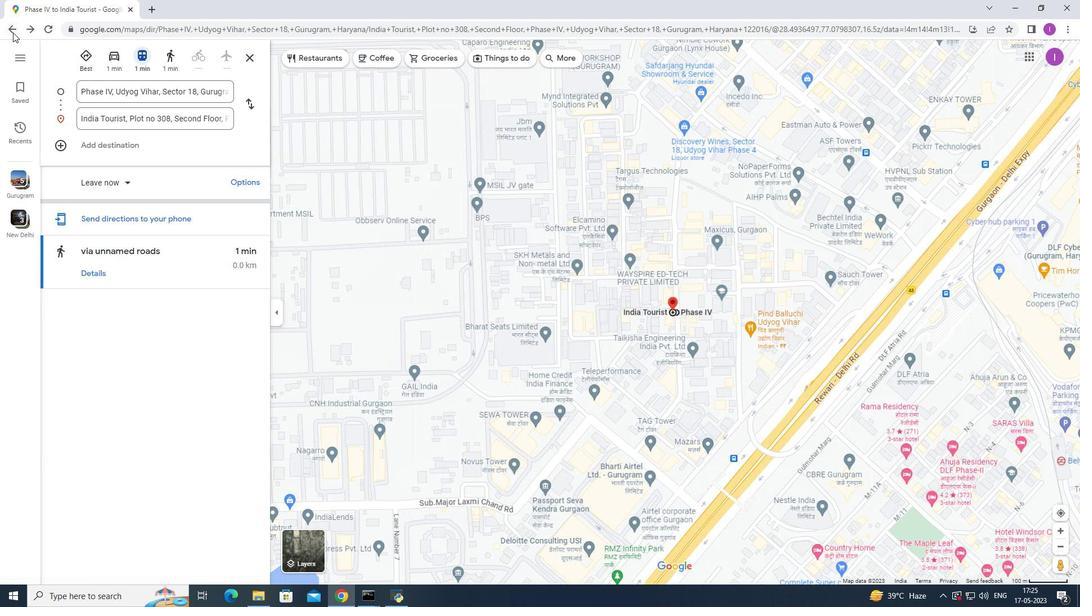 
Action: Mouse pressed left at (12, 29)
Screenshot: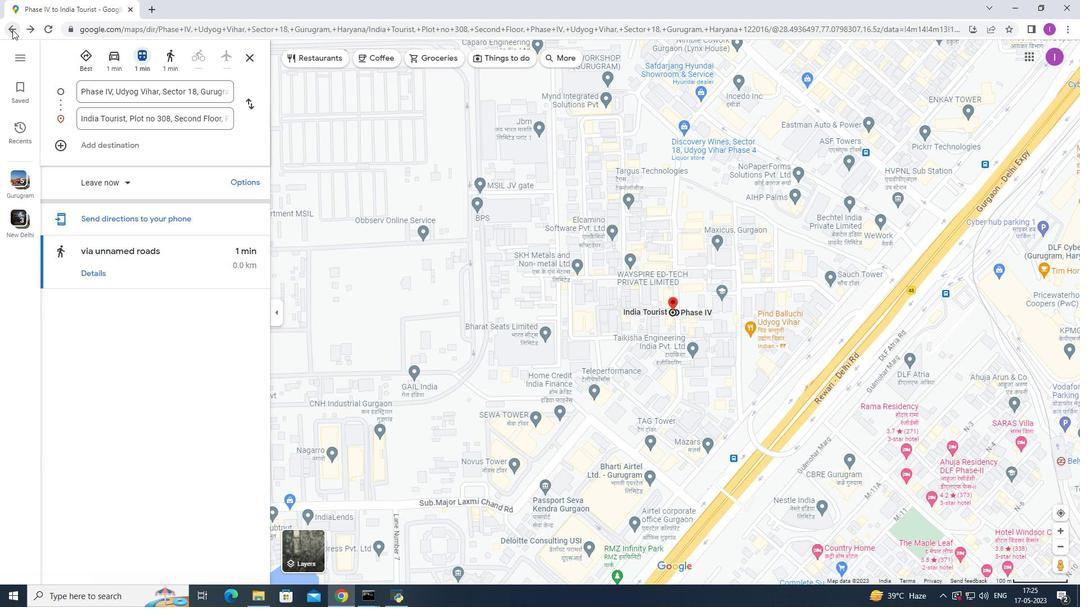 
Action: Mouse moved to (146, 324)
Screenshot: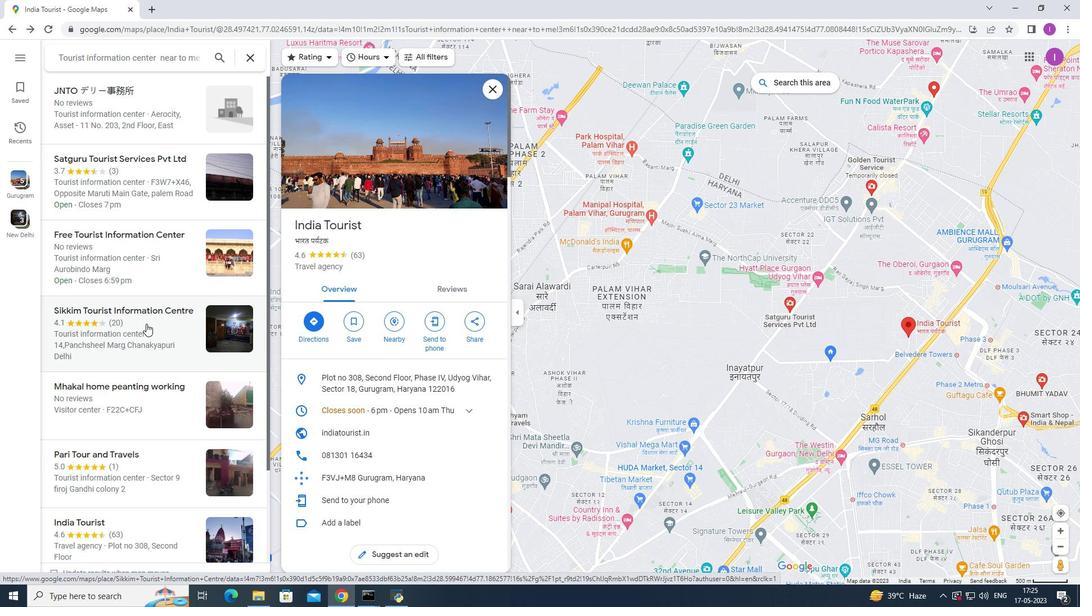 
Action: Mouse scrolled (146, 323) with delta (0, 0)
Screenshot: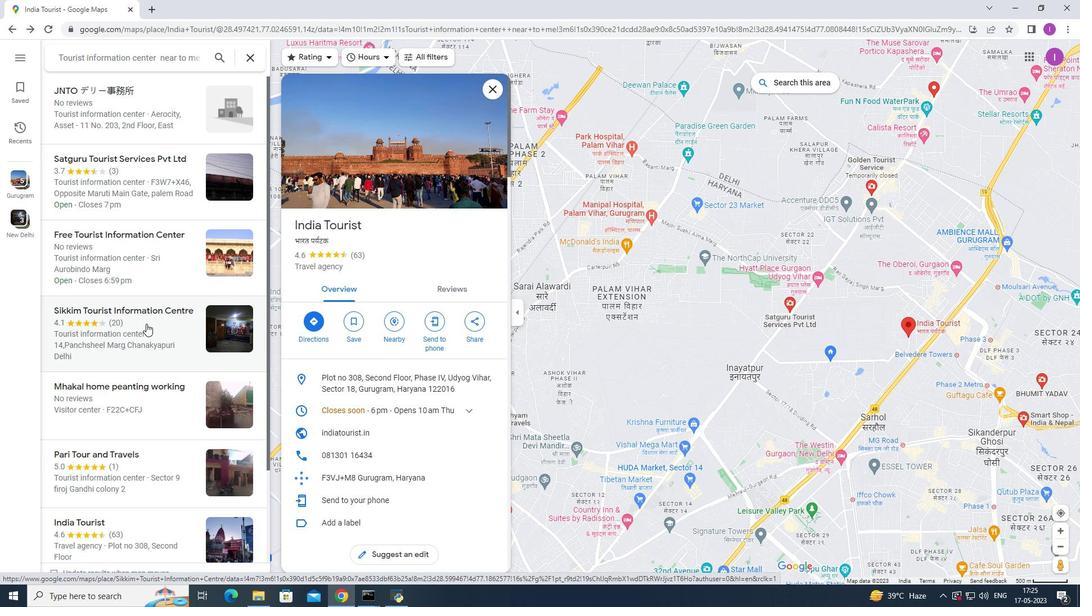 
Action: Mouse scrolled (146, 323) with delta (0, 0)
Screenshot: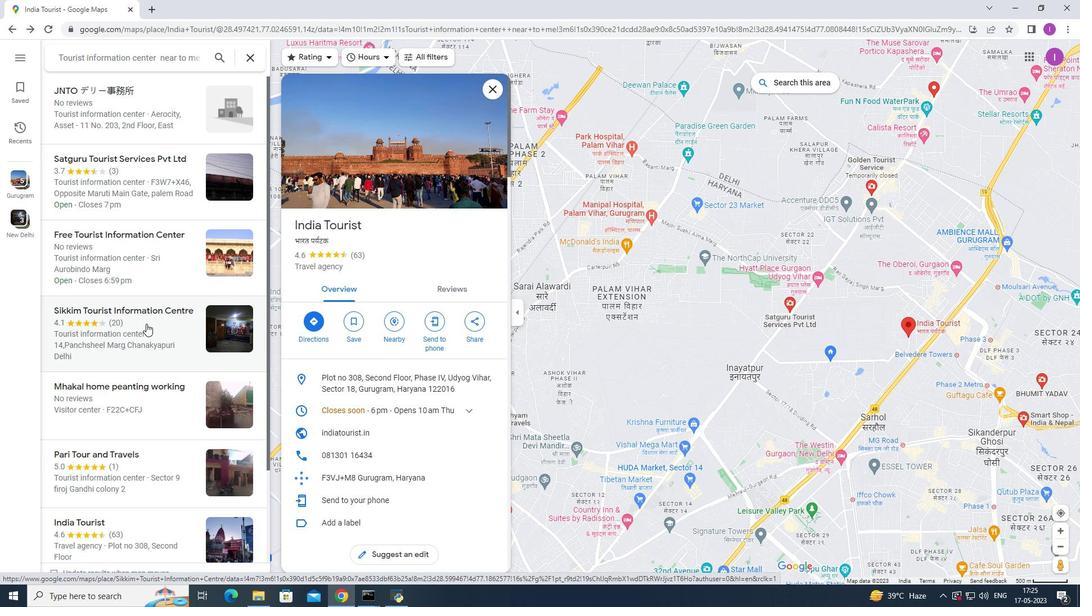 
Action: Mouse scrolled (146, 323) with delta (0, 0)
Screenshot: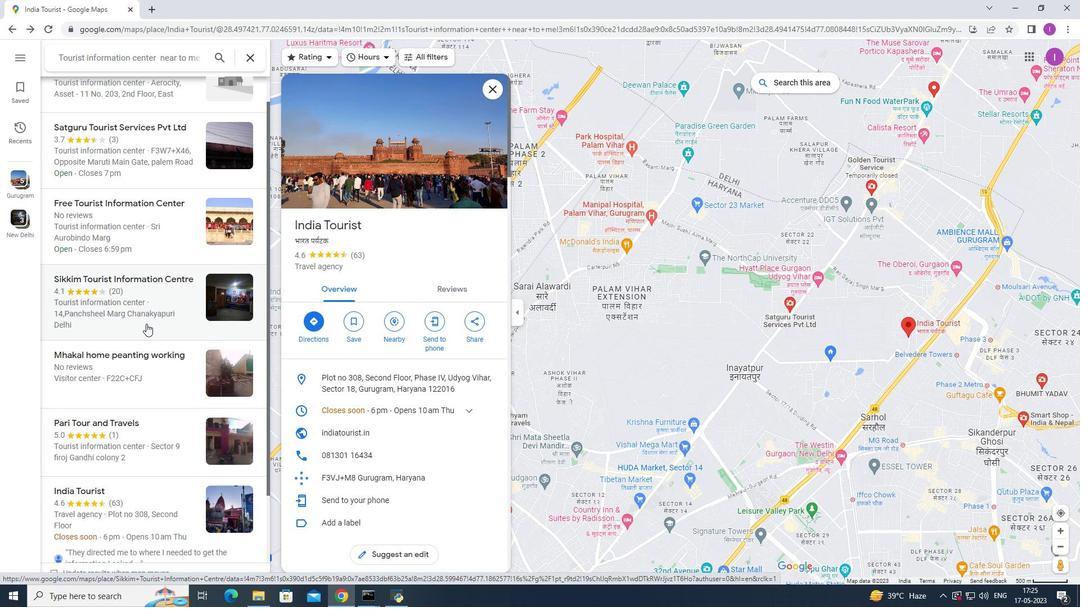 
Action: Mouse scrolled (146, 323) with delta (0, 0)
Screenshot: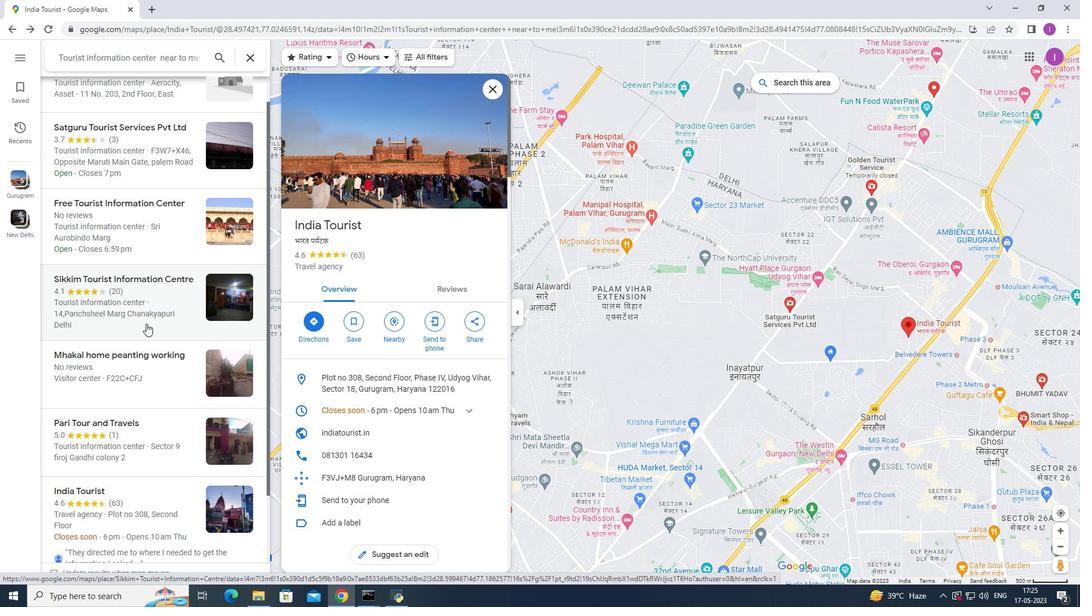 
Action: Mouse scrolled (146, 323) with delta (0, 0)
Screenshot: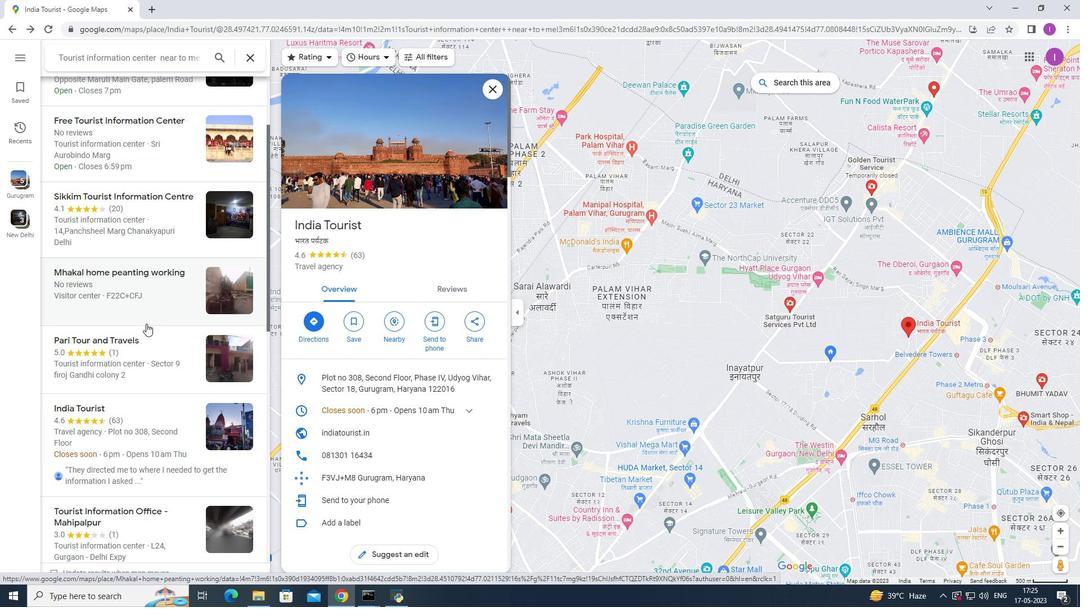 
Action: Mouse scrolled (146, 323) with delta (0, 0)
Screenshot: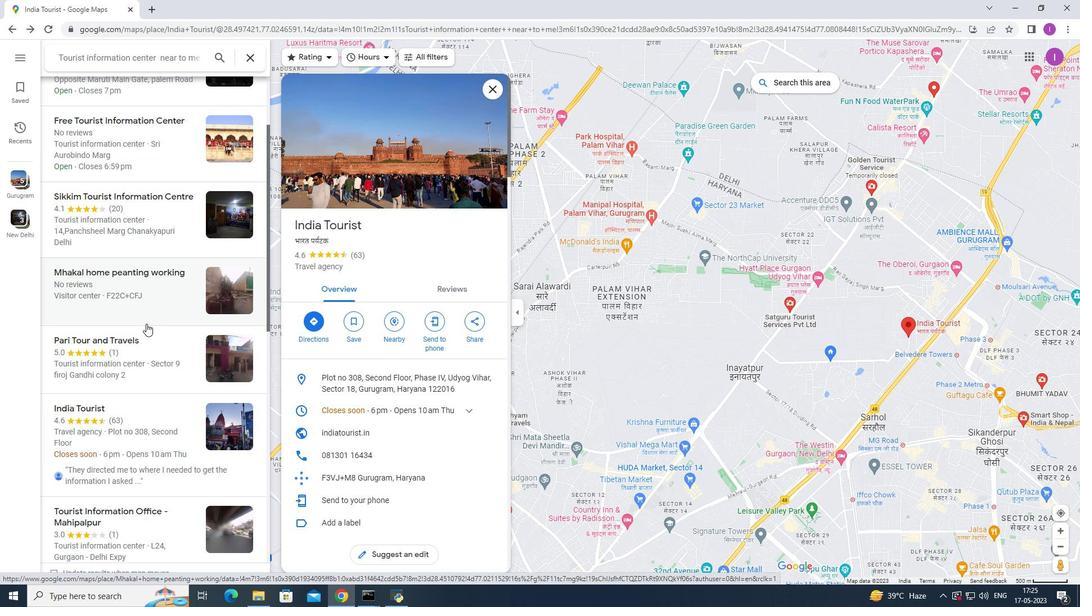 
Action: Mouse scrolled (146, 323) with delta (0, 0)
Screenshot: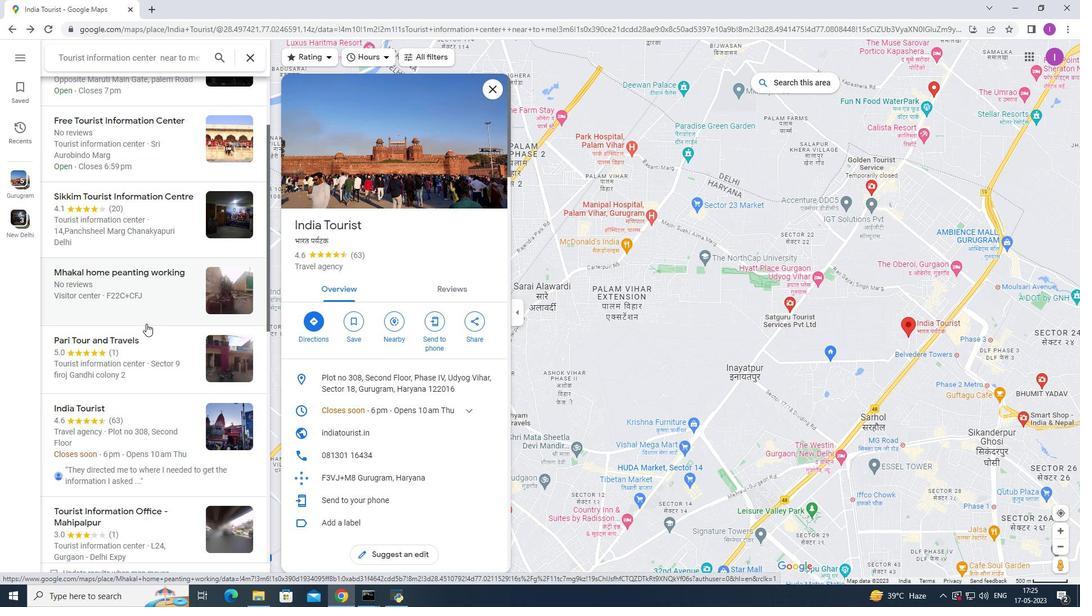 
Action: Mouse scrolled (146, 323) with delta (0, 0)
Screenshot: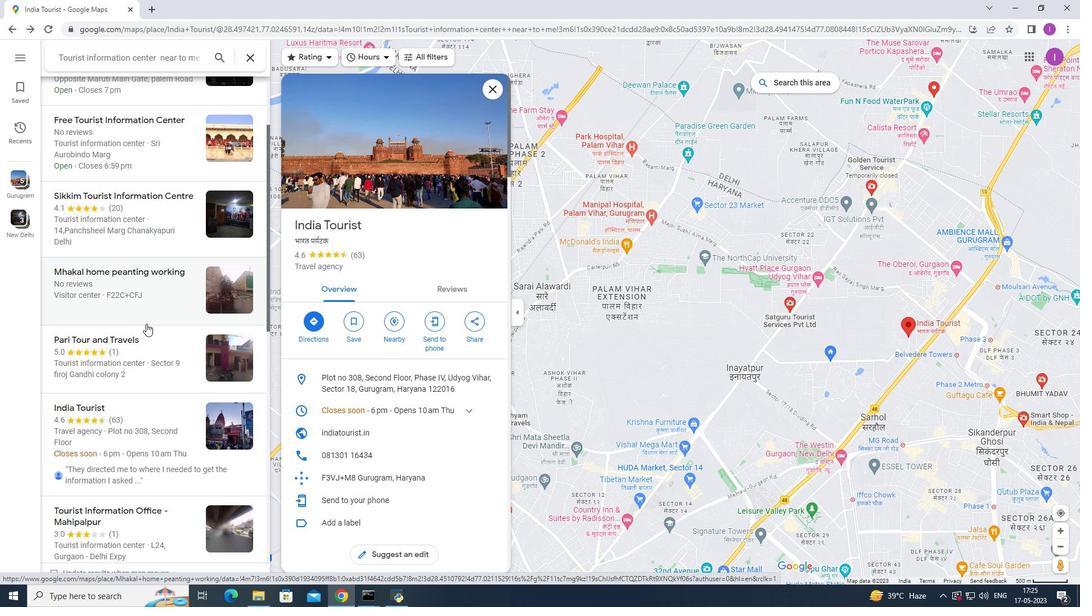 
Action: Mouse moved to (87, 382)
Screenshot: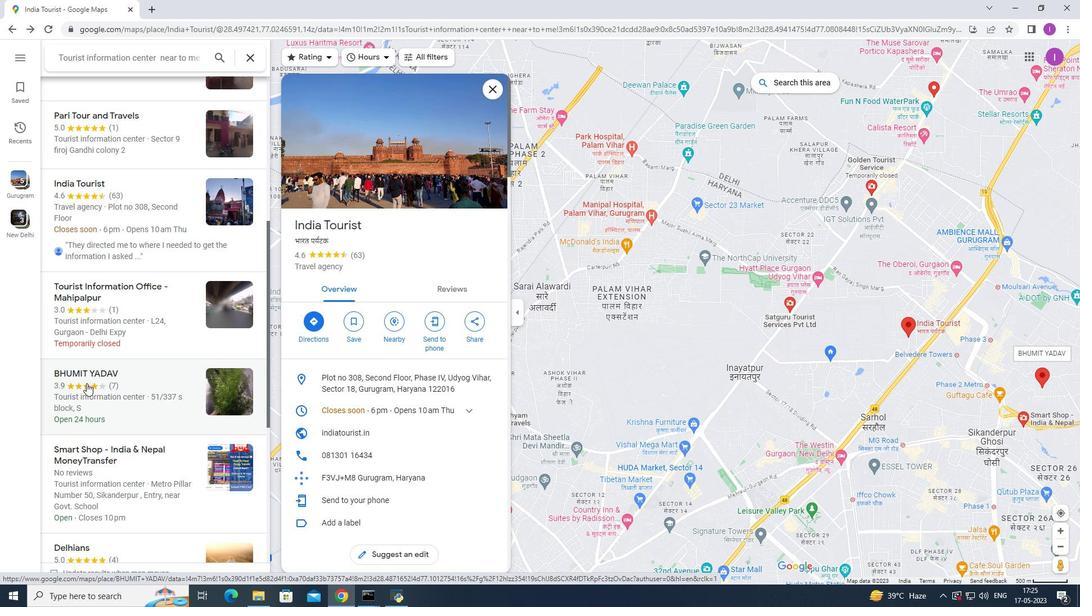 
Action: Mouse pressed left at (87, 382)
Screenshot: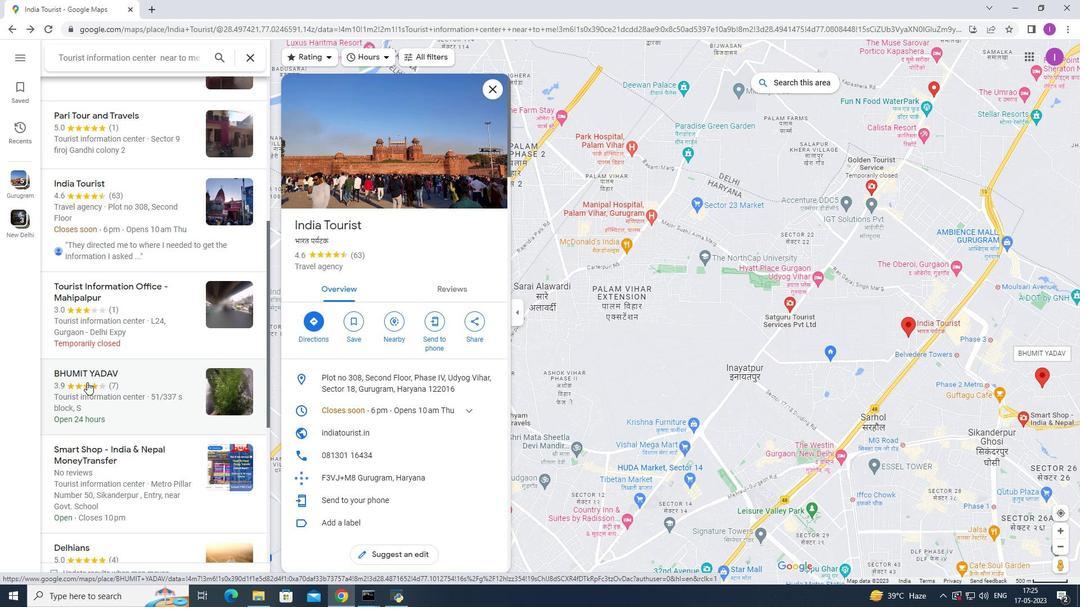 
Action: Mouse moved to (315, 325)
Screenshot: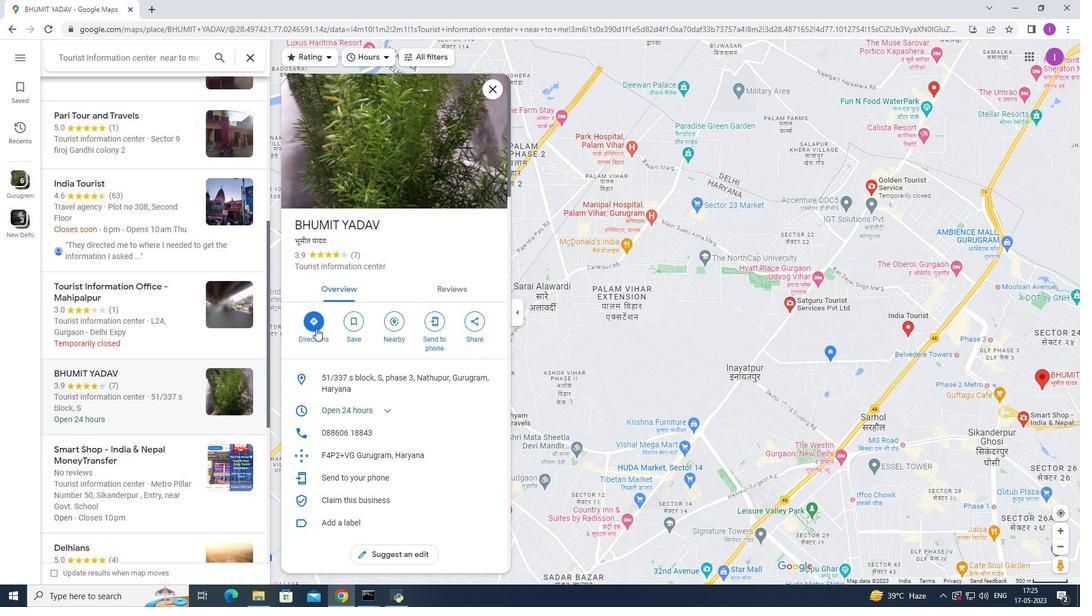 
Action: Mouse pressed left at (315, 325)
Screenshot: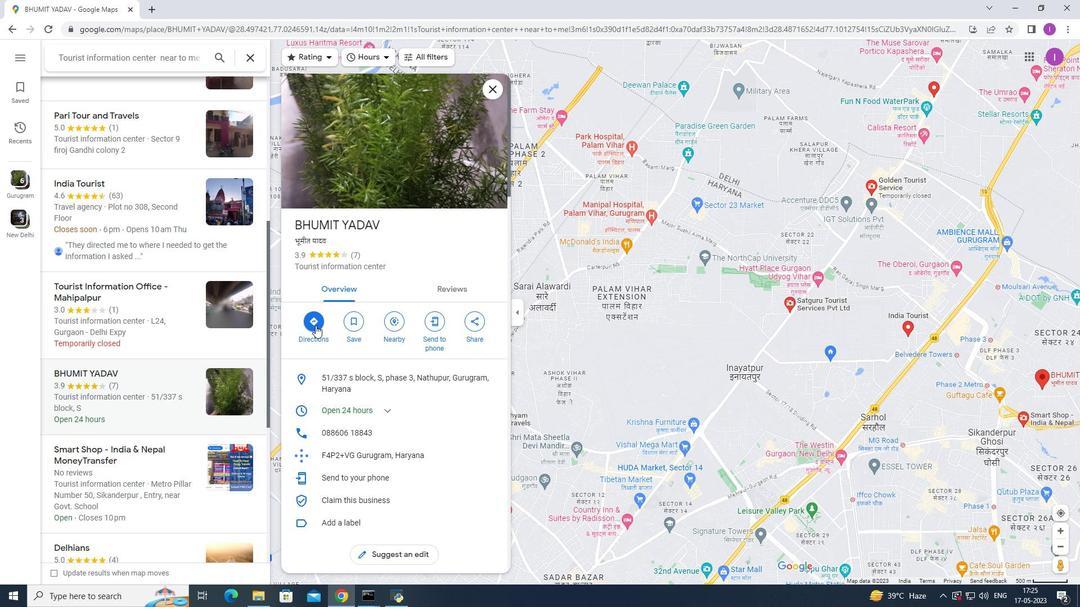 
Action: Mouse moved to (111, 249)
Screenshot: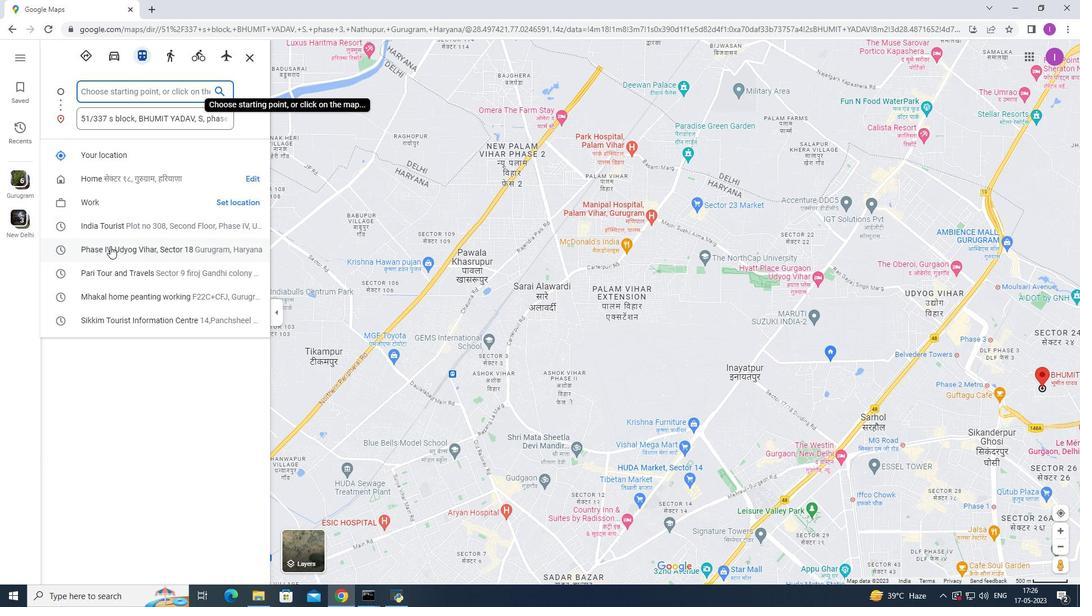 
Action: Mouse pressed left at (111, 249)
Screenshot: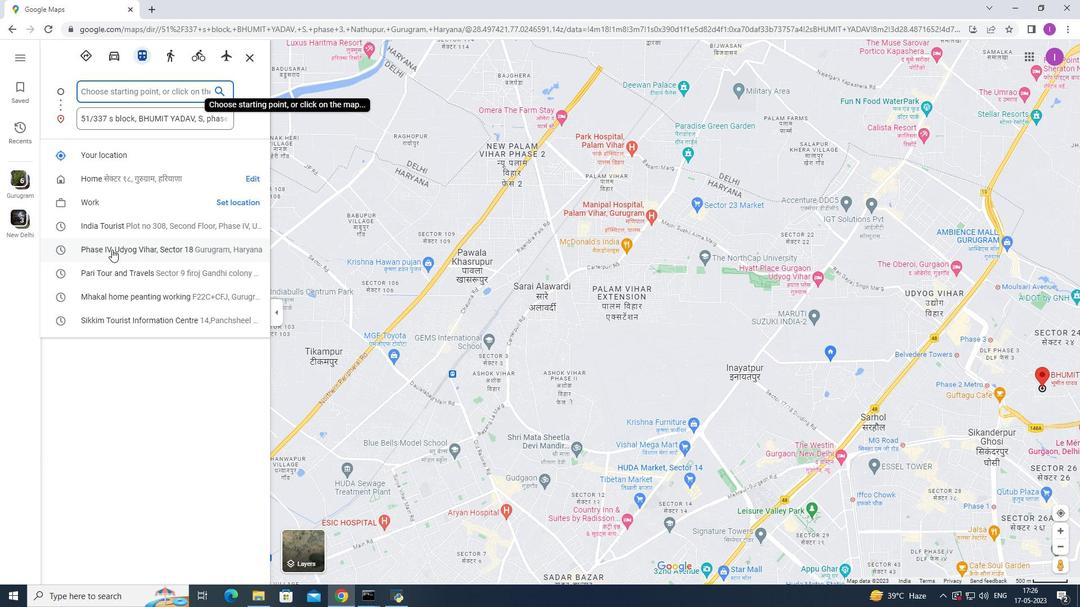 
Action: Mouse moved to (10, 32)
Screenshot: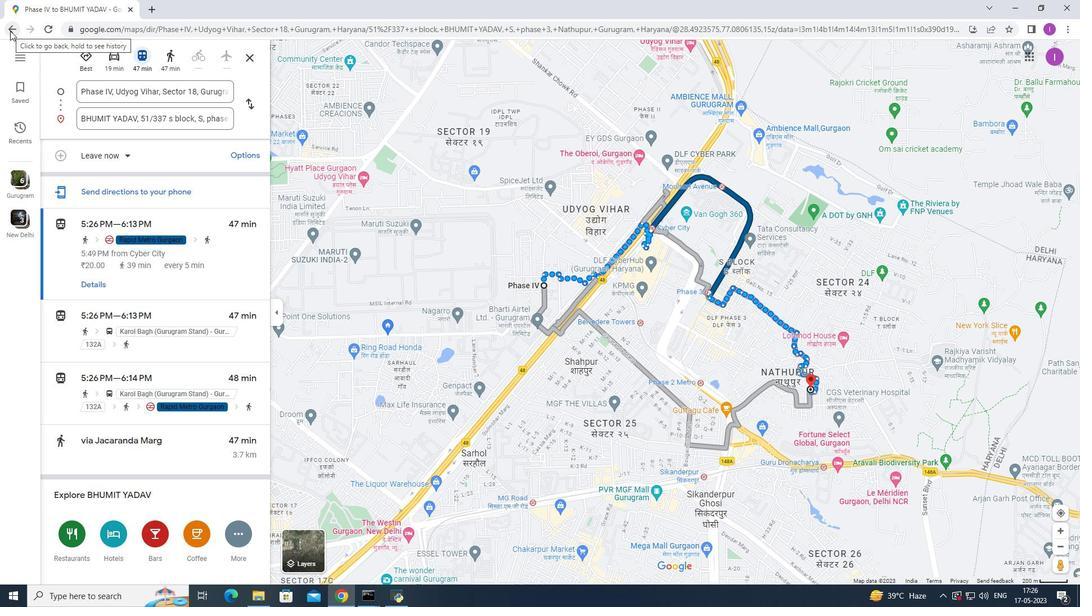 
Action: Mouse pressed left at (10, 32)
Screenshot: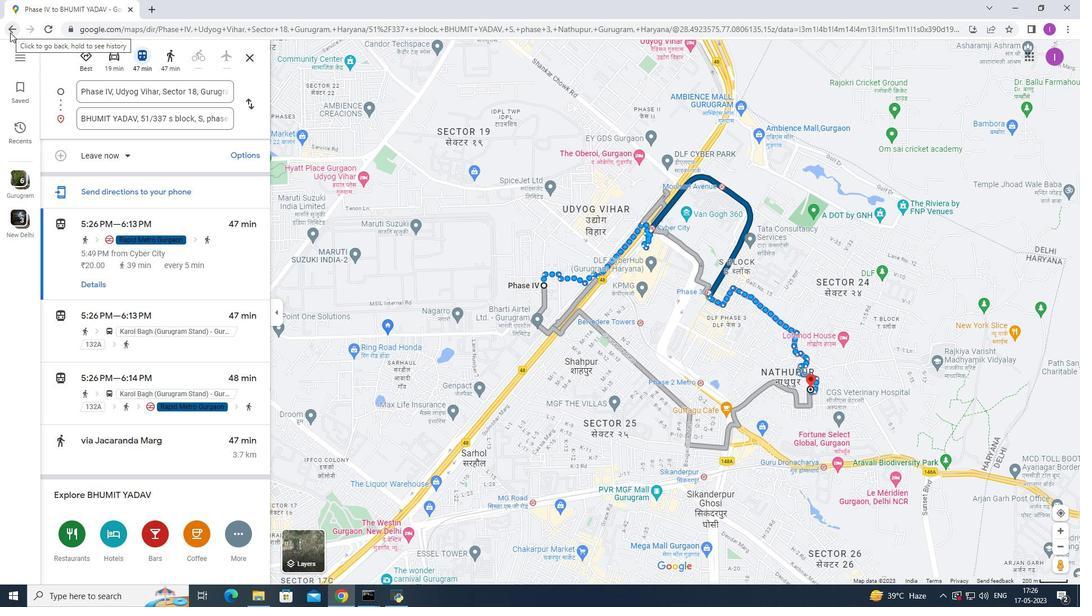 
Action: Mouse moved to (132, 486)
Screenshot: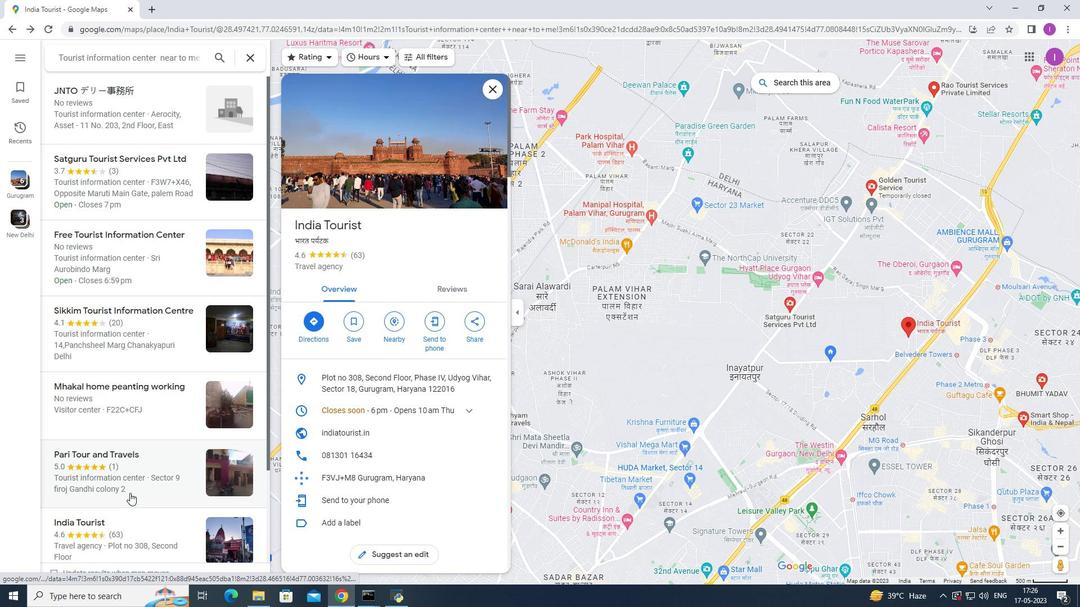 
Action: Mouse scrolled (132, 485) with delta (0, 0)
Screenshot: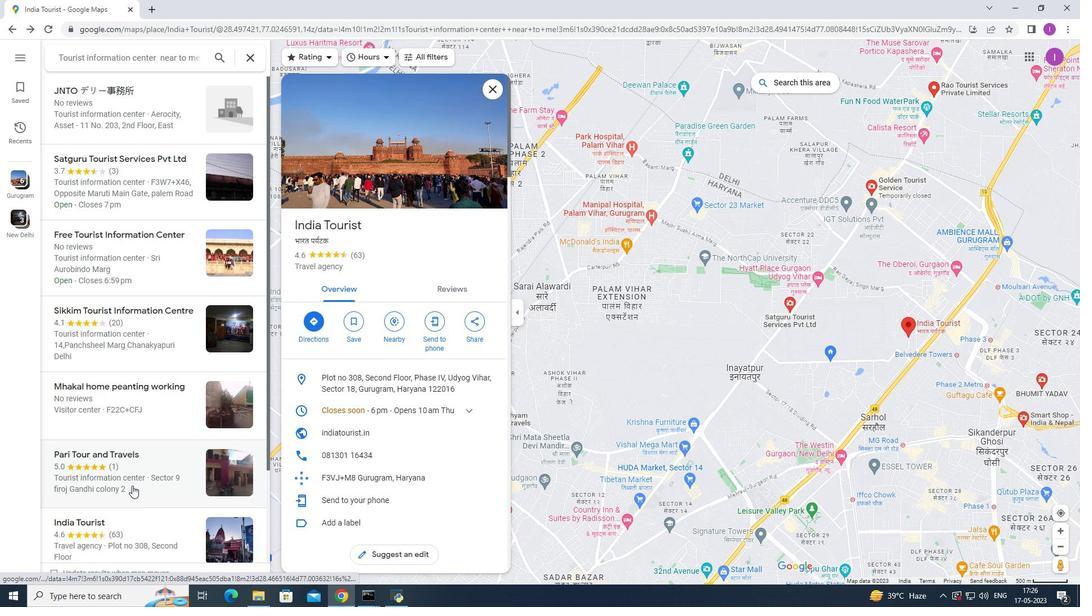 
Action: Mouse scrolled (132, 485) with delta (0, 0)
Screenshot: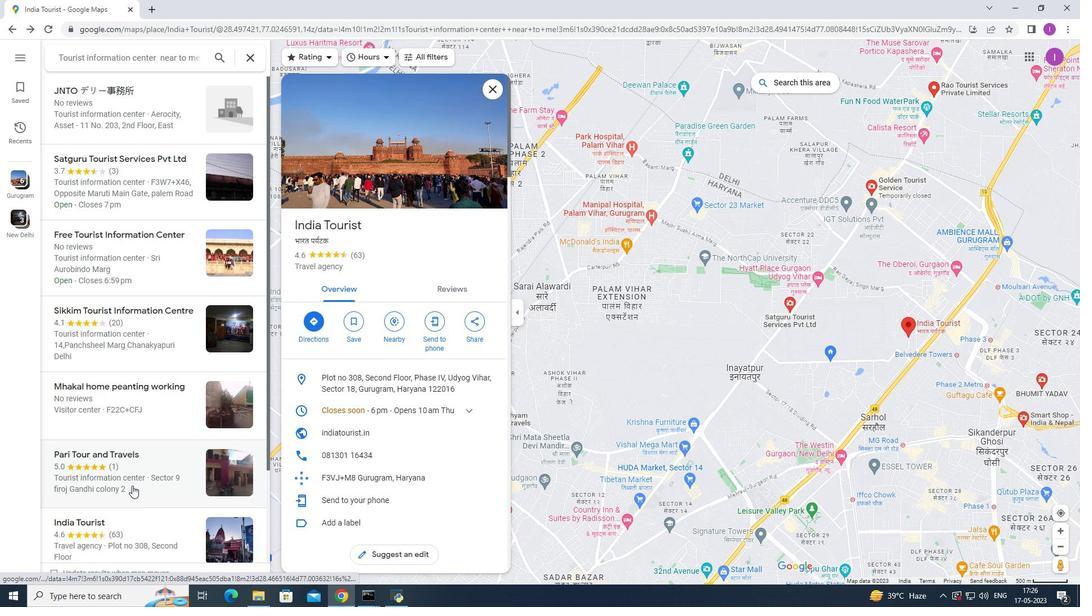 
Action: Mouse scrolled (132, 485) with delta (0, 0)
Screenshot: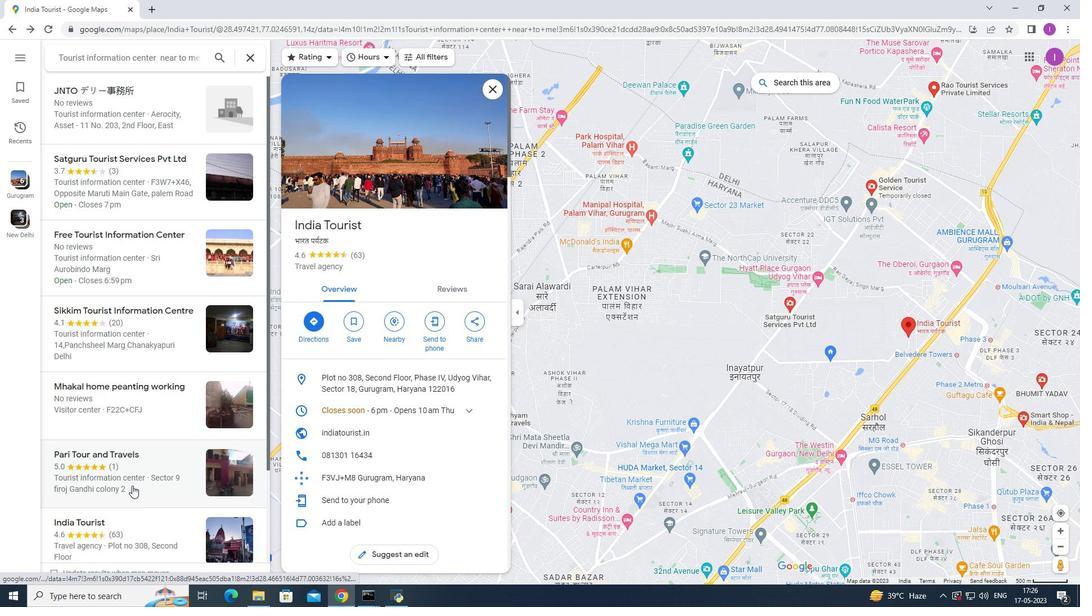 
Action: Mouse scrolled (132, 485) with delta (0, 0)
Screenshot: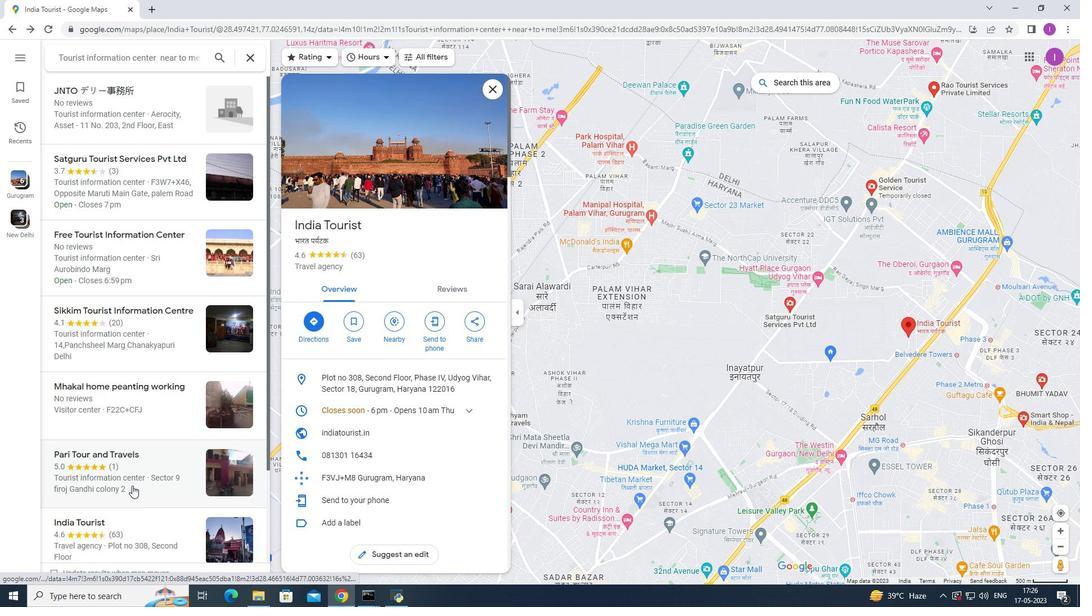 
Action: Mouse scrolled (132, 485) with delta (0, 0)
Screenshot: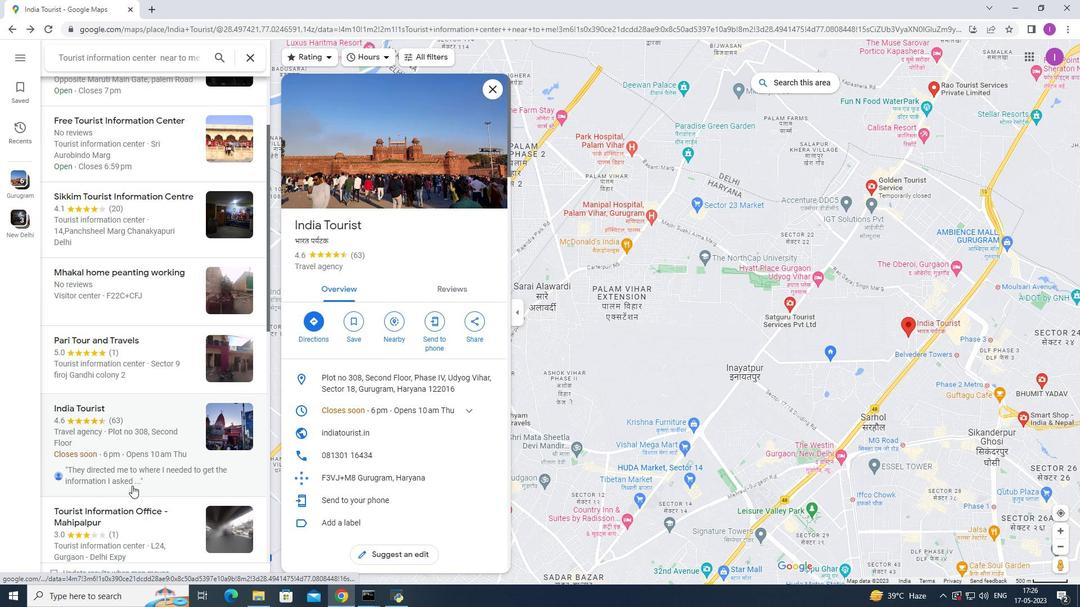 
Action: Mouse scrolled (132, 485) with delta (0, 0)
Screenshot: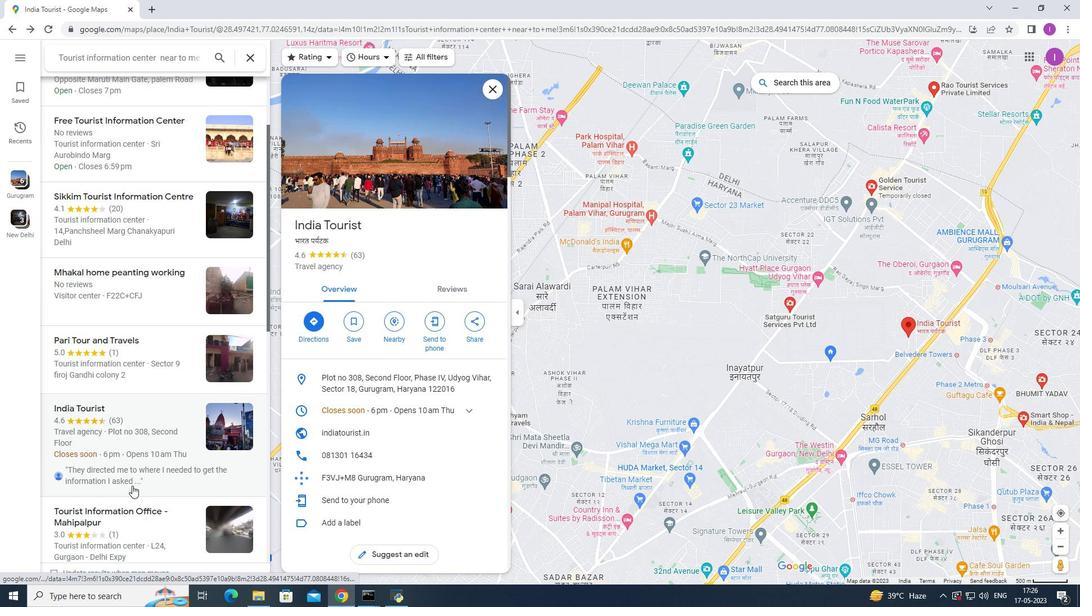 
Action: Mouse scrolled (132, 485) with delta (0, 0)
Screenshot: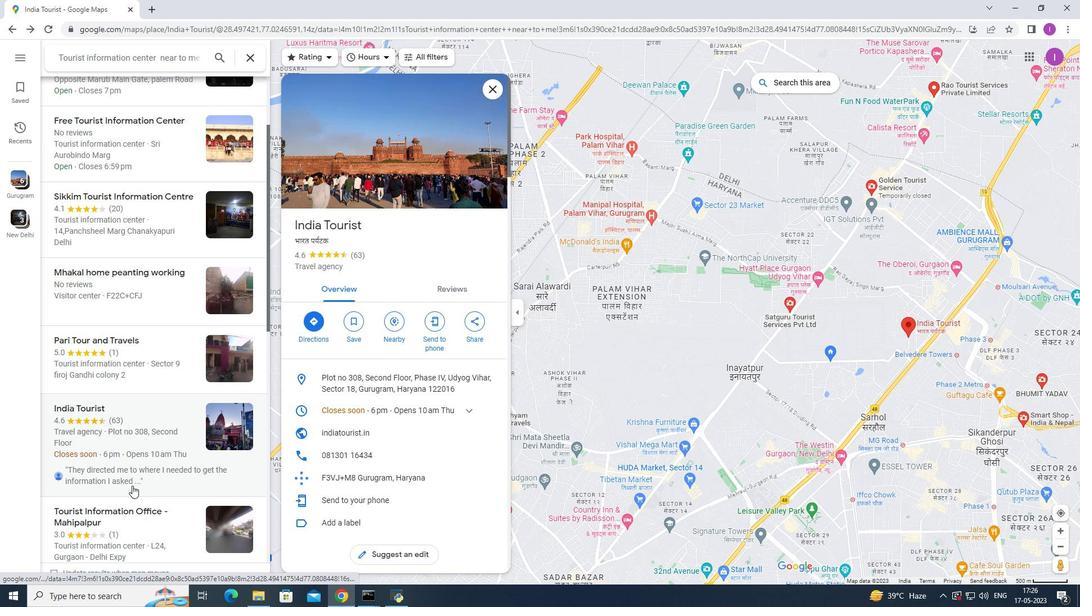 
Action: Mouse moved to (127, 370)
Screenshot: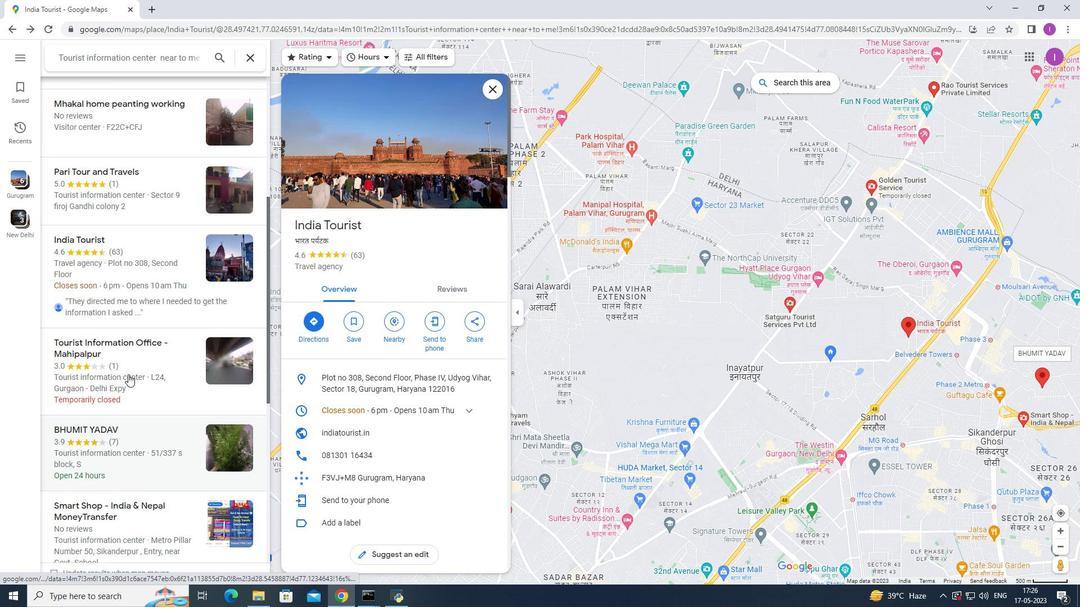
Action: Mouse scrolled (127, 370) with delta (0, 0)
Screenshot: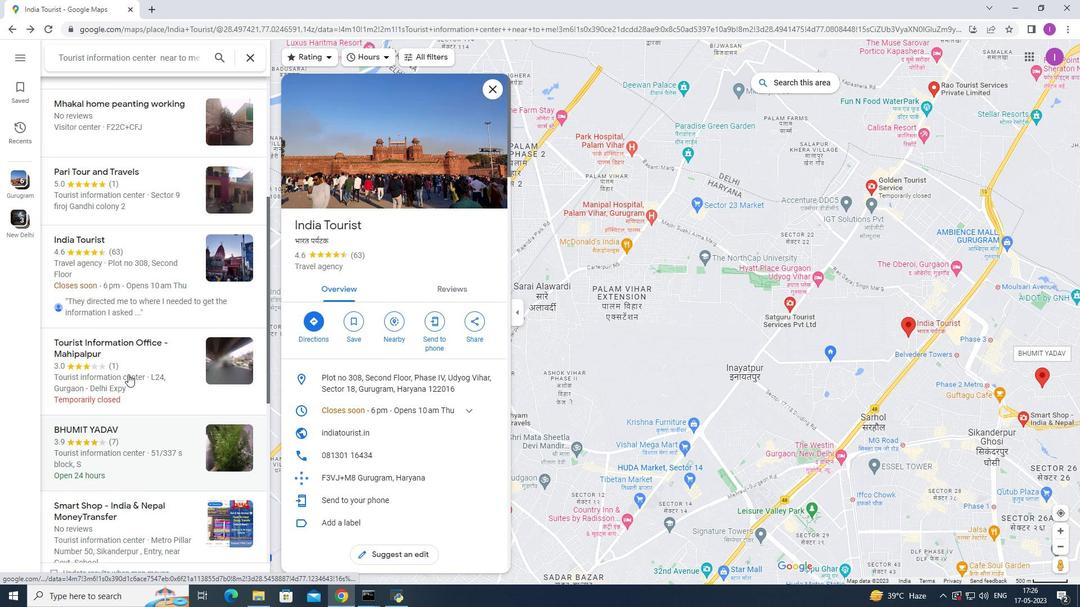 
Action: Mouse scrolled (127, 370) with delta (0, 0)
Screenshot: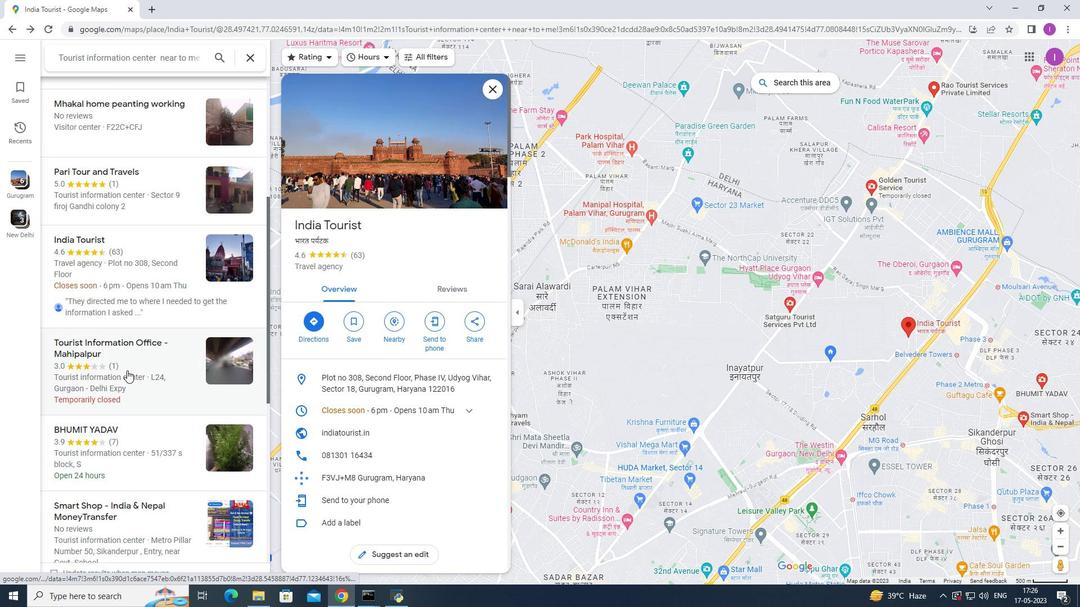 
Action: Mouse scrolled (127, 370) with delta (0, 0)
Screenshot: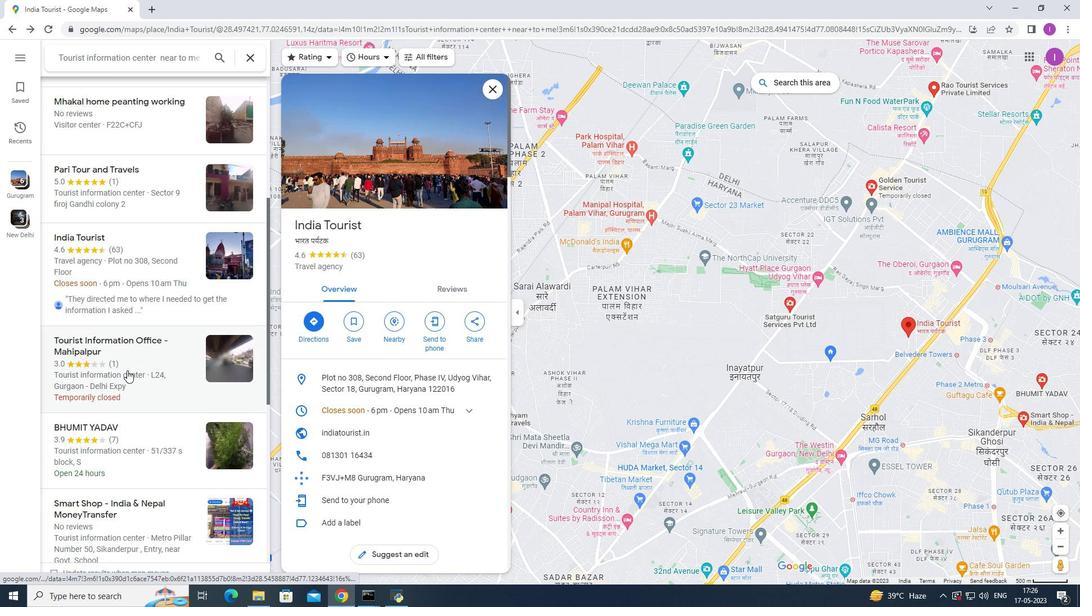 
Action: Mouse moved to (126, 365)
Screenshot: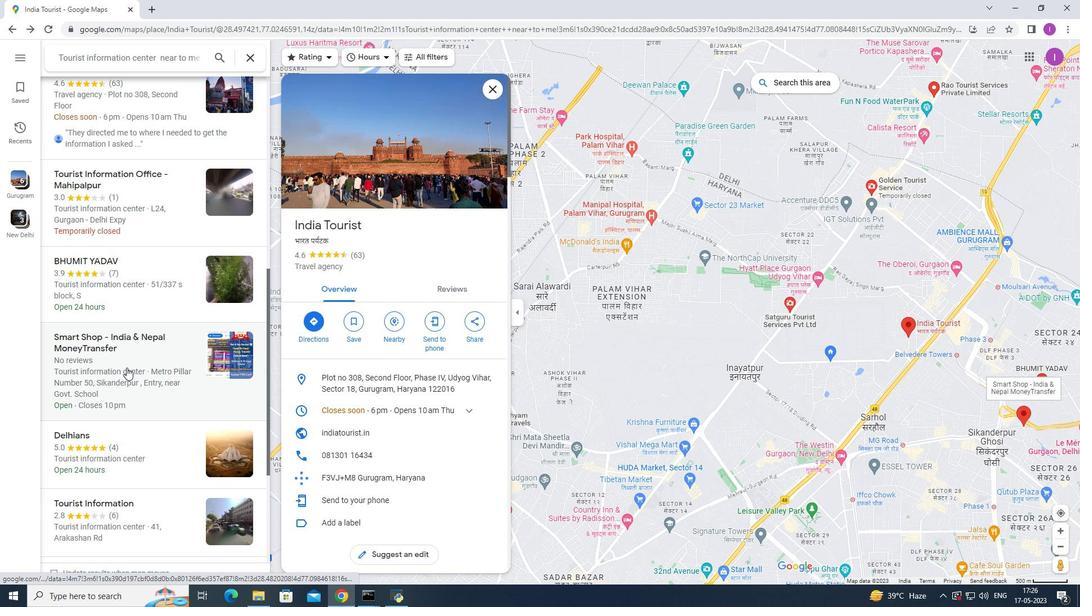 
Action: Mouse scrolled (126, 364) with delta (0, 0)
Screenshot: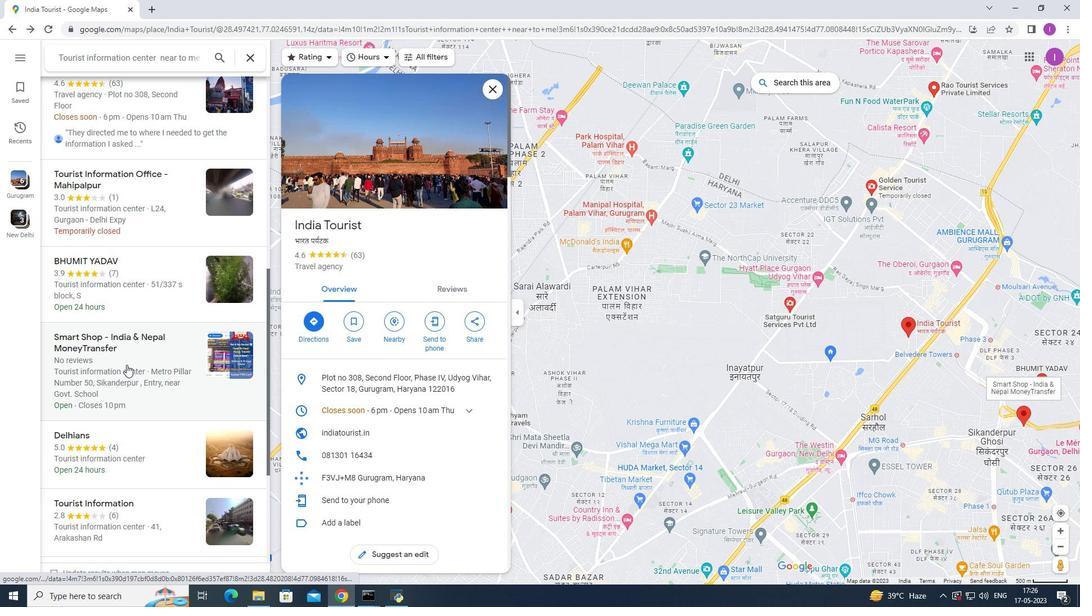 
Action: Mouse scrolled (126, 364) with delta (0, 0)
Screenshot: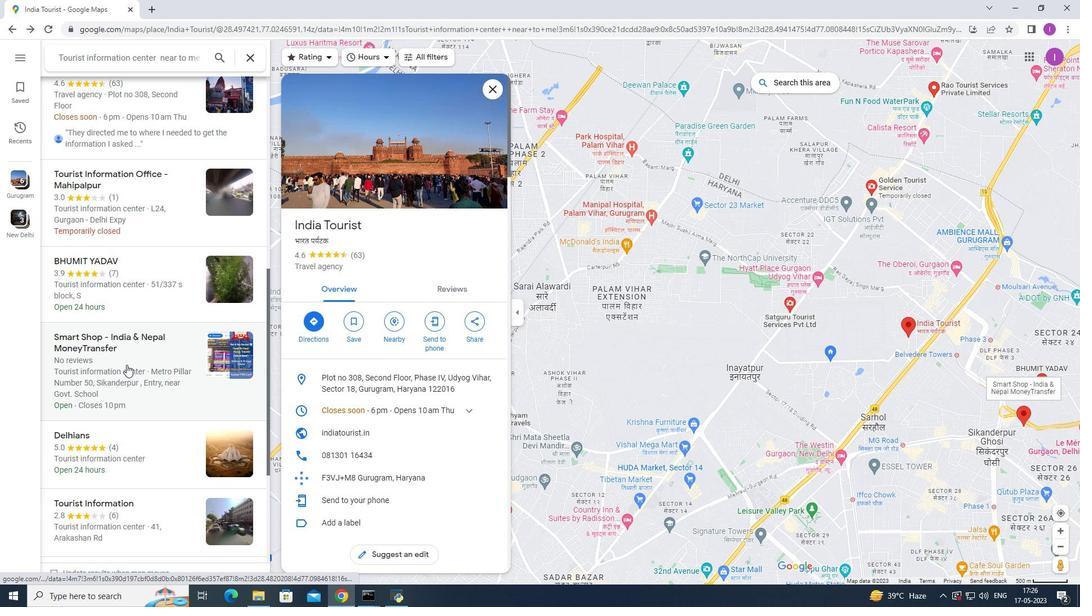 
Action: Mouse moved to (120, 348)
Screenshot: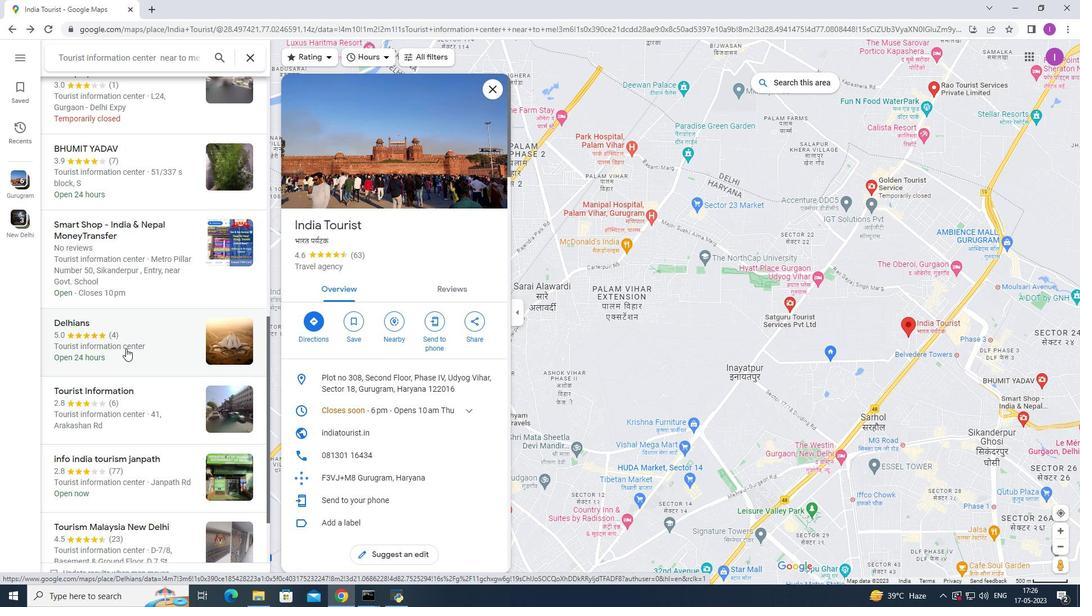 
Action: Mouse pressed left at (120, 348)
Screenshot: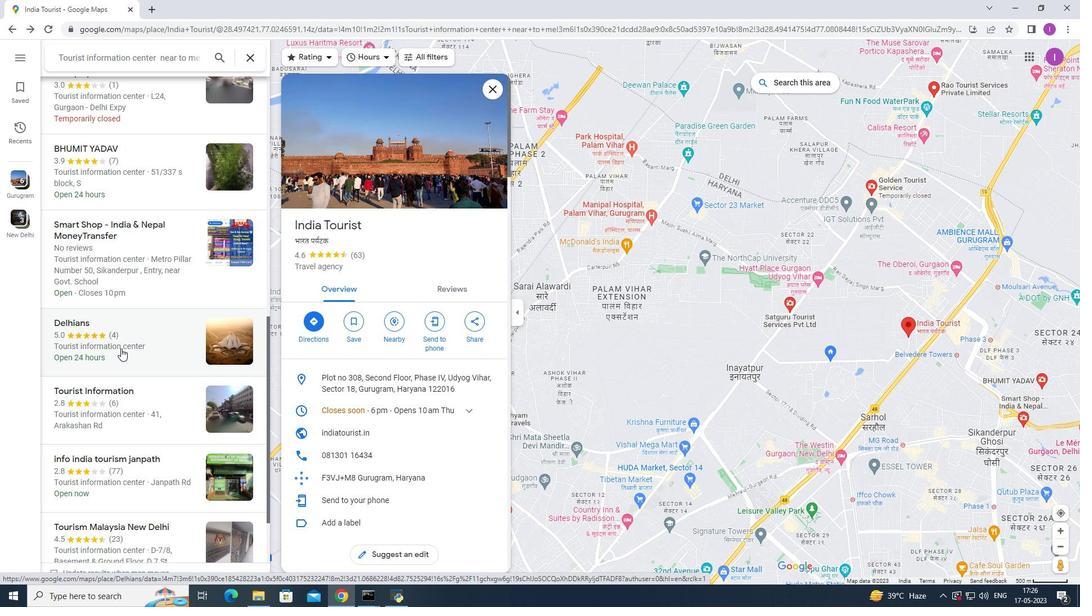 
Action: Mouse moved to (106, 483)
Screenshot: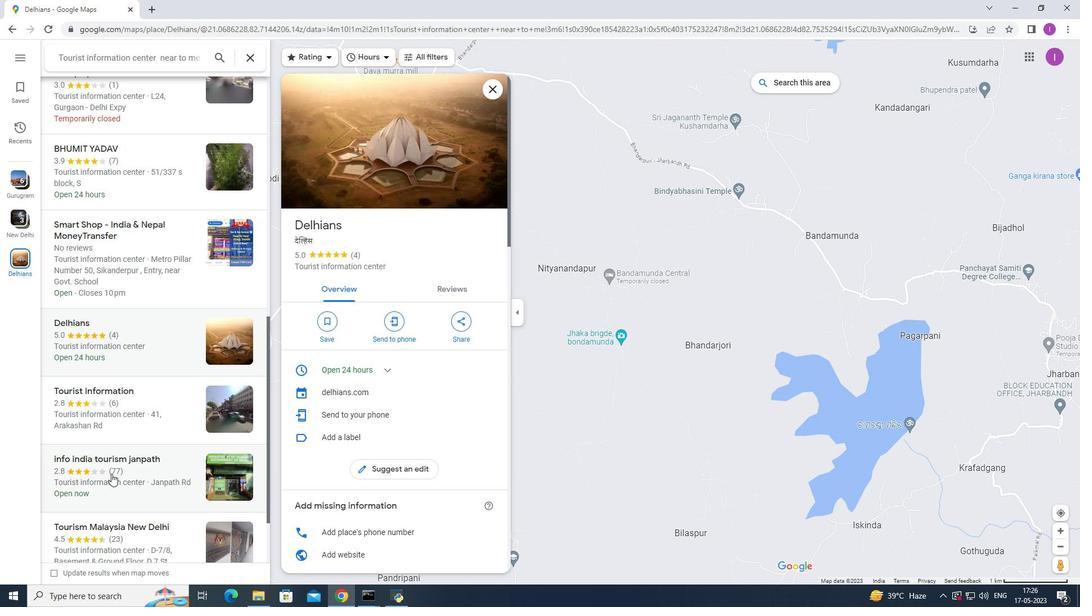 
Action: Mouse pressed left at (106, 483)
Screenshot: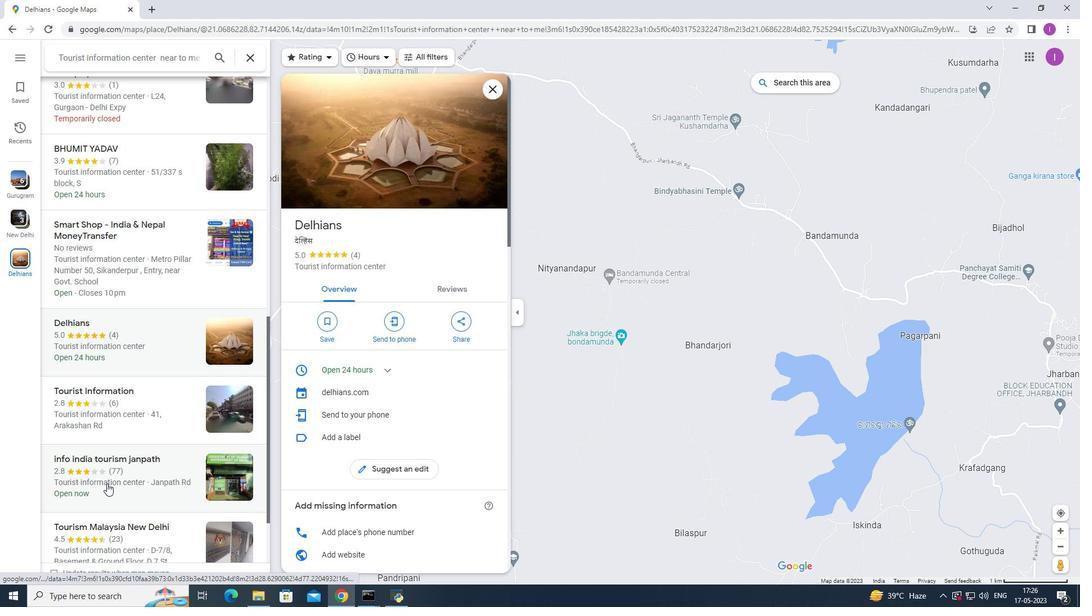 
Action: Mouse moved to (320, 333)
Screenshot: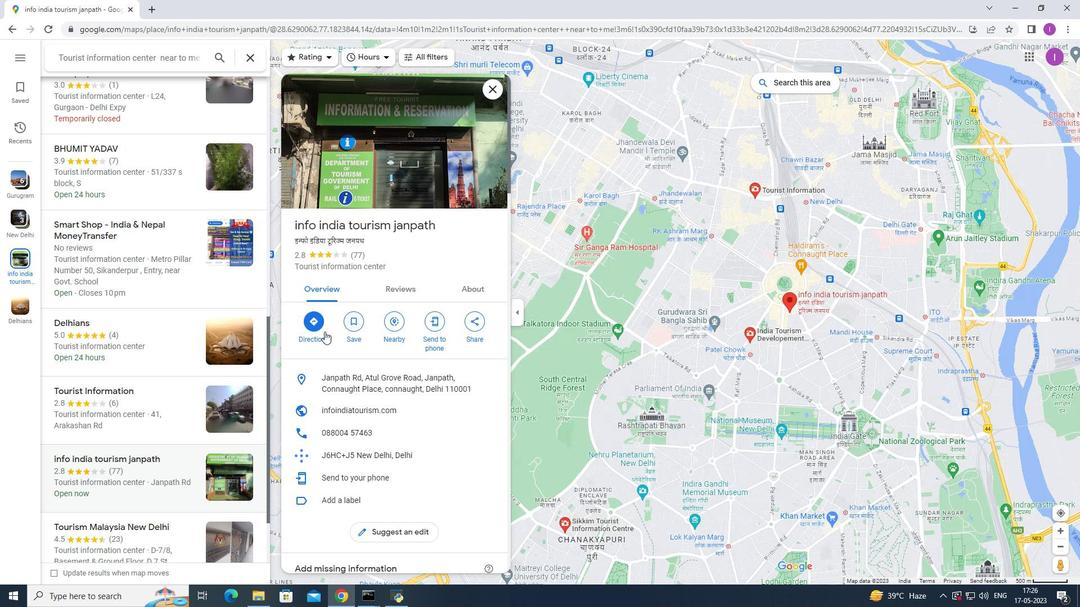 
Action: Mouse pressed left at (320, 333)
Screenshot: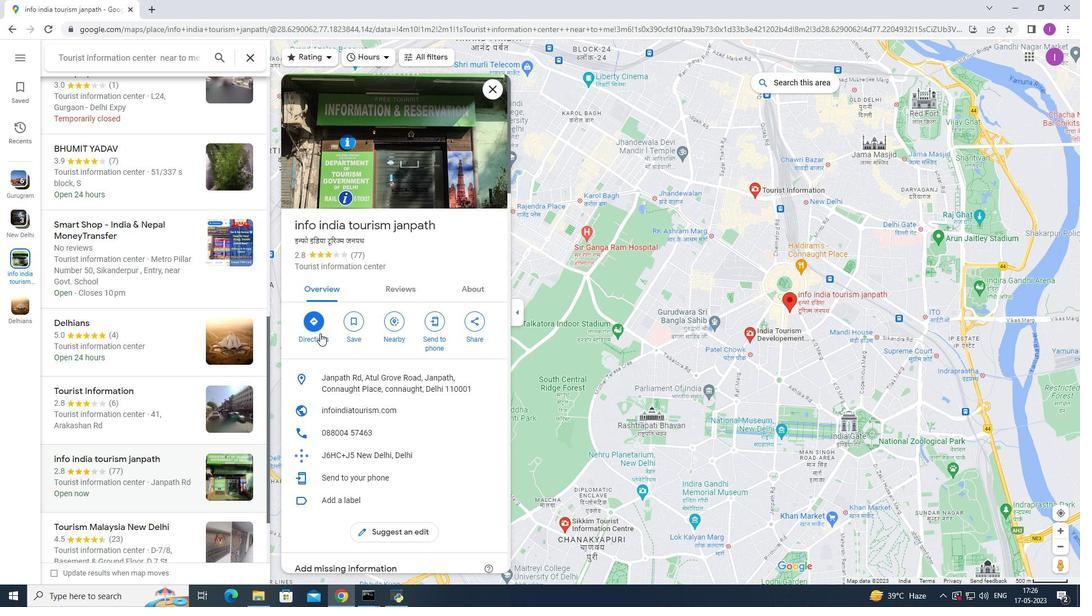 
Action: Mouse moved to (109, 251)
Screenshot: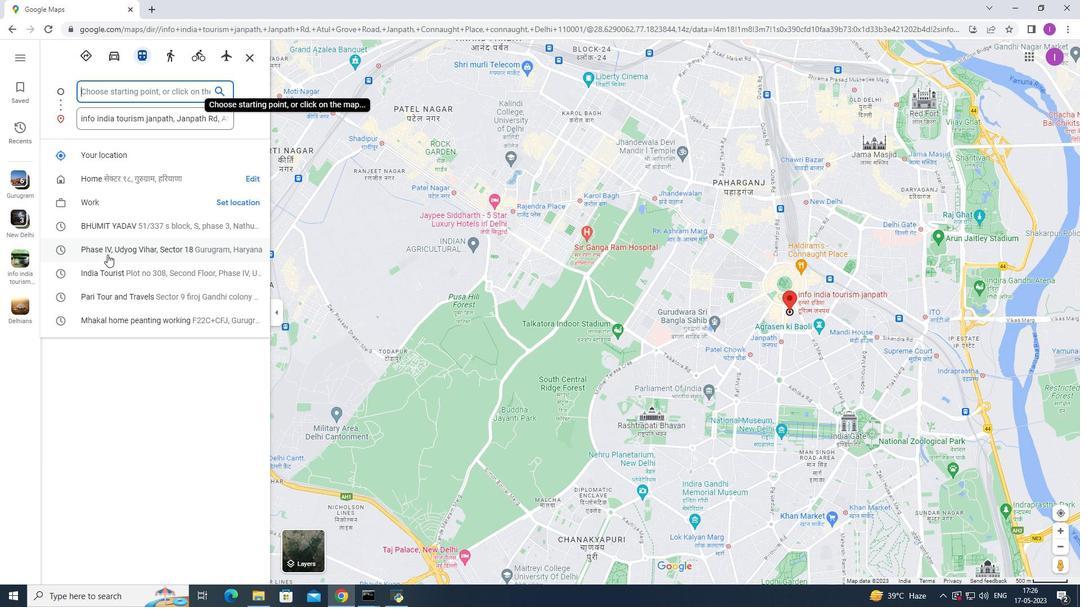 
Action: Mouse pressed left at (109, 251)
Screenshot: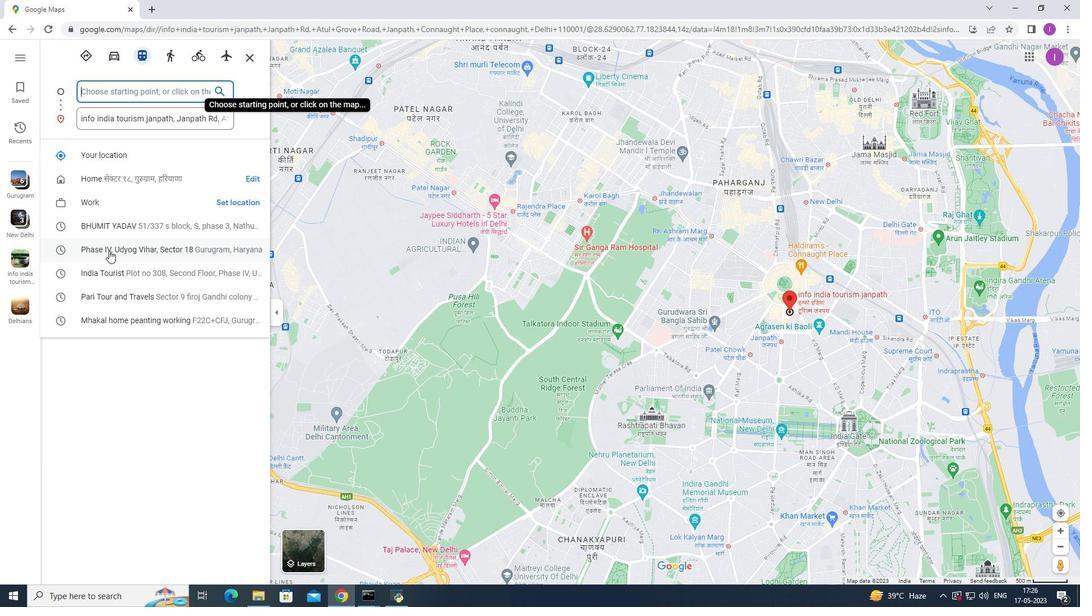 
Action: Mouse moved to (429, 450)
Screenshot: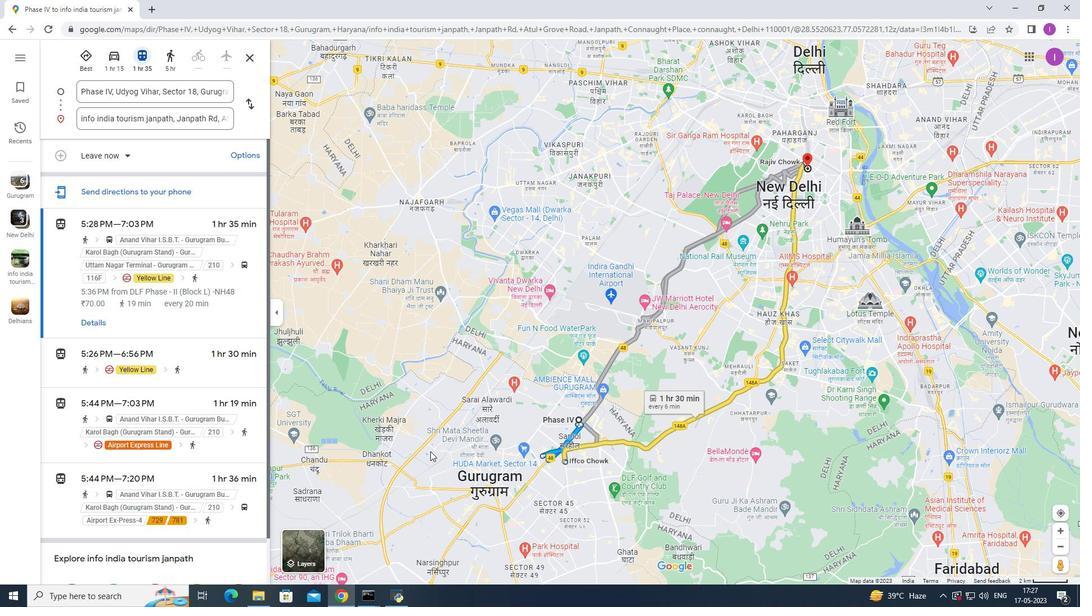 
Action: Mouse scrolled (429, 450) with delta (0, 0)
Screenshot: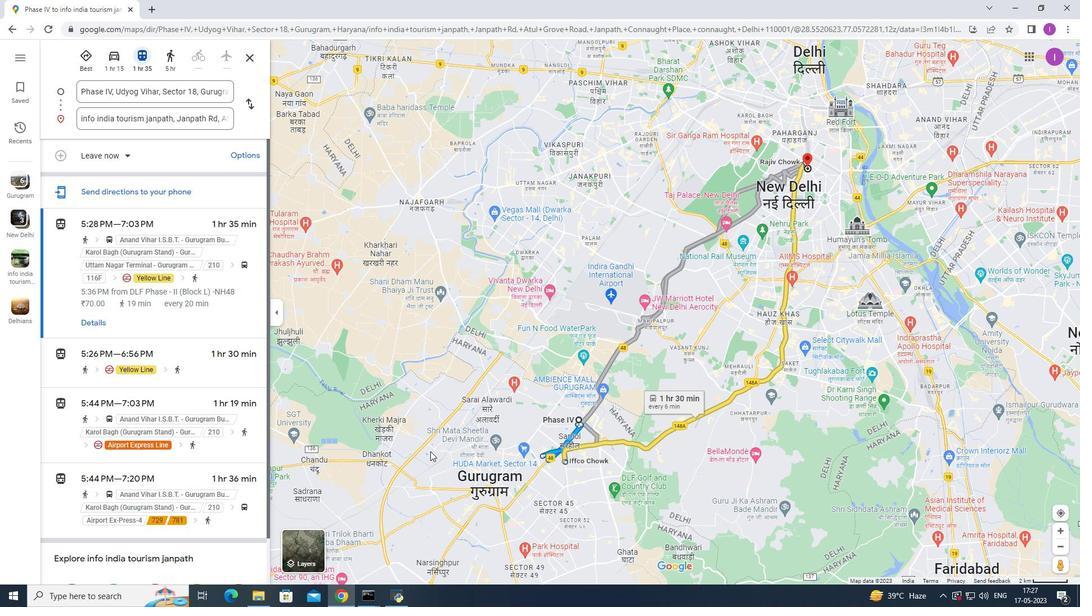 
Action: Mouse moved to (429, 450)
Screenshot: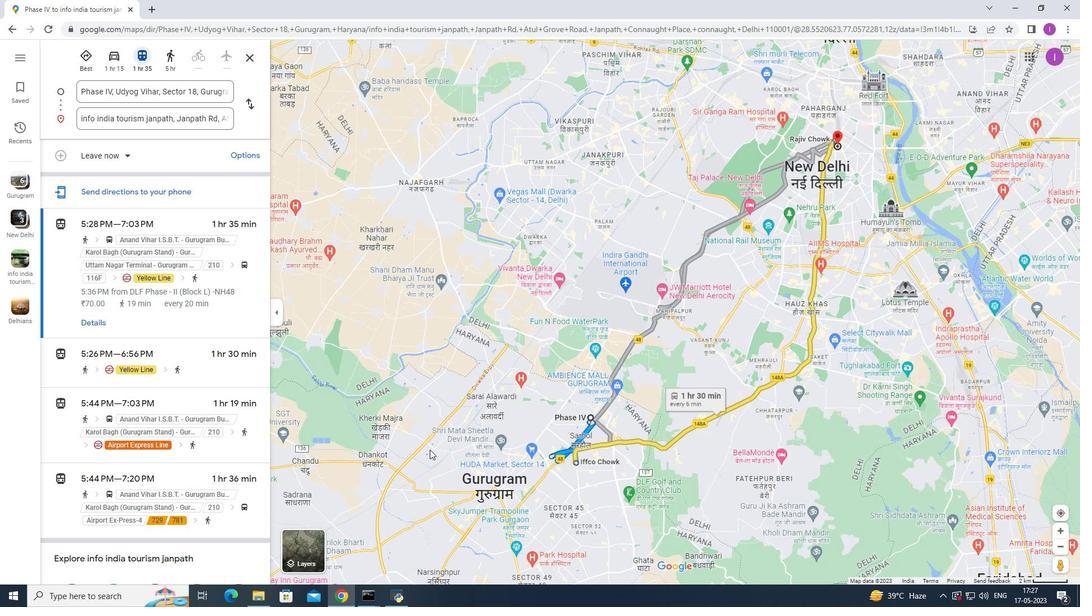 
Action: Mouse scrolled (429, 449) with delta (0, 0)
Screenshot: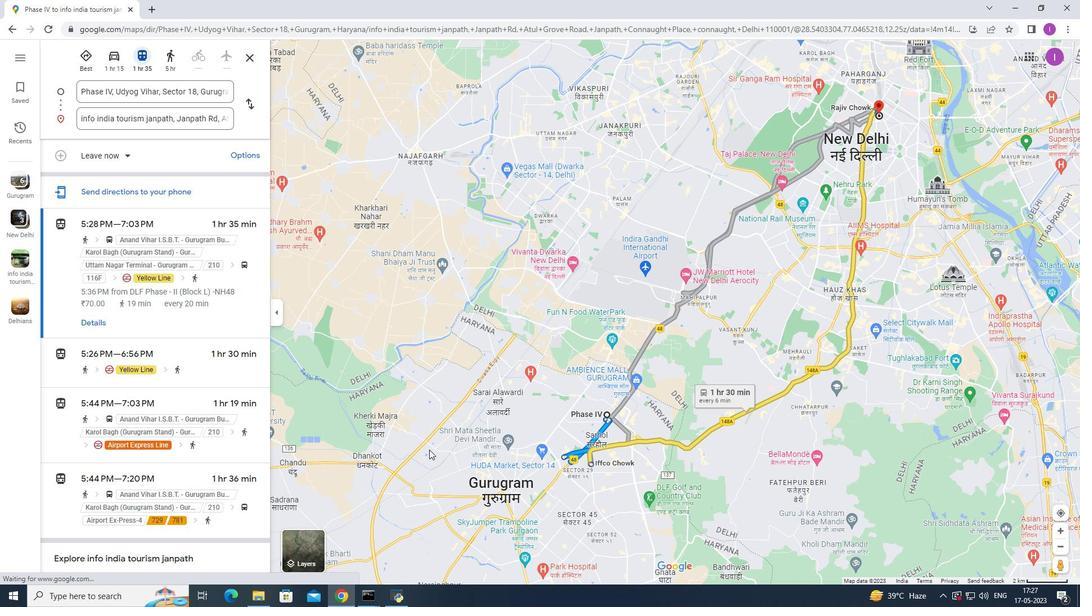
Action: Mouse scrolled (429, 449) with delta (0, 0)
Screenshot: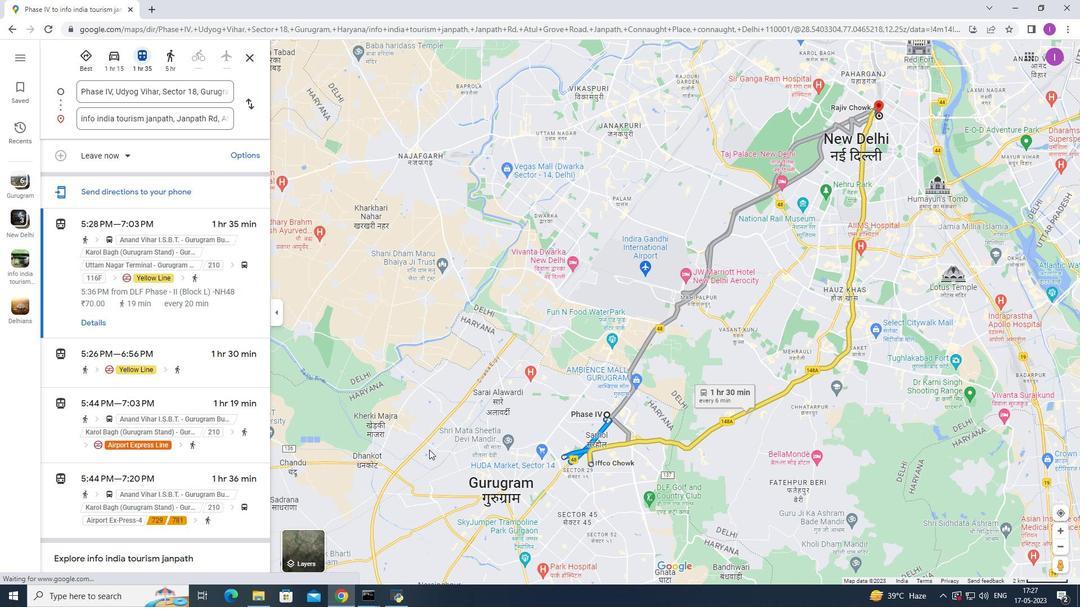 
Action: Mouse moved to (239, 340)
Screenshot: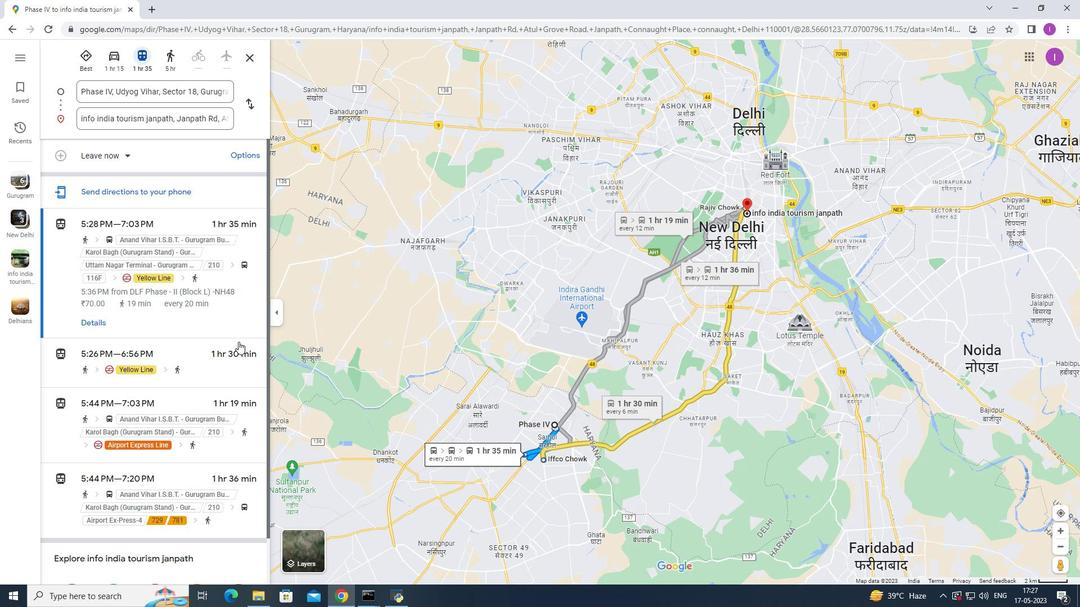 
Action: Mouse scrolled (239, 339) with delta (0, 0)
Screenshot: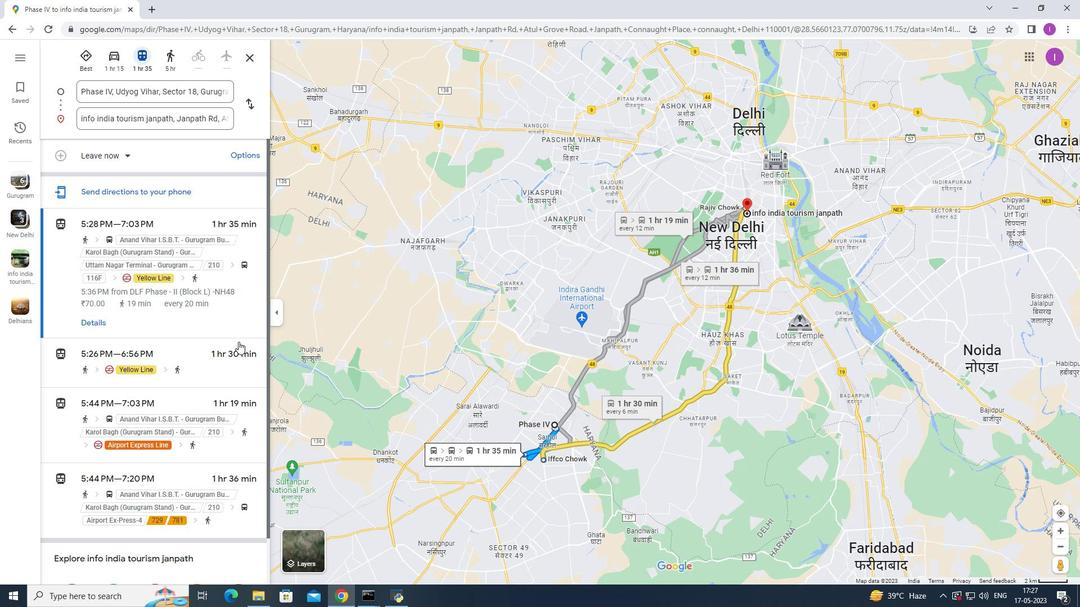 
Action: Mouse moved to (12, 24)
Screenshot: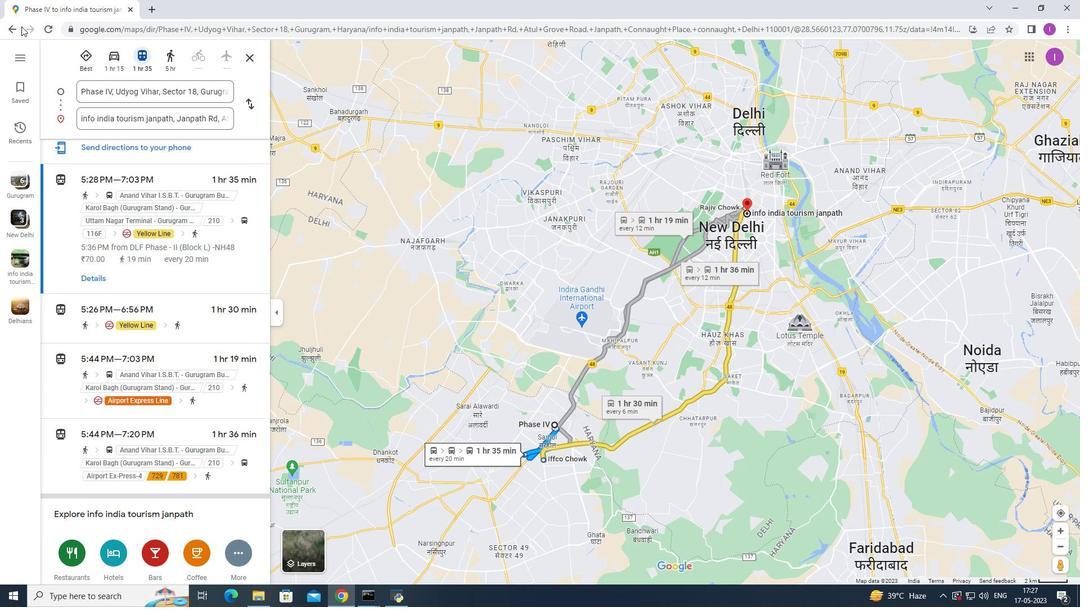 
Action: Mouse pressed left at (12, 24)
Screenshot: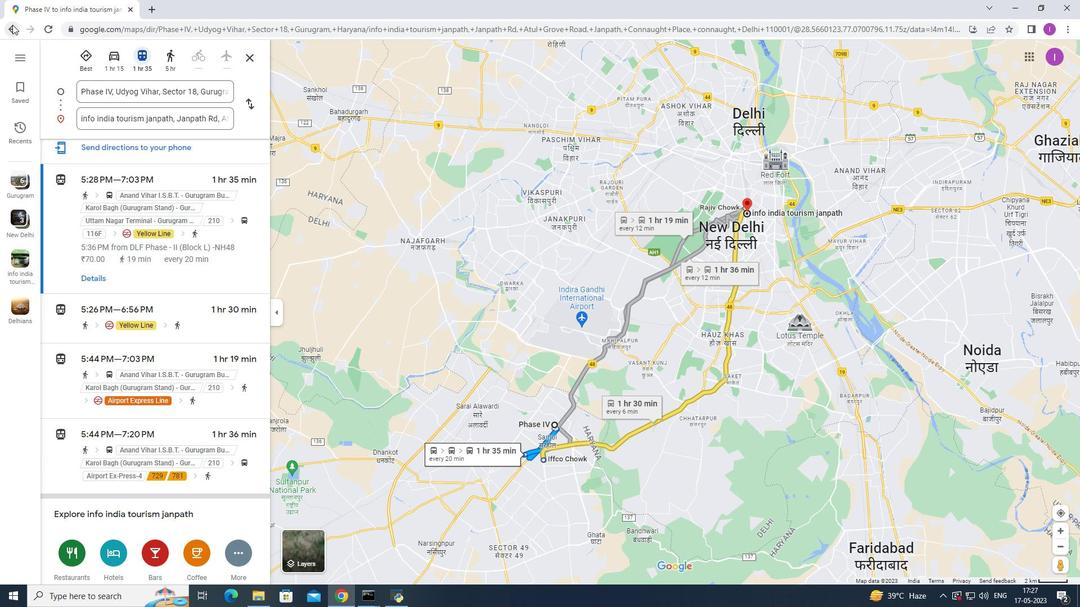 
Action: Mouse moved to (13, 32)
Screenshot: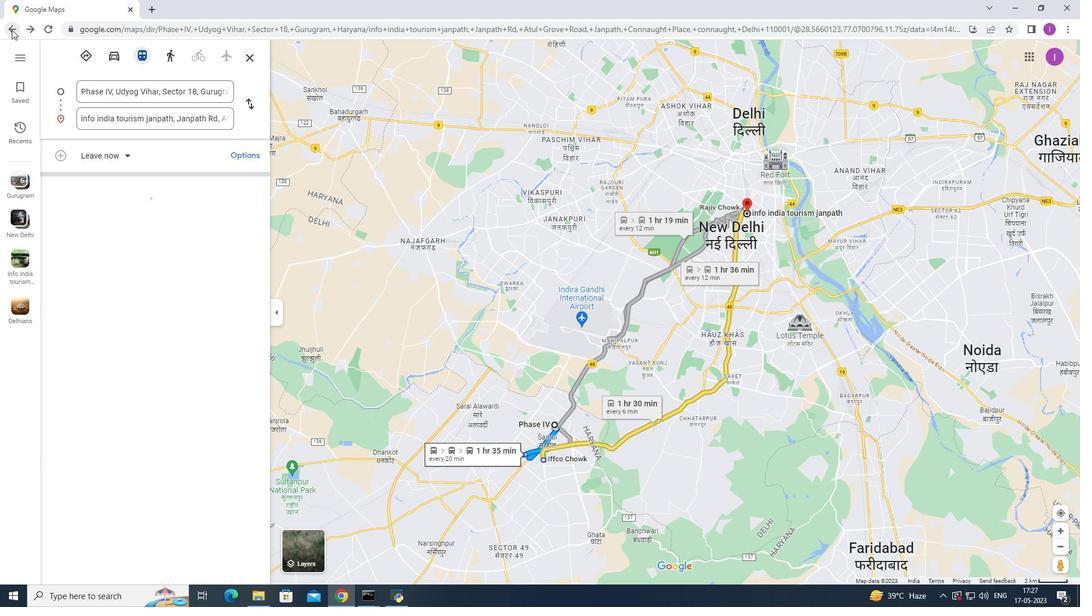 
Action: Mouse pressed left at (13, 32)
Screenshot: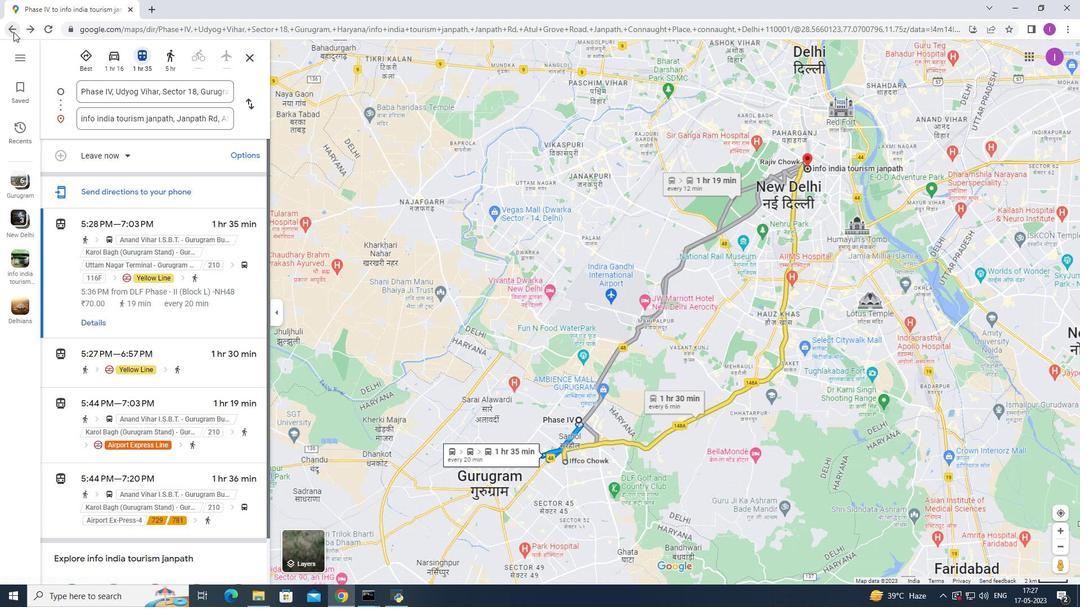 
Action: Mouse moved to (48, 11)
Screenshot: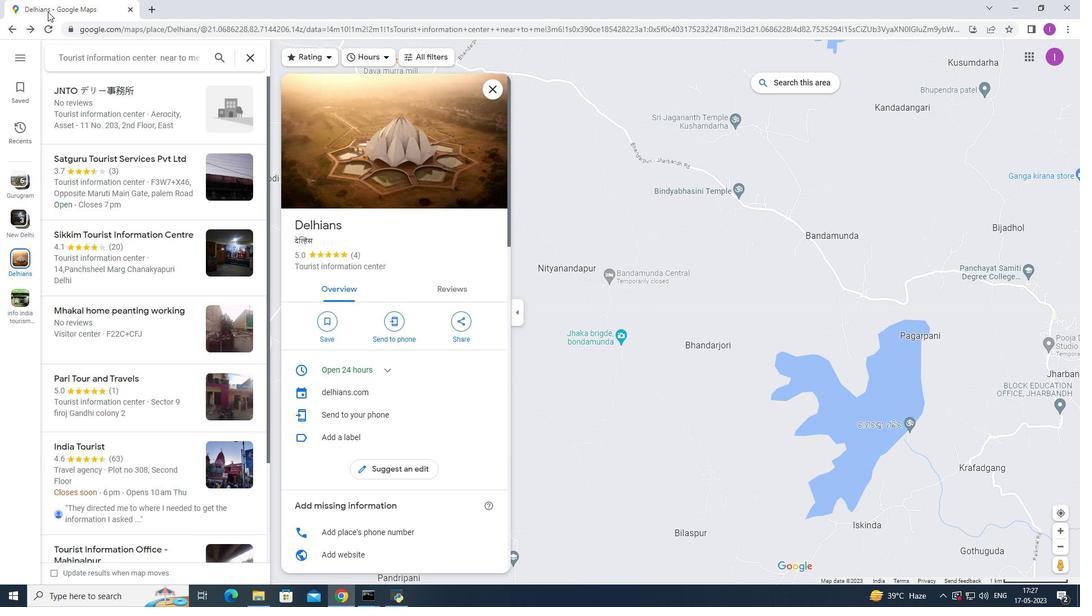 
